 Task: Select the current location as Greensboro, North Carolina, United States . Now zoom + , and verify the location . Show zoom slider
Action: Mouse moved to (236, 166)
Screenshot: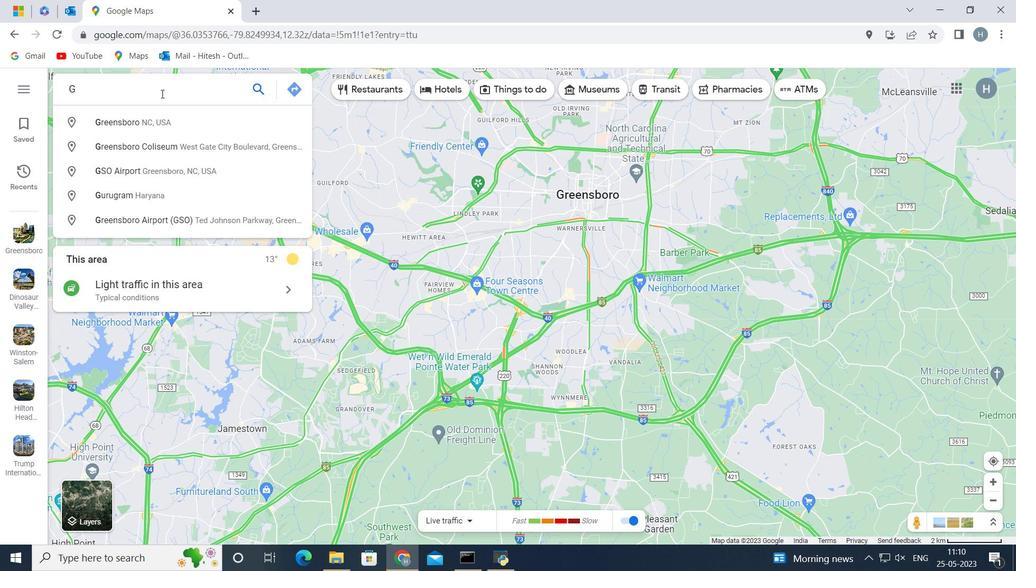 
Action: Mouse pressed left at (236, 166)
Screenshot: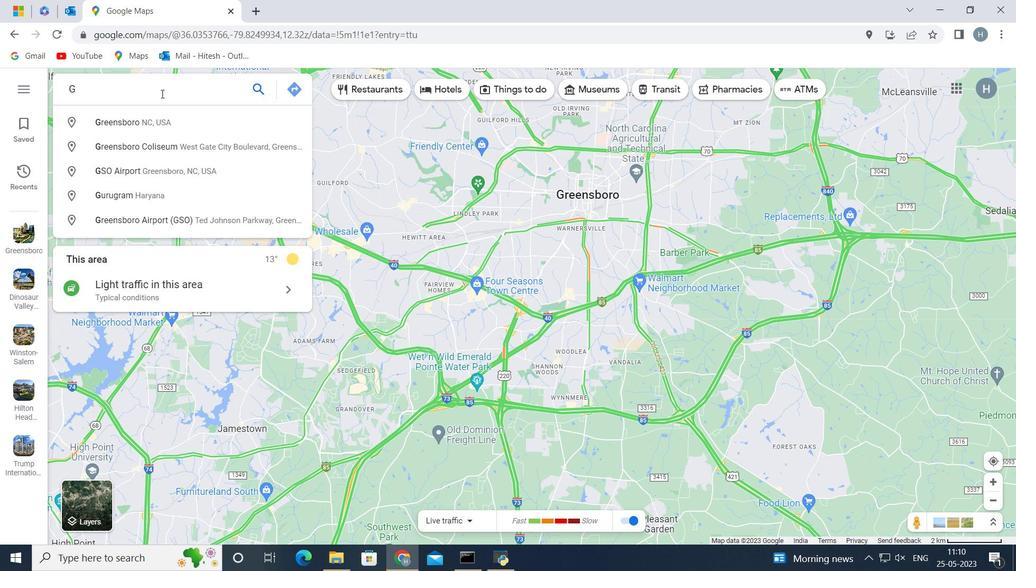 
Action: Mouse moved to (236, 166)
Screenshot: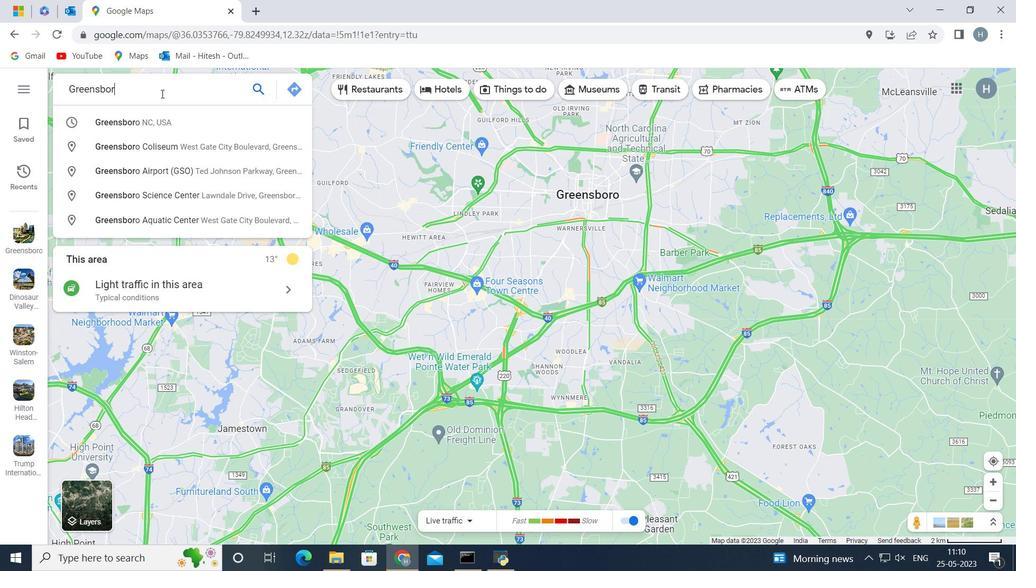 
Action: Key pressed <Key.shift>Greensboro,<Key.space><Key.shift>North<Key.space><Key.shift>Carolina,<Key.space><Key.shift>United<Key.space><Key.shift>States
Screenshot: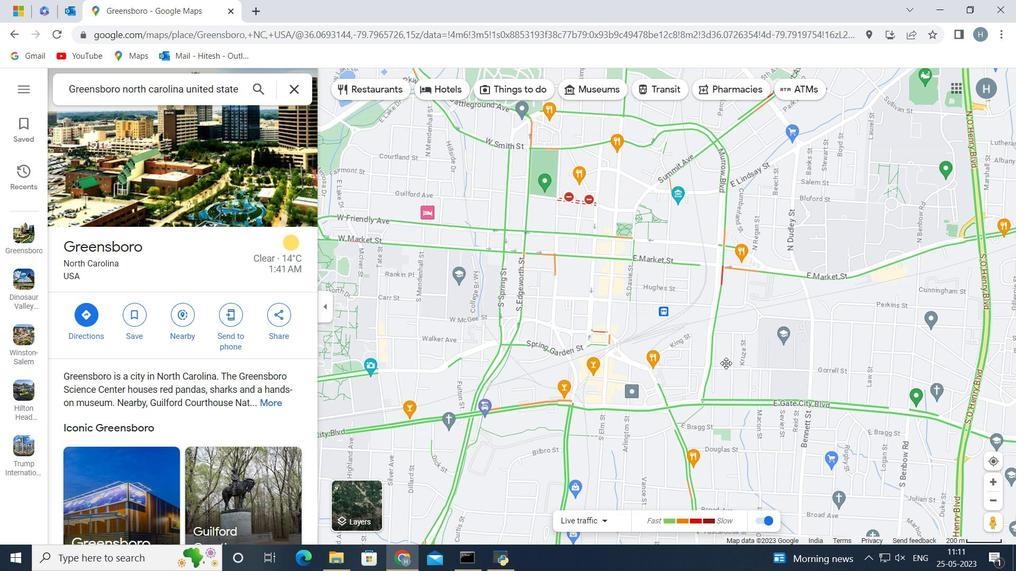
Action: Mouse moved to (236, 166)
Screenshot: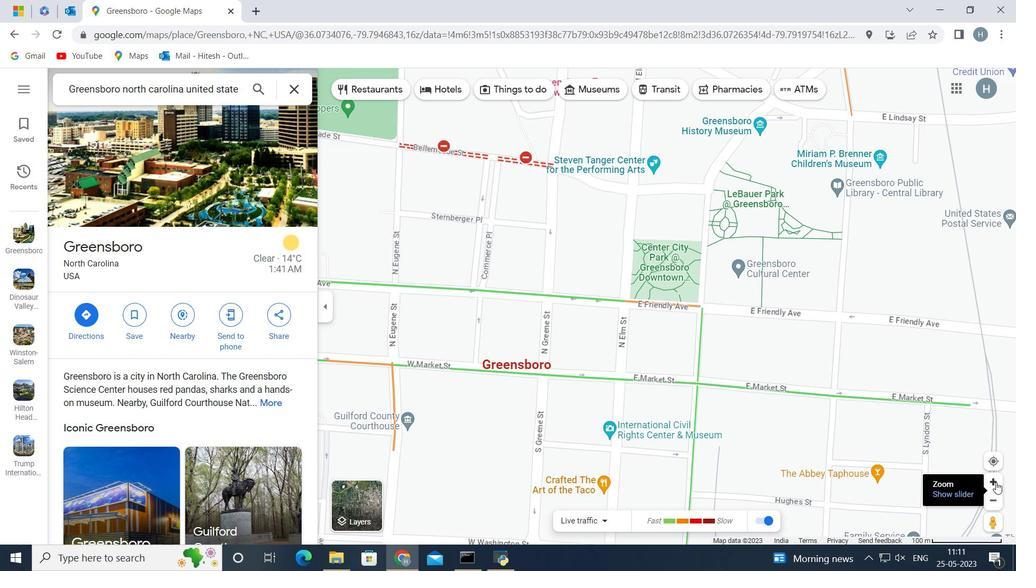 
Action: Key pressed <Key.enter>
Screenshot: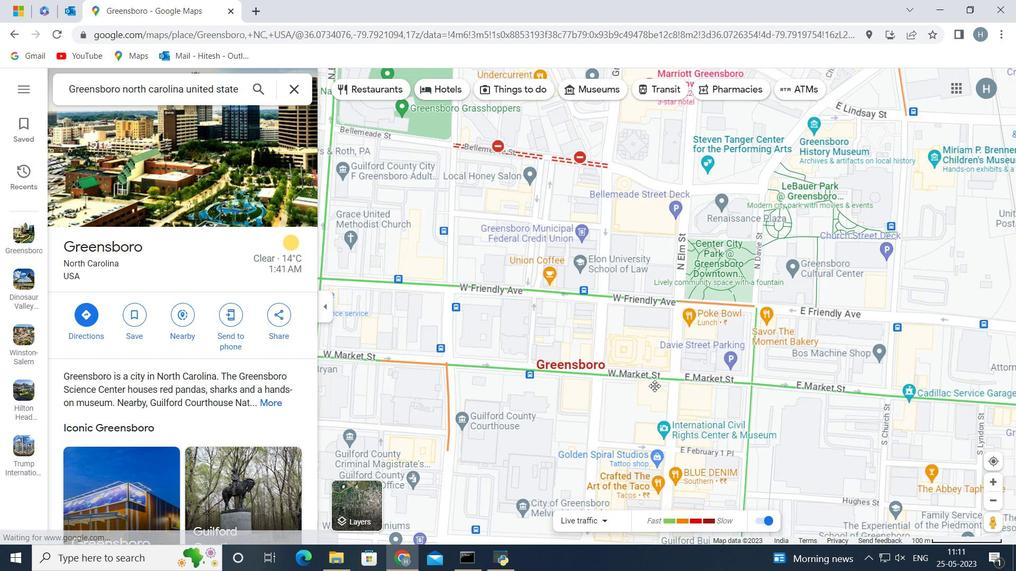 
Action: Mouse moved to (236, 166)
Screenshot: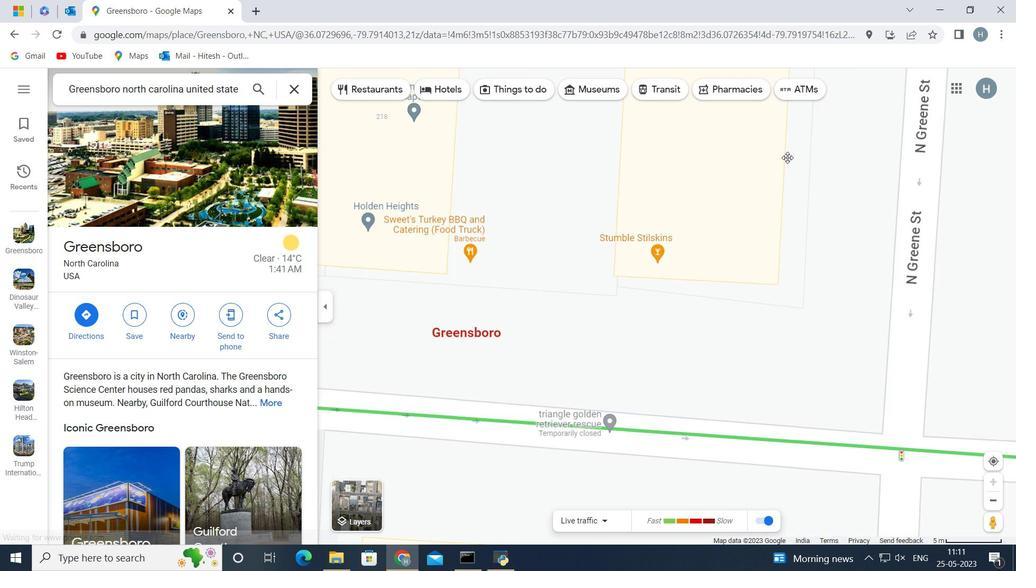 
Action: Mouse pressed left at (236, 166)
Screenshot: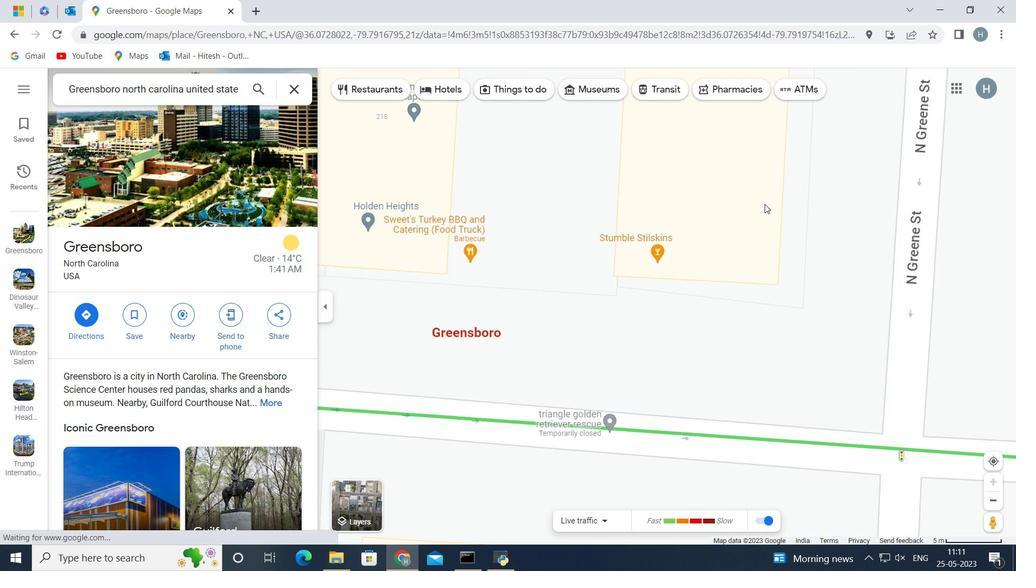
Action: Mouse moved to (236, 166)
Screenshot: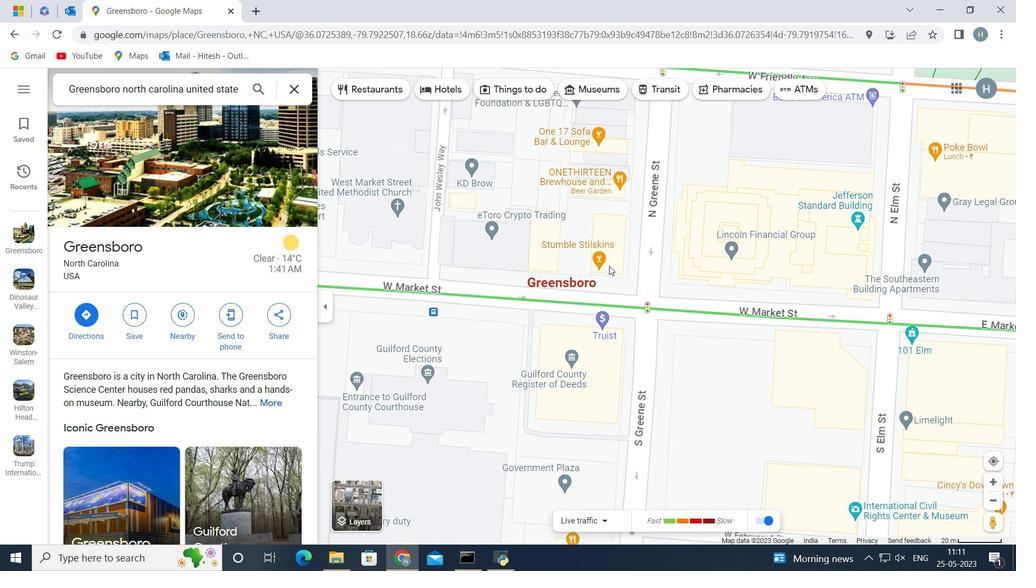 
Action: Mouse scrolled (236, 166) with delta (0, 0)
Screenshot: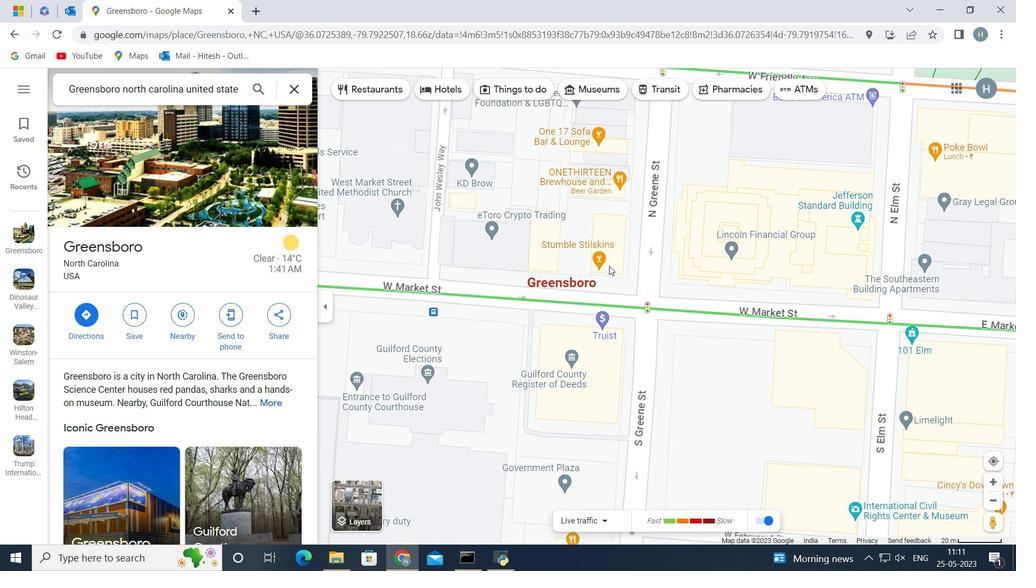 
Action: Mouse scrolled (236, 166) with delta (0, 0)
Screenshot: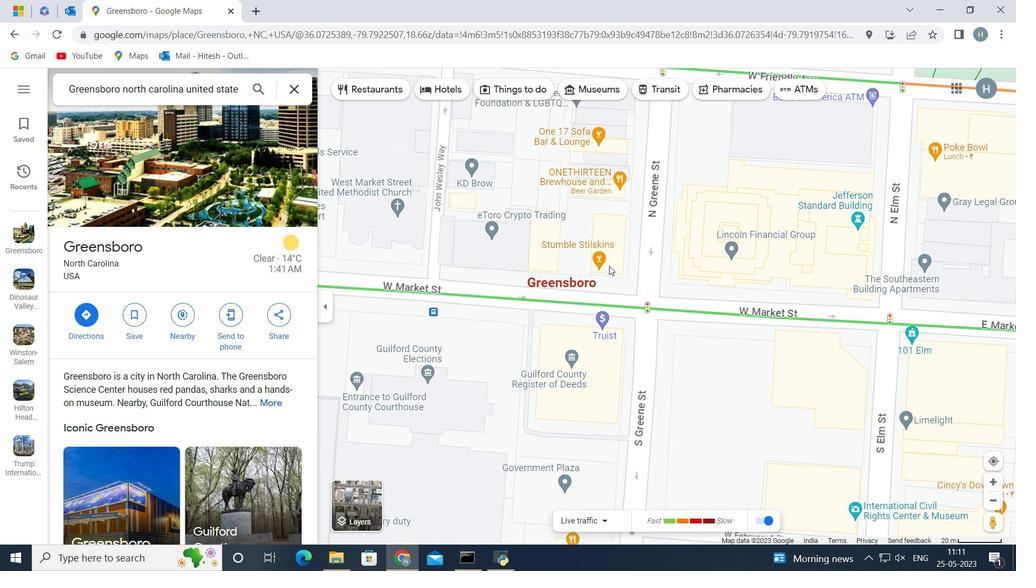 
Action: Mouse scrolled (236, 166) with delta (0, 0)
Screenshot: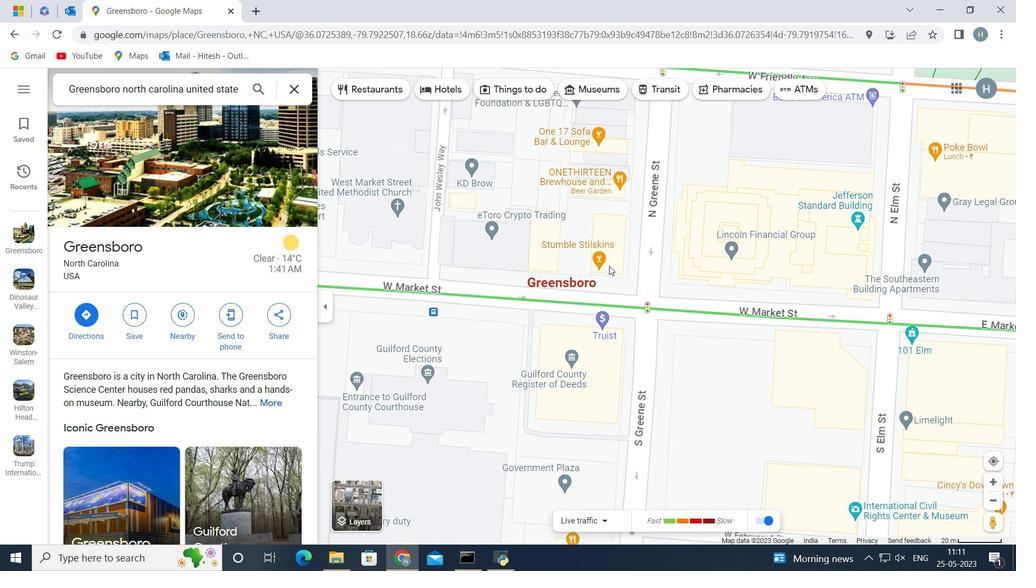 
Action: Mouse moved to (236, 166)
Screenshot: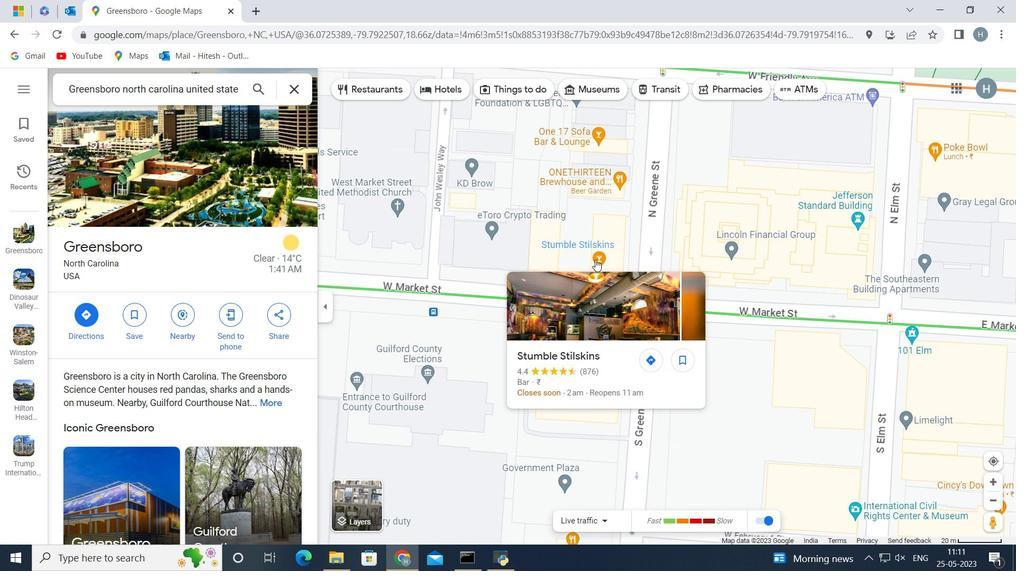 
Action: Mouse scrolled (236, 166) with delta (0, 0)
Screenshot: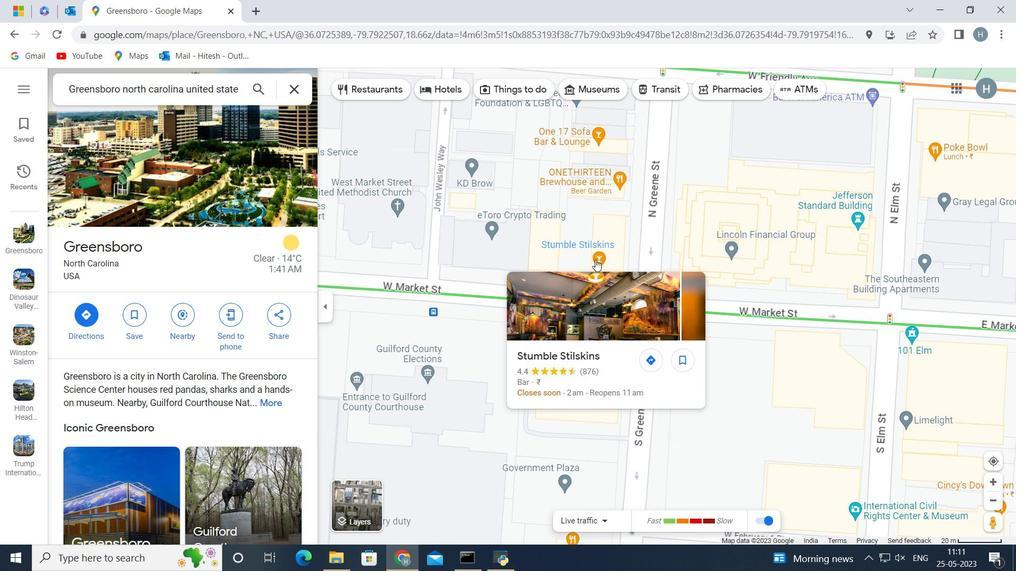 
Action: Mouse scrolled (236, 166) with delta (0, 0)
Screenshot: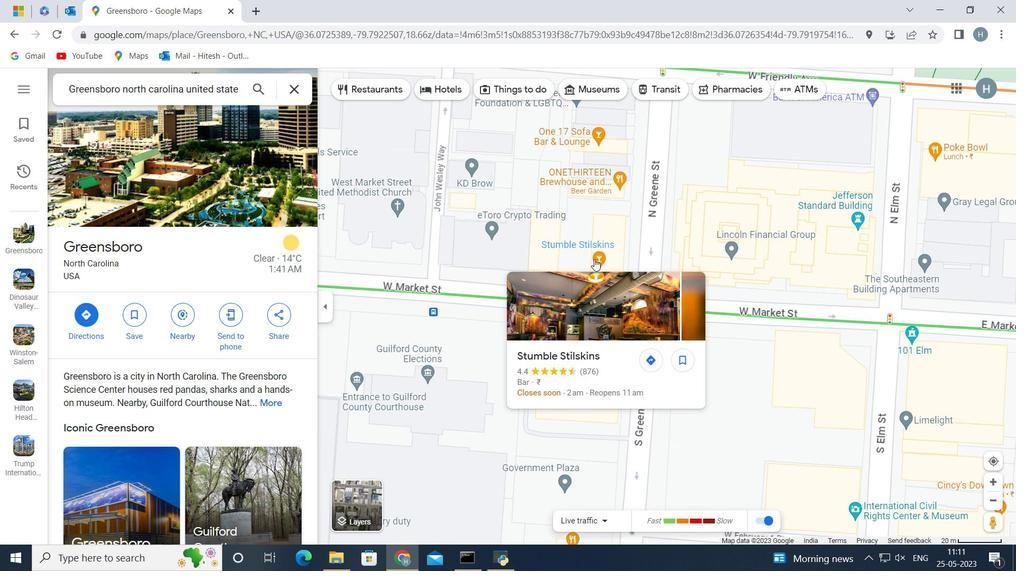 
Action: Mouse moved to (236, 166)
Screenshot: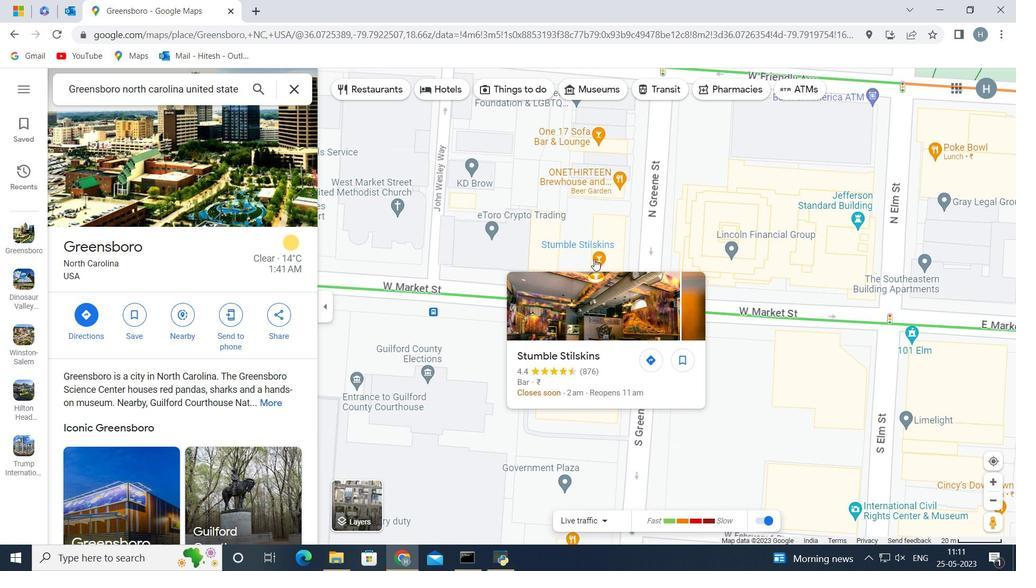 
Action: Mouse scrolled (236, 166) with delta (0, 0)
Screenshot: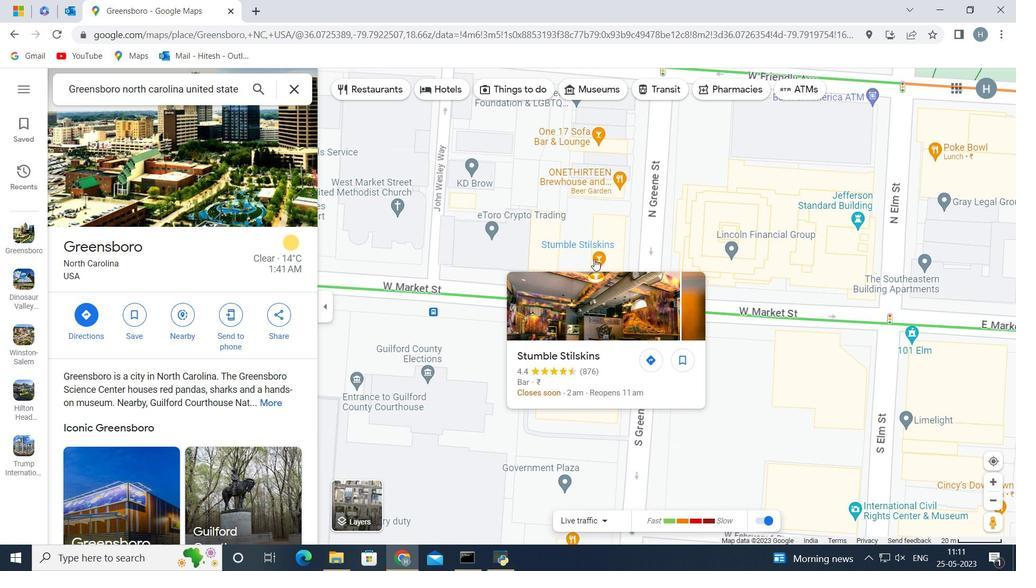 
Action: Mouse moved to (236, 166)
Screenshot: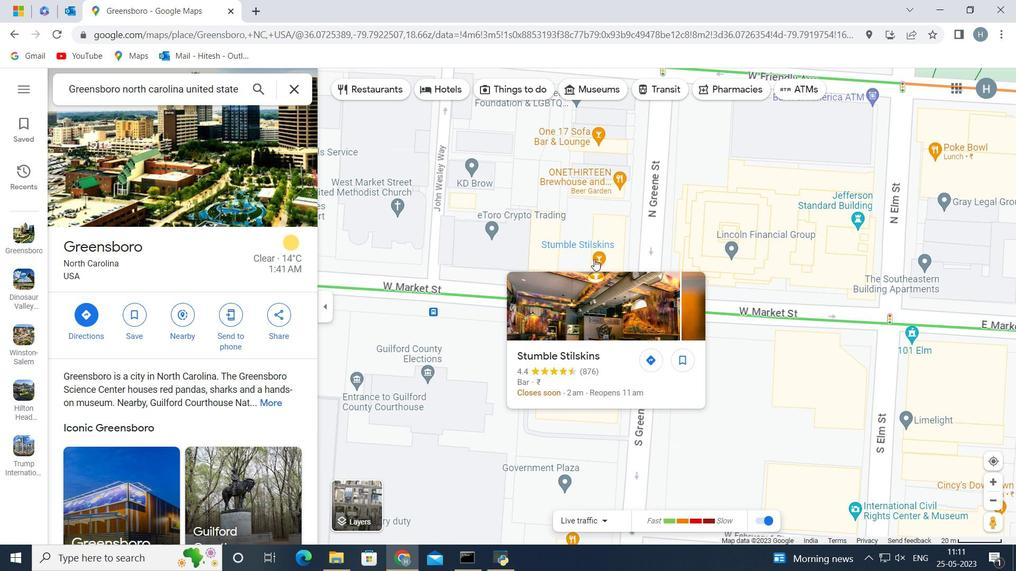 
Action: Mouse scrolled (236, 166) with delta (0, 0)
Screenshot: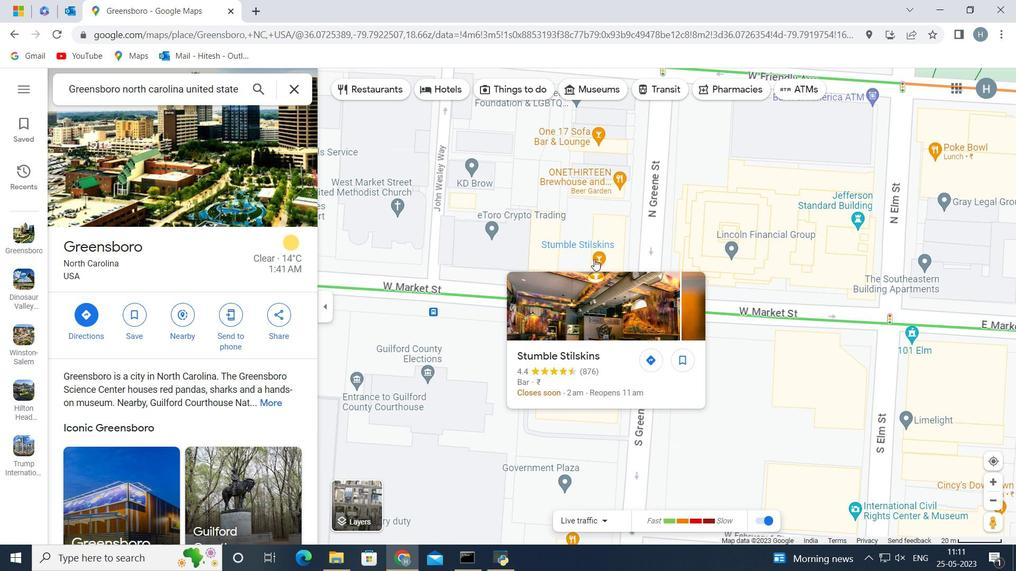 
Action: Mouse moved to (236, 166)
Screenshot: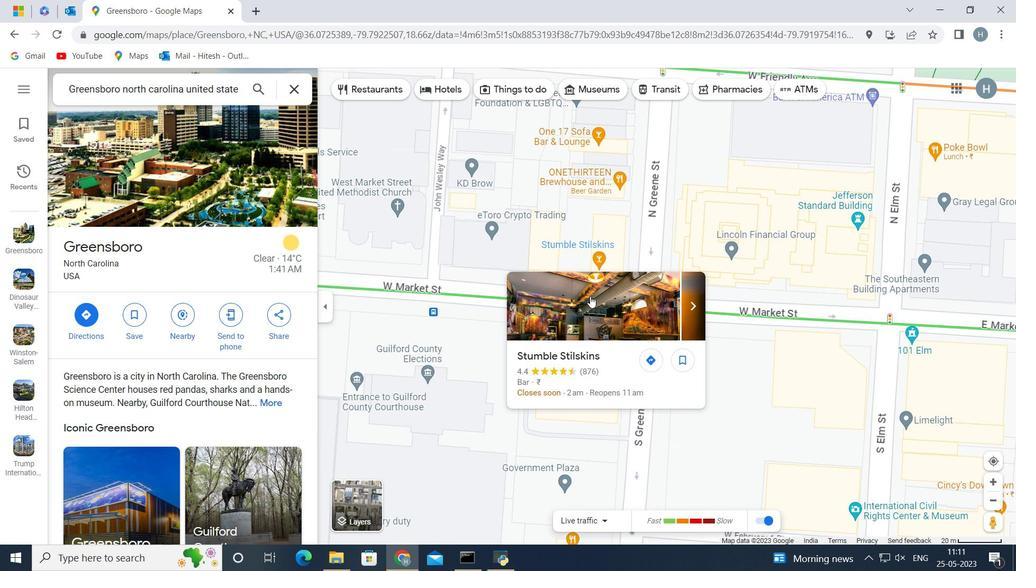 
Action: Mouse pressed left at (236, 166)
Screenshot: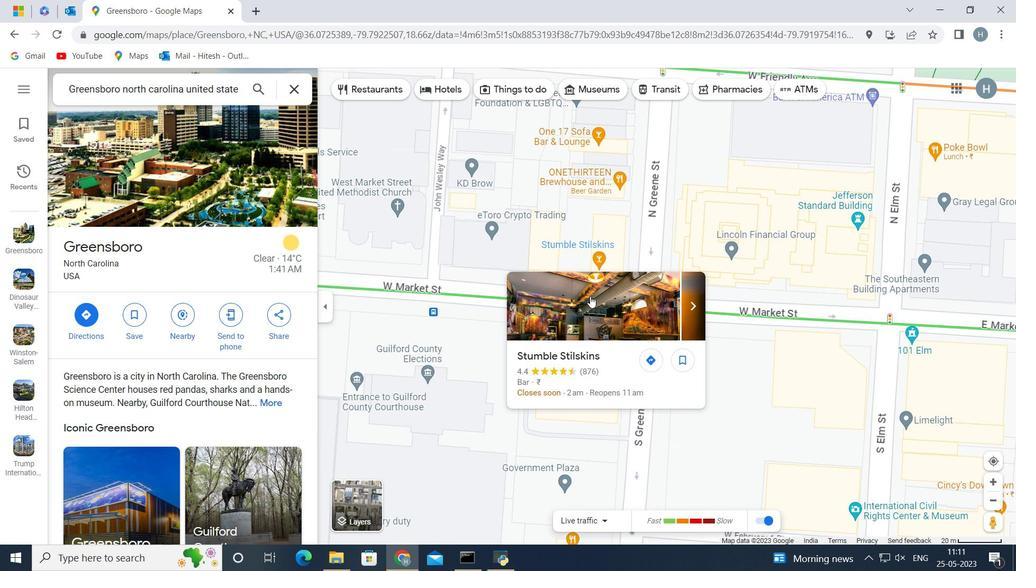 
Action: Mouse moved to (236, 166)
Screenshot: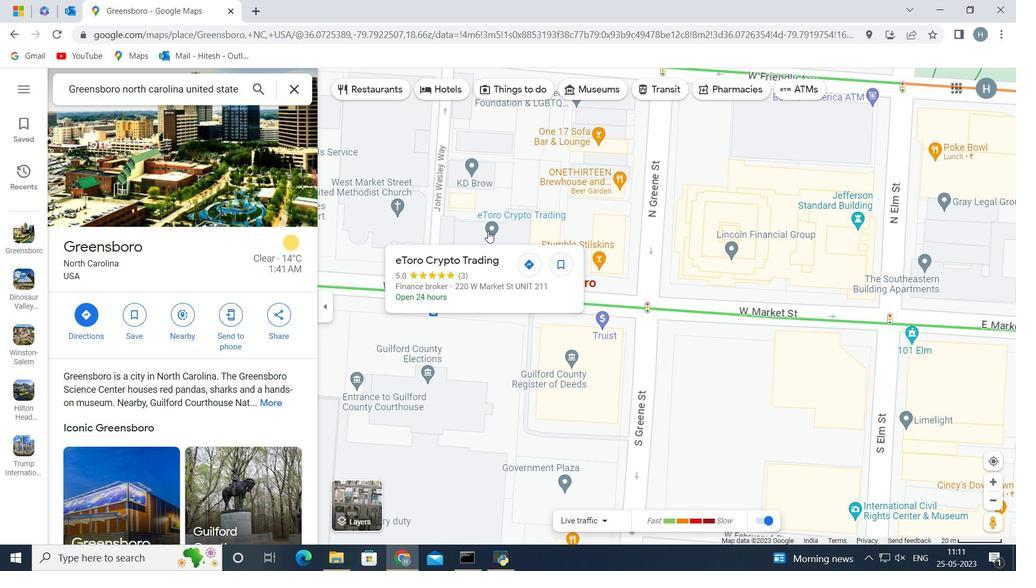 
Action: Mouse pressed left at (236, 166)
Screenshot: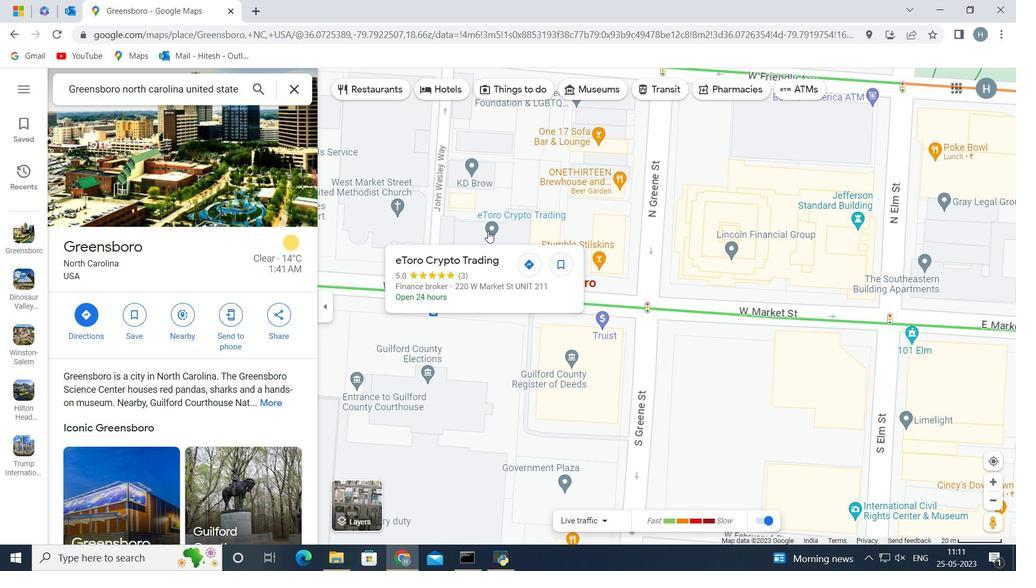 
Action: Mouse pressed left at (236, 166)
Screenshot: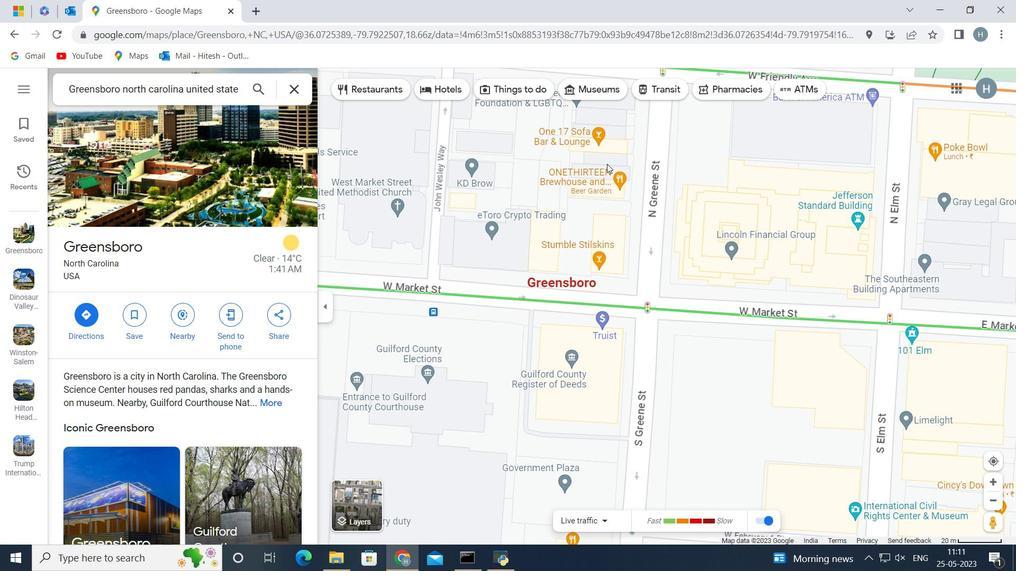 
Action: Mouse moved to (236, 166)
Screenshot: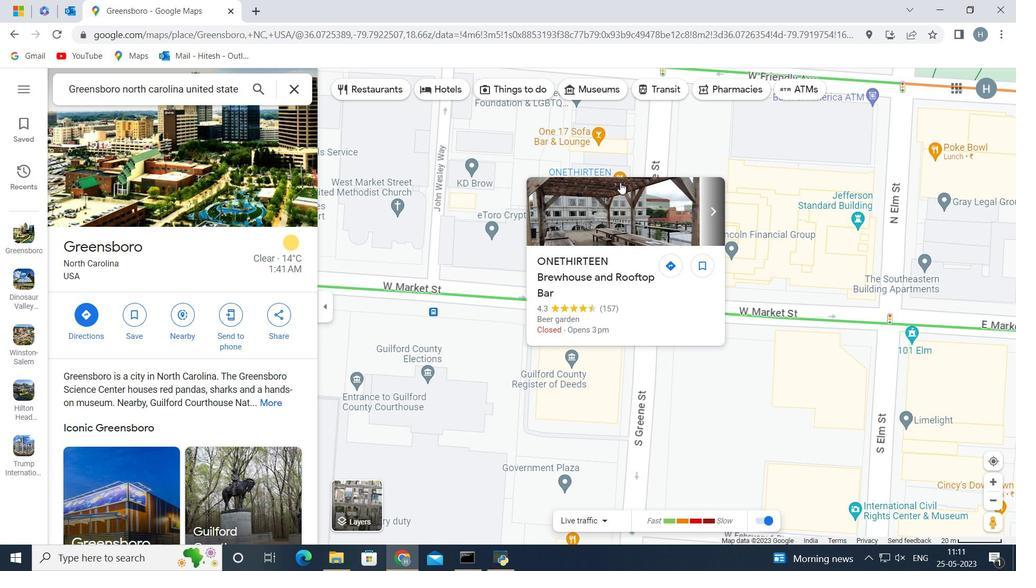 
Action: Mouse scrolled (236, 166) with delta (0, 0)
Screenshot: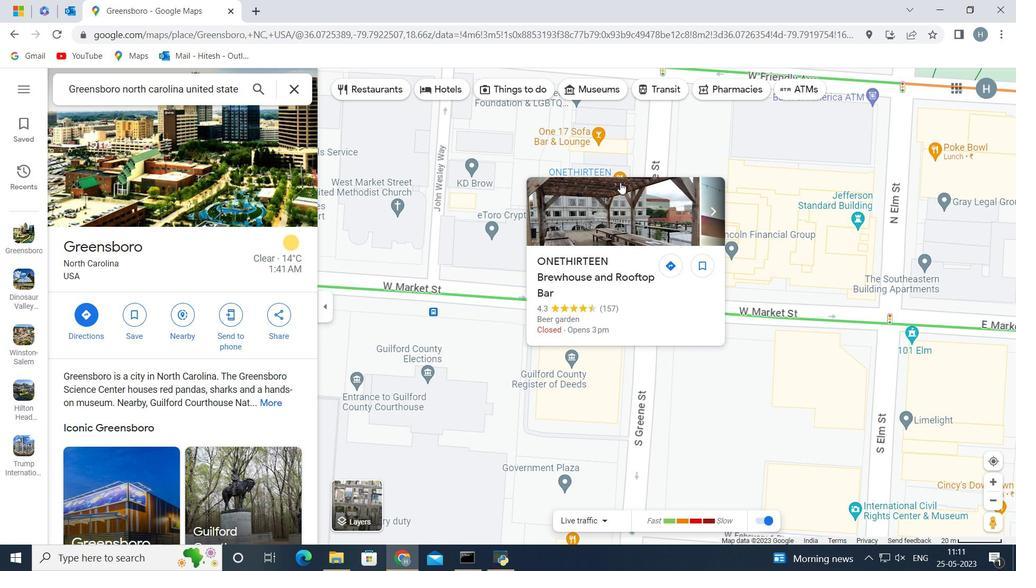 
Action: Mouse scrolled (236, 166) with delta (0, 0)
Screenshot: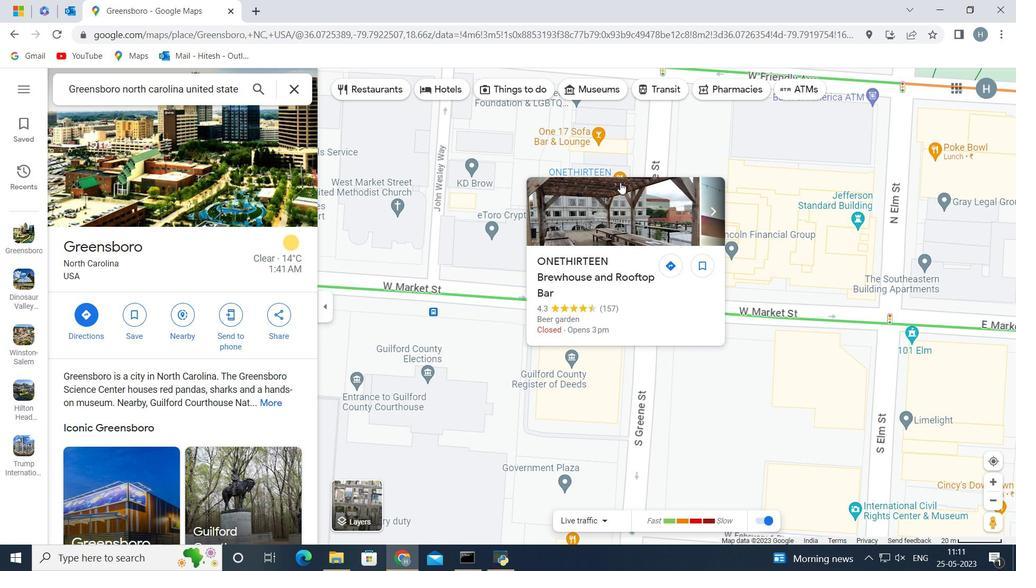
Action: Mouse scrolled (236, 166) with delta (0, 0)
Screenshot: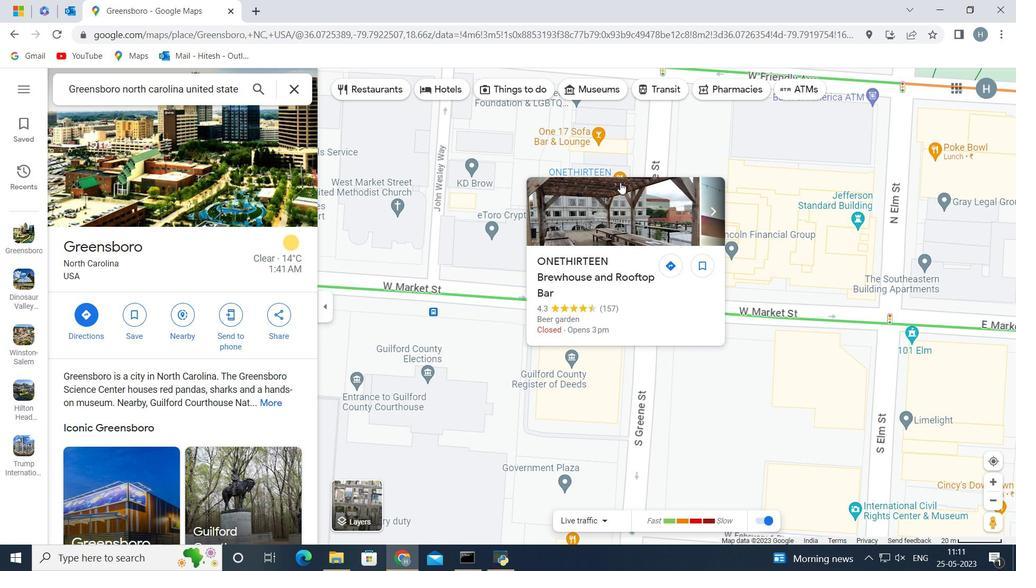 
Action: Mouse scrolled (236, 166) with delta (0, 0)
Screenshot: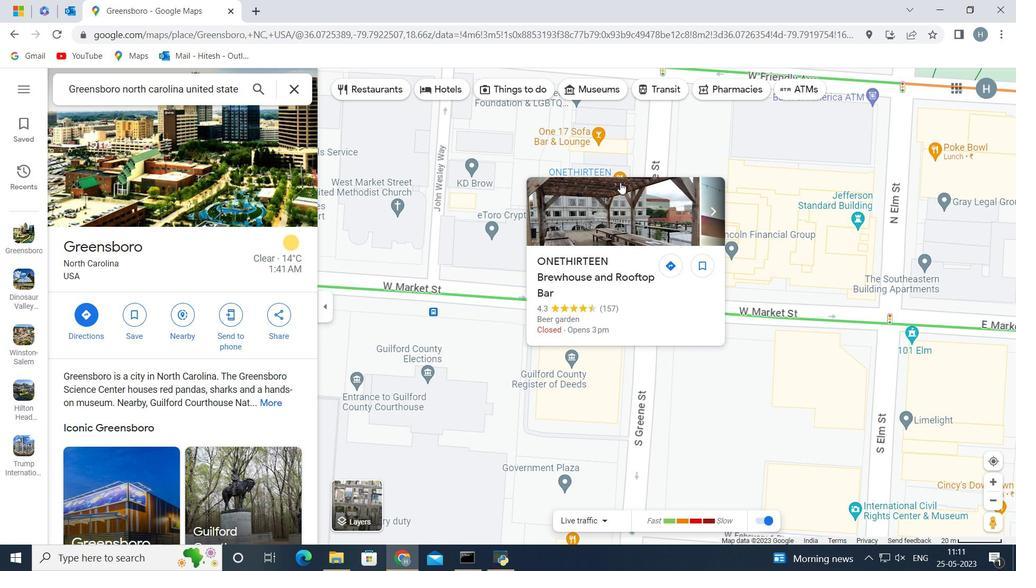 
Action: Mouse scrolled (236, 166) with delta (0, 0)
Screenshot: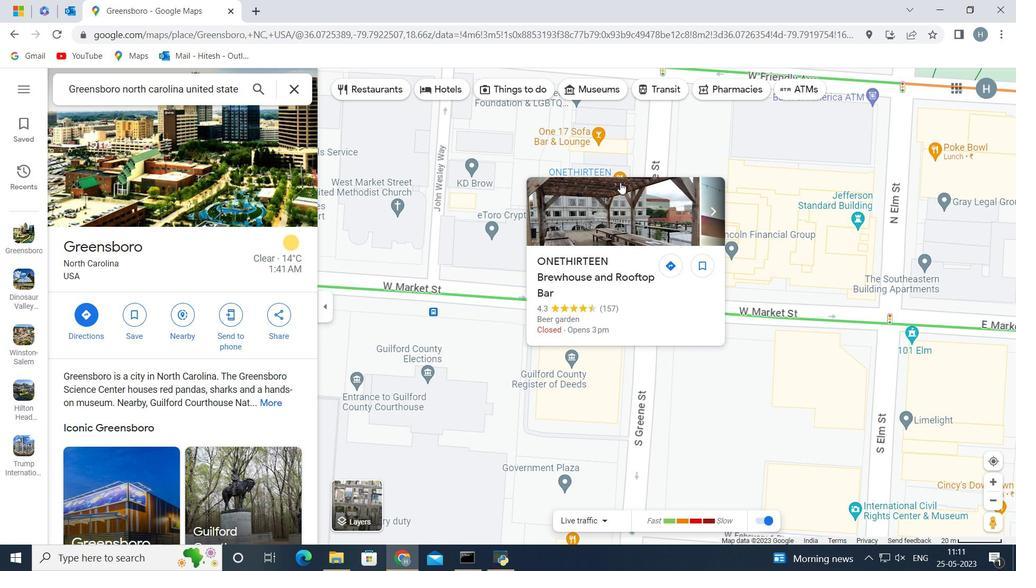 
Action: Mouse moved to (236, 166)
Screenshot: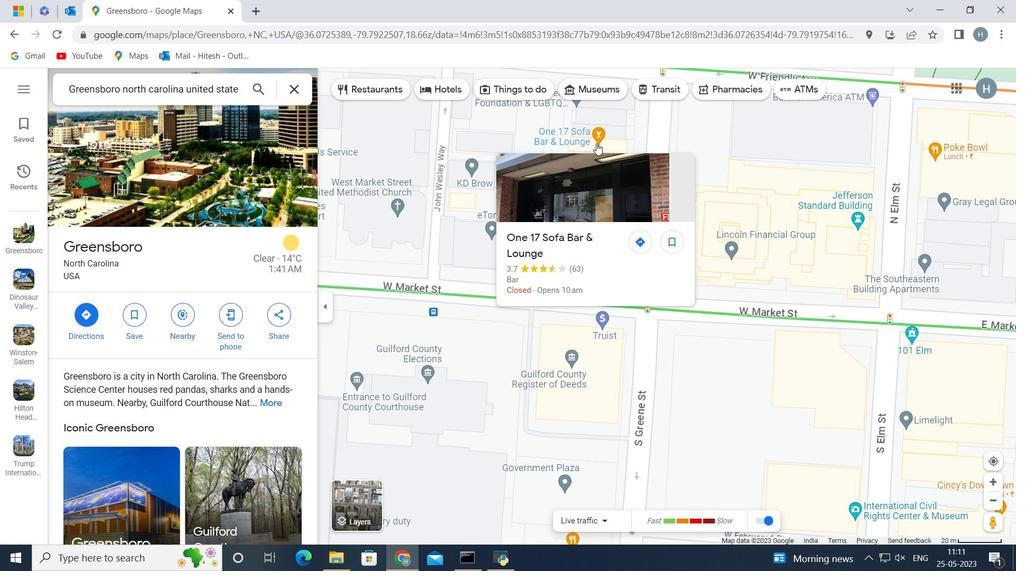 
Action: Mouse scrolled (236, 166) with delta (0, 0)
Screenshot: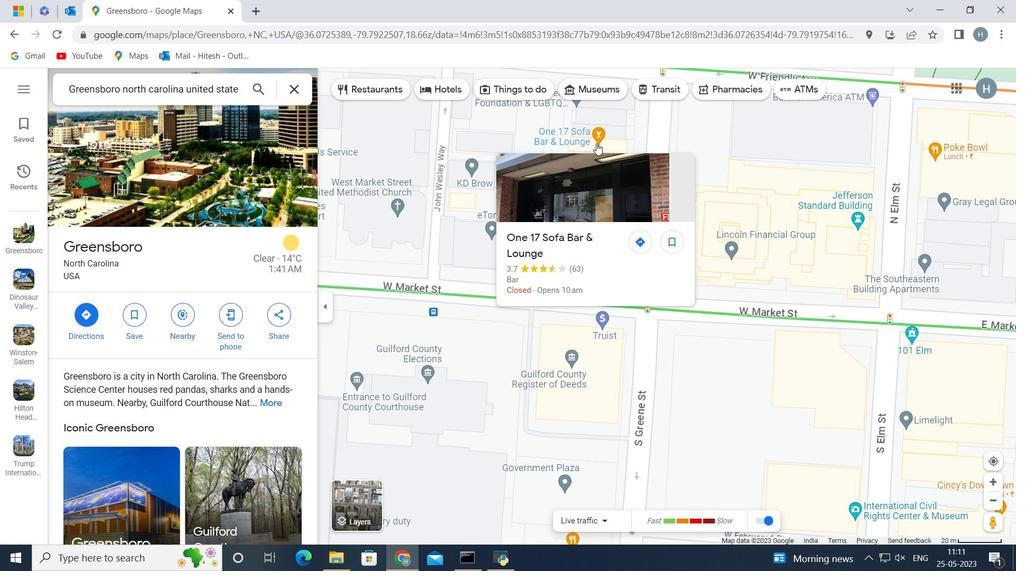 
Action: Mouse scrolled (236, 166) with delta (0, 0)
Screenshot: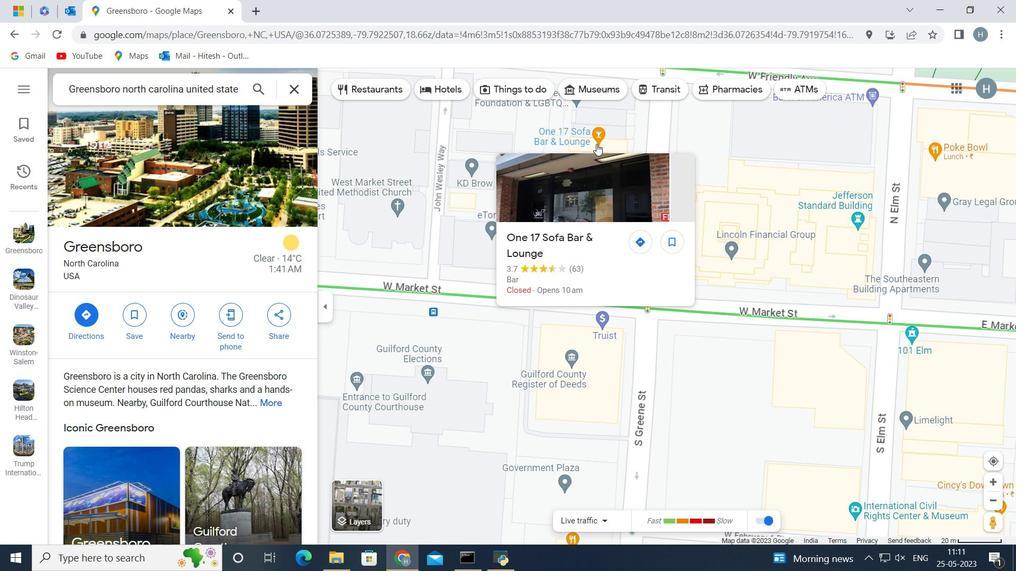 
Action: Mouse scrolled (236, 166) with delta (0, 0)
Screenshot: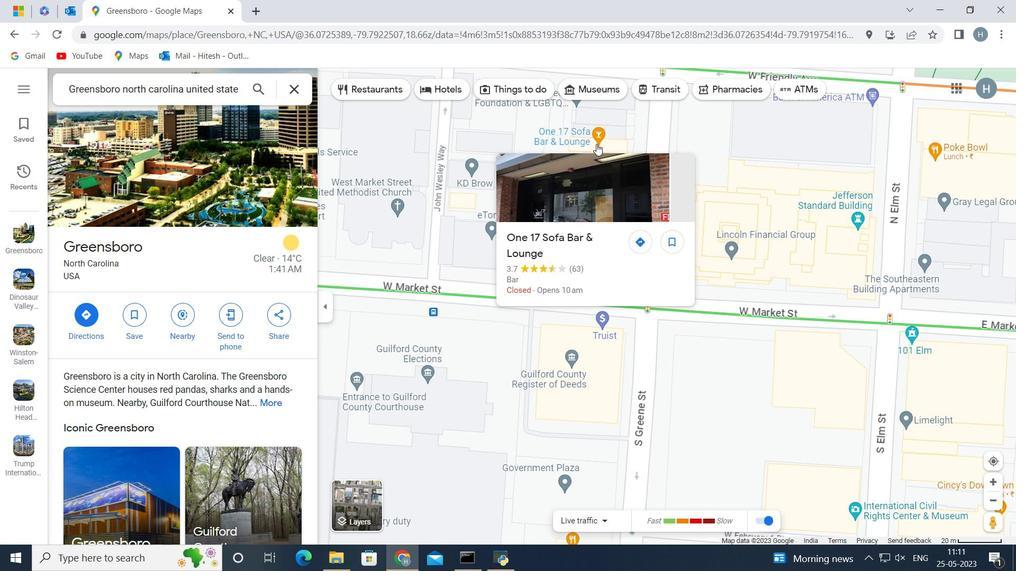 
Action: Mouse scrolled (236, 166) with delta (0, 0)
Screenshot: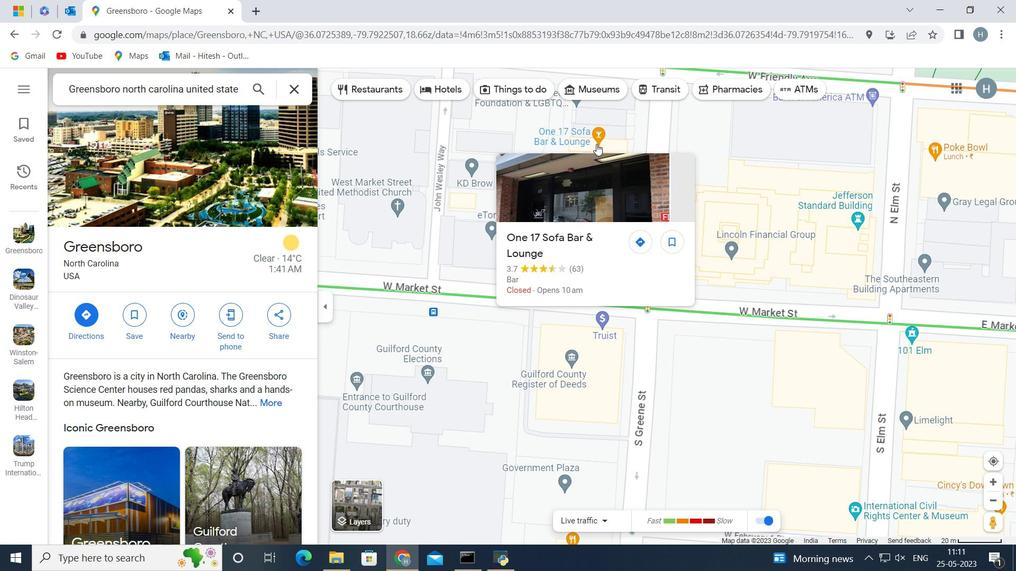 
Action: Mouse scrolled (236, 166) with delta (0, 0)
Screenshot: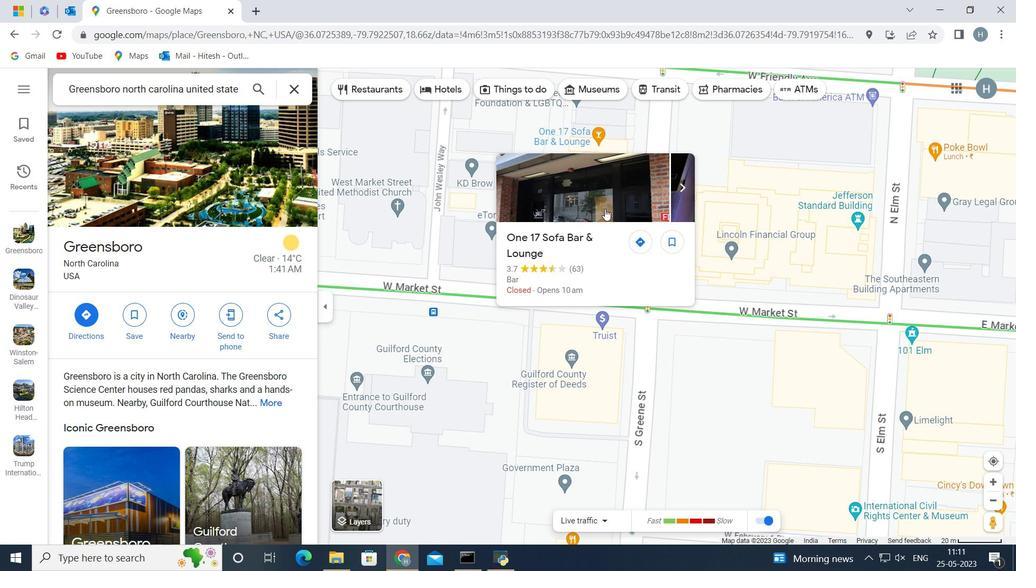 
Action: Mouse moved to (236, 166)
Screenshot: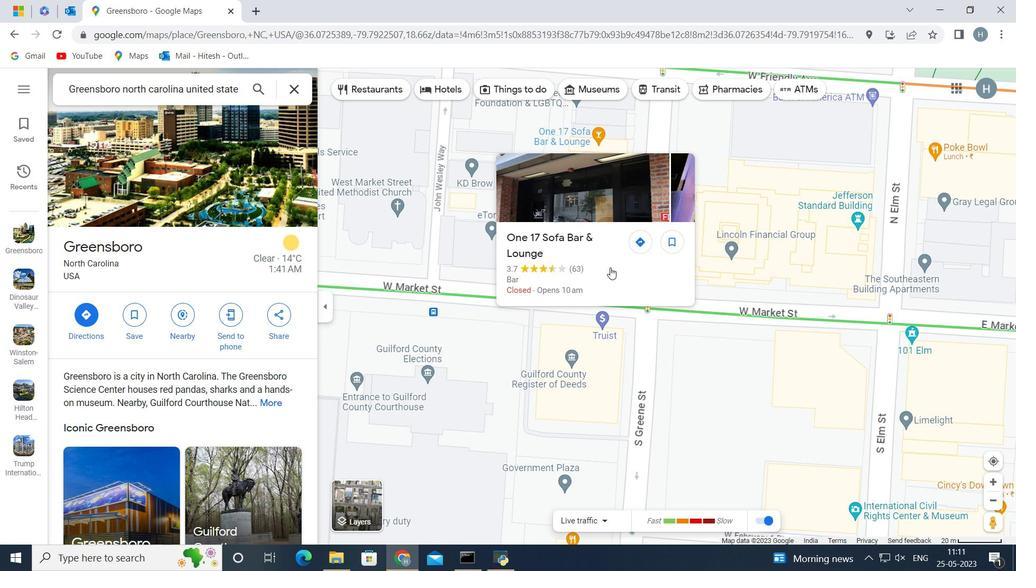 
Action: Mouse scrolled (236, 166) with delta (0, 0)
Screenshot: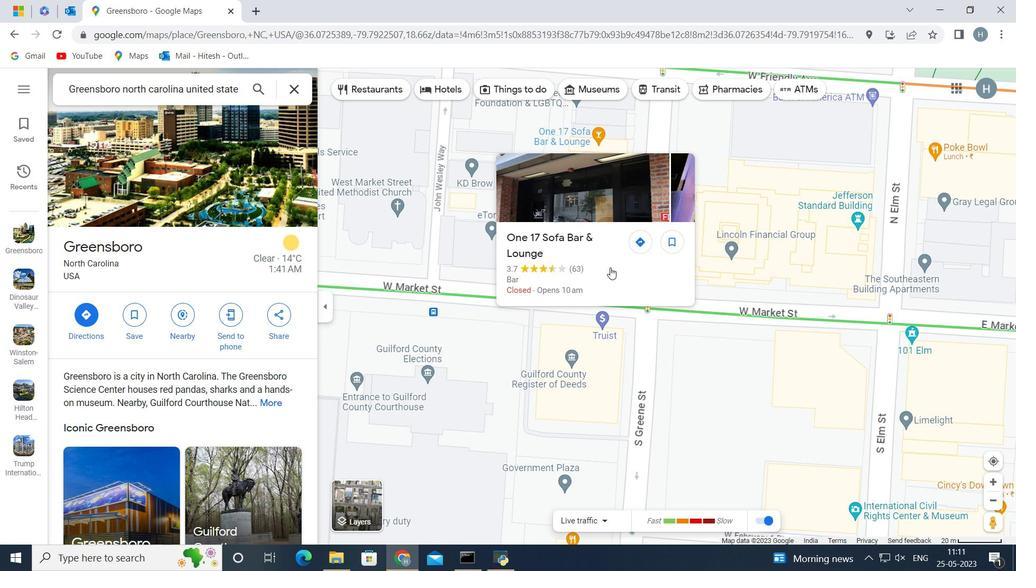 
Action: Mouse moved to (236, 166)
Screenshot: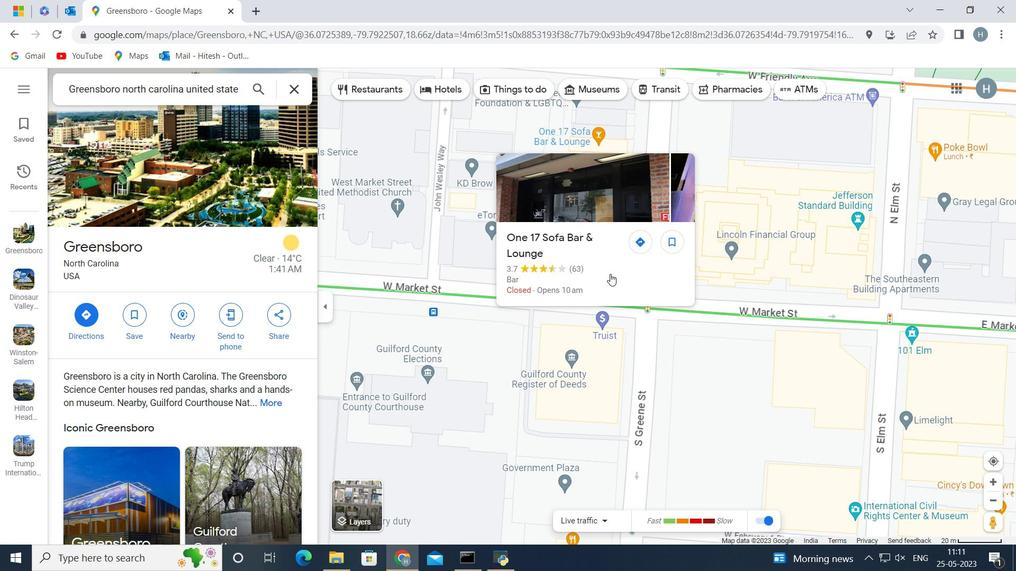 
Action: Mouse scrolled (236, 166) with delta (0, 0)
Screenshot: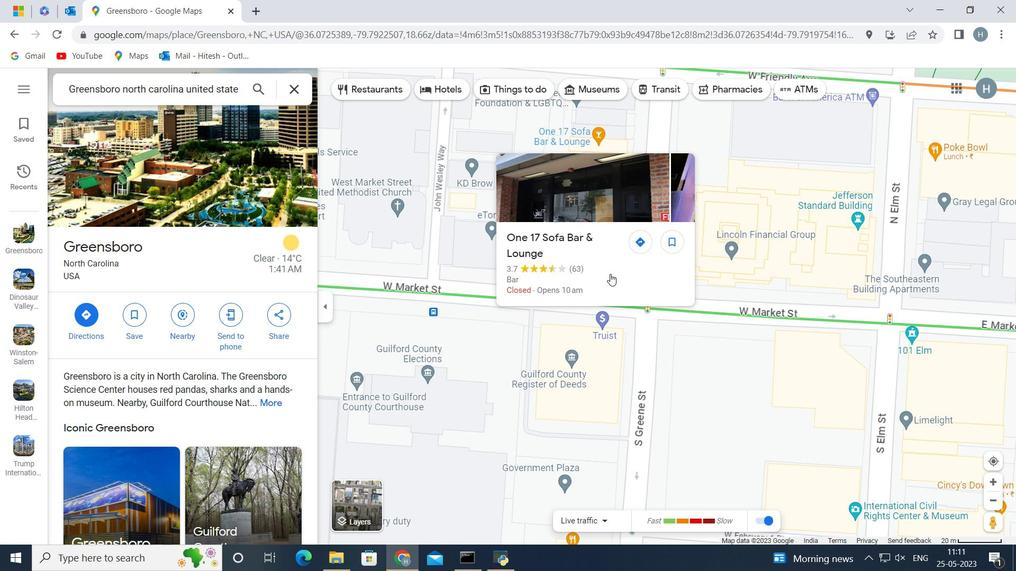 
Action: Mouse moved to (236, 166)
Screenshot: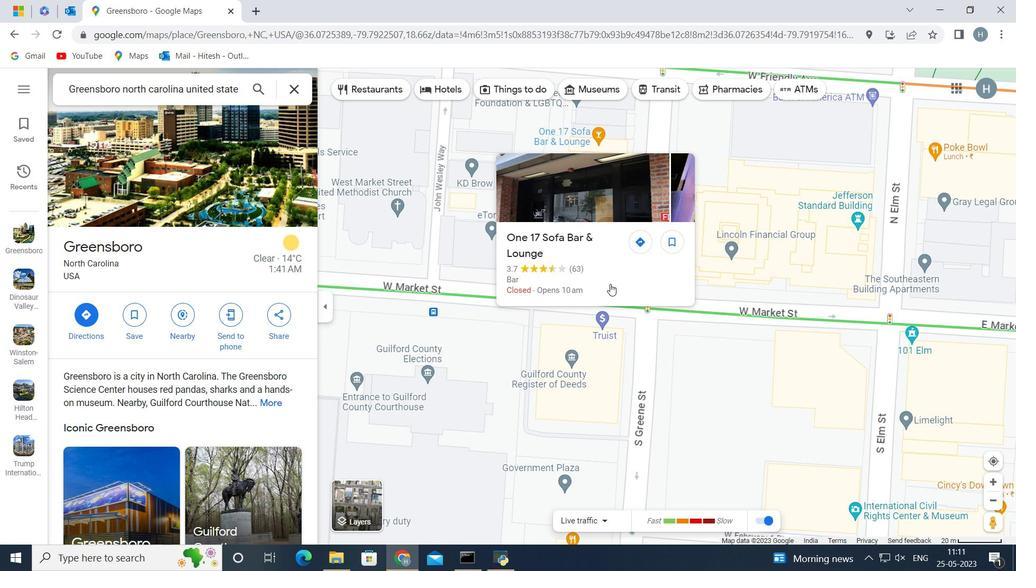
Action: Mouse scrolled (236, 166) with delta (0, 0)
Screenshot: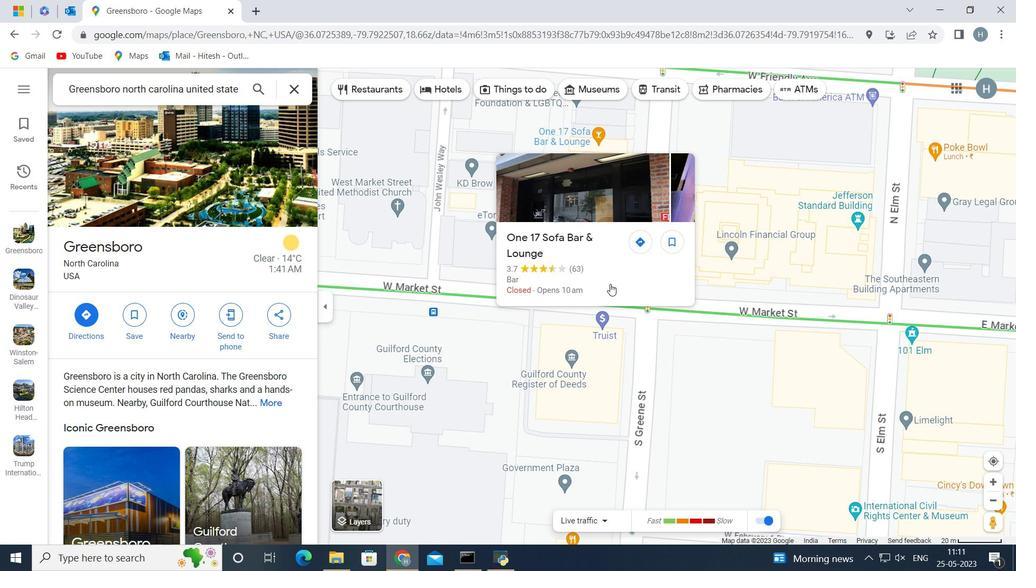 
Action: Mouse moved to (236, 166)
Screenshot: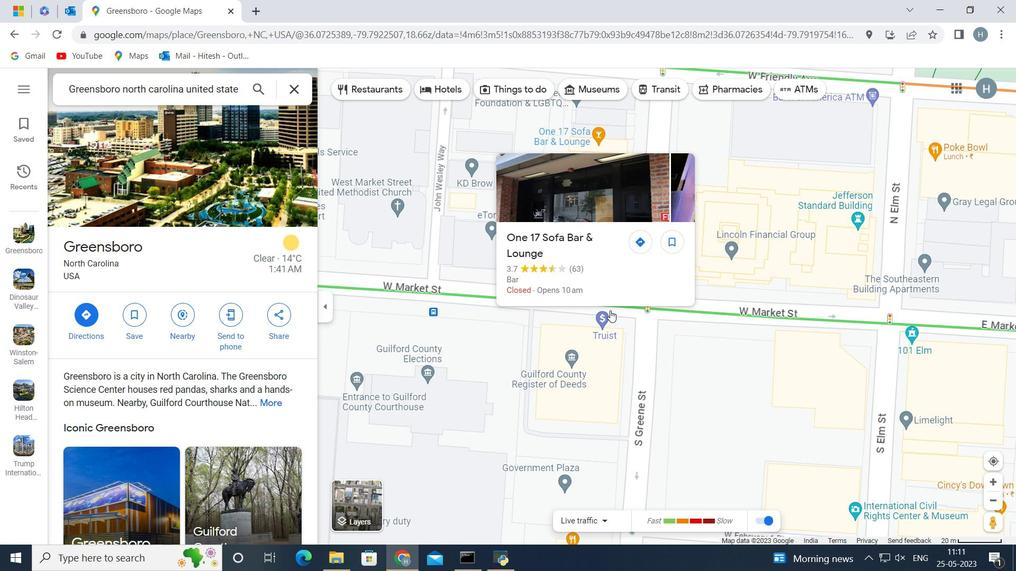 
Action: Mouse scrolled (236, 166) with delta (0, 0)
Screenshot: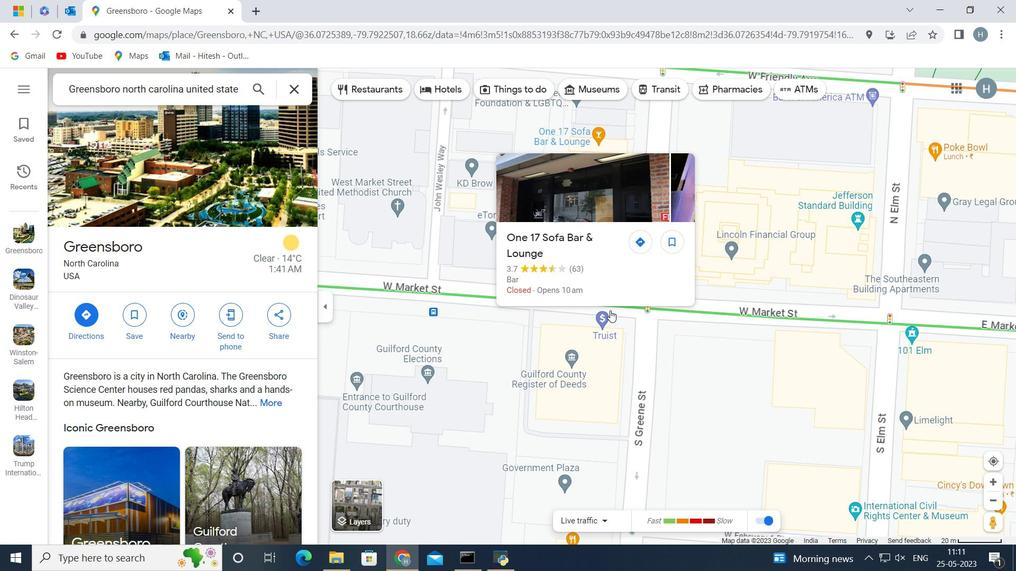 
Action: Mouse moved to (236, 166)
Screenshot: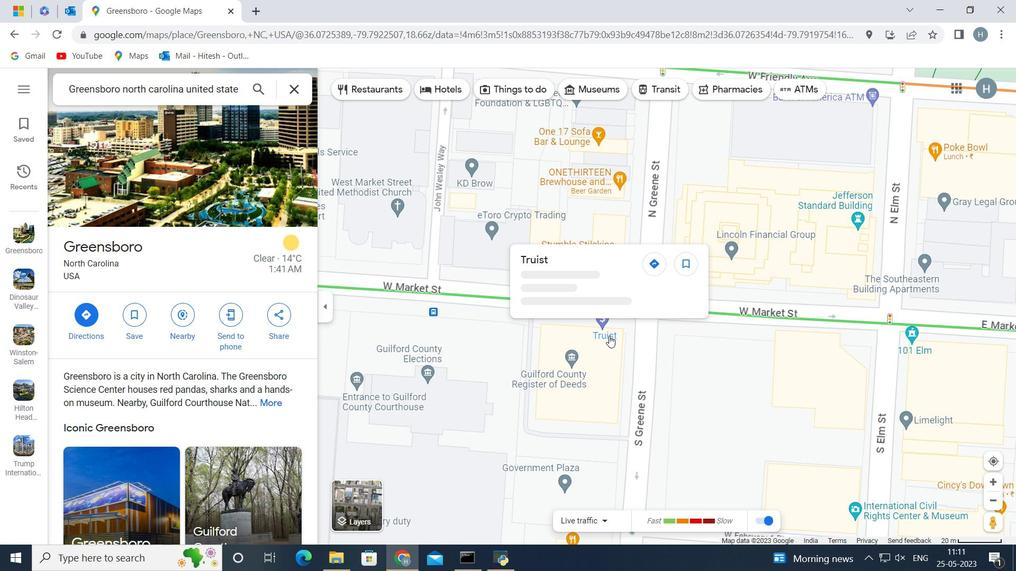 
Action: Mouse scrolled (236, 166) with delta (0, 0)
Screenshot: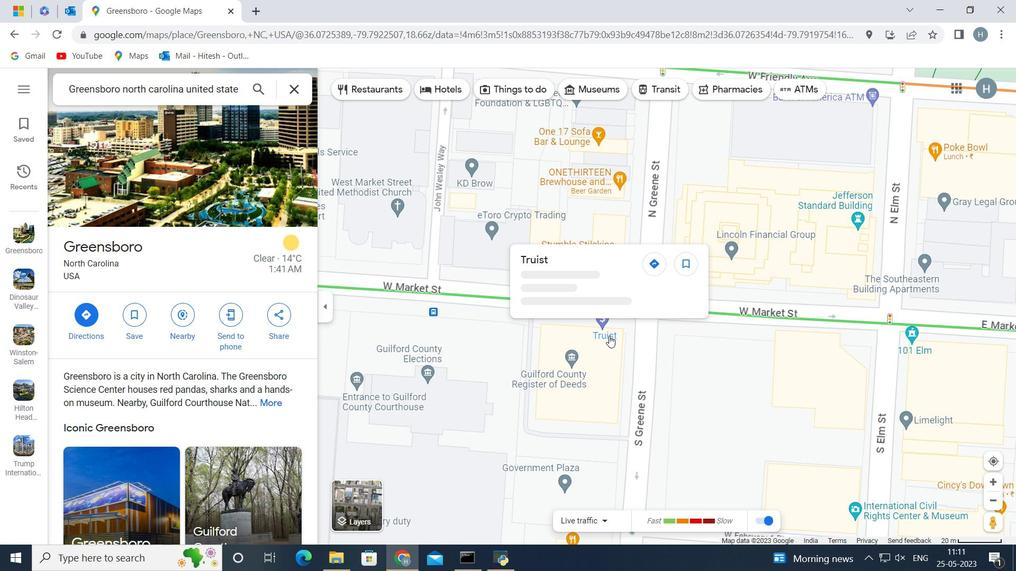 
Action: Mouse moved to (236, 166)
Screenshot: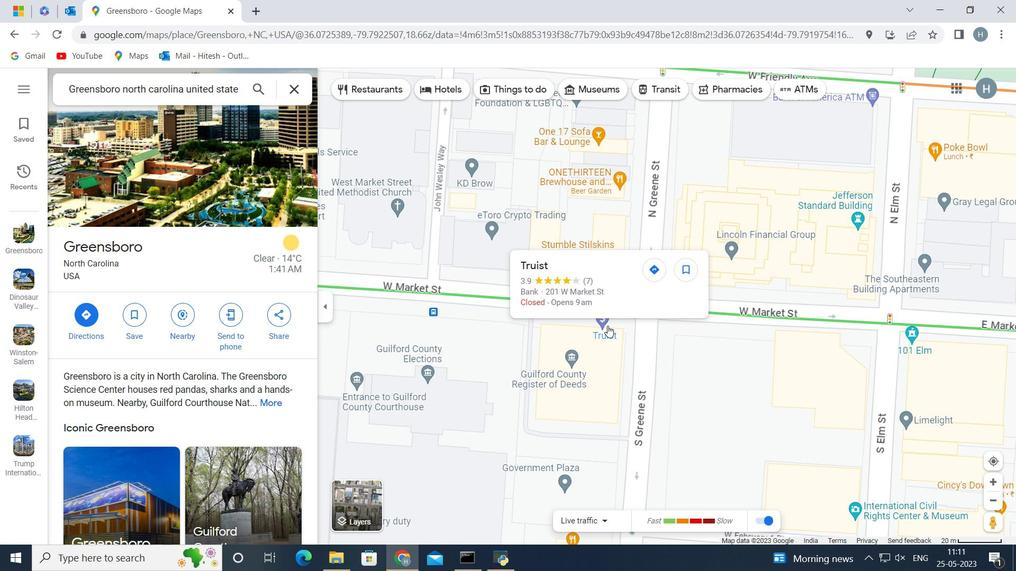 
Action: Mouse scrolled (236, 166) with delta (0, 0)
Screenshot: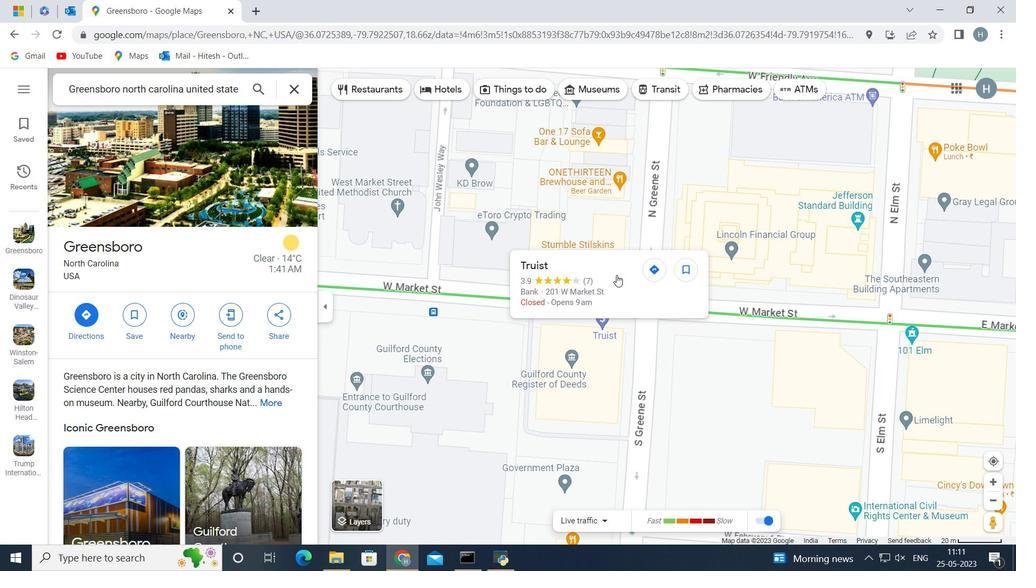 
Action: Mouse scrolled (236, 166) with delta (0, 0)
Screenshot: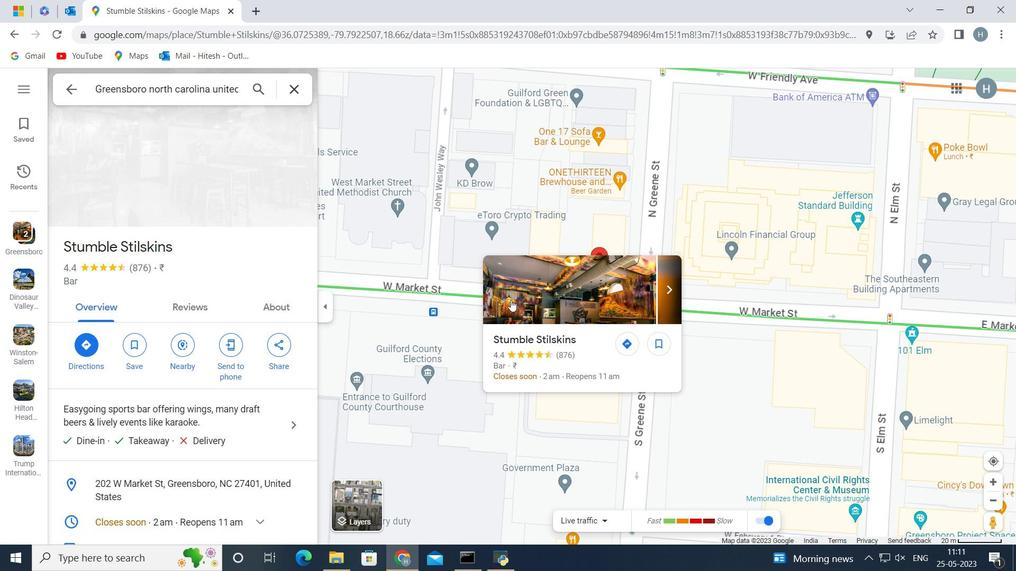 
Action: Mouse scrolled (236, 166) with delta (0, 0)
Screenshot: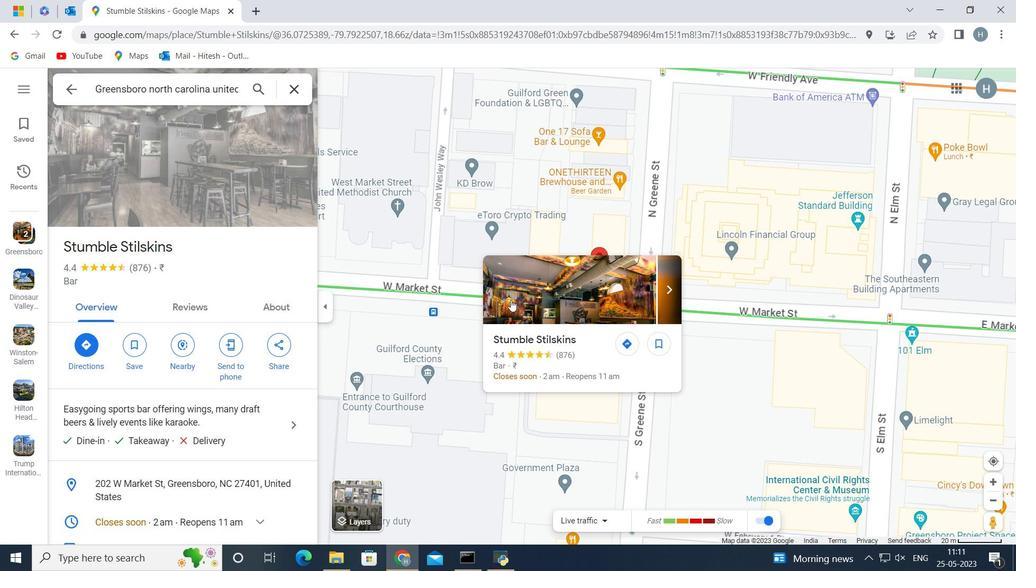 
Action: Mouse scrolled (236, 166) with delta (0, 0)
Screenshot: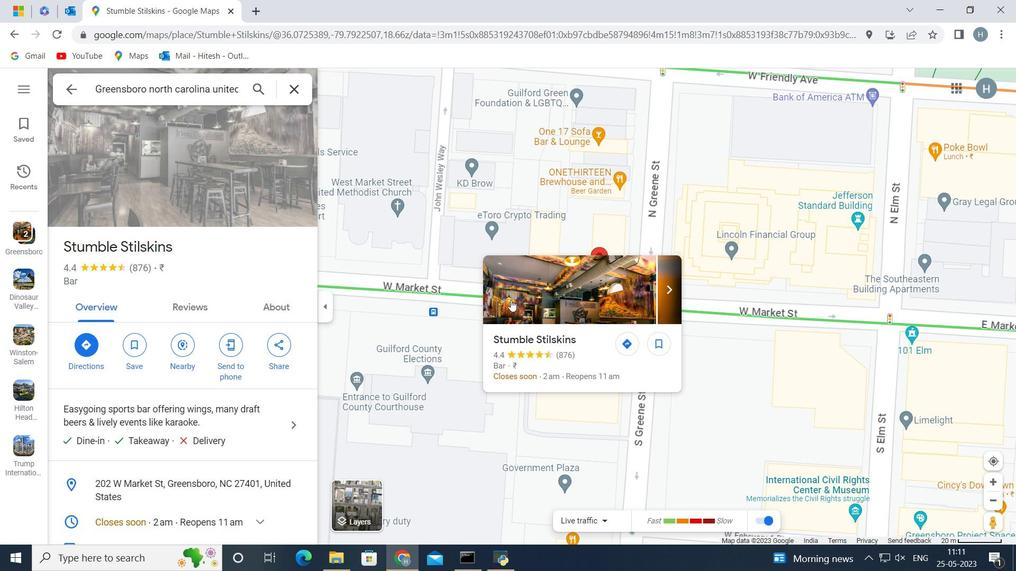 
Action: Mouse scrolled (236, 166) with delta (0, 0)
Screenshot: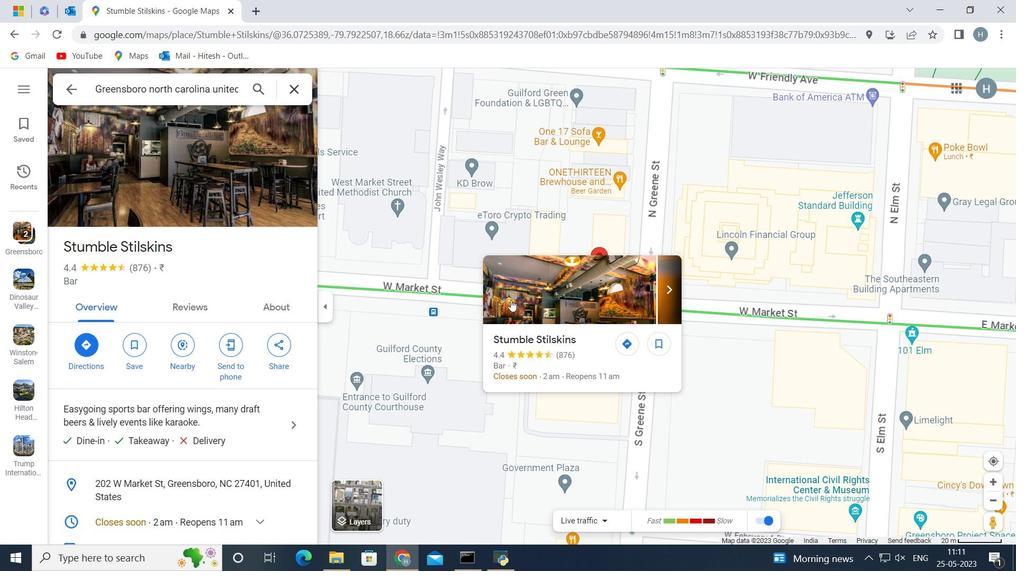 
Action: Mouse scrolled (236, 166) with delta (0, 0)
Screenshot: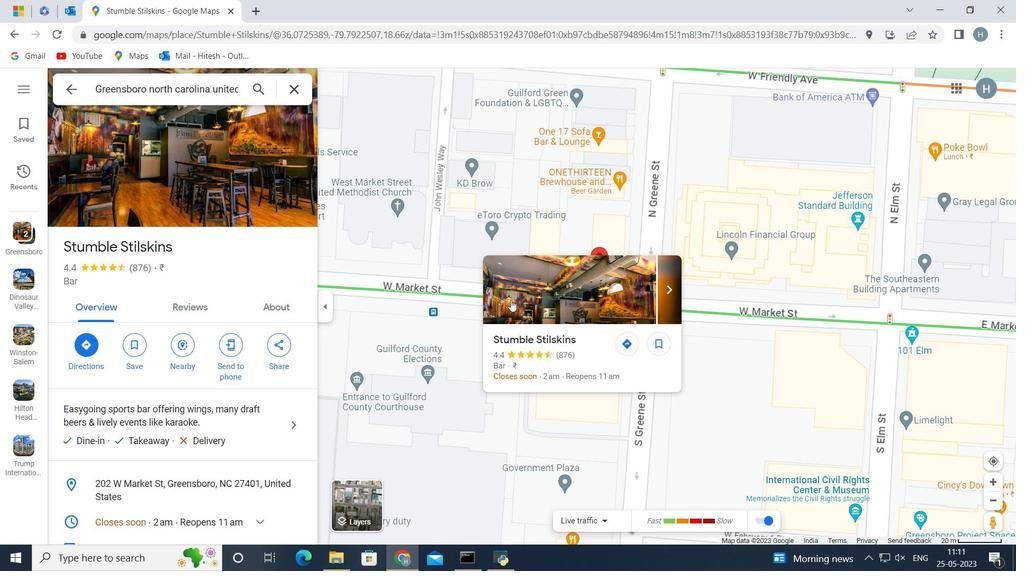 
Action: Mouse scrolled (236, 166) with delta (0, 0)
Screenshot: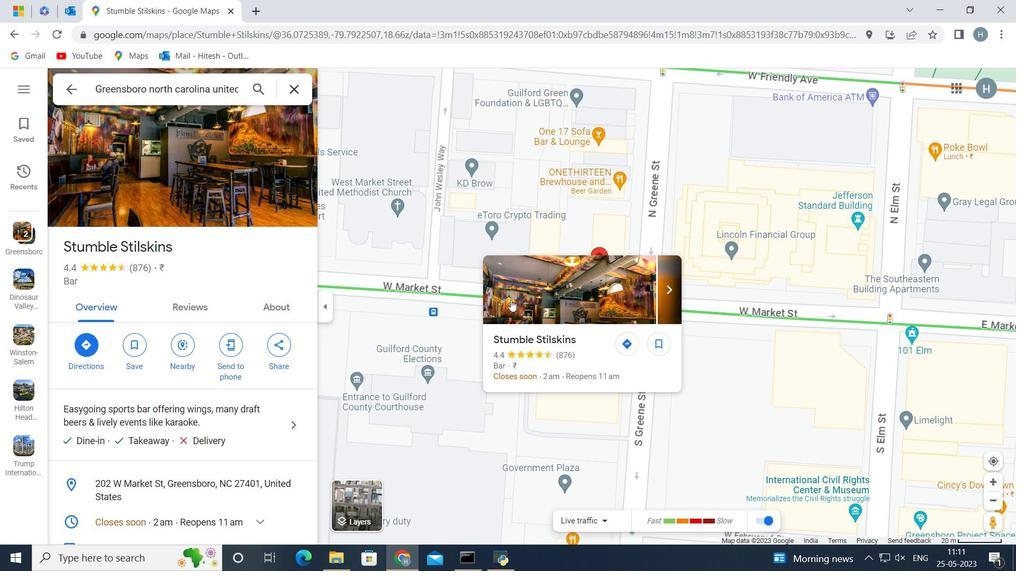 
Action: Mouse scrolled (236, 166) with delta (0, 0)
Screenshot: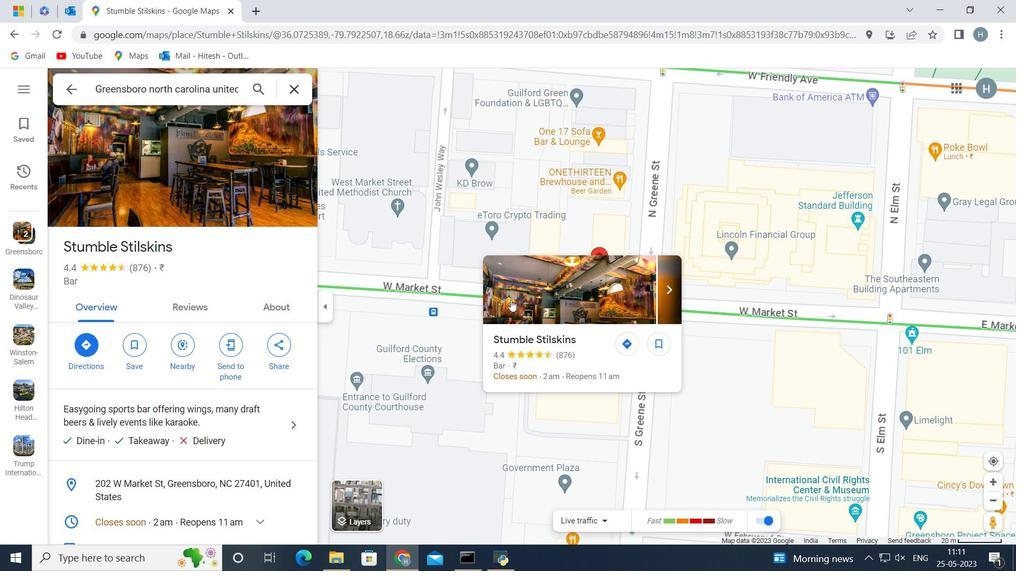 
Action: Mouse scrolled (236, 166) with delta (0, 0)
Screenshot: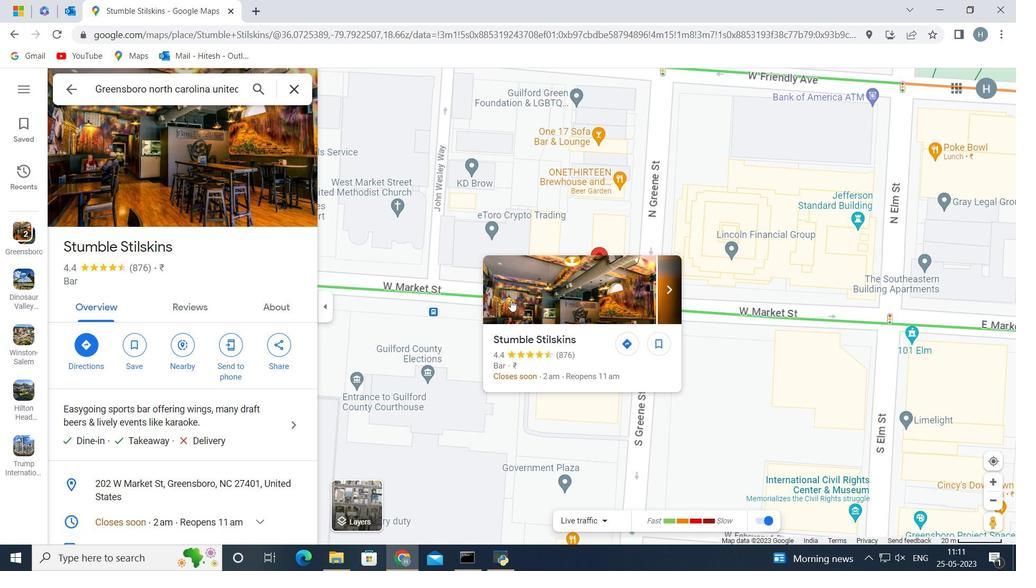 
Action: Mouse scrolled (236, 166) with delta (0, 0)
Screenshot: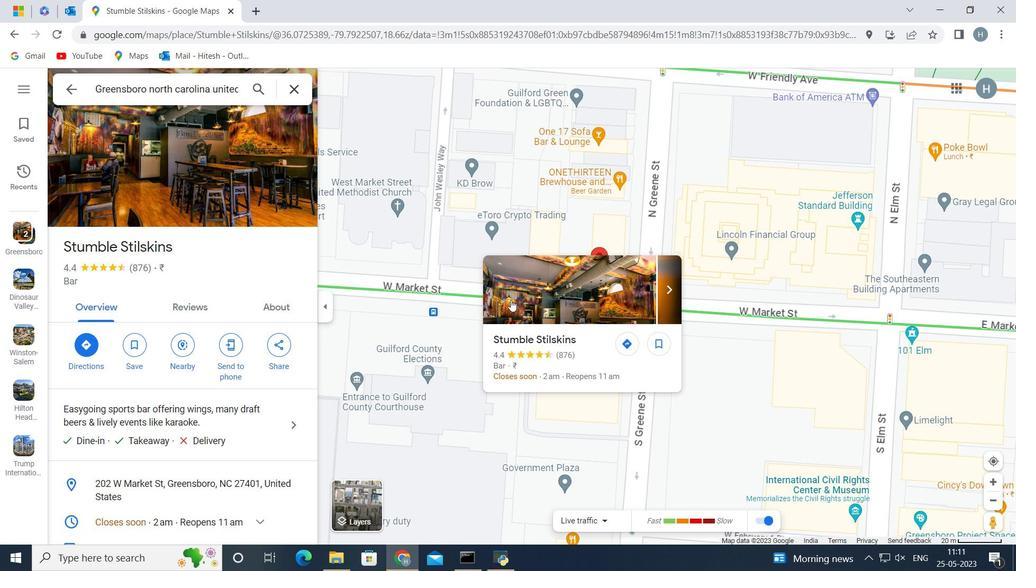 
Action: Mouse scrolled (236, 166) with delta (0, 0)
Screenshot: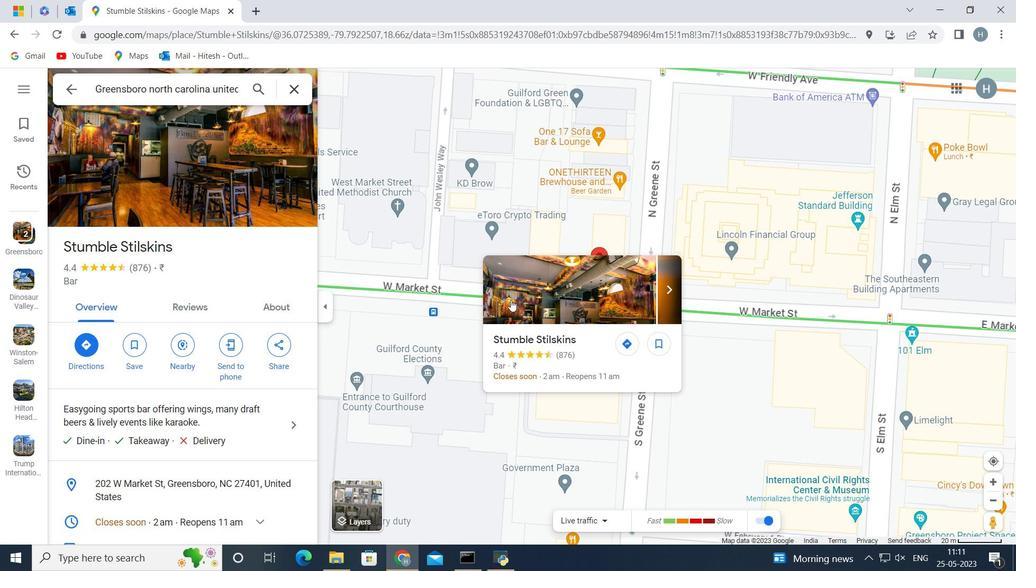 
Action: Mouse scrolled (236, 166) with delta (0, 0)
Screenshot: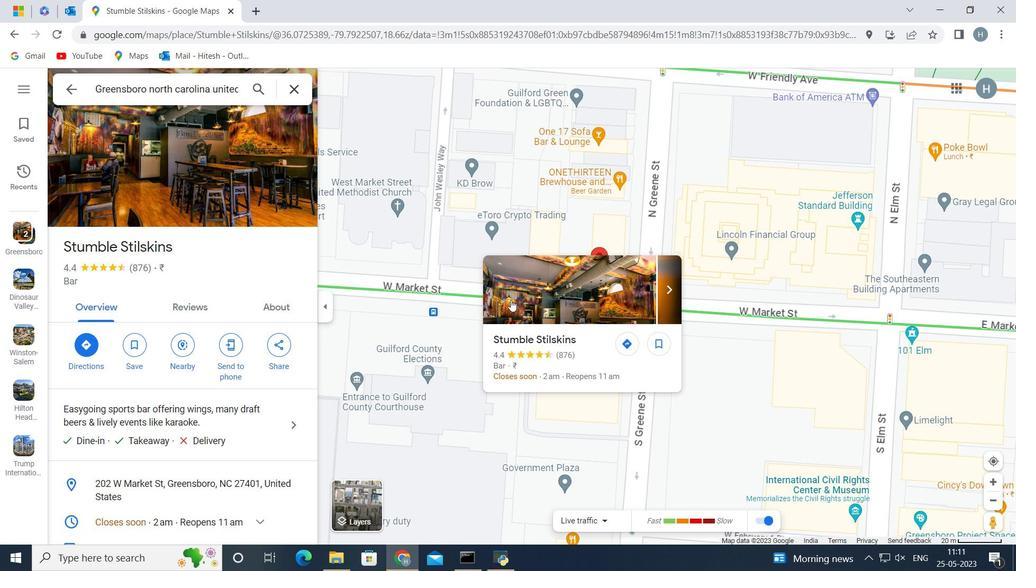 
Action: Mouse scrolled (236, 166) with delta (0, 0)
Screenshot: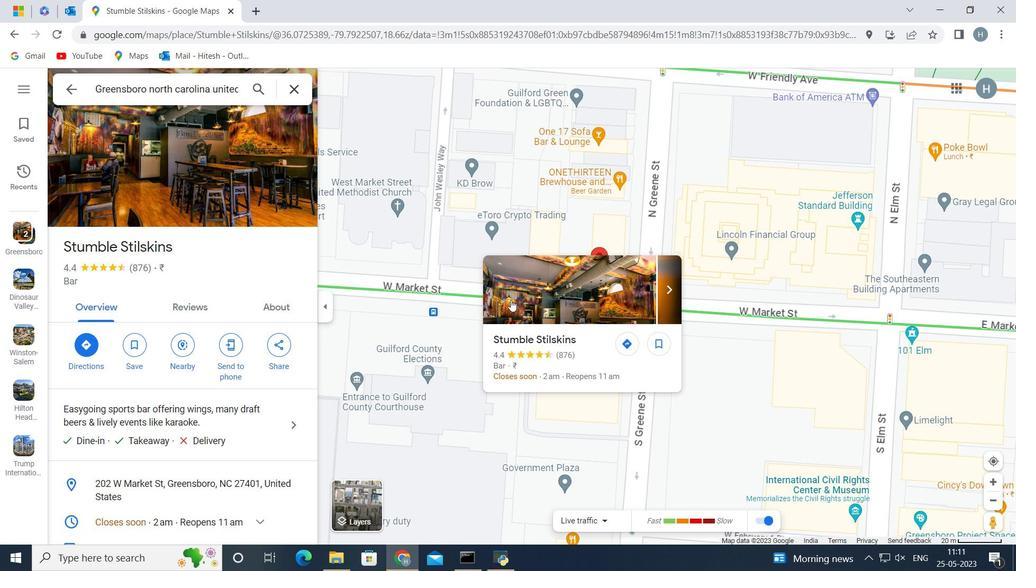 
Action: Mouse scrolled (236, 166) with delta (0, 0)
Screenshot: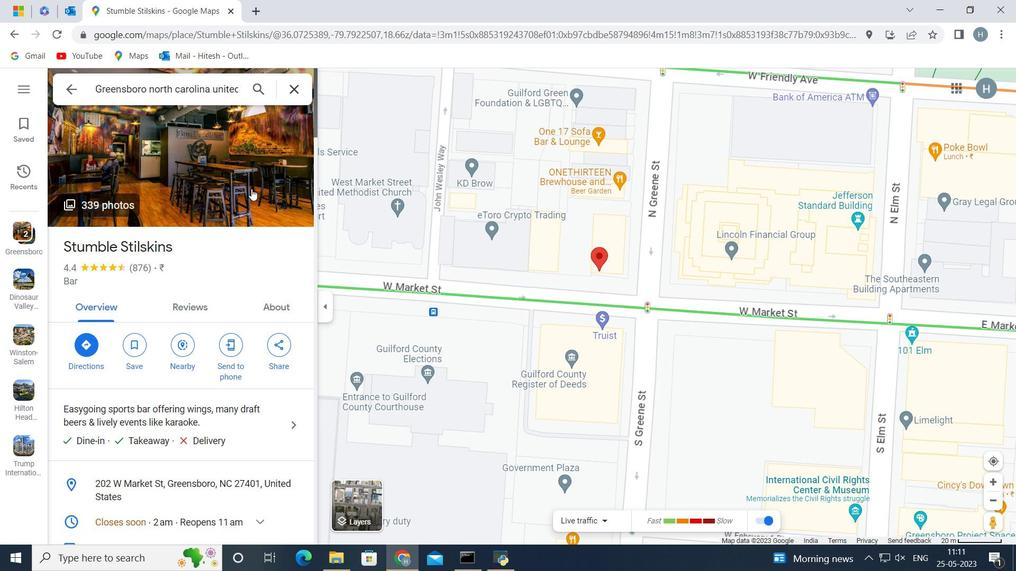 
Action: Mouse scrolled (236, 166) with delta (0, 0)
Screenshot: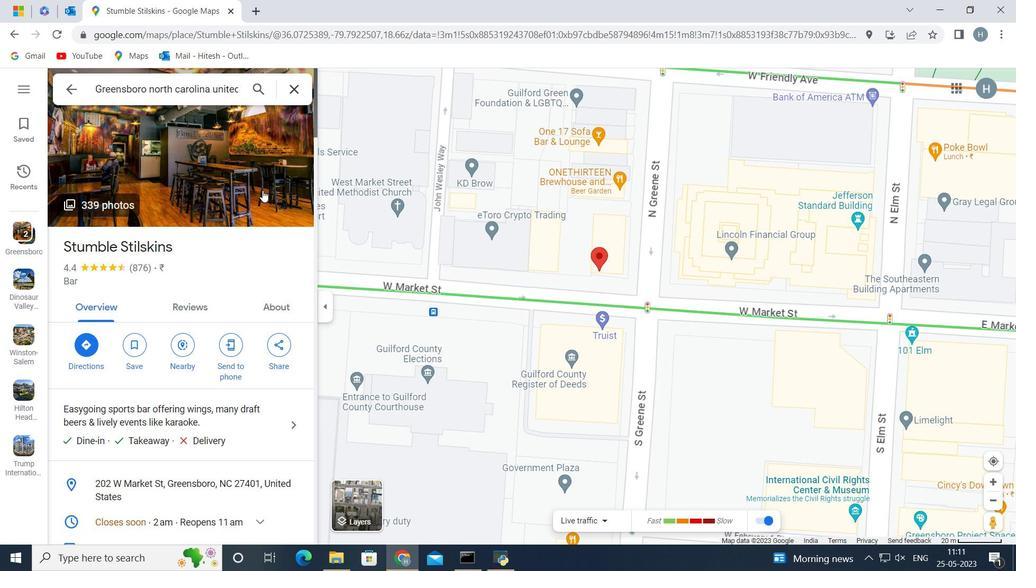 
Action: Mouse scrolled (236, 166) with delta (0, 0)
Screenshot: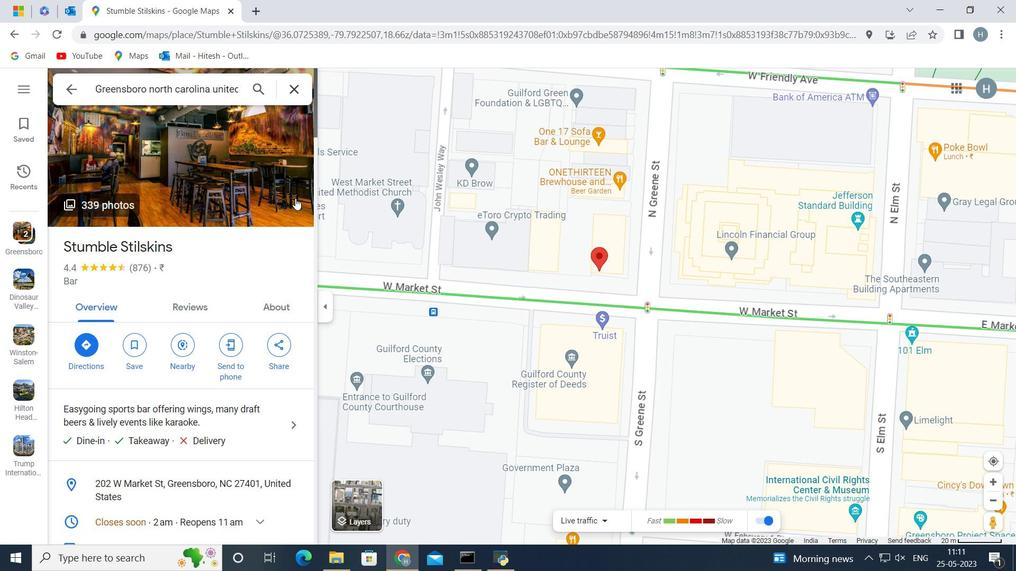 
Action: Mouse scrolled (236, 166) with delta (0, 0)
Screenshot: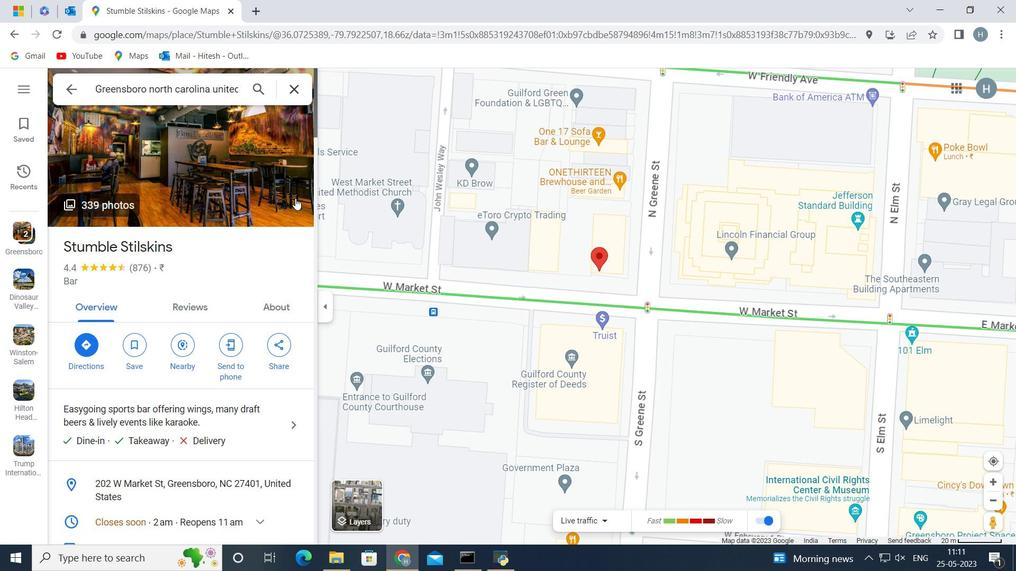 
Action: Mouse scrolled (236, 166) with delta (0, 0)
Screenshot: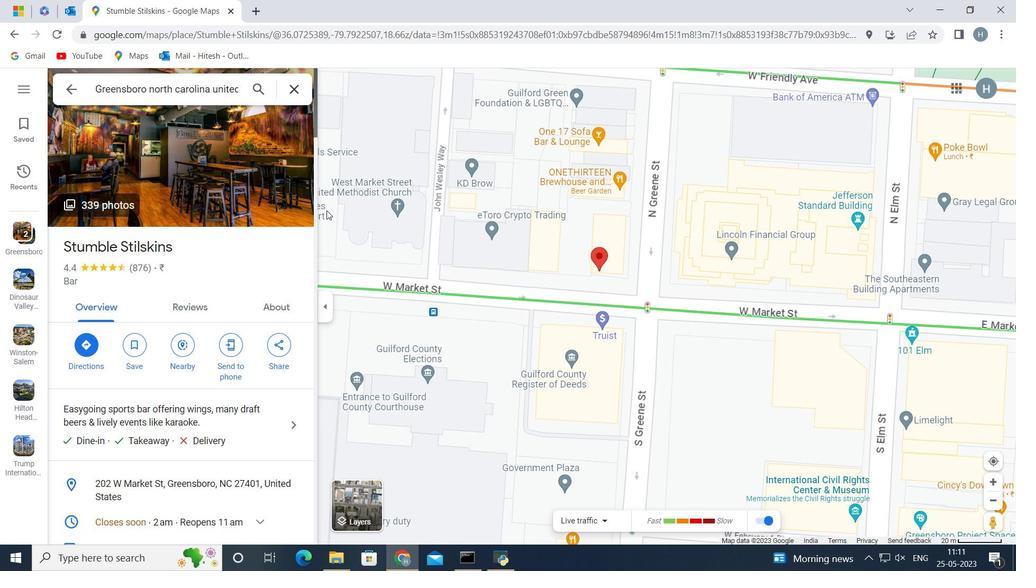 
Action: Mouse moved to (236, 166)
Screenshot: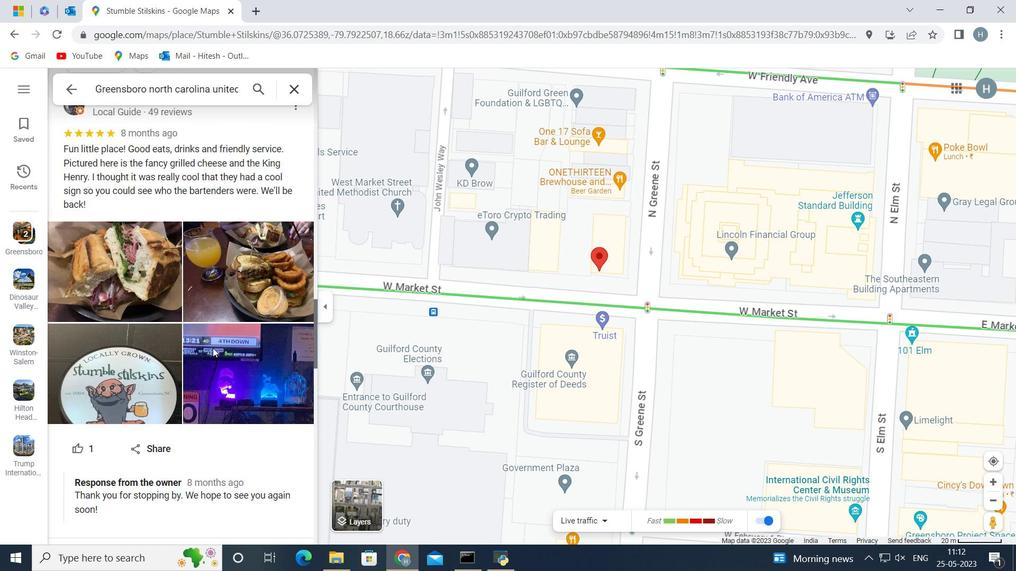 
Action: Mouse scrolled (236, 166) with delta (0, 0)
Screenshot: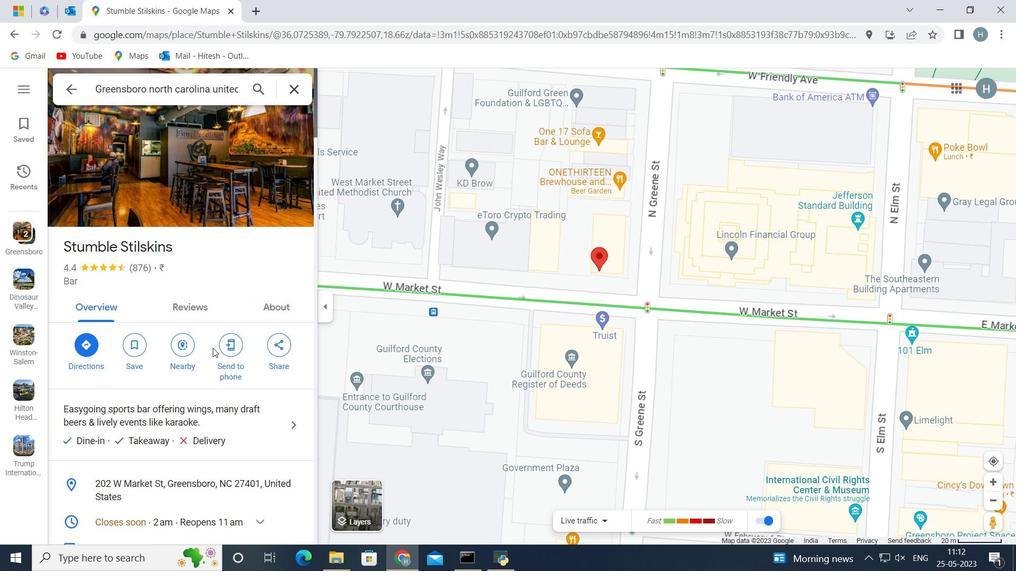 
Action: Mouse scrolled (236, 166) with delta (0, 0)
Screenshot: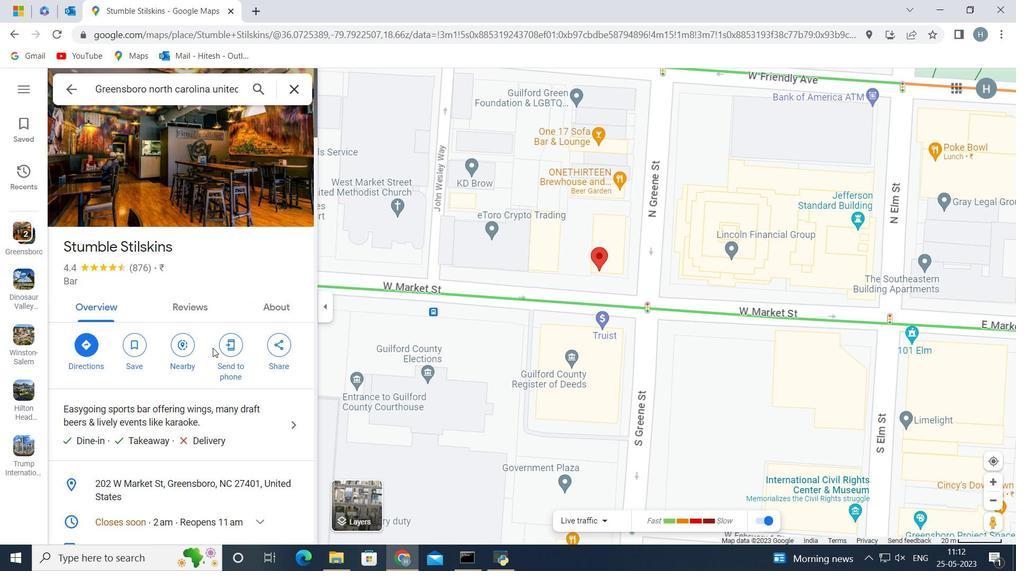 
Action: Mouse scrolled (236, 166) with delta (0, 0)
Screenshot: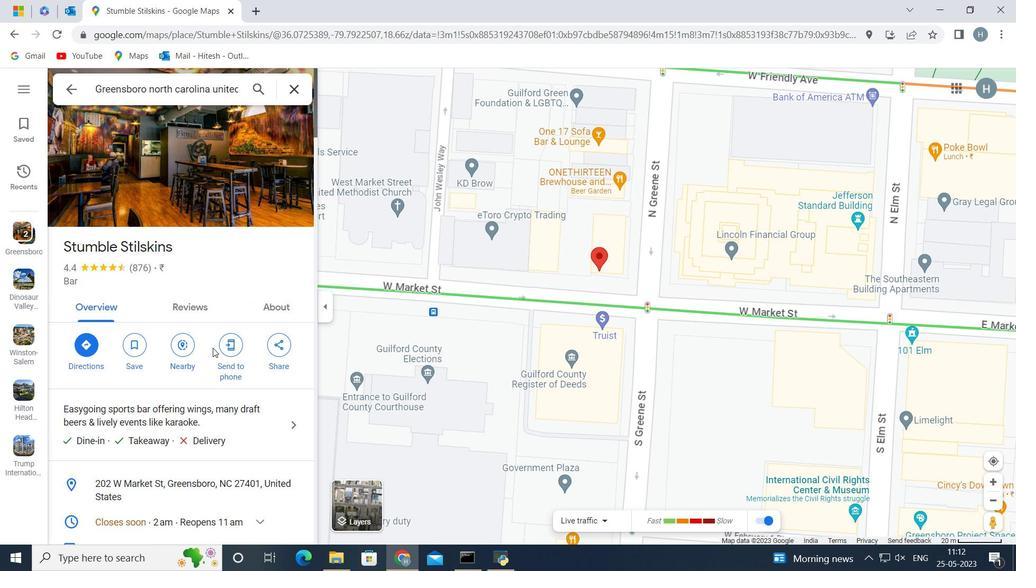 
Action: Mouse scrolled (236, 166) with delta (0, 0)
Screenshot: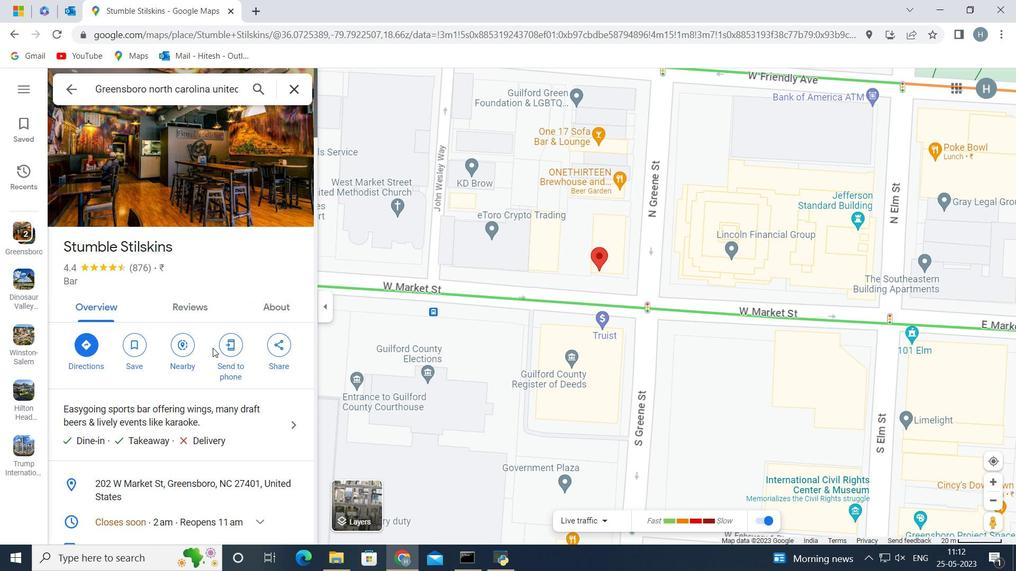 
Action: Mouse scrolled (236, 166) with delta (0, 0)
Screenshot: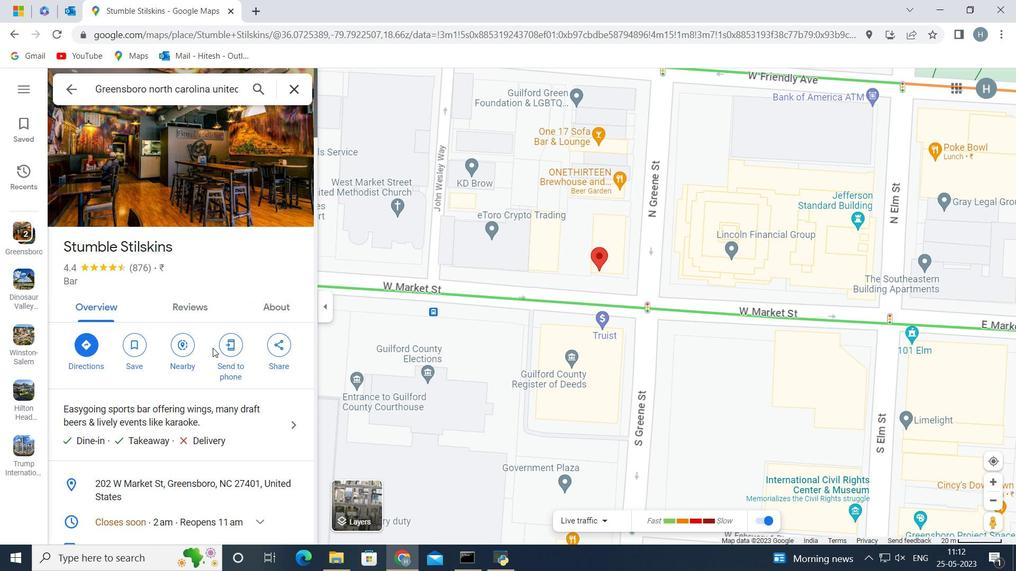 
Action: Mouse scrolled (236, 166) with delta (0, 0)
Screenshot: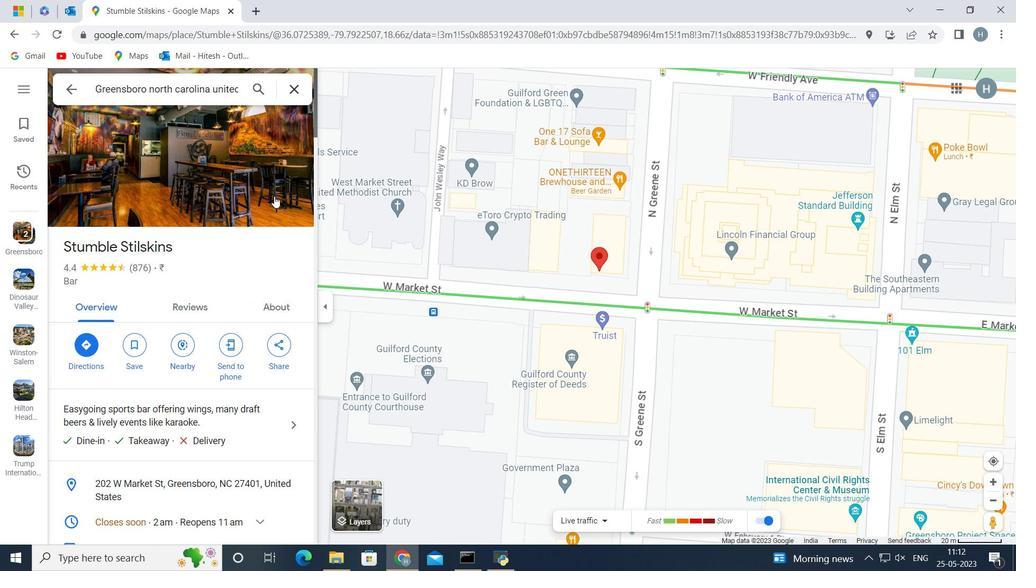 
Action: Mouse scrolled (236, 166) with delta (0, 0)
Screenshot: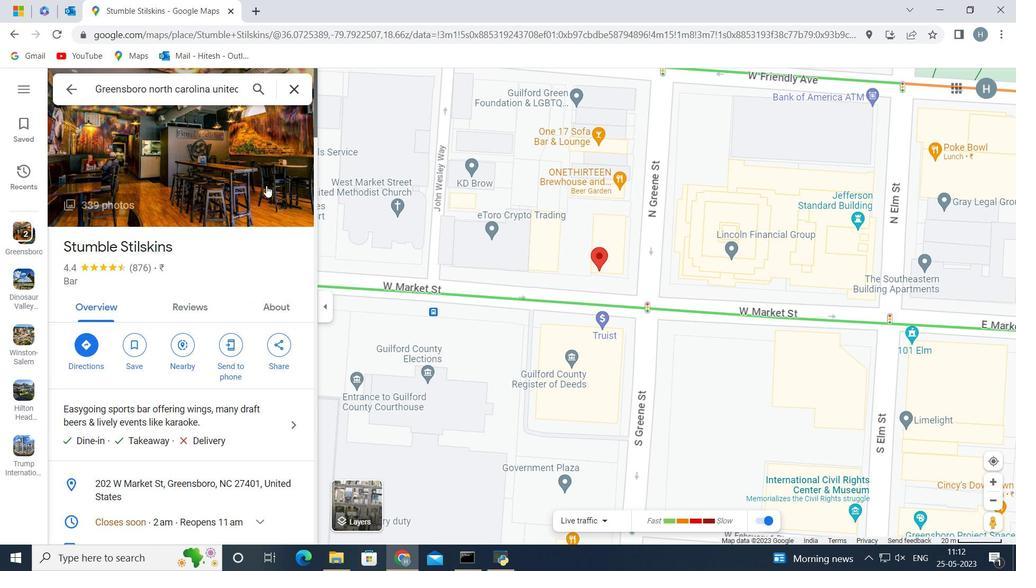 
Action: Mouse scrolled (236, 166) with delta (0, 0)
Screenshot: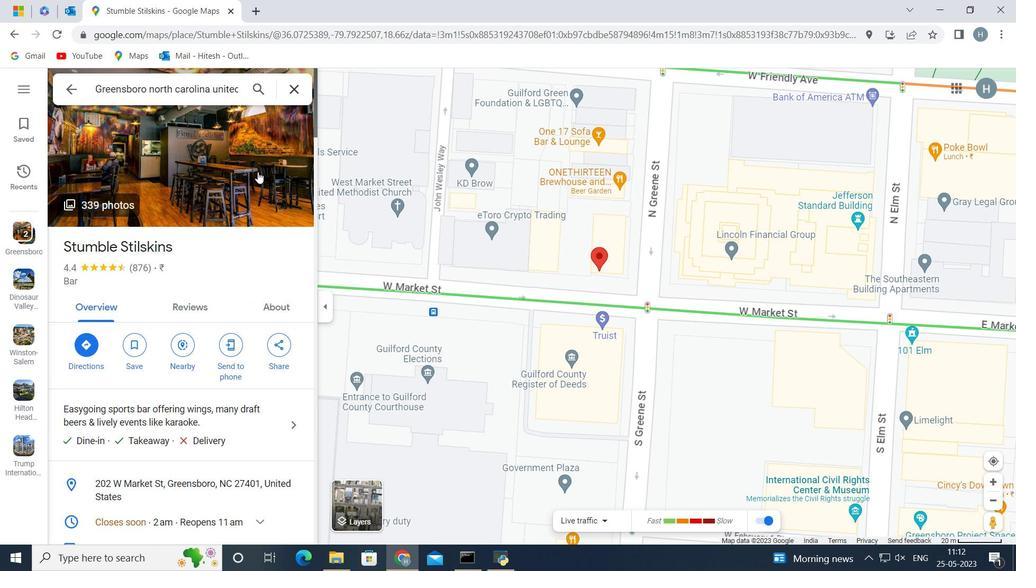 
Action: Mouse scrolled (236, 166) with delta (0, 0)
Screenshot: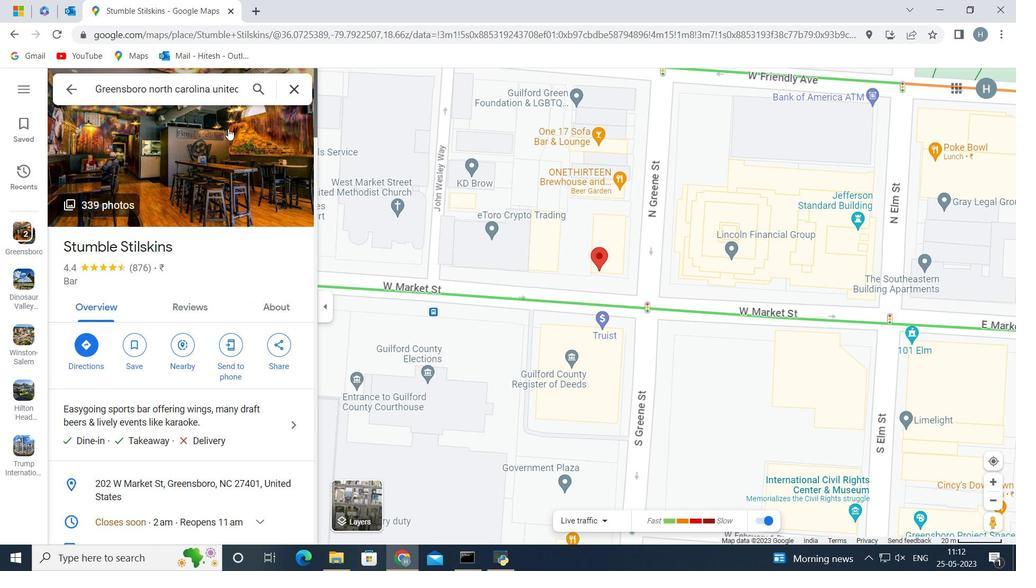 
Action: Mouse scrolled (236, 166) with delta (0, 0)
Screenshot: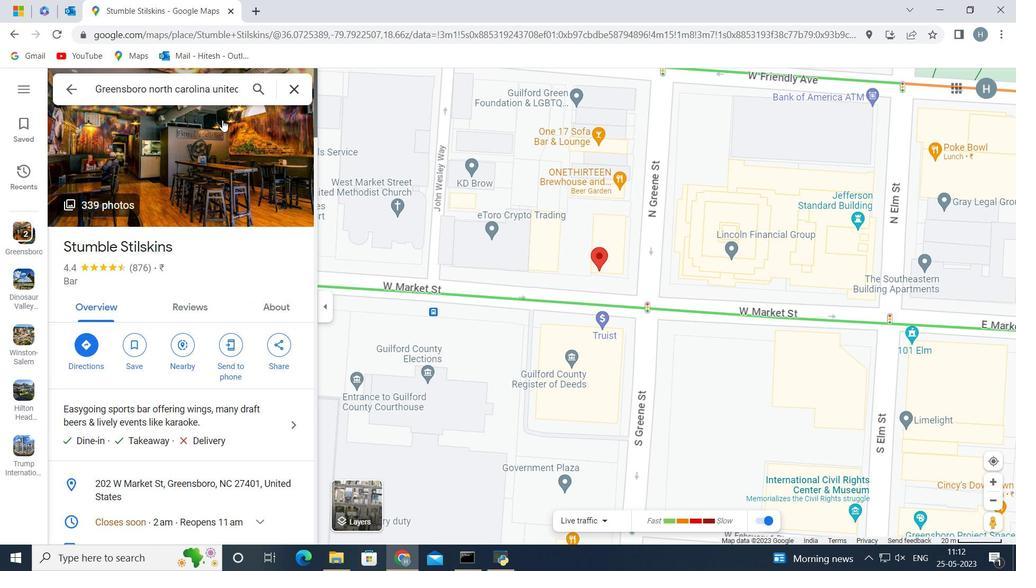 
Action: Mouse scrolled (236, 166) with delta (0, 0)
Screenshot: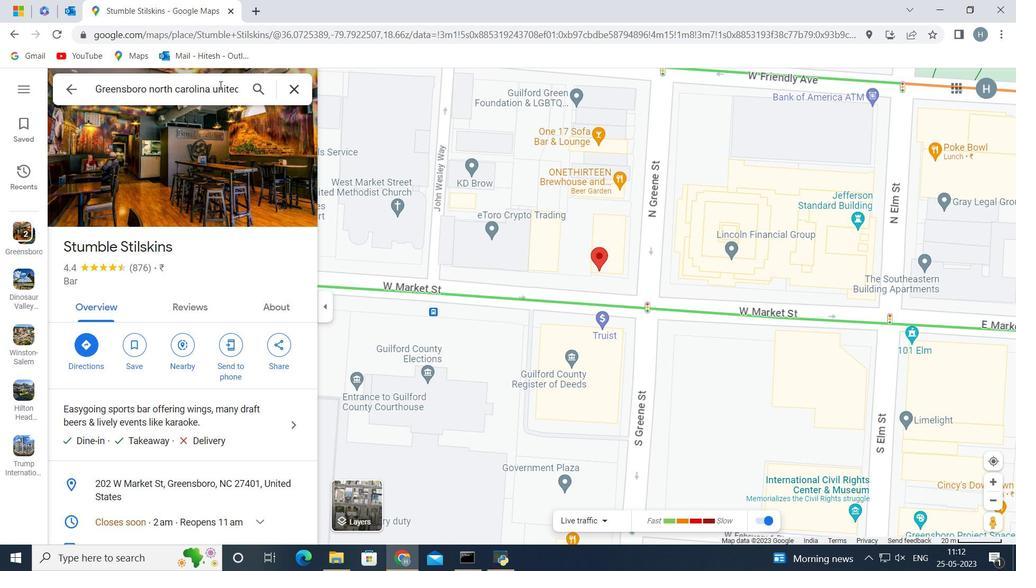 
Action: Mouse scrolled (236, 166) with delta (0, 0)
Screenshot: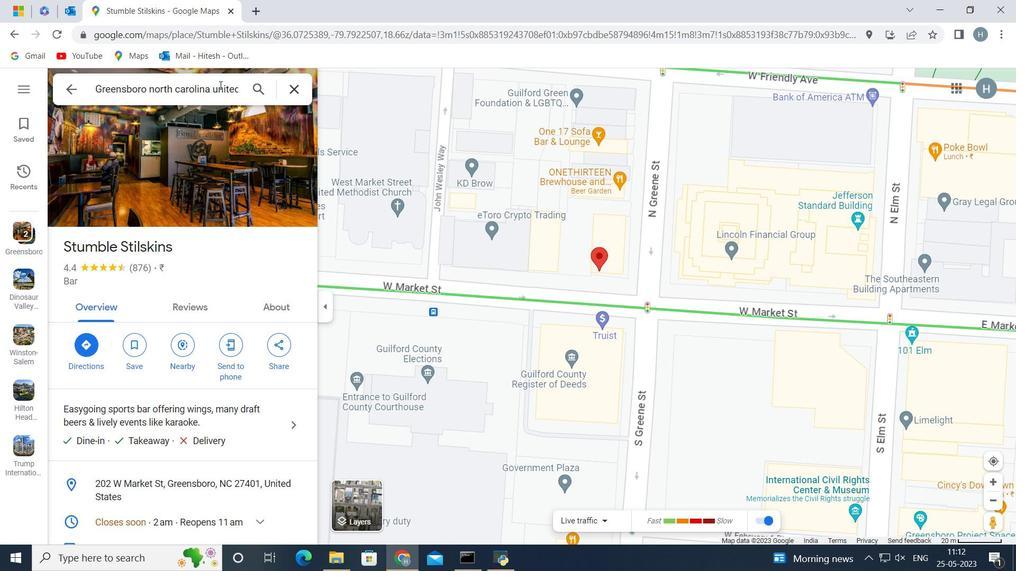 
Action: Mouse scrolled (236, 166) with delta (0, 0)
Screenshot: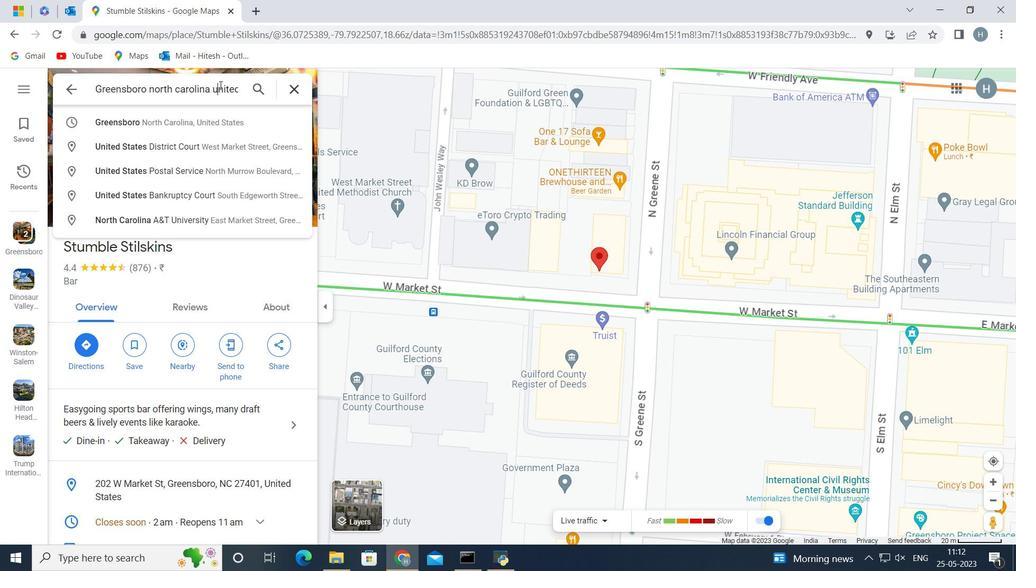 
Action: Mouse moved to (236, 166)
Screenshot: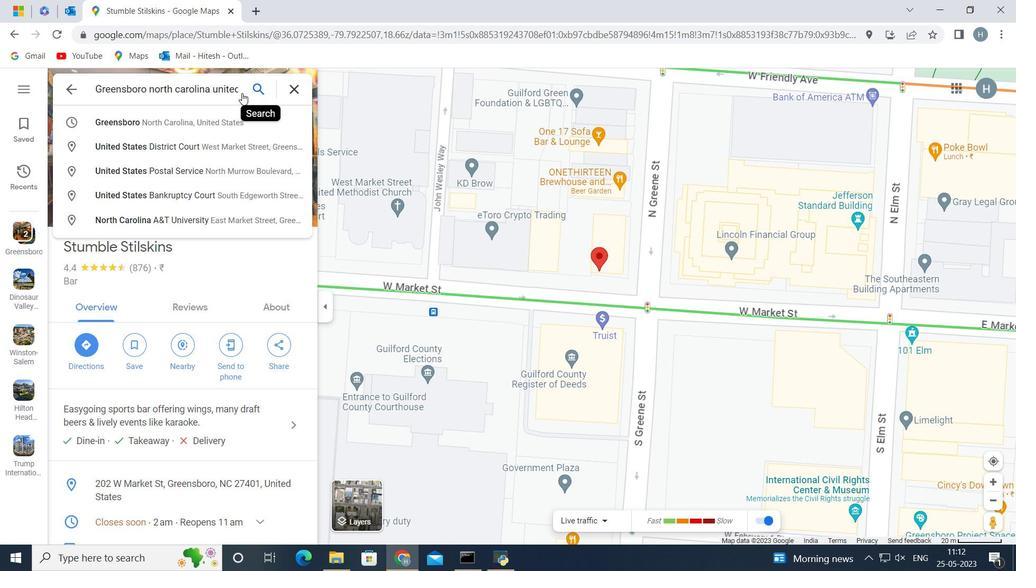 
Action: Mouse scrolled (236, 166) with delta (0, 0)
Screenshot: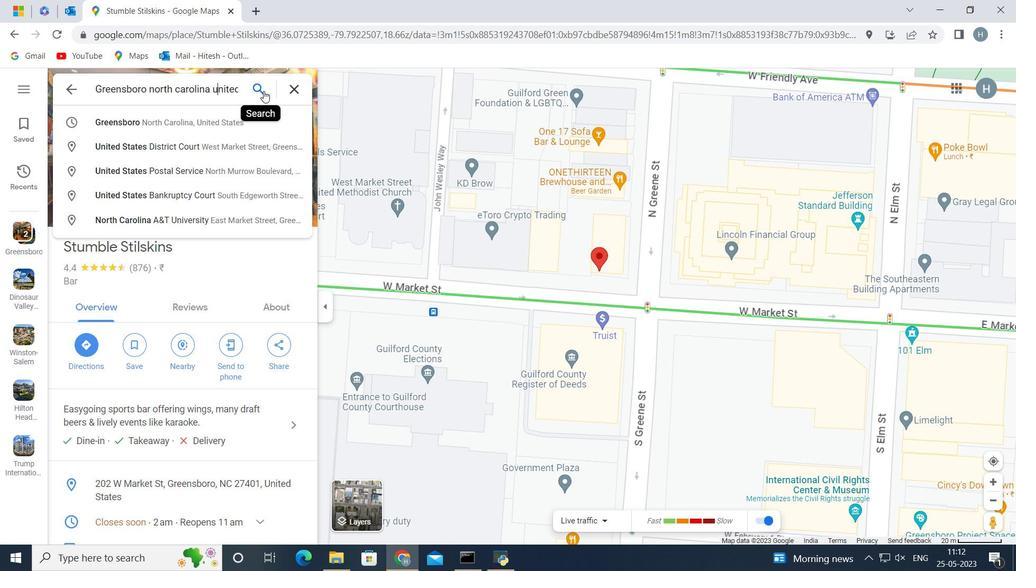 
Action: Mouse scrolled (236, 166) with delta (0, 0)
Screenshot: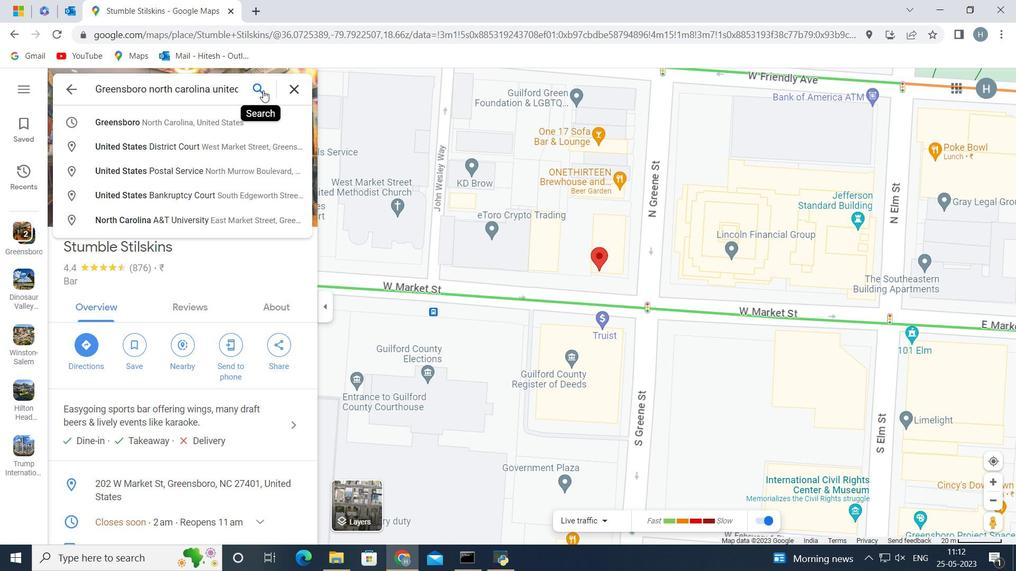 
Action: Mouse scrolled (236, 166) with delta (0, 0)
Screenshot: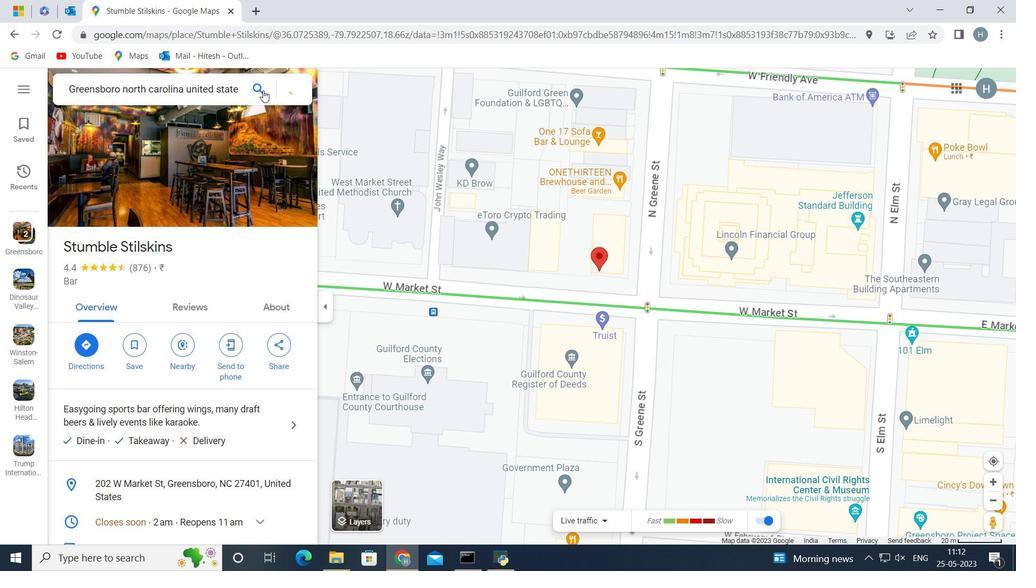 
Action: Mouse scrolled (236, 166) with delta (0, 0)
Screenshot: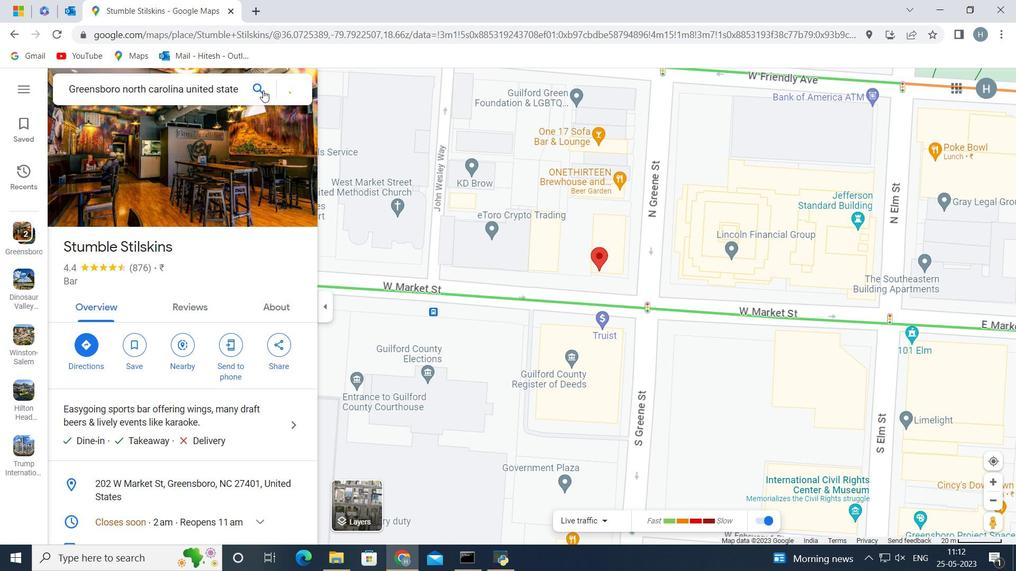 
Action: Mouse moved to (236, 166)
Screenshot: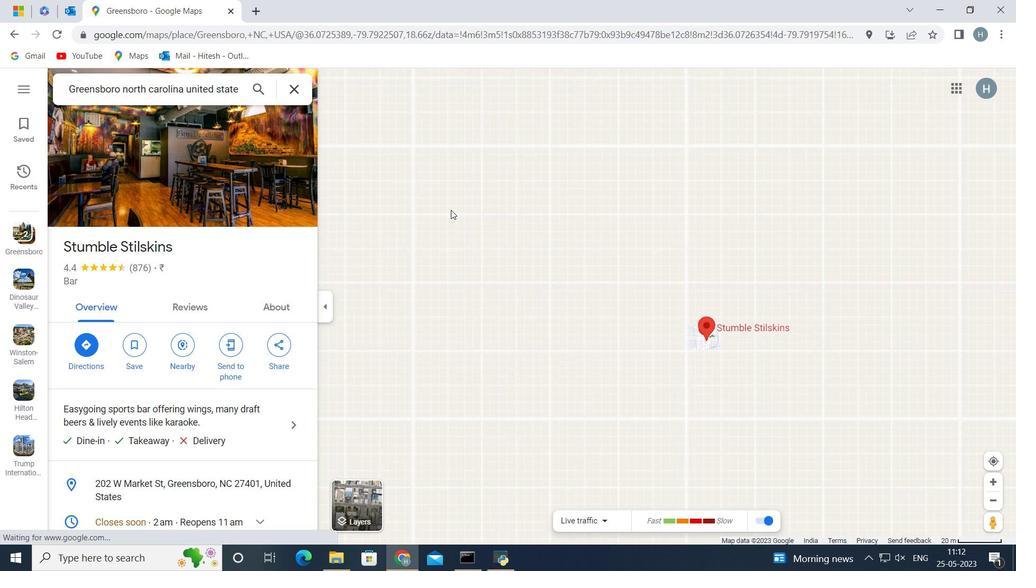 
Action: Mouse scrolled (236, 166) with delta (0, 0)
Screenshot: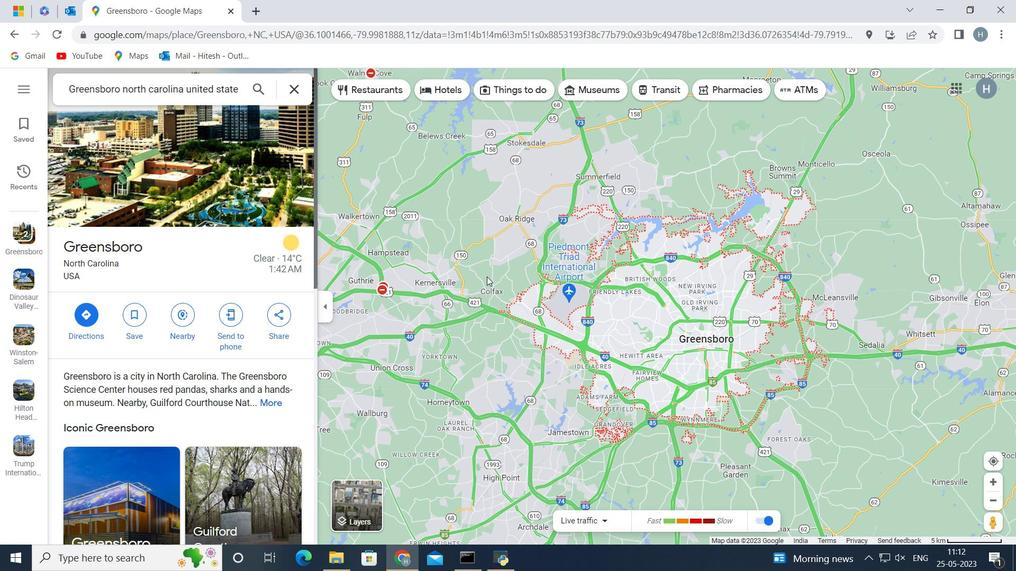 
Action: Mouse scrolled (236, 166) with delta (0, 0)
Screenshot: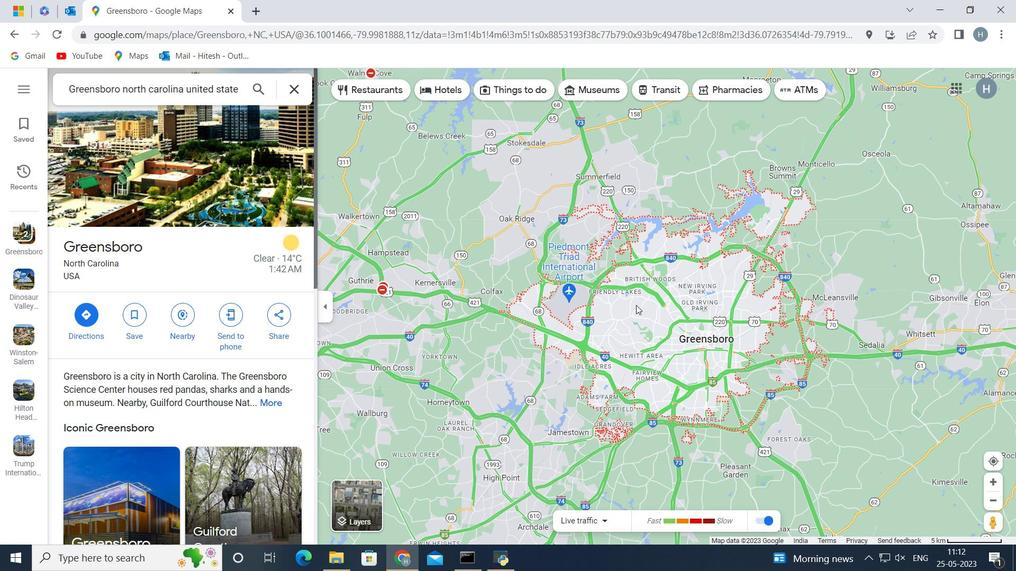 
Action: Mouse scrolled (236, 166) with delta (0, 0)
Screenshot: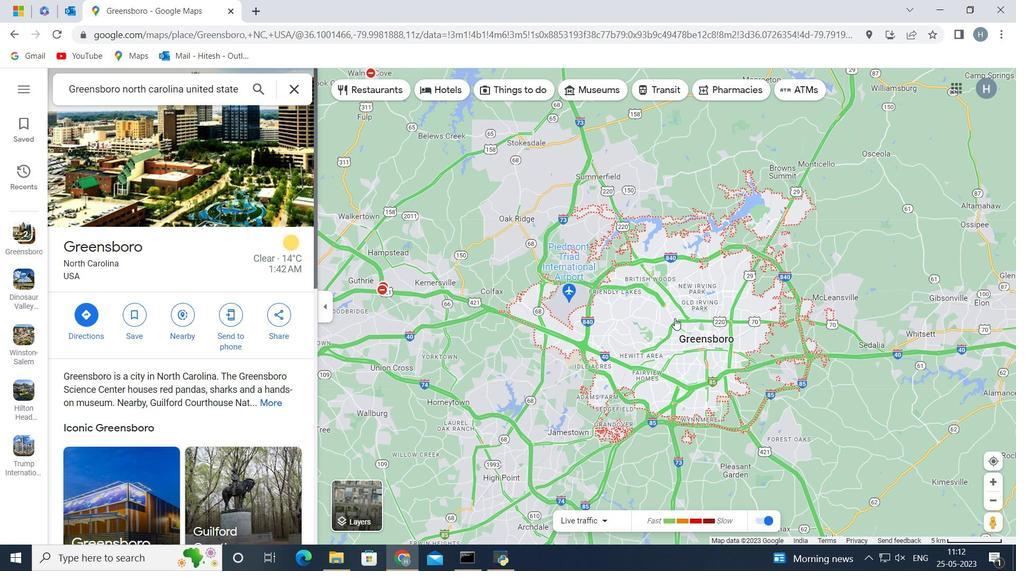 
Action: Mouse scrolled (236, 166) with delta (0, 0)
Screenshot: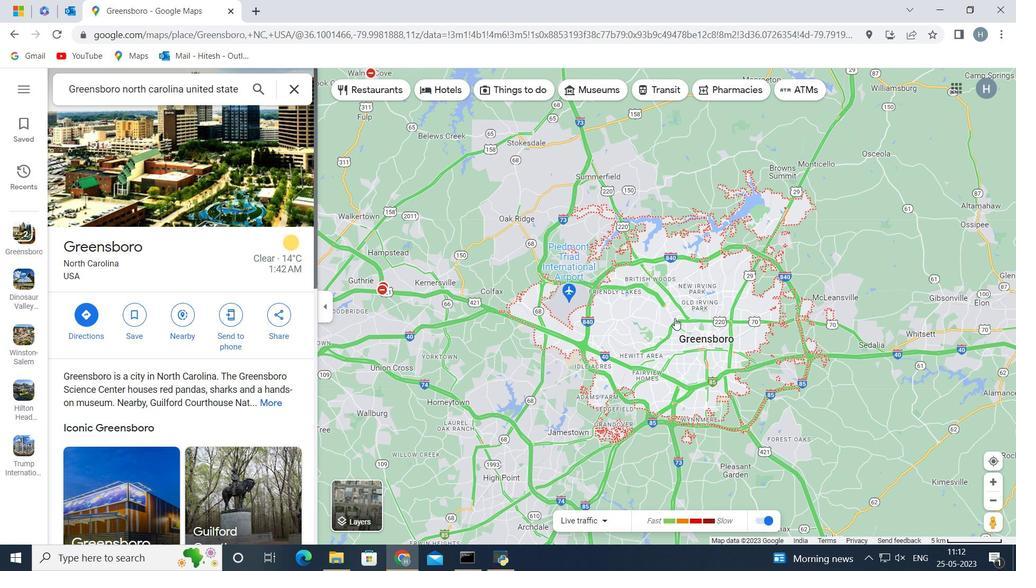 
Action: Mouse scrolled (236, 166) with delta (0, 0)
Screenshot: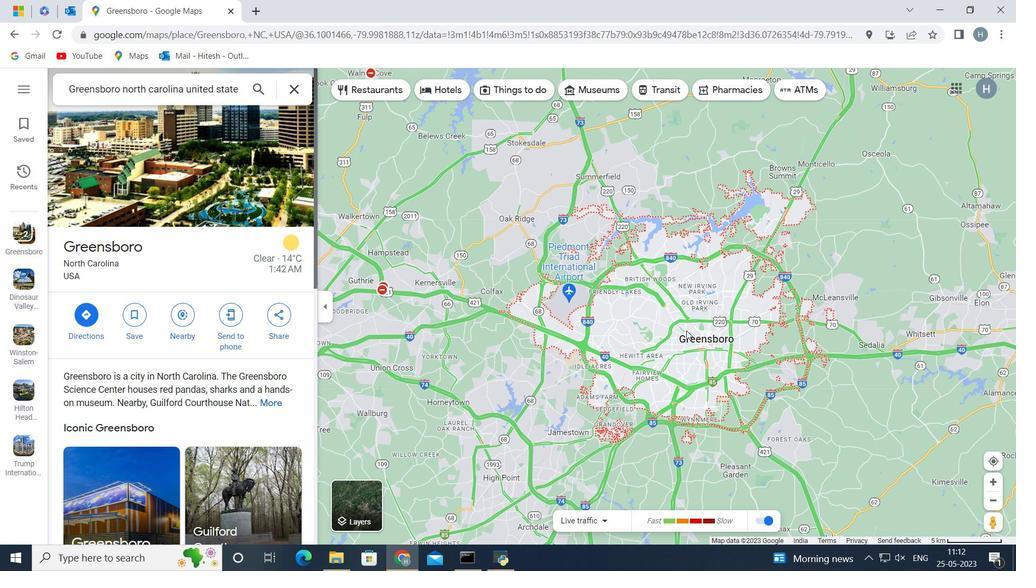 
Action: Mouse scrolled (236, 166) with delta (0, 0)
Screenshot: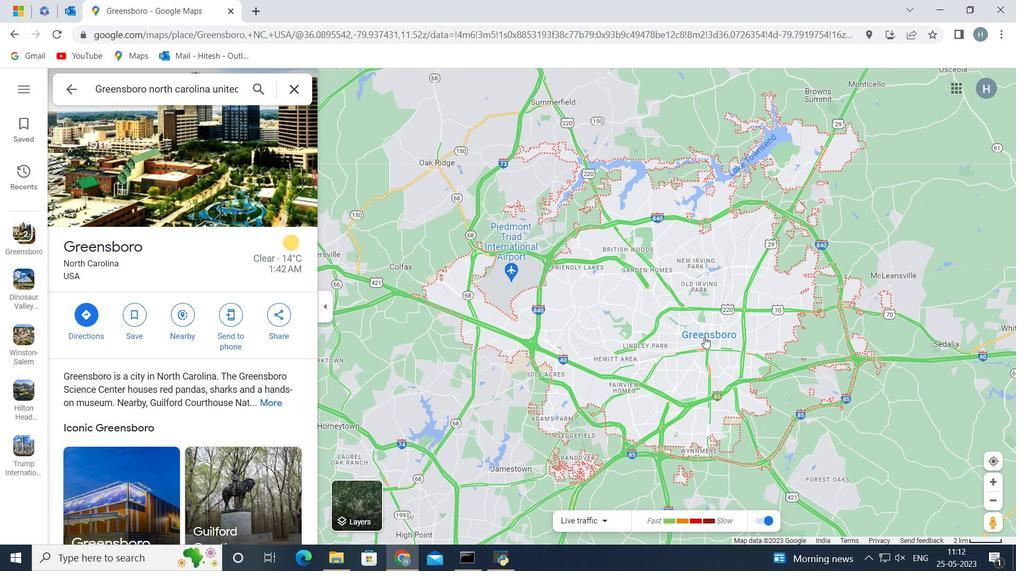 
Action: Mouse moved to (236, 166)
Screenshot: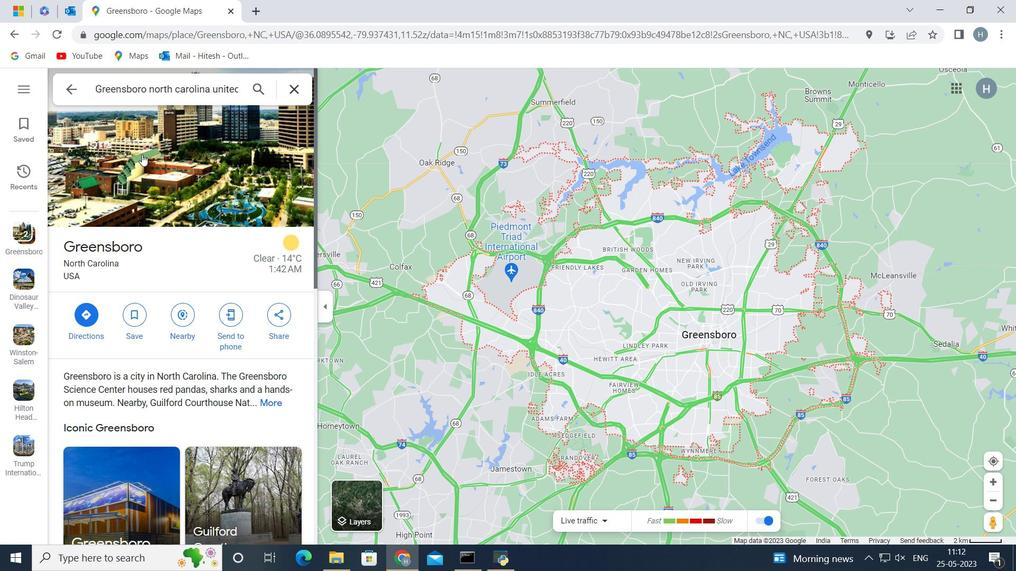 
Action: Mouse scrolled (236, 166) with delta (0, 0)
Screenshot: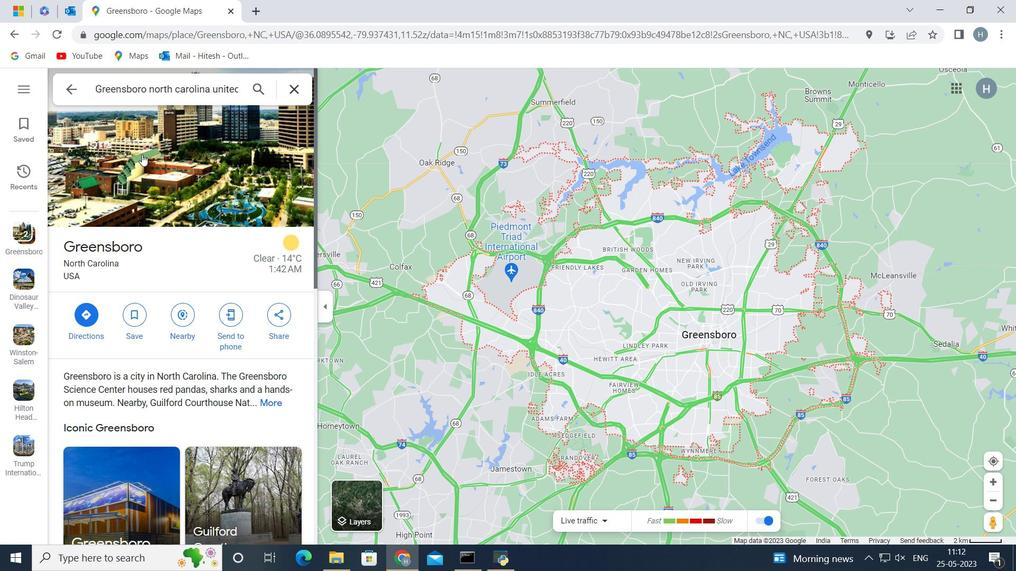 
Action: Mouse moved to (236, 166)
Screenshot: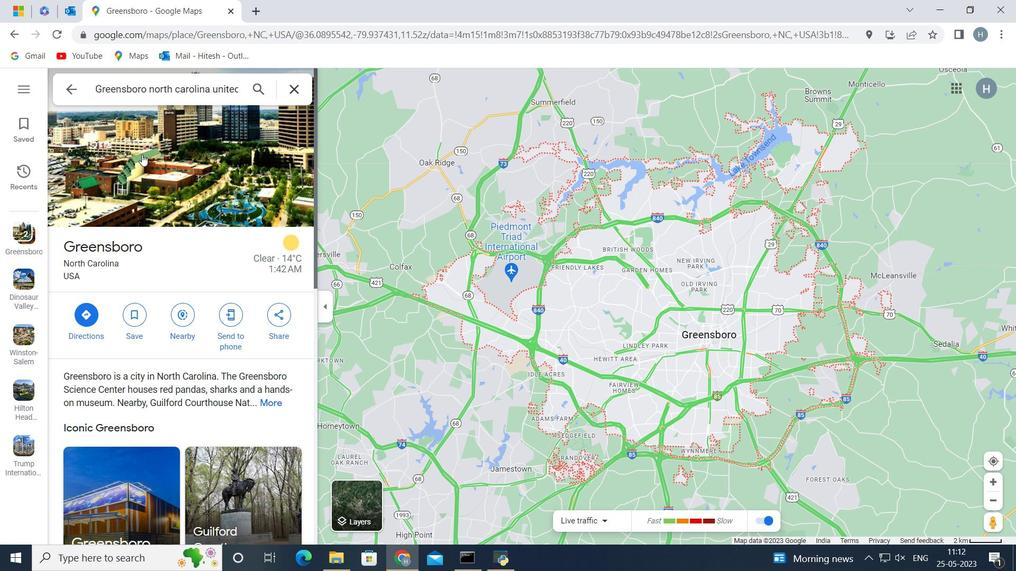 
Action: Mouse scrolled (236, 166) with delta (0, 0)
Screenshot: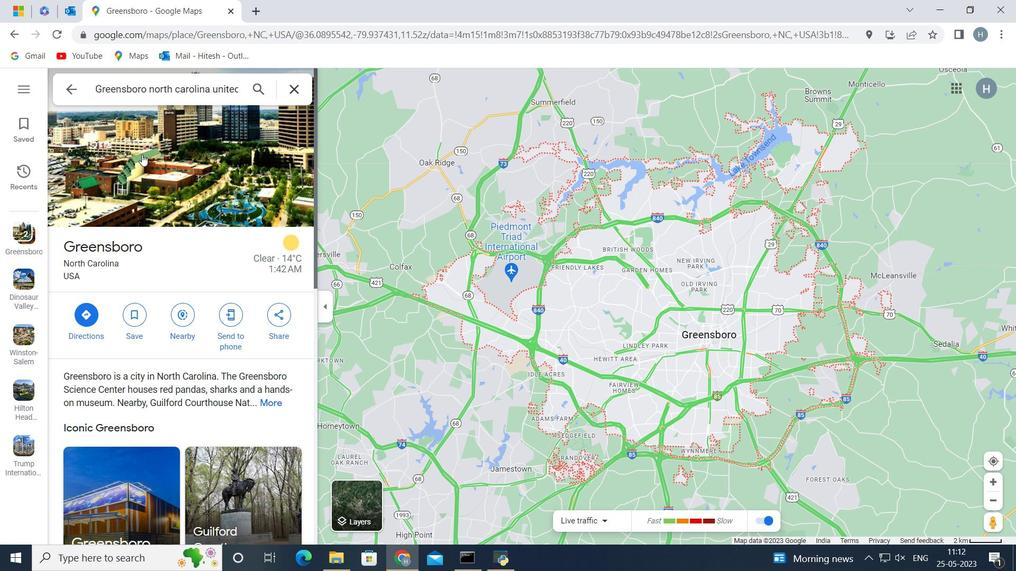 
Action: Mouse scrolled (236, 166) with delta (0, 0)
Screenshot: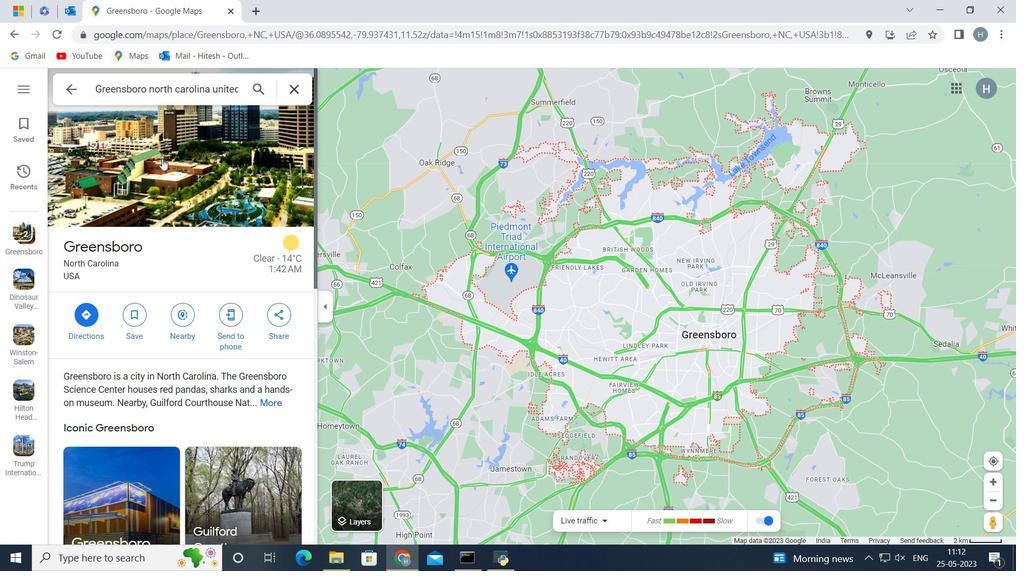 
Action: Mouse moved to (236, 166)
Screenshot: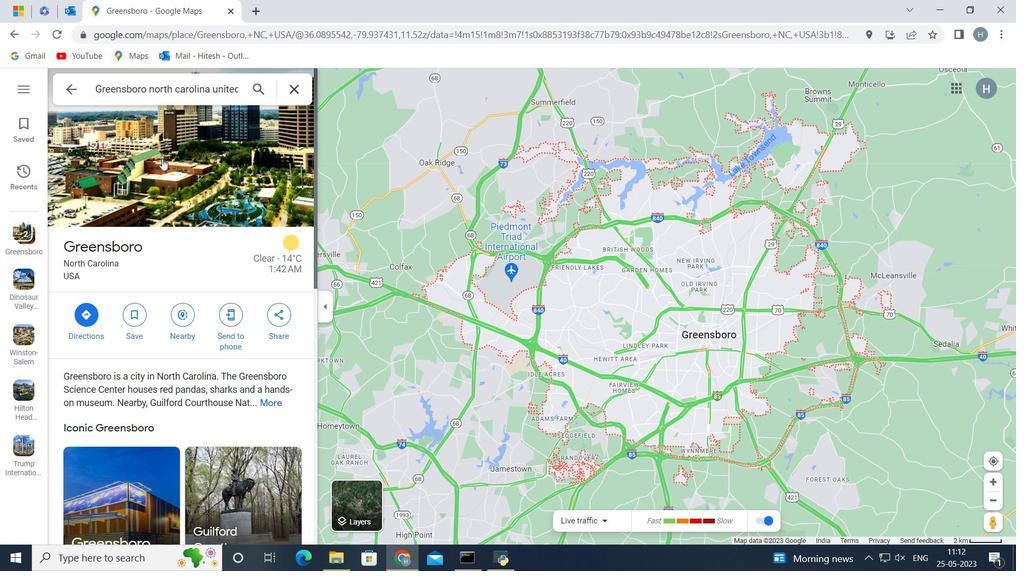 
Action: Mouse scrolled (236, 166) with delta (0, 0)
Screenshot: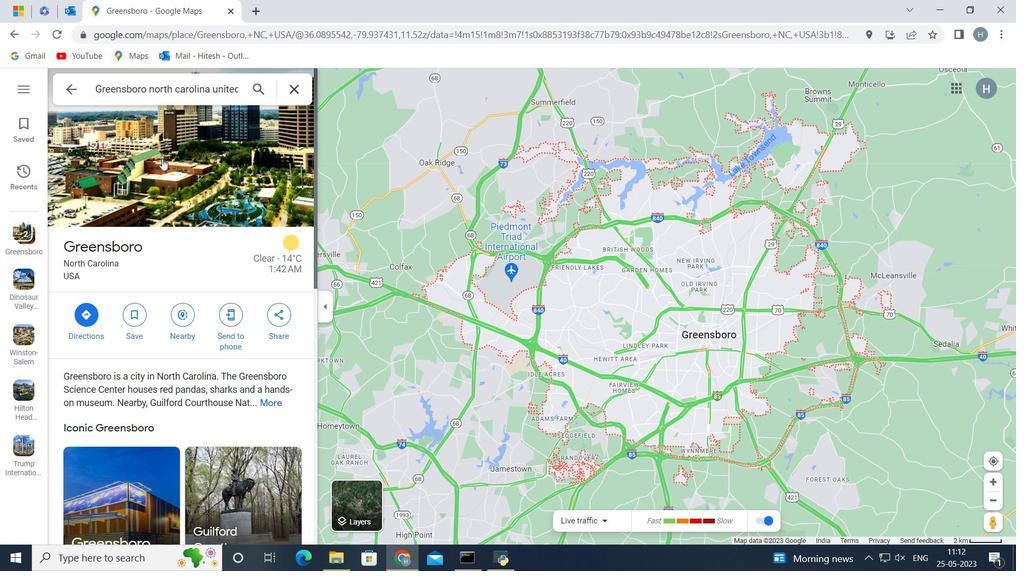 
Action: Mouse scrolled (236, 166) with delta (0, 0)
Screenshot: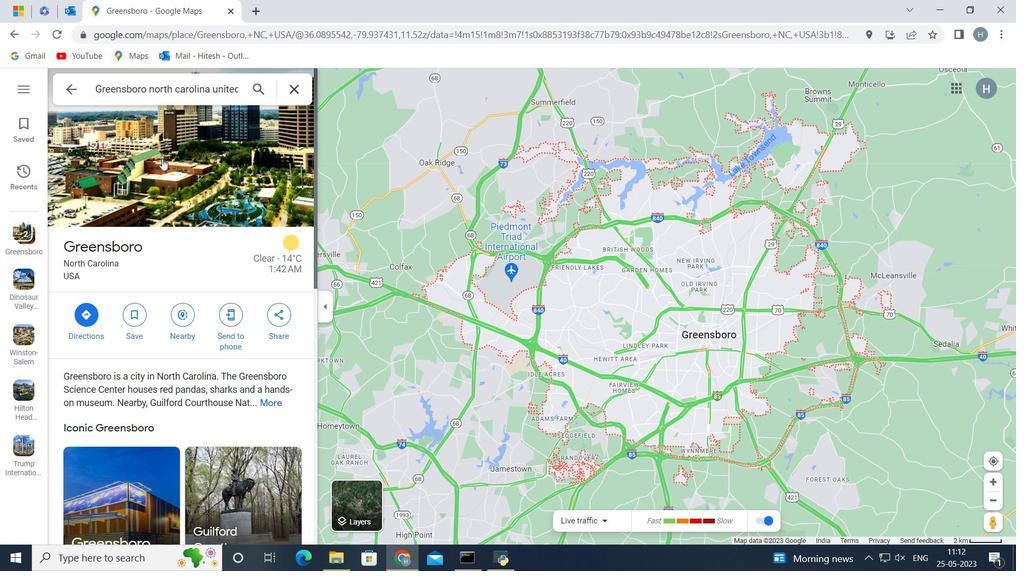 
Action: Mouse scrolled (236, 166) with delta (0, 0)
Screenshot: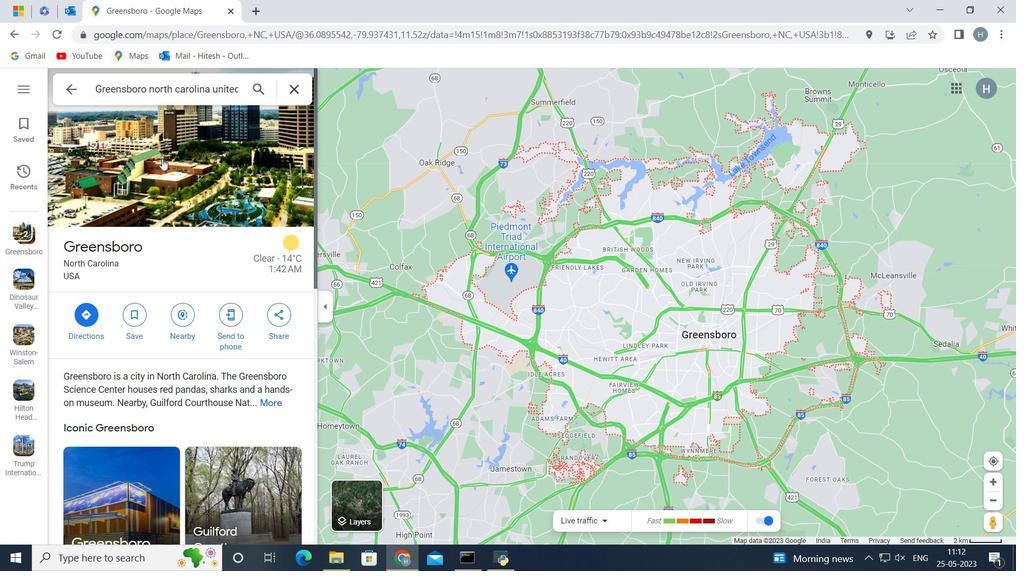 
Action: Mouse scrolled (236, 166) with delta (0, 0)
Screenshot: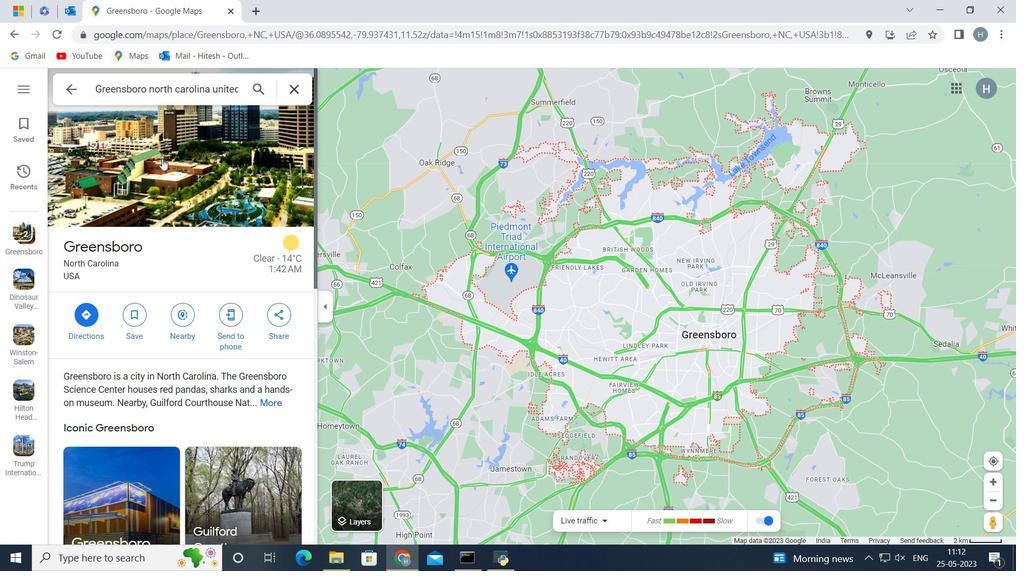 
Action: Mouse scrolled (236, 166) with delta (0, 0)
Screenshot: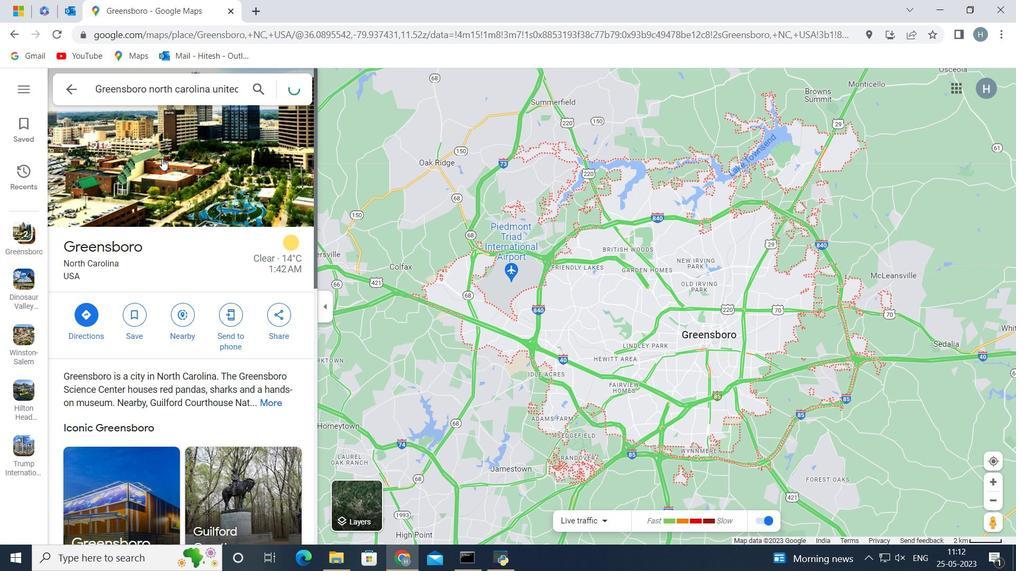 
Action: Mouse moved to (236, 166)
Screenshot: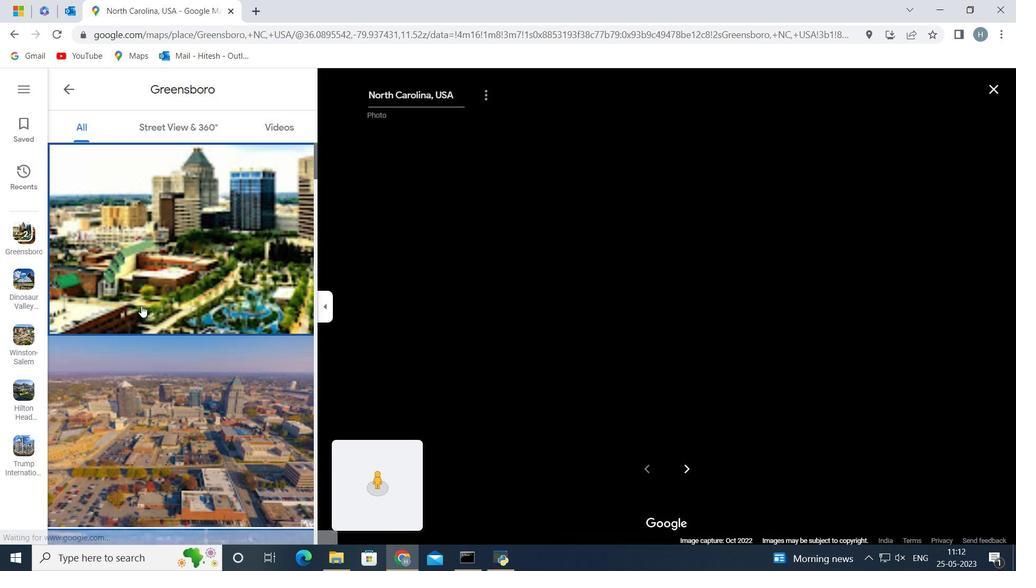
Action: Mouse scrolled (236, 166) with delta (0, 0)
Screenshot: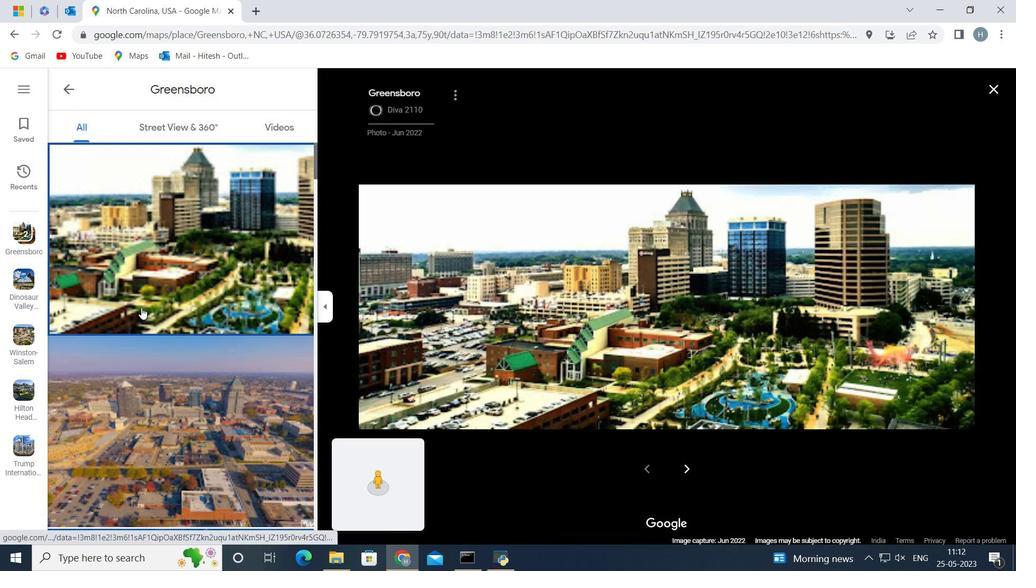 
Action: Mouse moved to (236, 166)
Screenshot: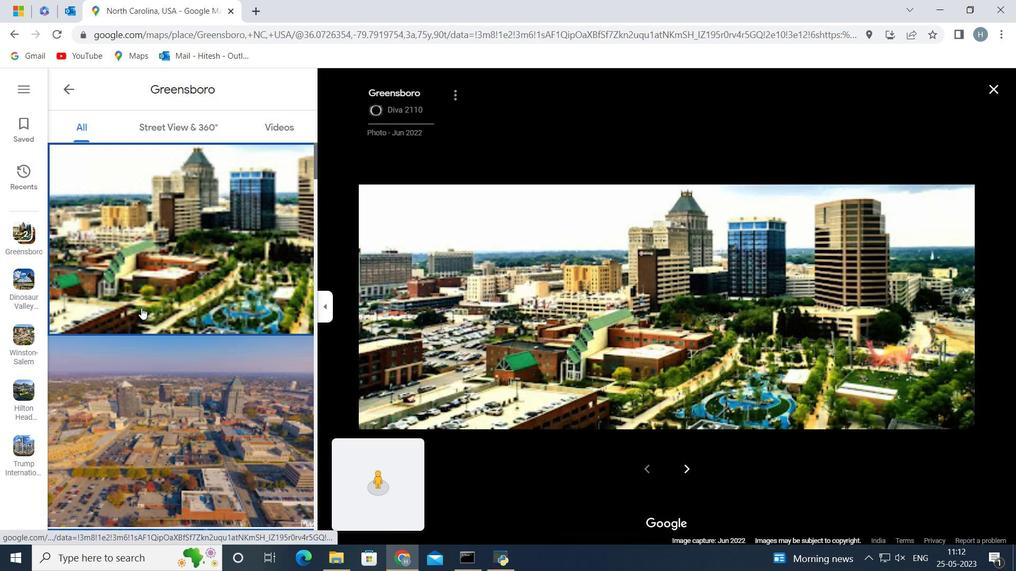 
Action: Mouse scrolled (236, 166) with delta (0, 0)
Screenshot: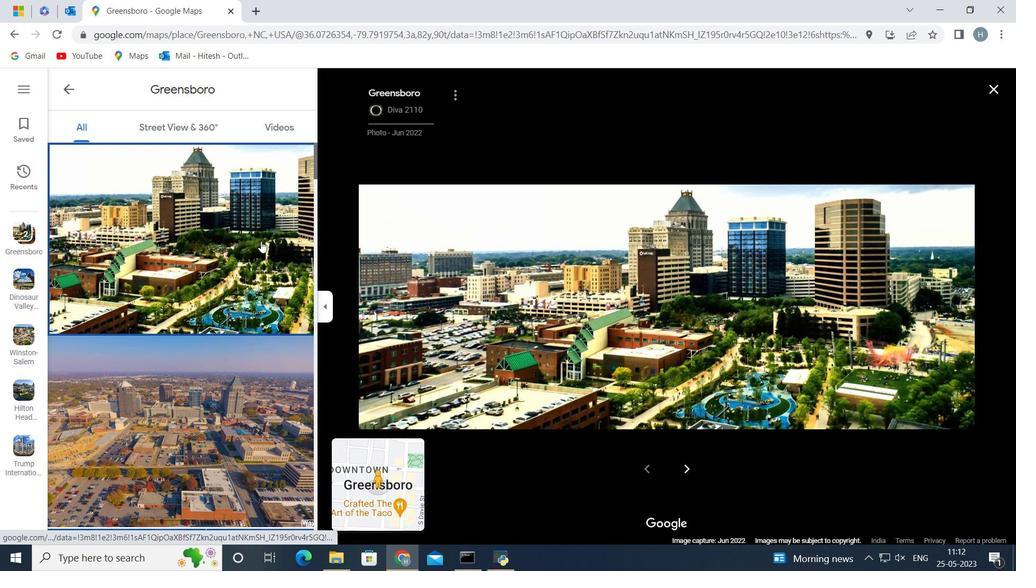 
Action: Mouse moved to (236, 166)
Screenshot: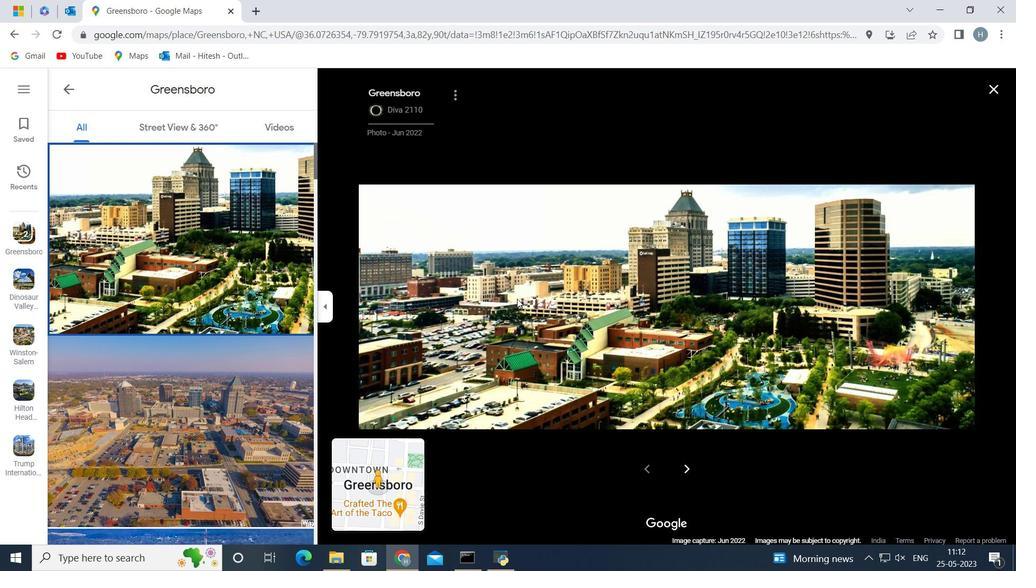 
Action: Mouse pressed left at (236, 166)
Screenshot: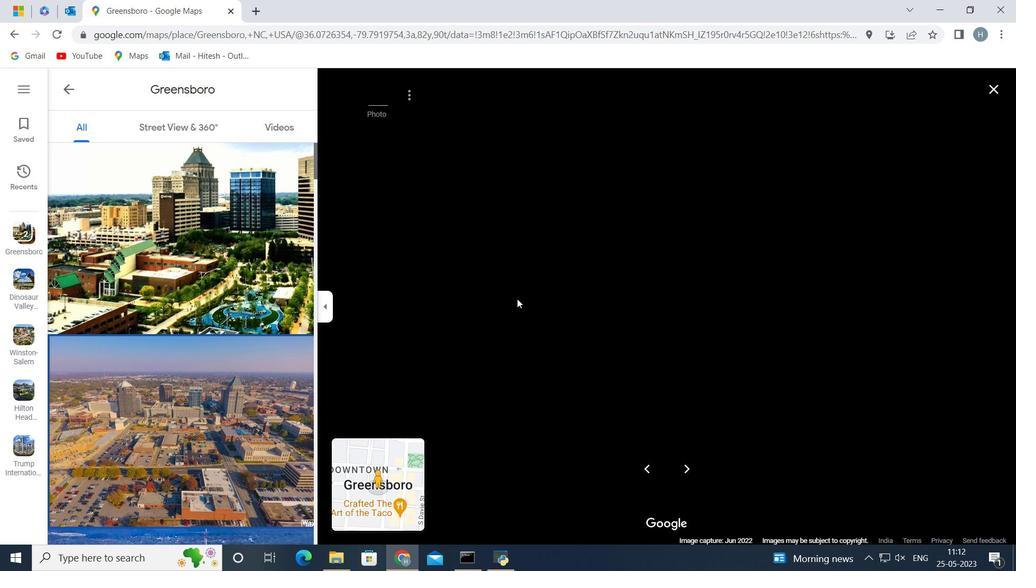 
Action: Mouse moved to (236, 166)
Screenshot: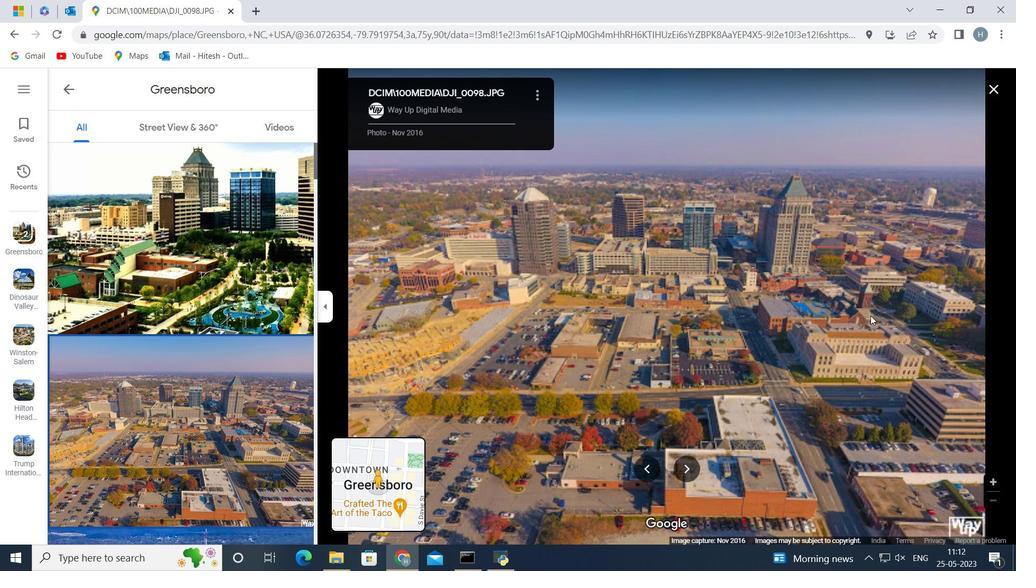 
Action: Mouse scrolled (236, 166) with delta (0, 0)
Screenshot: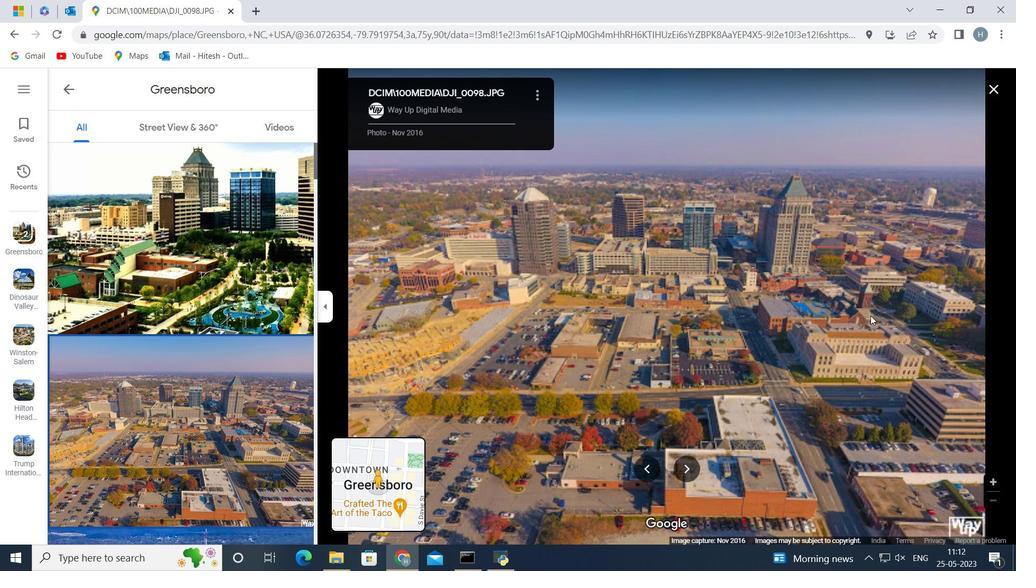 
Action: Mouse scrolled (236, 166) with delta (0, 0)
Screenshot: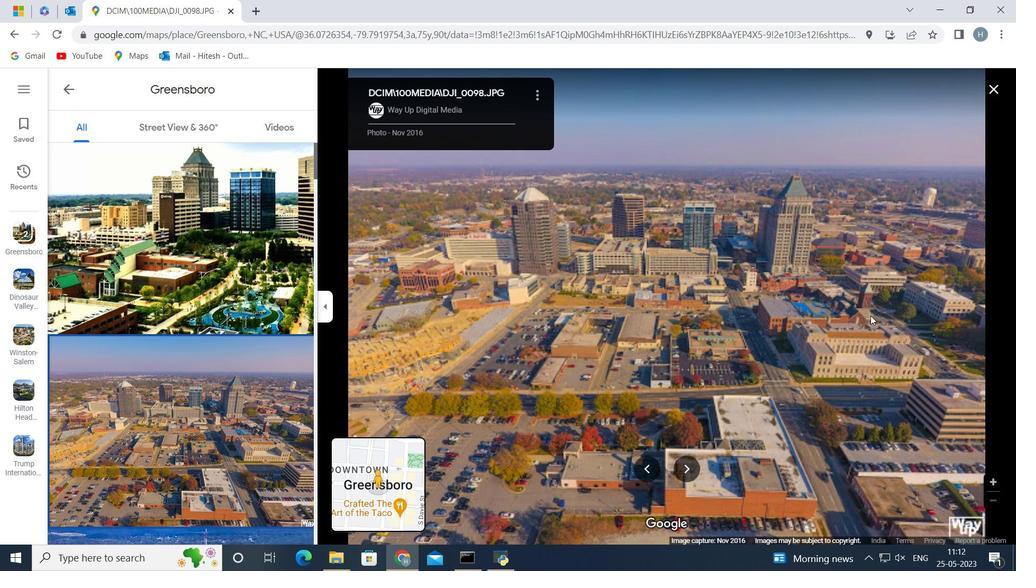 
Action: Mouse scrolled (236, 166) with delta (0, 0)
Screenshot: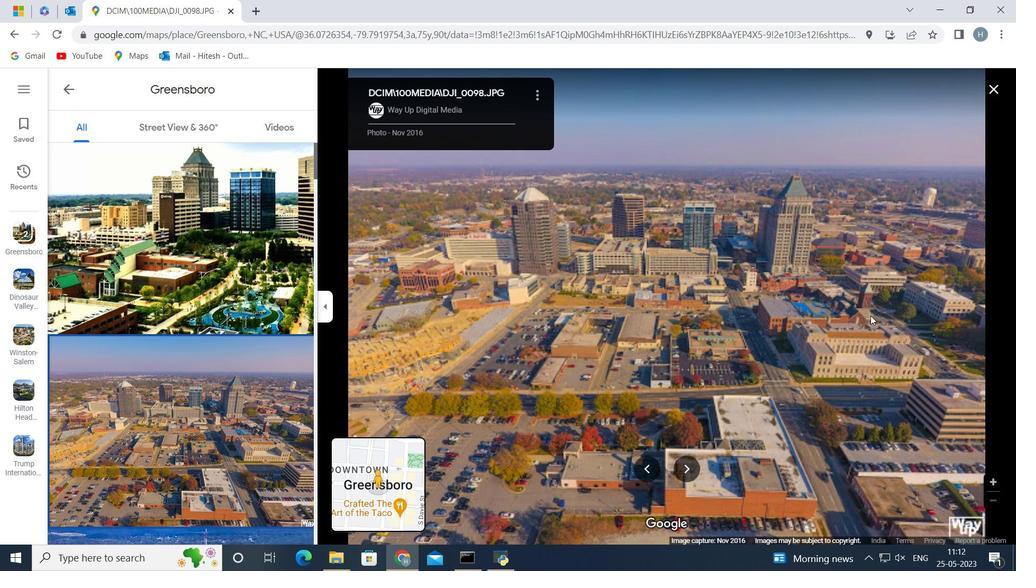 
Action: Mouse scrolled (236, 166) with delta (0, 0)
Screenshot: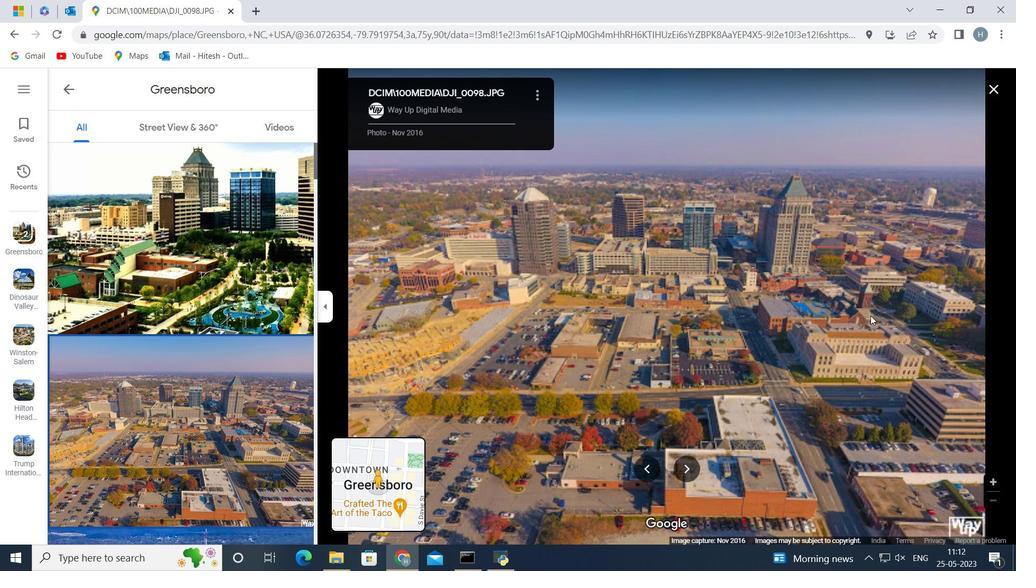 
Action: Mouse scrolled (236, 166) with delta (0, 0)
Screenshot: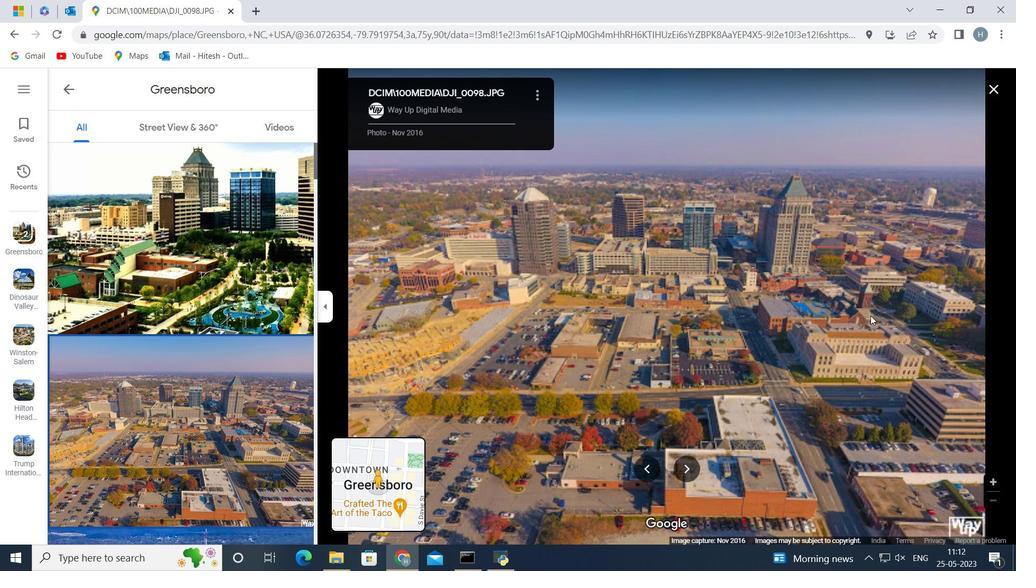 
Action: Mouse scrolled (236, 166) with delta (0, 0)
Screenshot: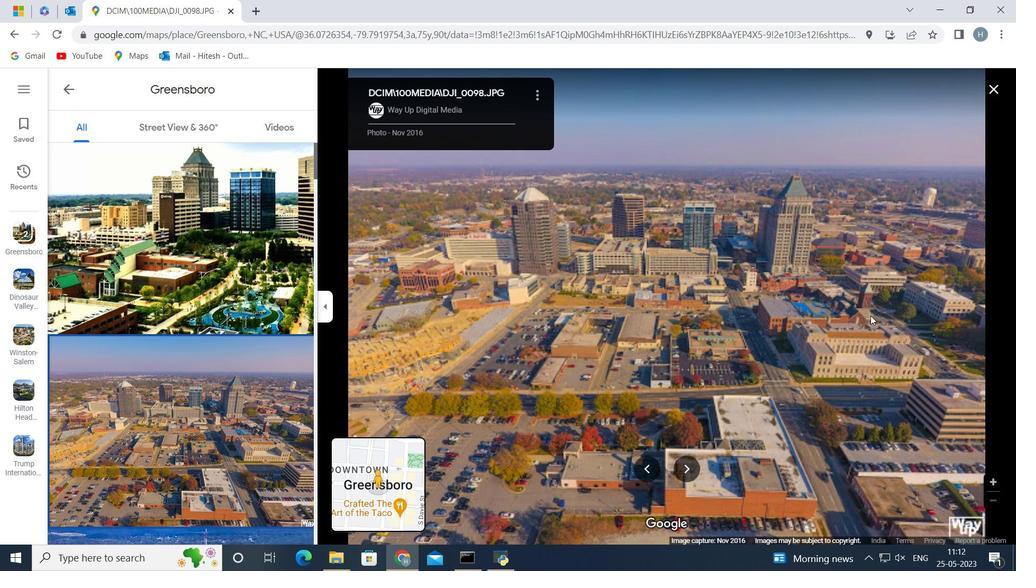 
Action: Mouse moved to (236, 166)
Screenshot: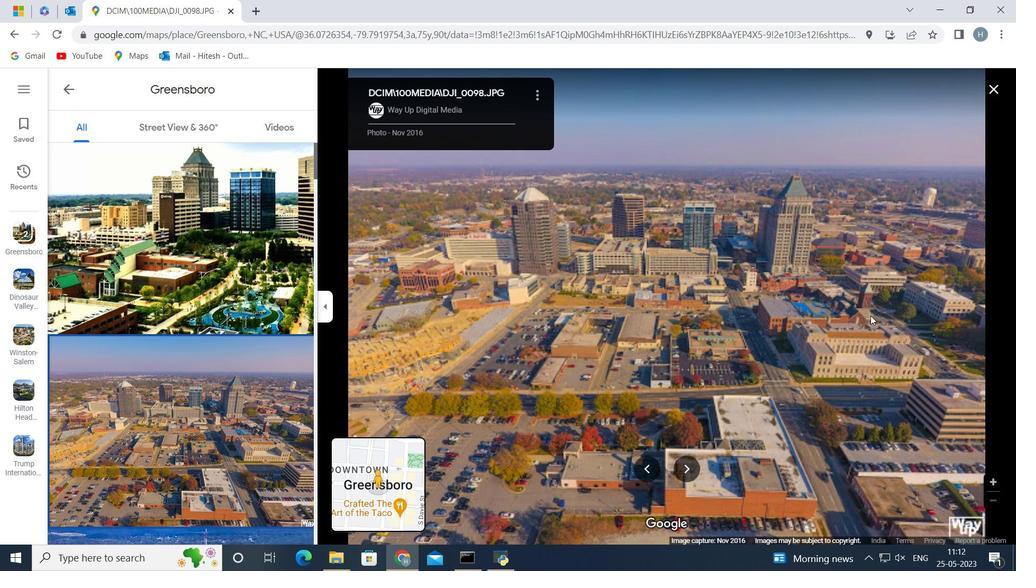 
Action: Mouse scrolled (236, 166) with delta (0, 0)
Screenshot: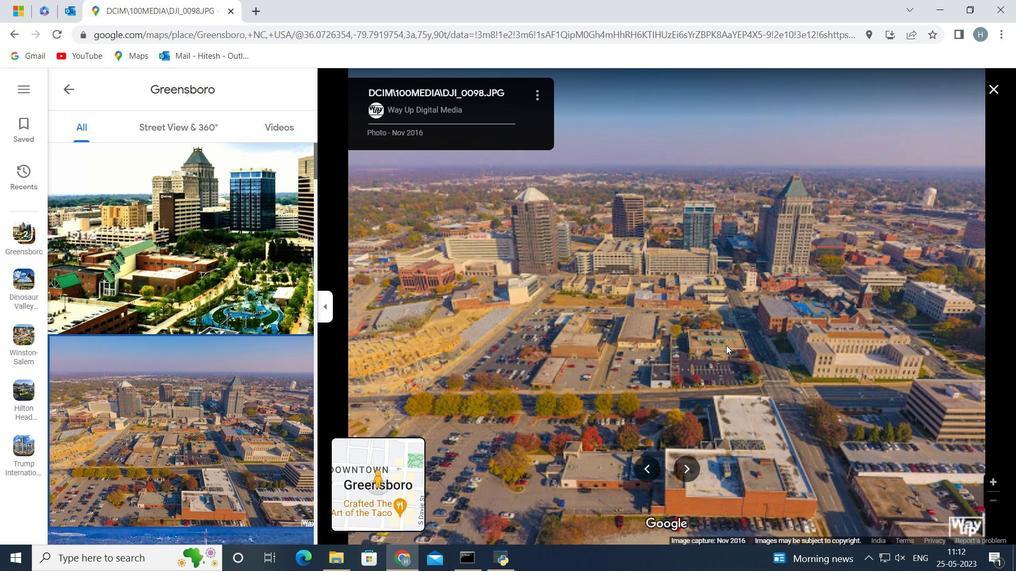 
Action: Mouse moved to (236, 166)
Screenshot: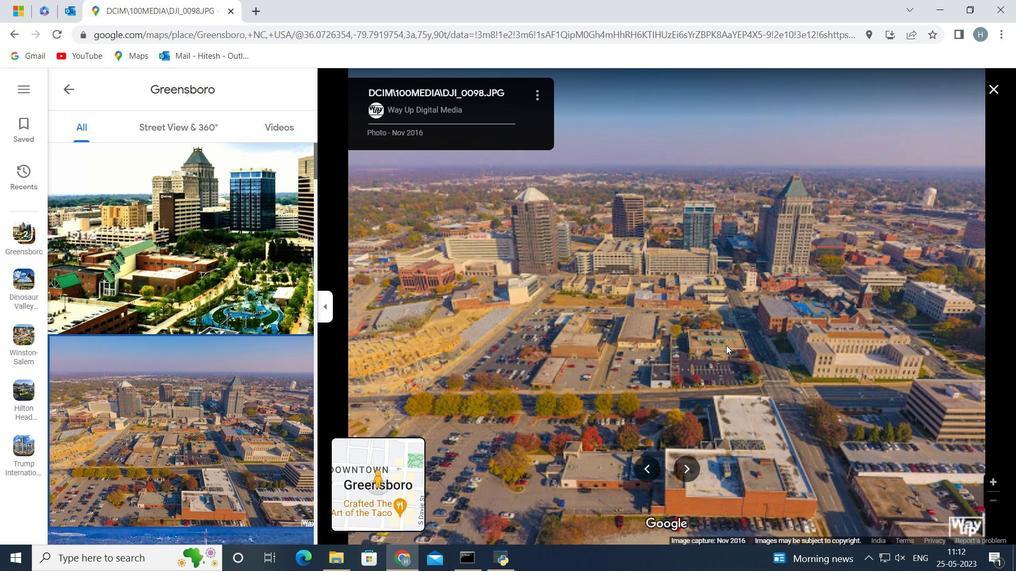 
Action: Mouse scrolled (236, 166) with delta (0, 0)
Screenshot: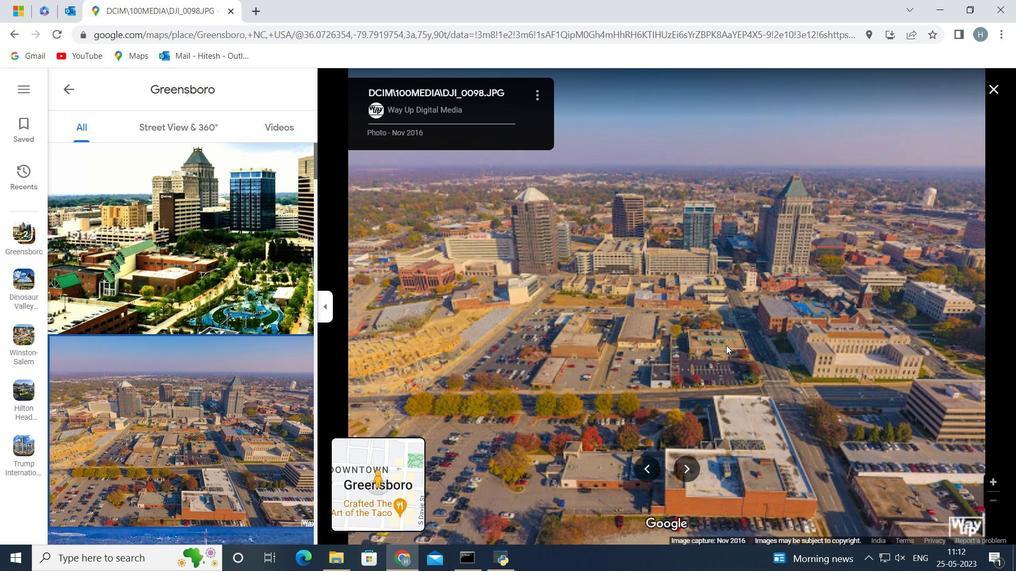 
Action: Mouse scrolled (236, 166) with delta (0, 0)
Screenshot: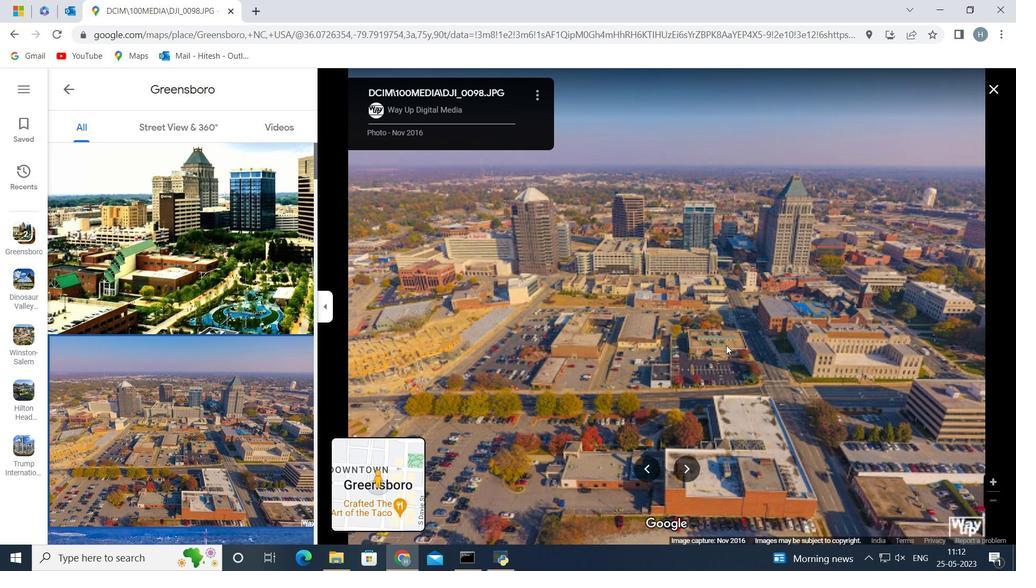 
Action: Mouse moved to (236, 166)
Screenshot: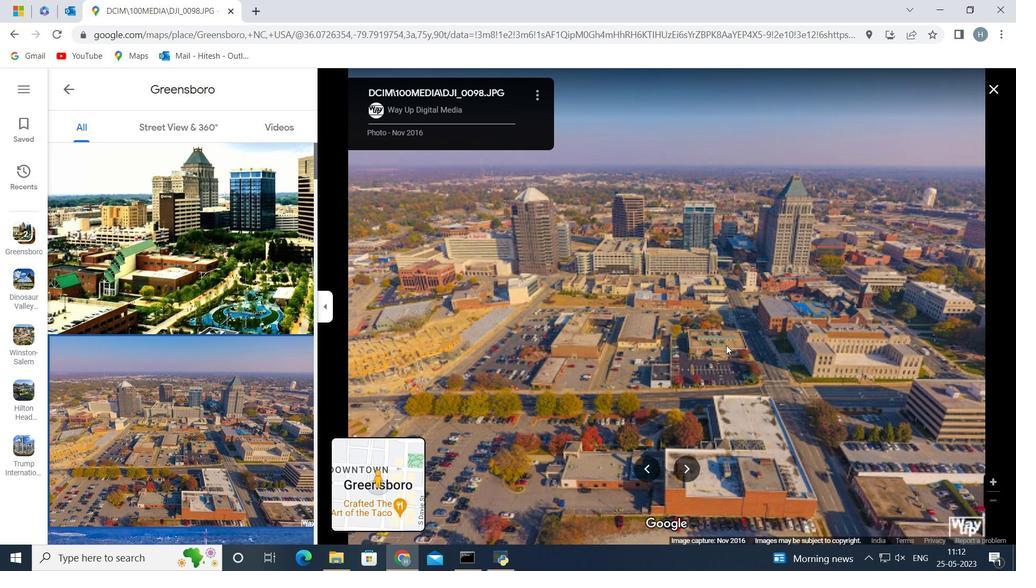 
Action: Mouse scrolled (236, 166) with delta (0, 0)
Screenshot: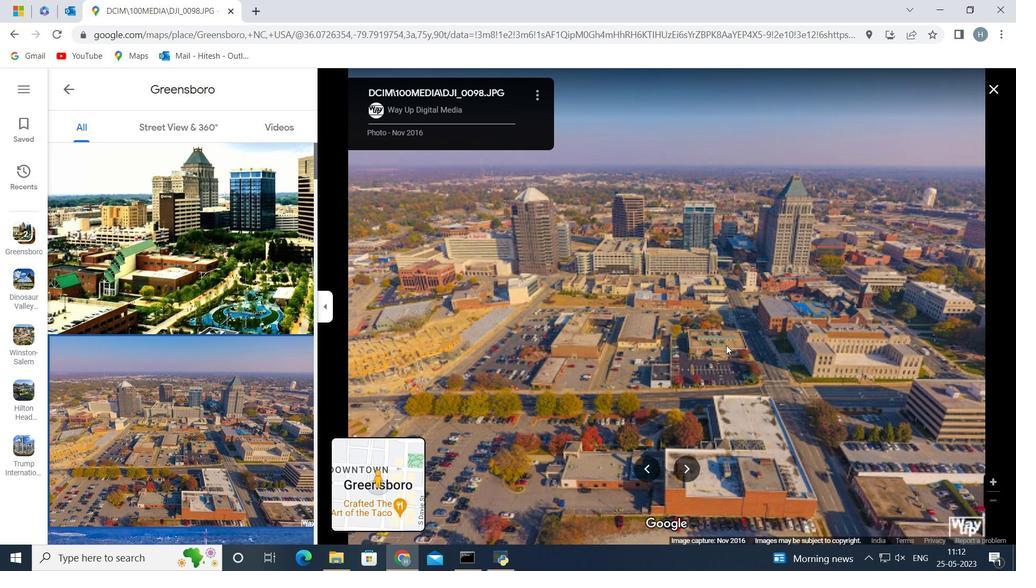 
Action: Mouse moved to (236, 166)
Screenshot: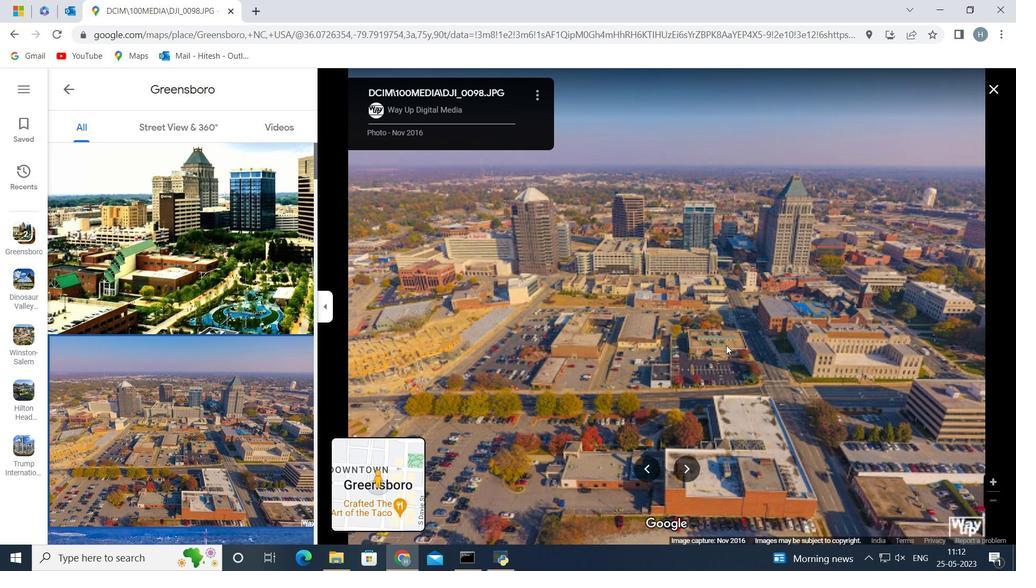 
Action: Mouse scrolled (236, 166) with delta (0, 0)
Screenshot: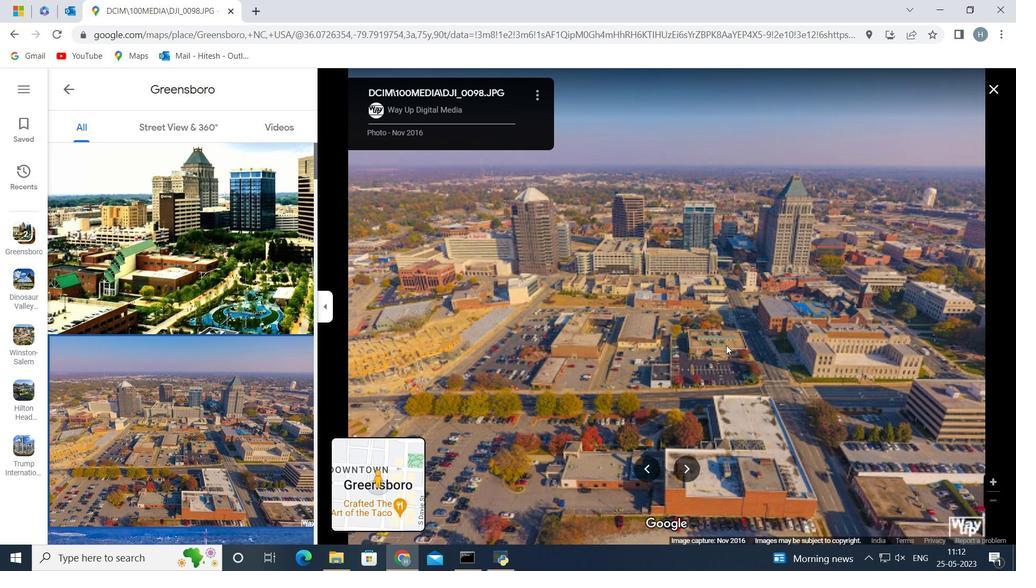 
Action: Mouse scrolled (236, 166) with delta (0, 0)
Screenshot: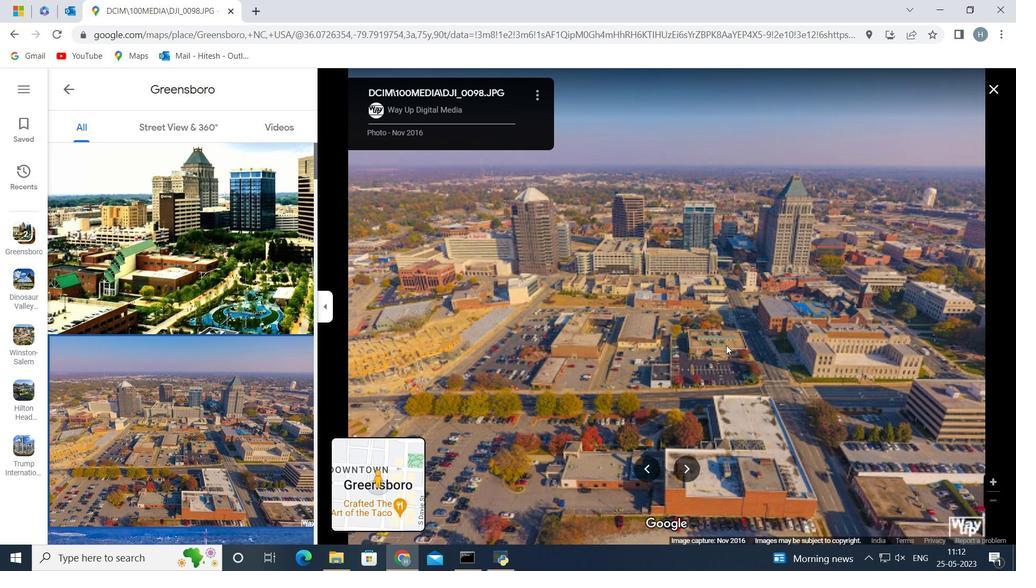 
Action: Mouse scrolled (236, 166) with delta (0, 0)
Screenshot: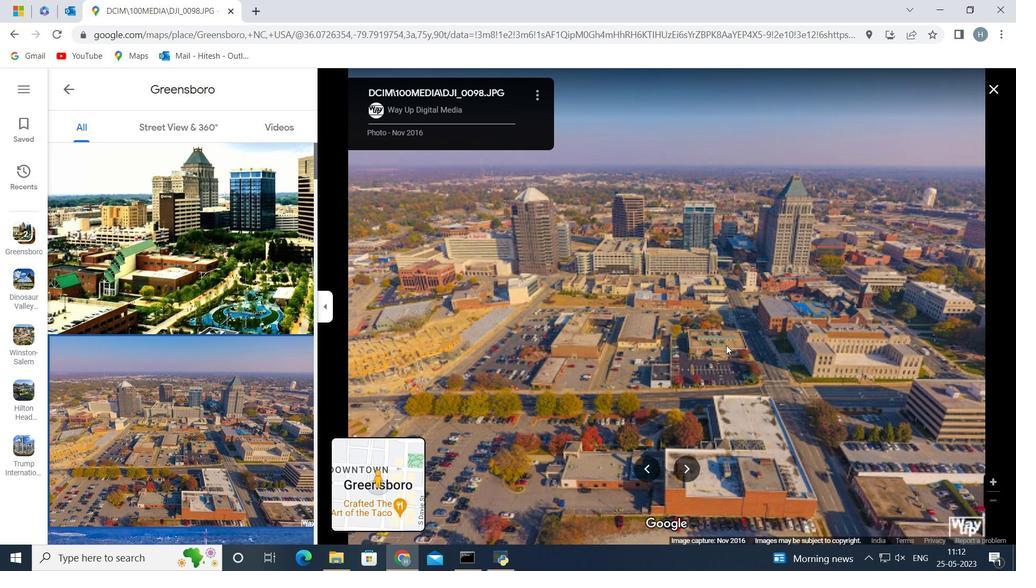 
Action: Mouse scrolled (236, 166) with delta (0, 0)
Screenshot: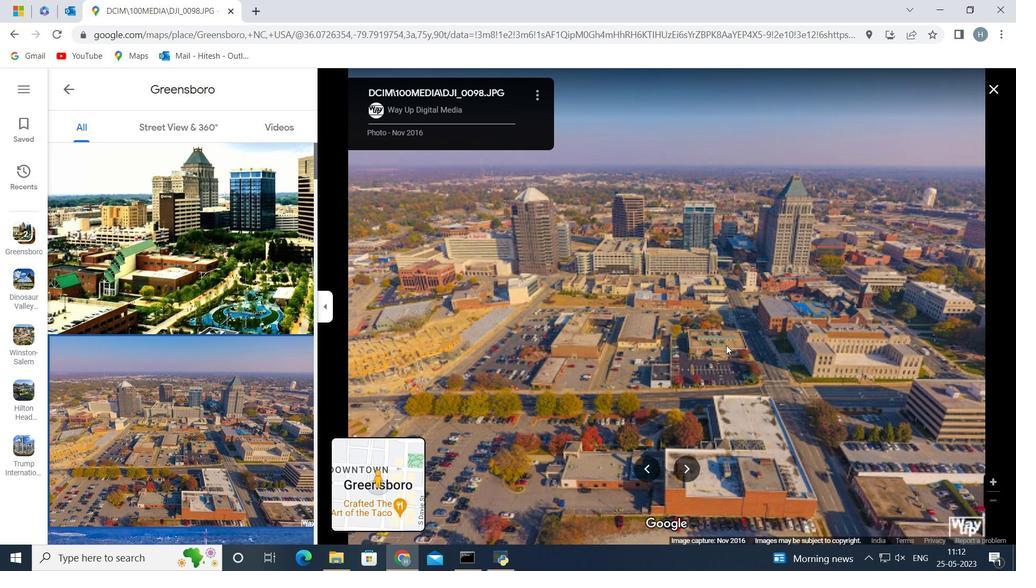
Action: Mouse moved to (236, 166)
Screenshot: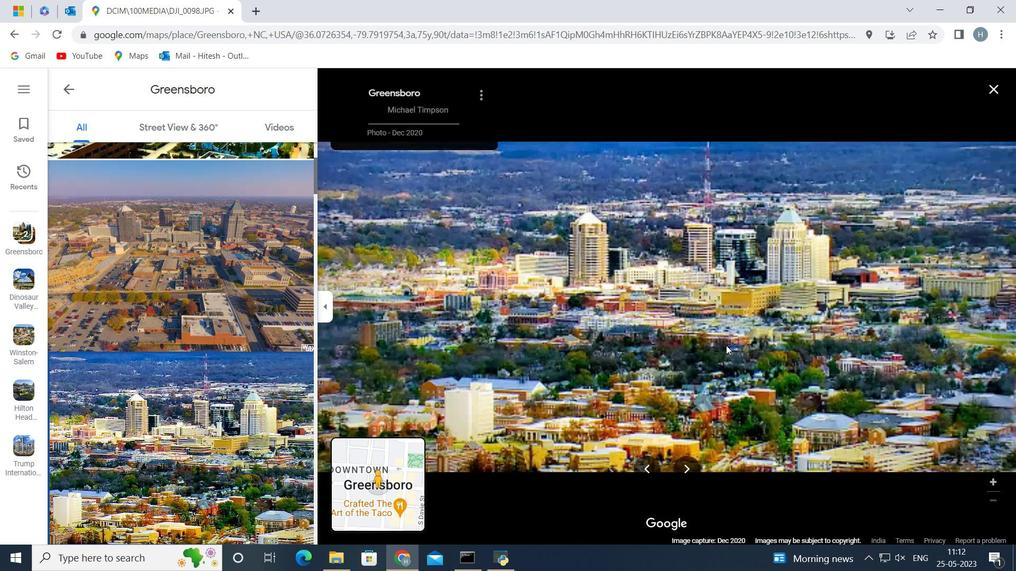 
Action: Mouse scrolled (236, 166) with delta (0, 0)
Screenshot: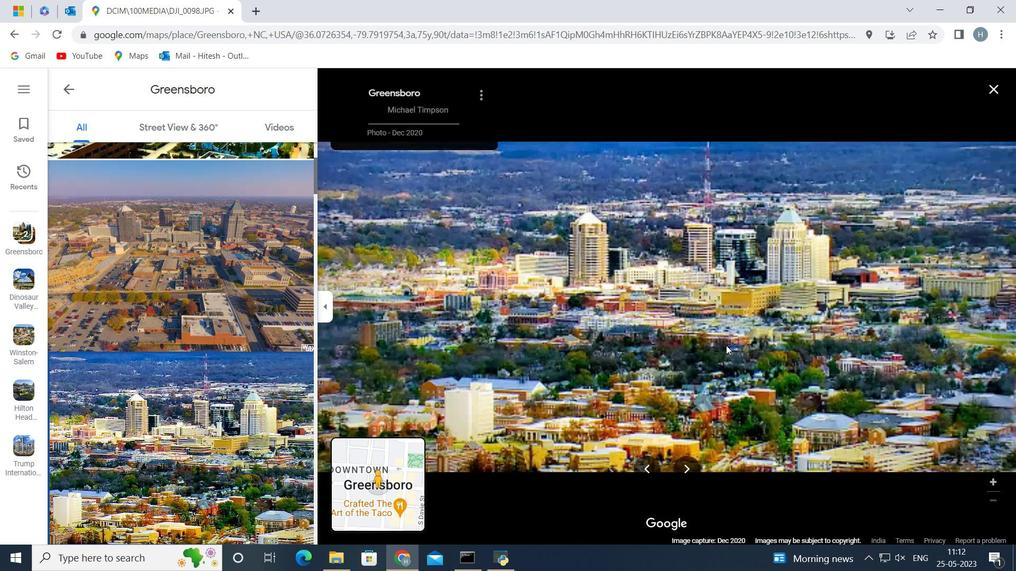 
Action: Mouse scrolled (236, 166) with delta (0, 0)
Screenshot: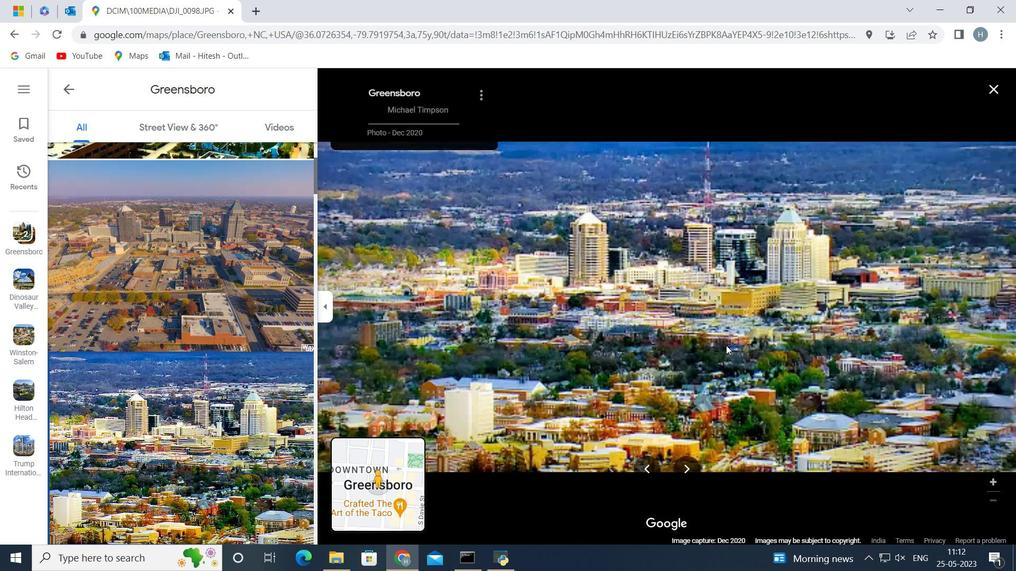 
Action: Mouse scrolled (236, 166) with delta (0, 0)
Screenshot: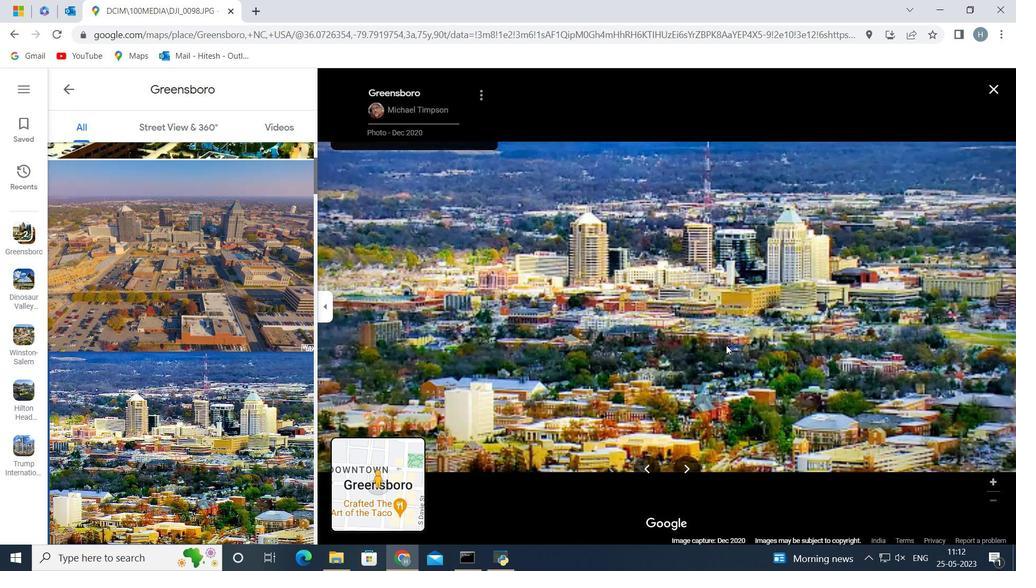 
Action: Mouse scrolled (236, 166) with delta (0, 0)
Screenshot: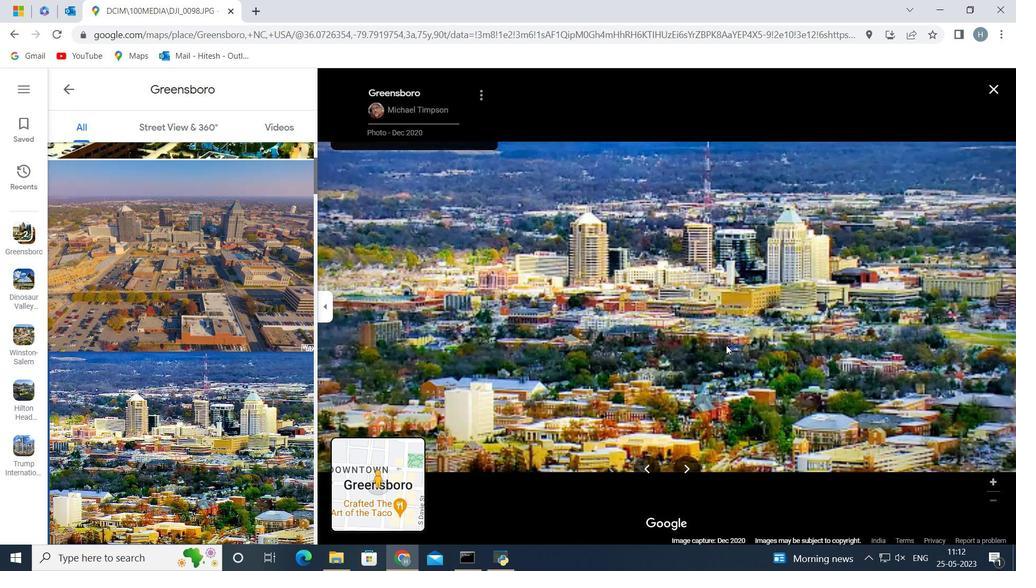 
Action: Mouse scrolled (236, 166) with delta (0, 0)
Screenshot: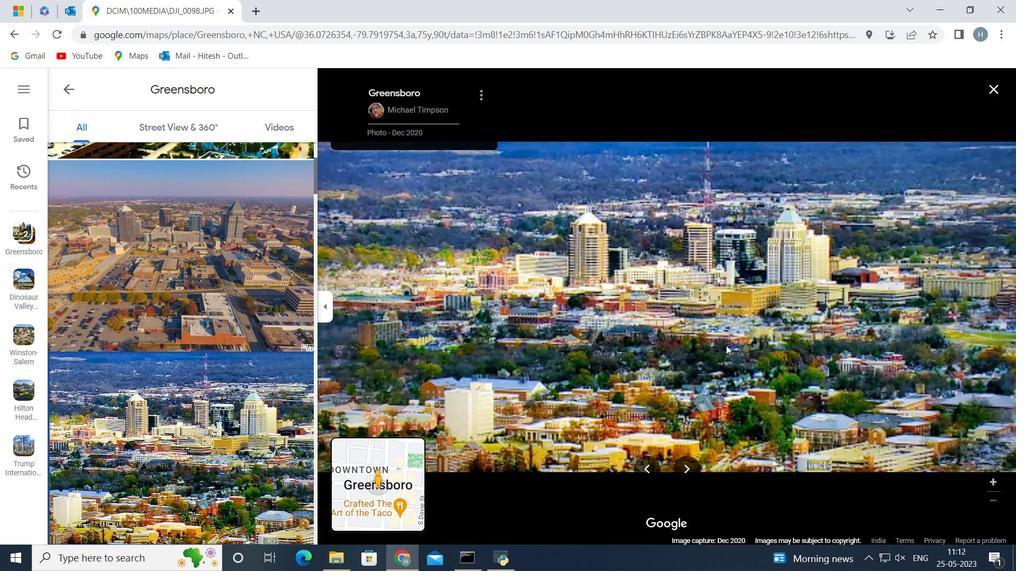 
Action: Mouse moved to (236, 166)
Screenshot: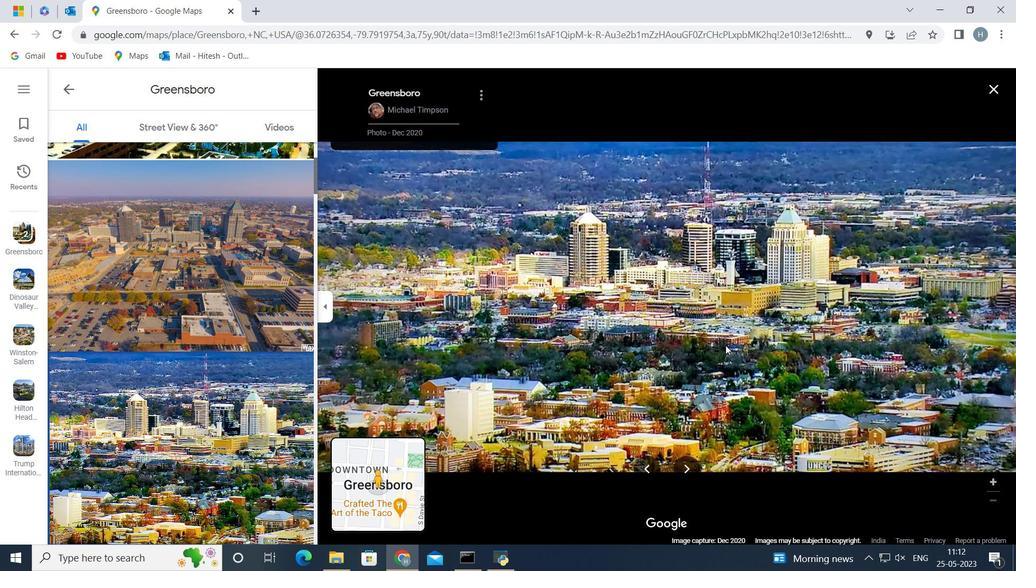 
Action: Mouse pressed left at (236, 166)
Screenshot: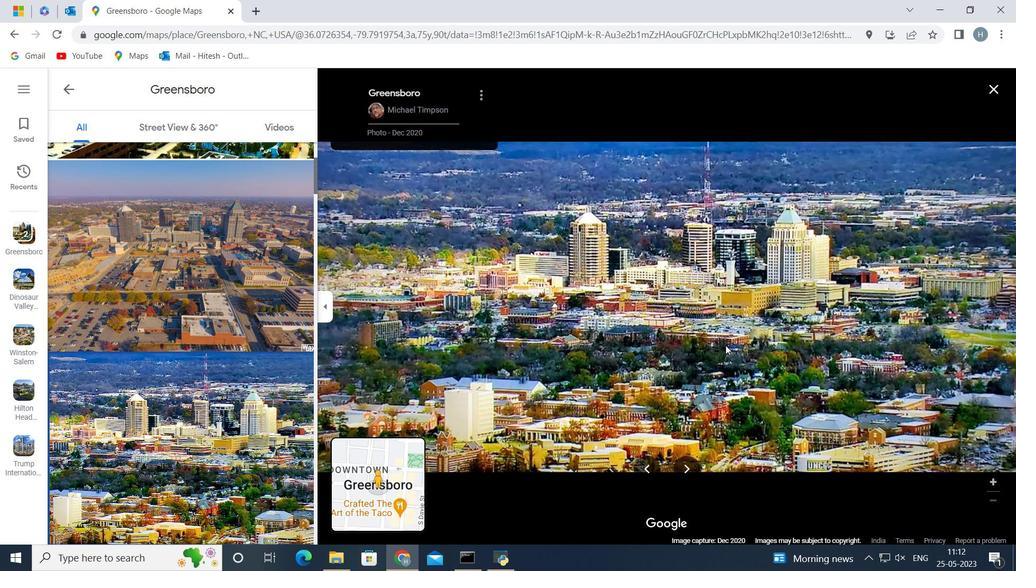 
Action: Mouse moved to (236, 166)
Screenshot: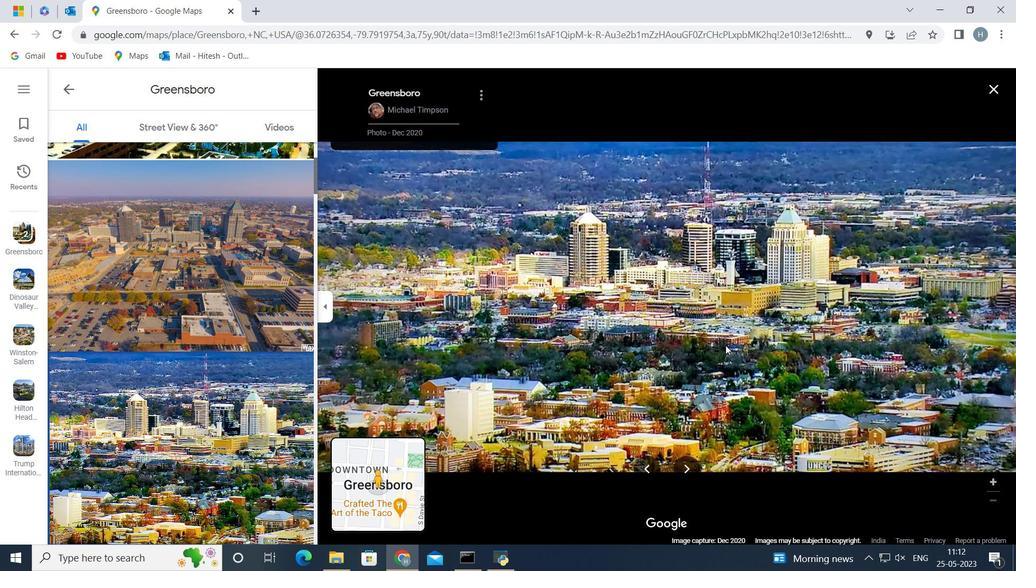 
Action: Key pressed ctrl+C
Screenshot: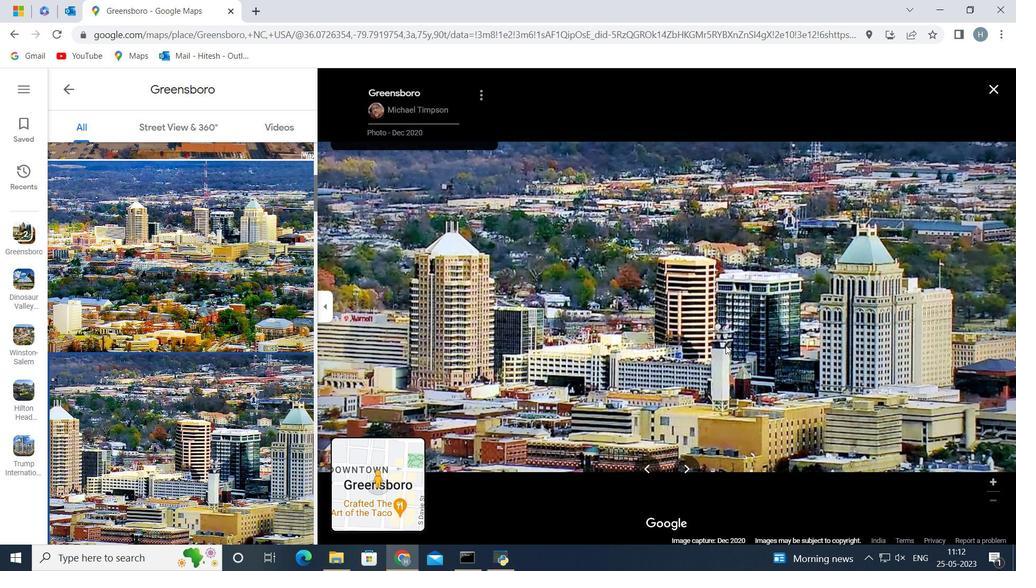 
Action: Mouse moved to (236, 166)
Screenshot: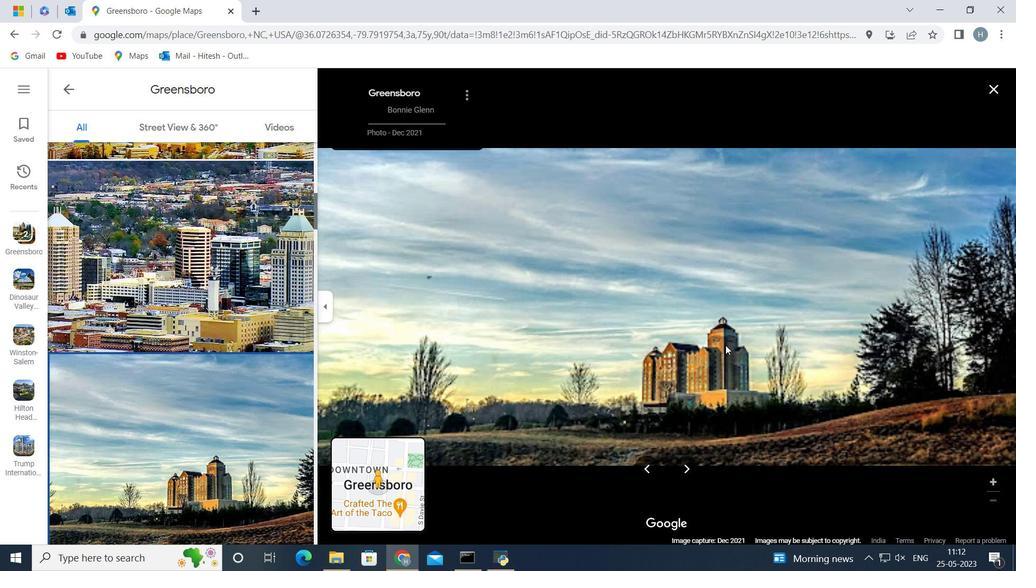 
Action: Mouse pressed left at (236, 166)
Screenshot: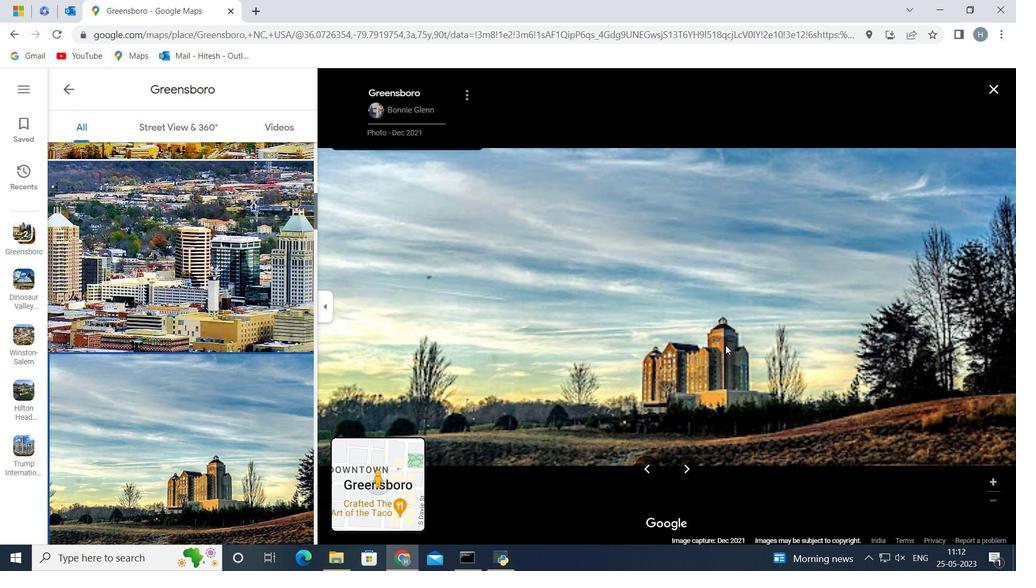 
Action: Mouse moved to (236, 166)
Screenshot: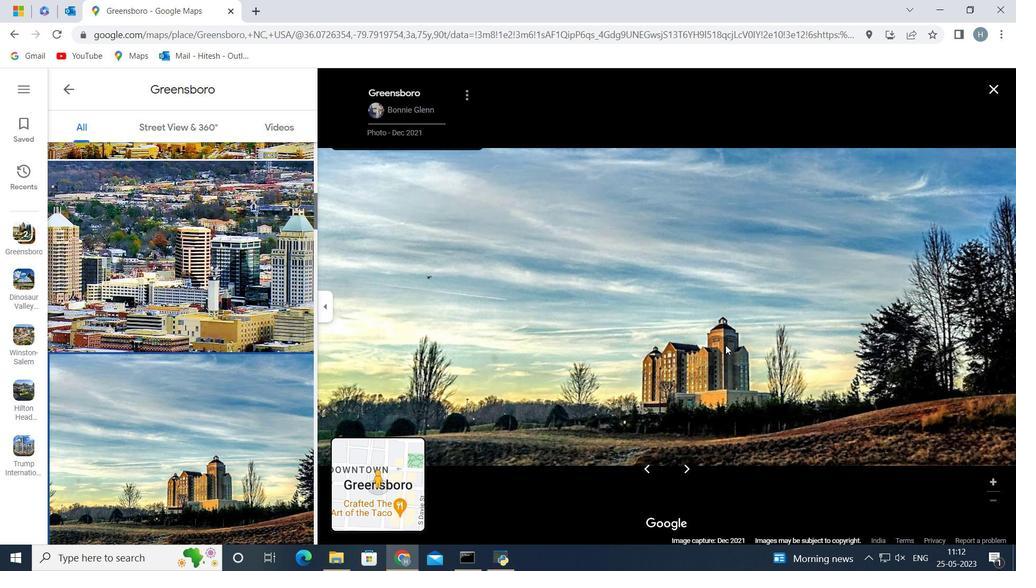 
Action: Key pressed ctrl+V<Key.enter>
Screenshot: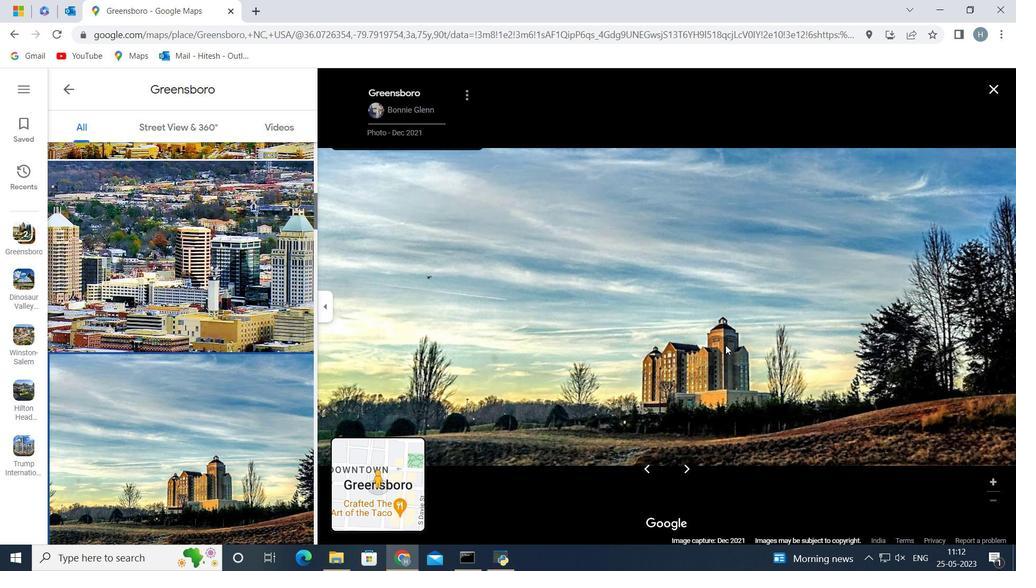 
Action: Mouse moved to (236, 166)
Screenshot: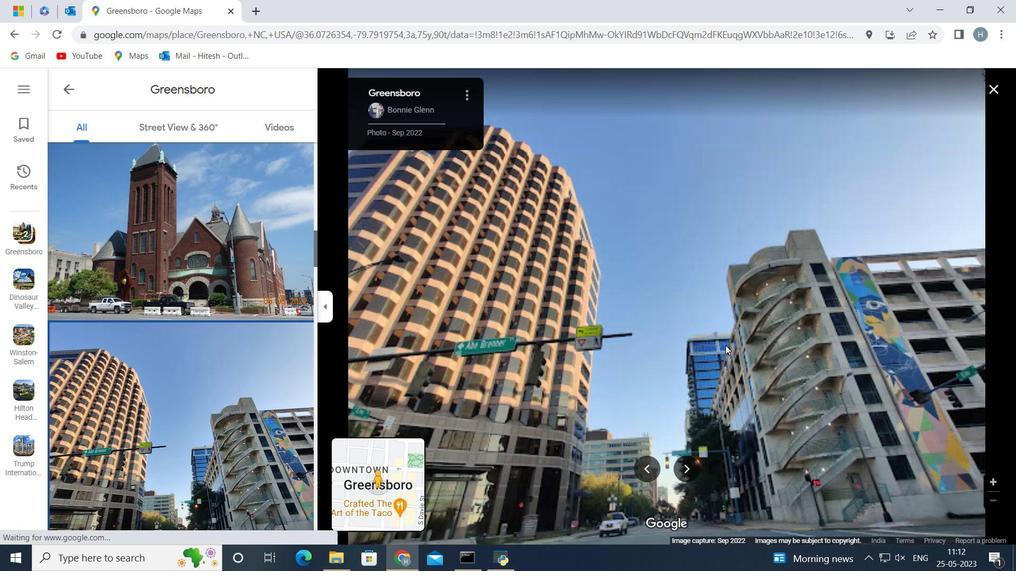 
Action: Mouse pressed left at (236, 166)
Screenshot: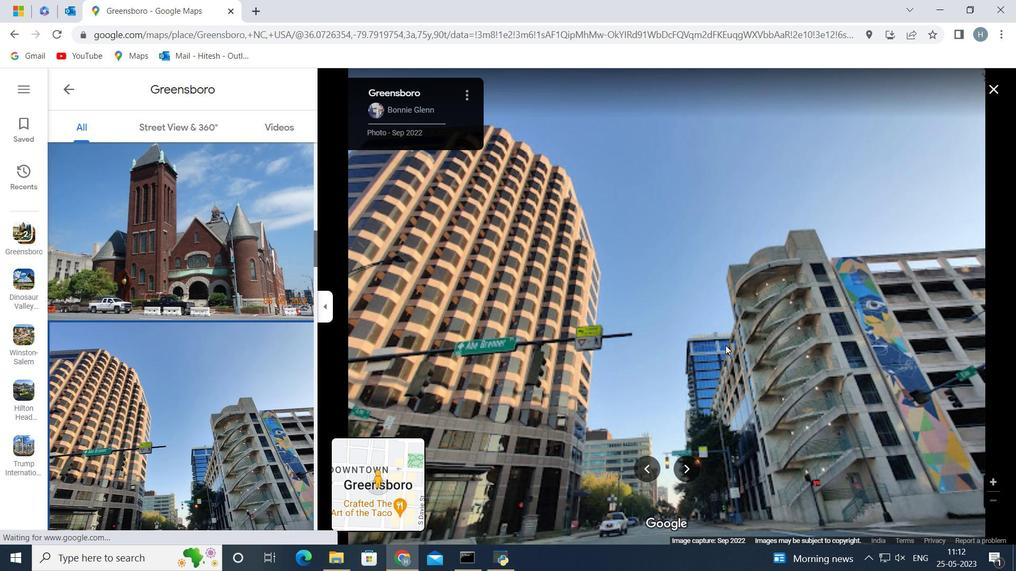 
Action: Mouse moved to (236, 166)
Screenshot: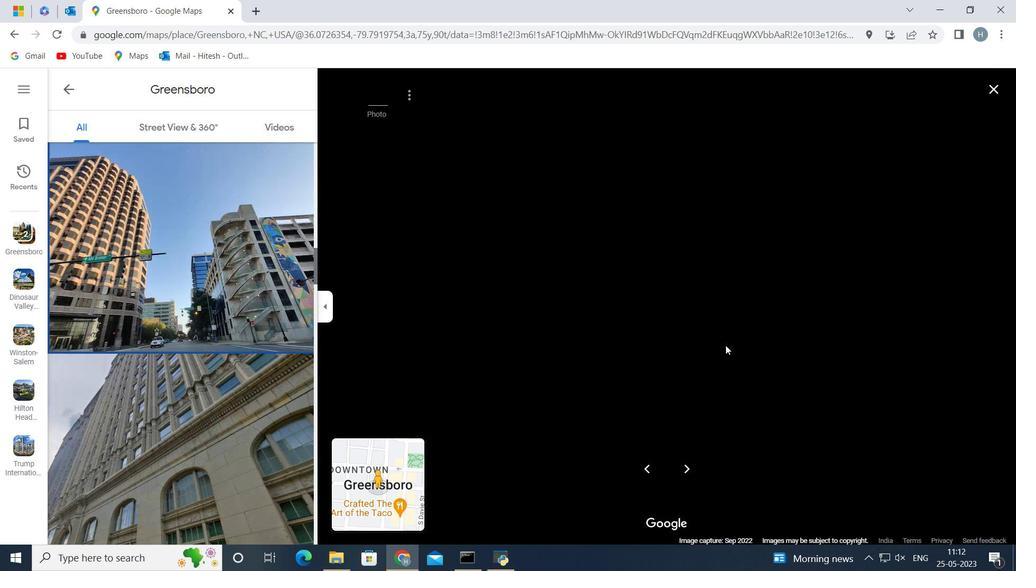 
Action: Mouse scrolled (236, 166) with delta (0, 0)
Screenshot: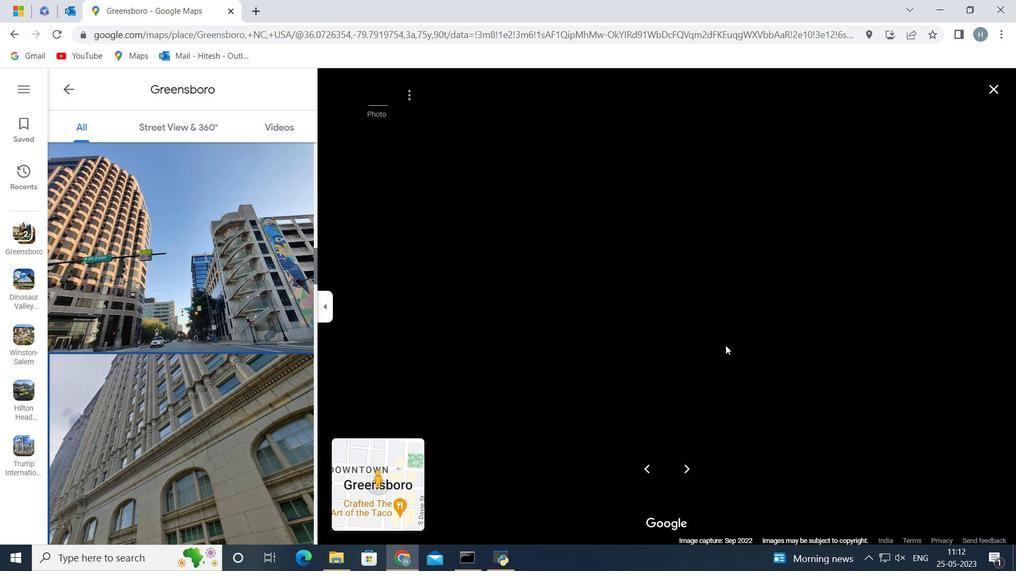 
Action: Mouse scrolled (236, 166) with delta (0, 0)
Screenshot: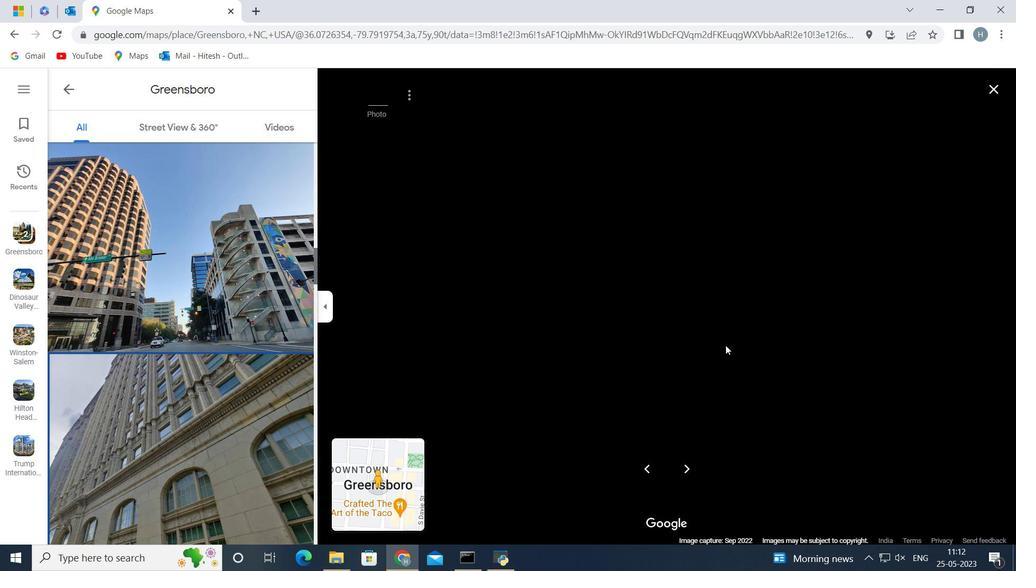 
Action: Mouse scrolled (236, 166) with delta (0, 0)
Screenshot: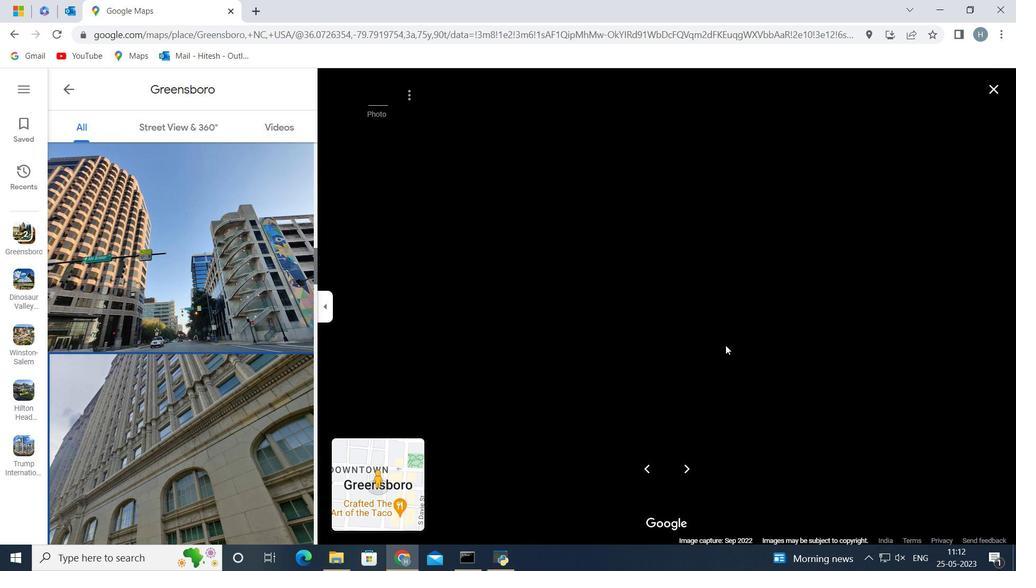 
Action: Mouse scrolled (236, 166) with delta (0, 0)
Screenshot: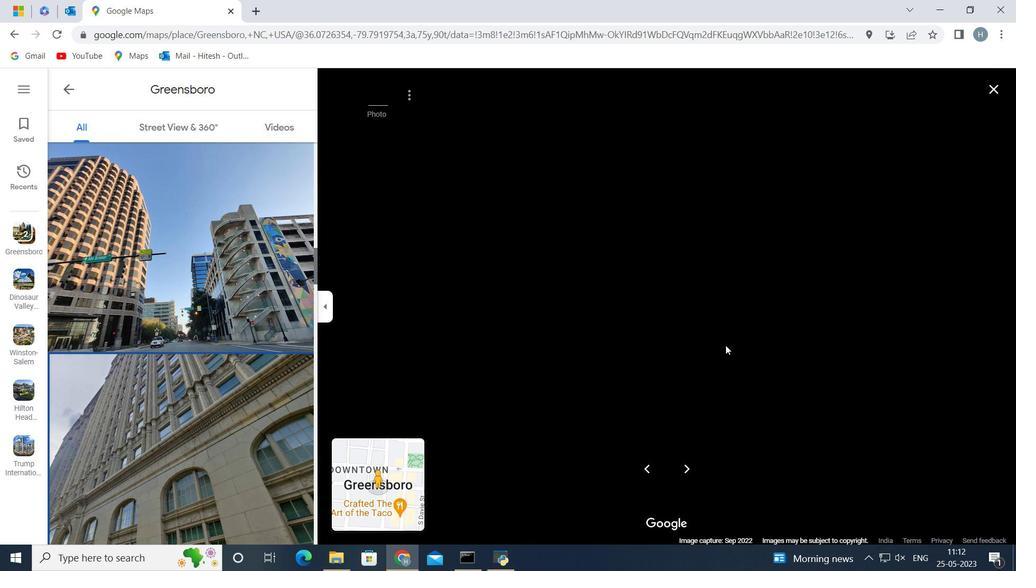 
Action: Mouse scrolled (236, 166) with delta (0, 0)
Screenshot: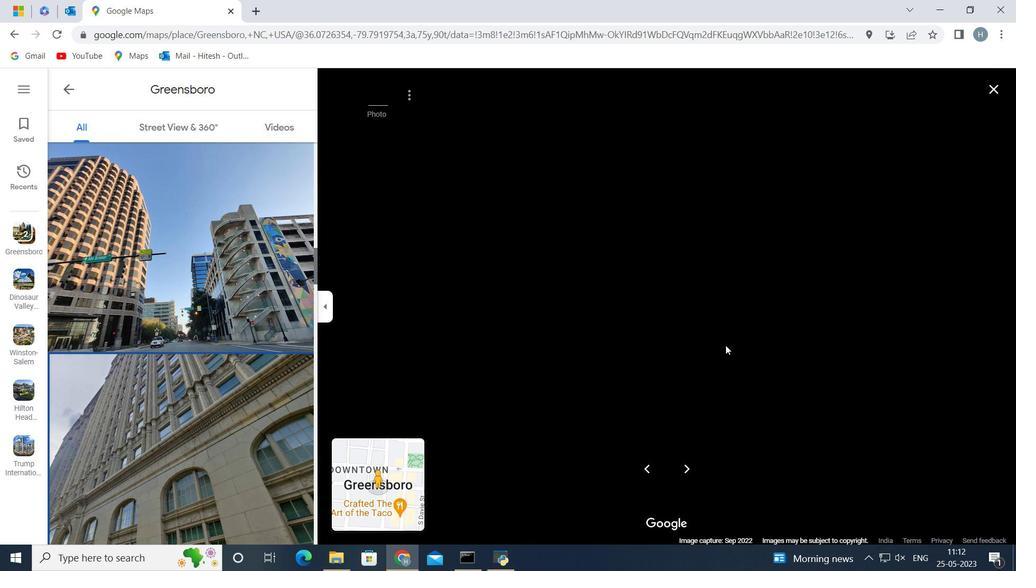 
Action: Mouse scrolled (236, 166) with delta (0, 0)
Screenshot: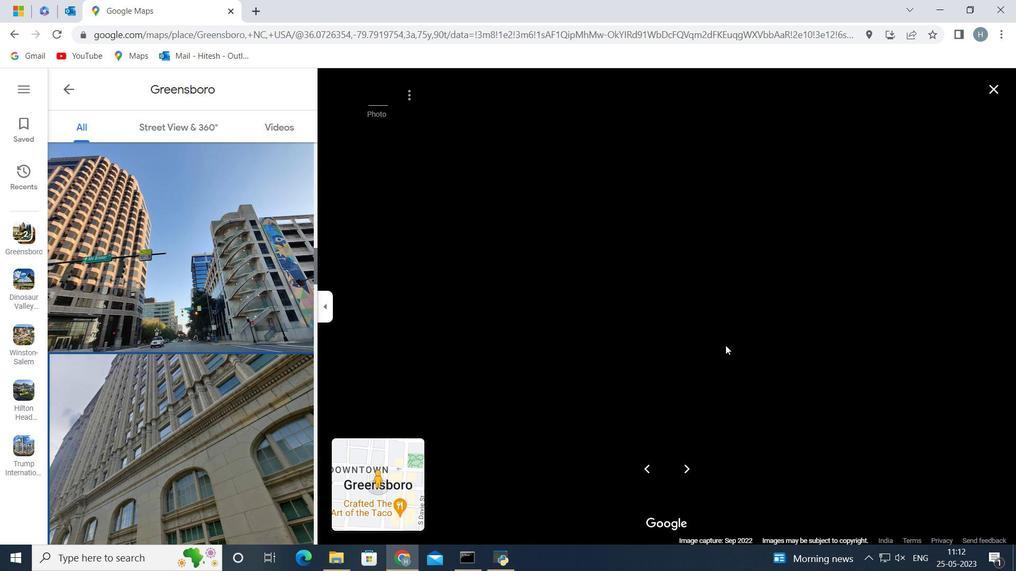 
Action: Mouse scrolled (236, 166) with delta (0, 0)
Screenshot: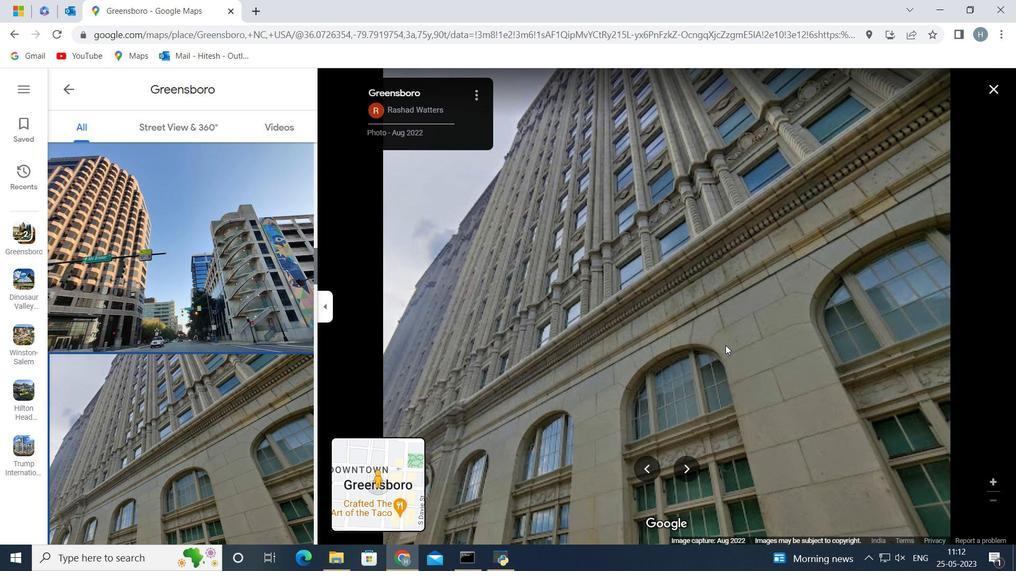 
Action: Mouse scrolled (236, 166) with delta (0, 0)
Screenshot: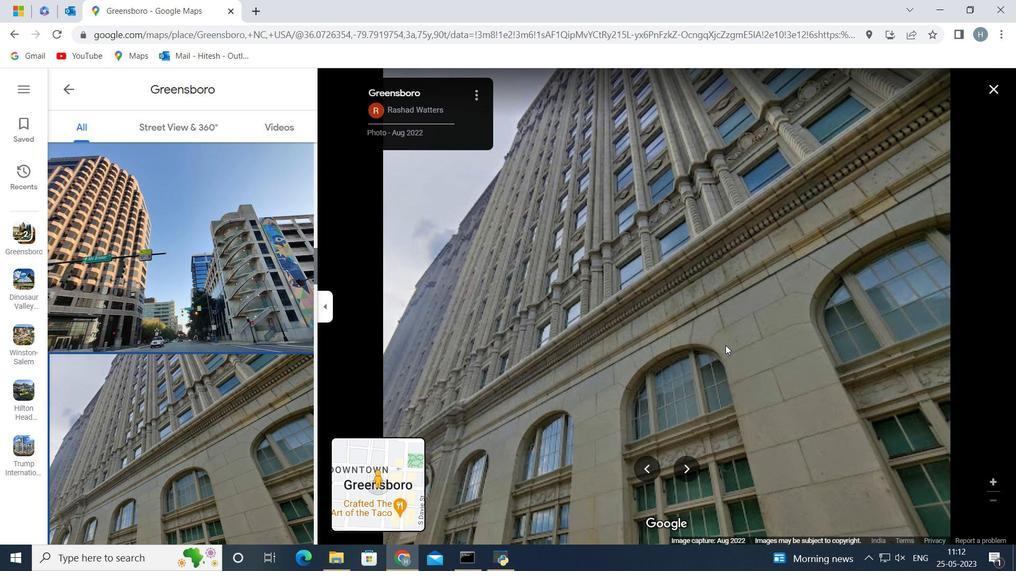 
Action: Mouse scrolled (236, 166) with delta (0, 0)
Screenshot: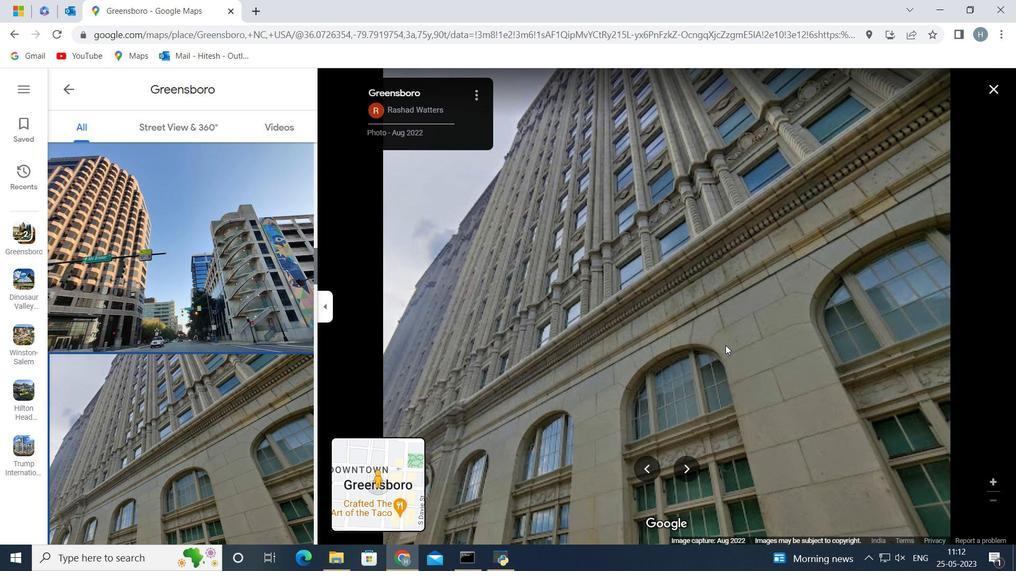 
Action: Mouse scrolled (236, 166) with delta (0, 0)
Screenshot: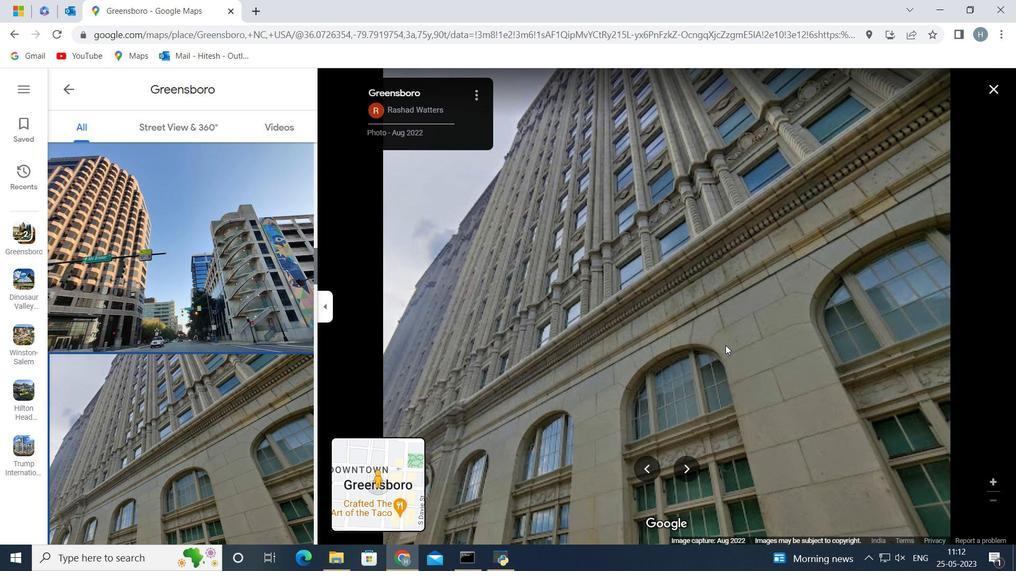 
Action: Mouse moved to (236, 166)
Screenshot: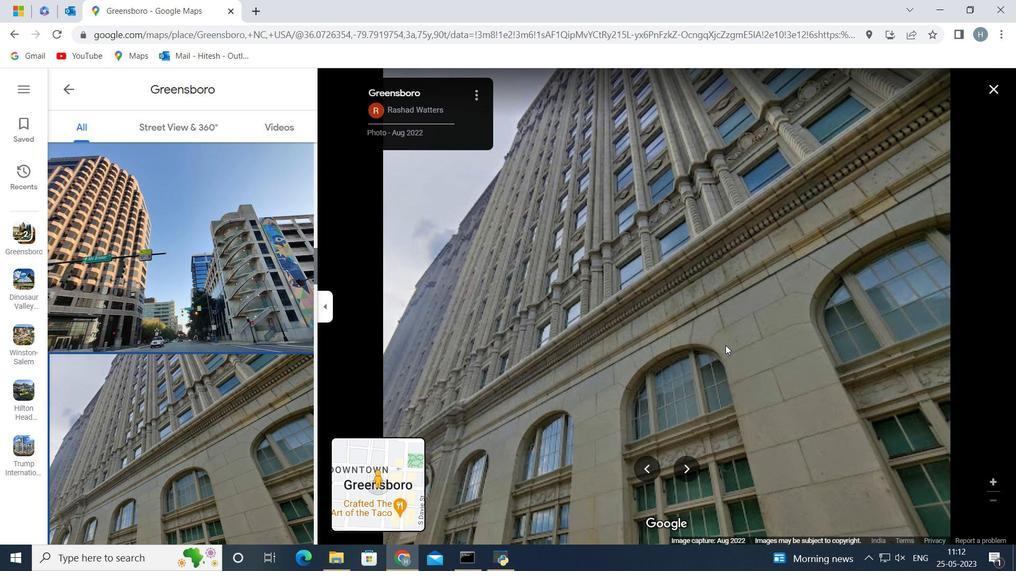 
Action: Mouse scrolled (236, 166) with delta (0, 0)
Screenshot: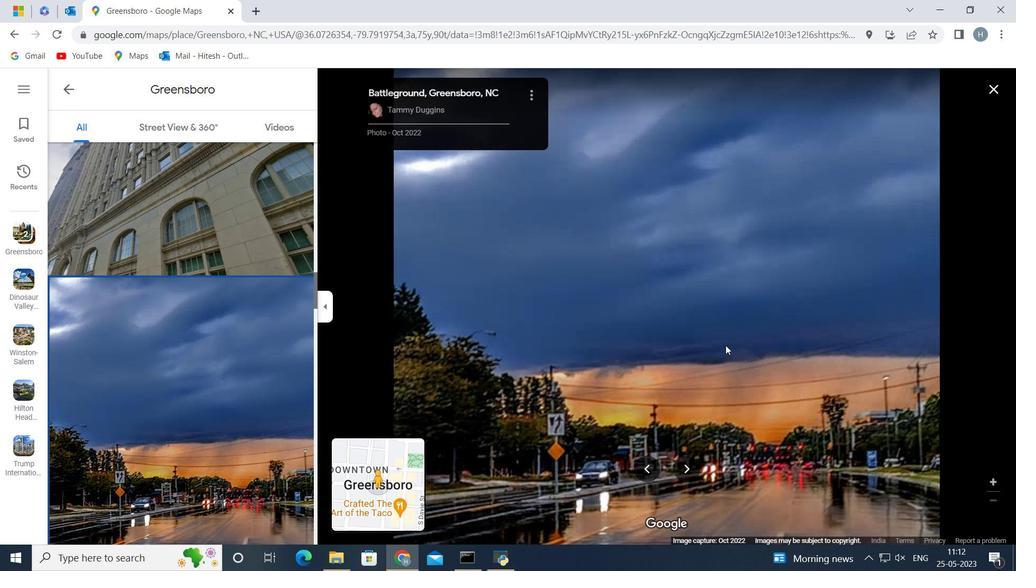 
Action: Mouse scrolled (236, 166) with delta (0, 0)
Screenshot: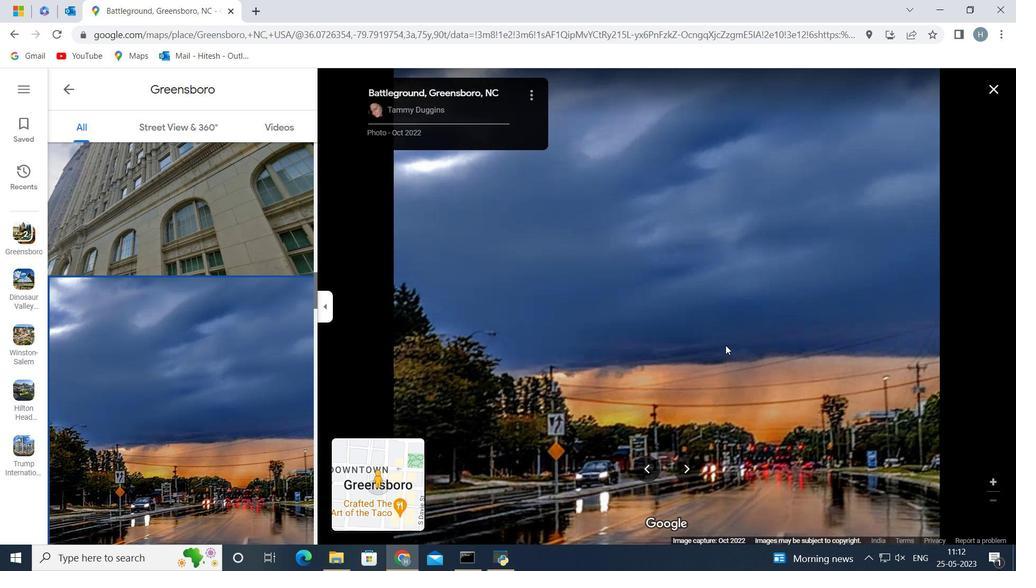 
Action: Mouse moved to (236, 166)
Screenshot: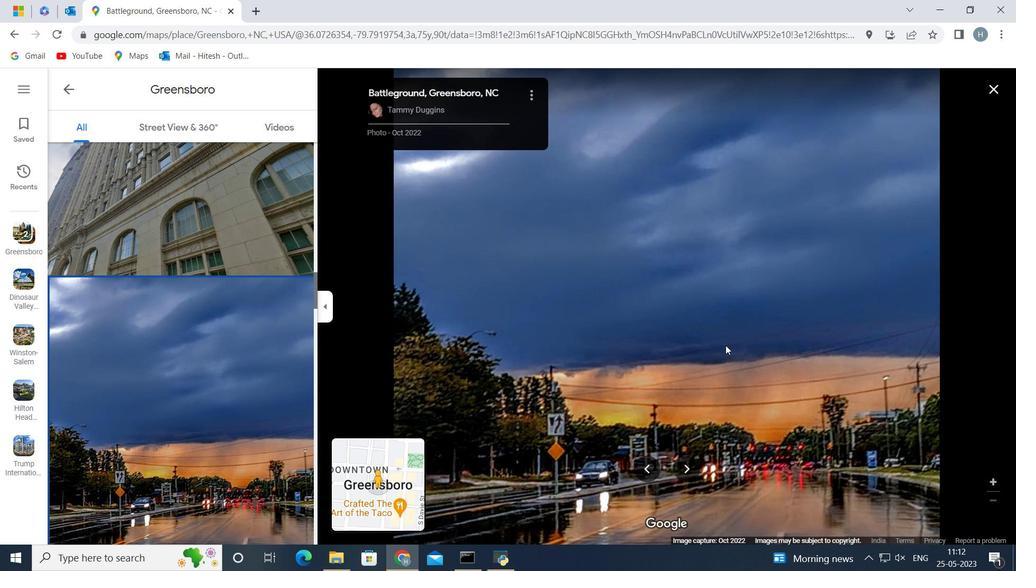 
Action: Mouse scrolled (236, 166) with delta (0, 0)
Screenshot: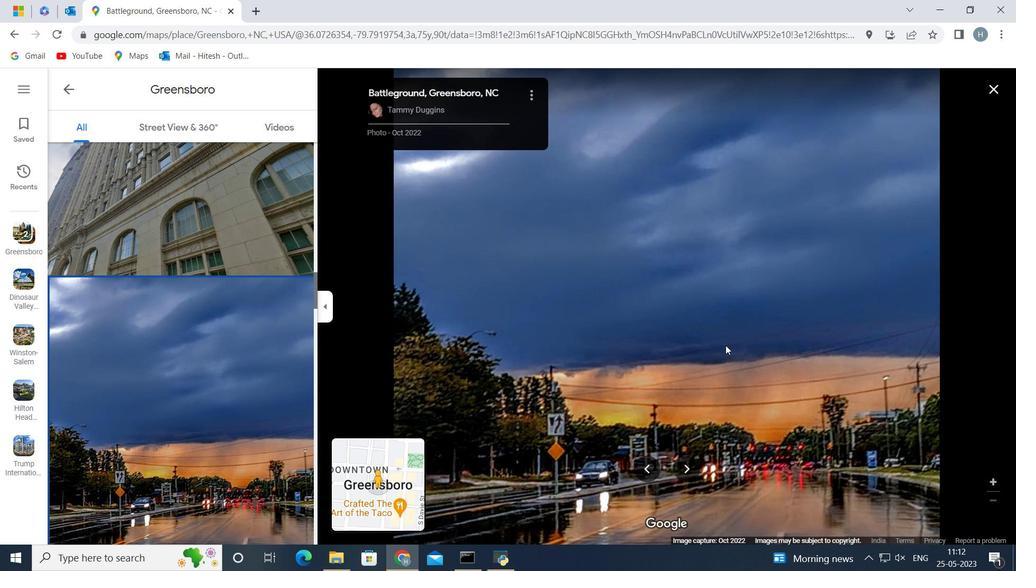 
Action: Mouse moved to (236, 166)
Screenshot: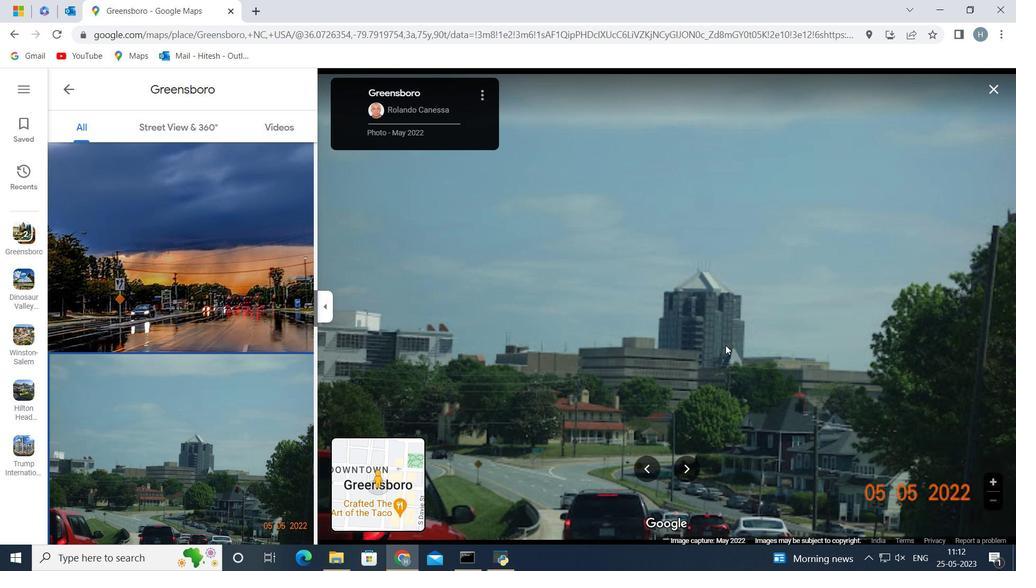 
Action: Mouse pressed left at (236, 166)
Screenshot: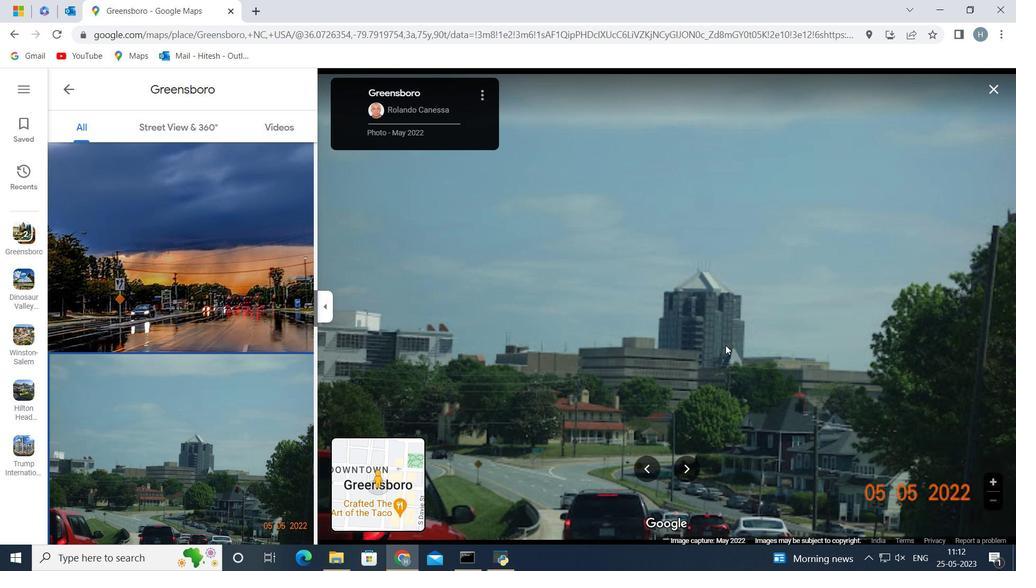
Action: Mouse moved to (236, 166)
Screenshot: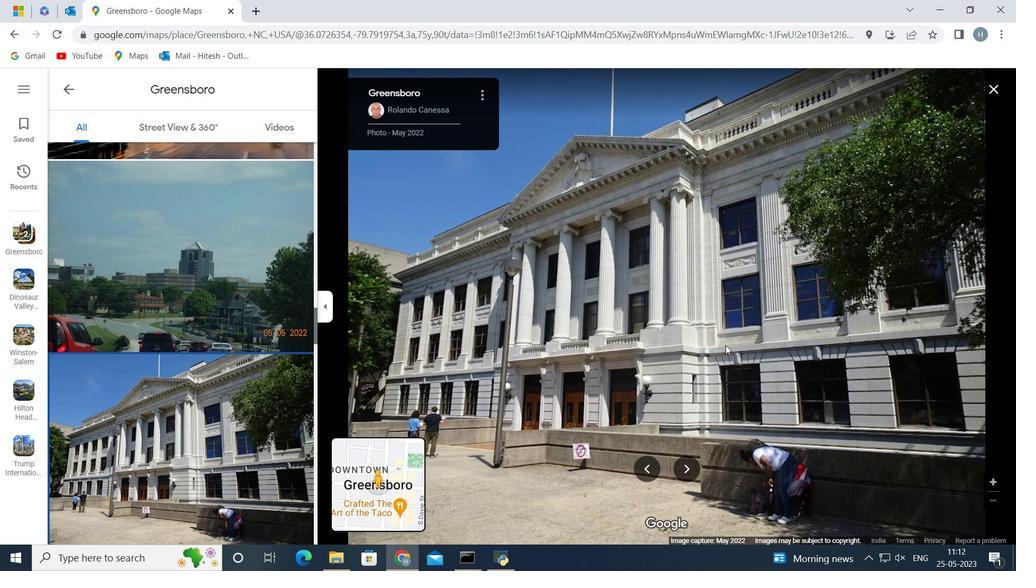 
Action: Mouse pressed left at (236, 166)
Screenshot: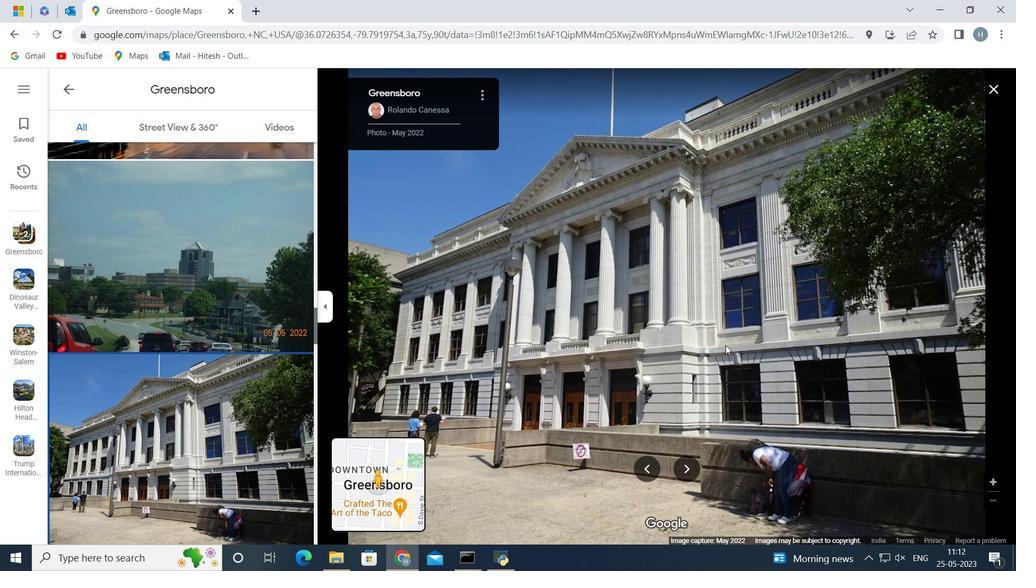 
Action: Mouse moved to (236, 166)
Screenshot: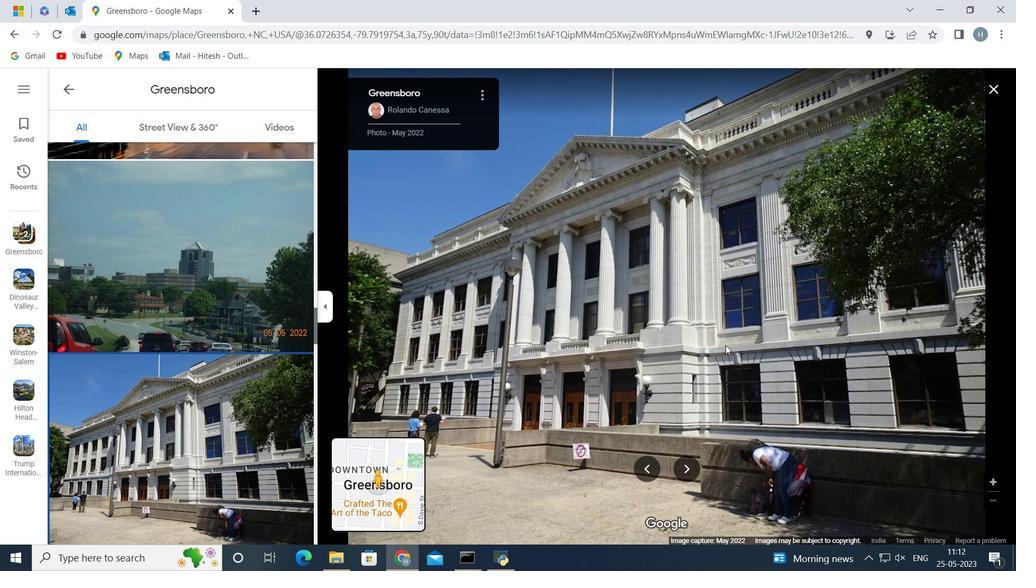 
Action: Mouse pressed left at (236, 166)
Screenshot: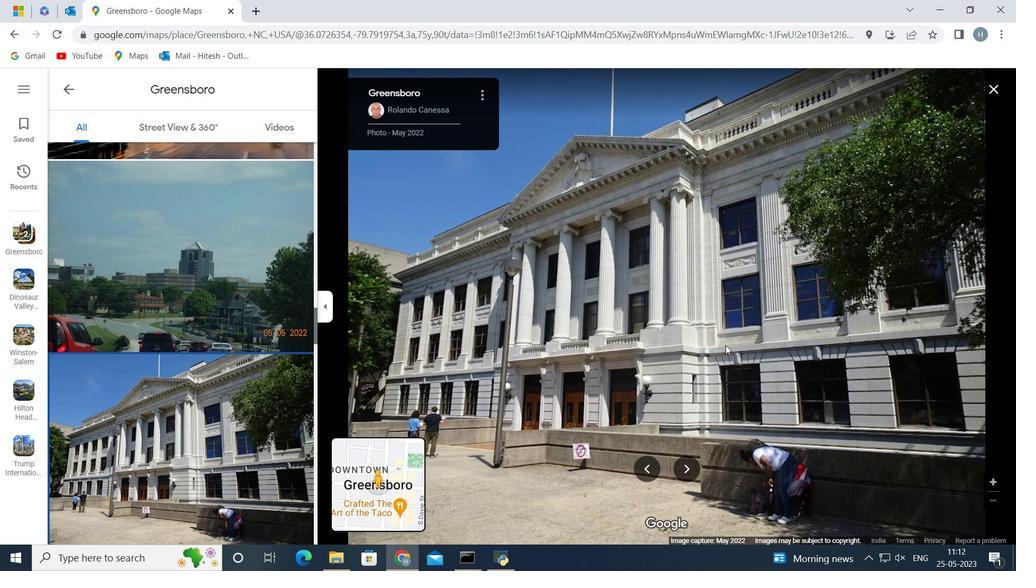 
Action: Mouse pressed left at (236, 166)
Screenshot: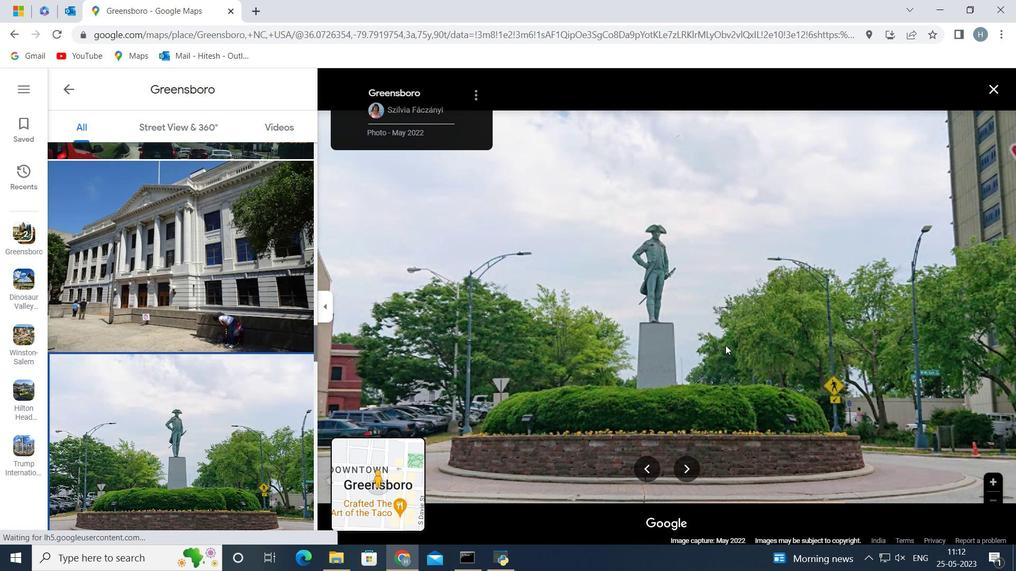 
Action: Mouse moved to (236, 166)
Screenshot: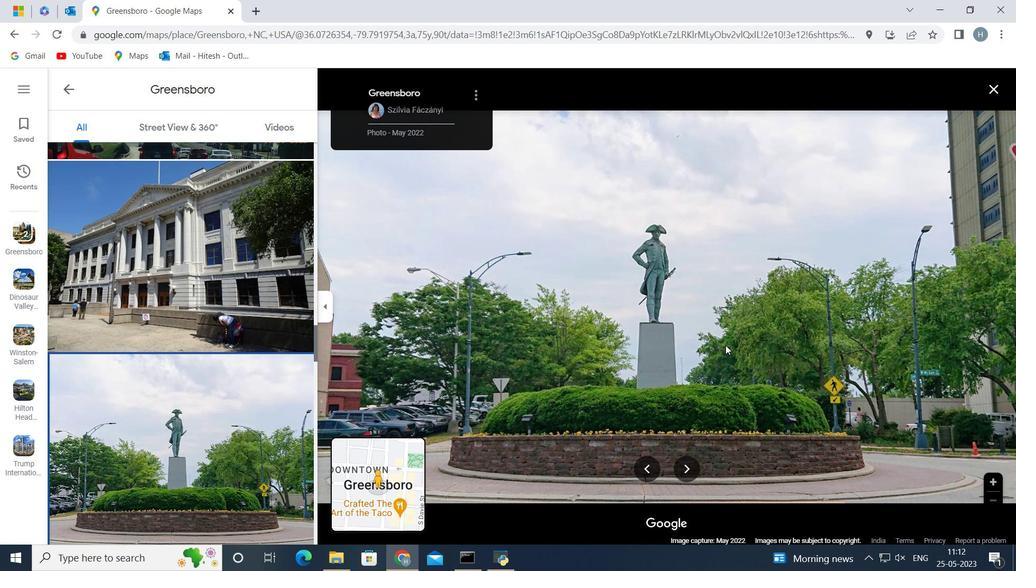 
Action: Mouse pressed left at (236, 166)
Screenshot: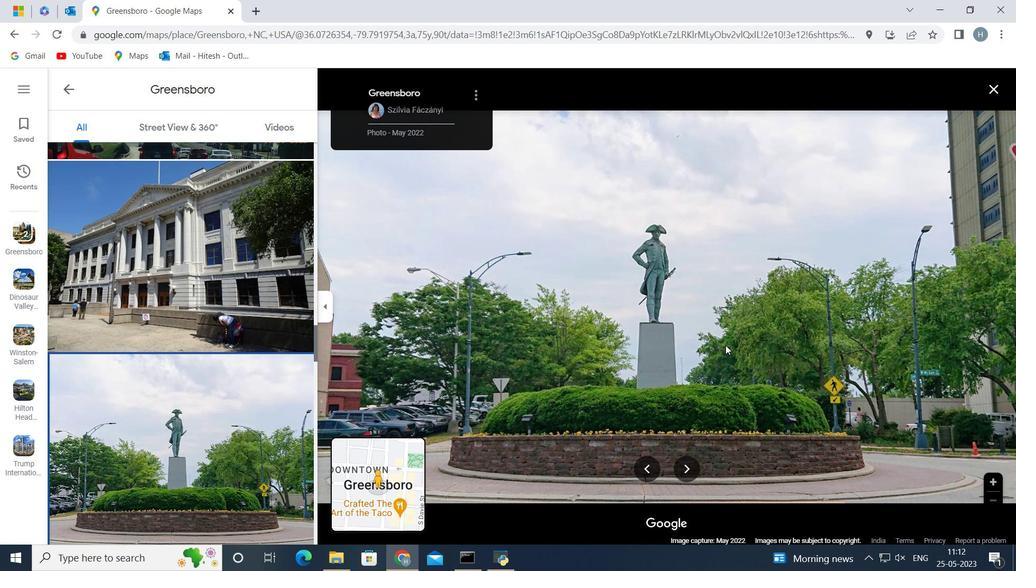 
Action: Mouse moved to (236, 166)
Screenshot: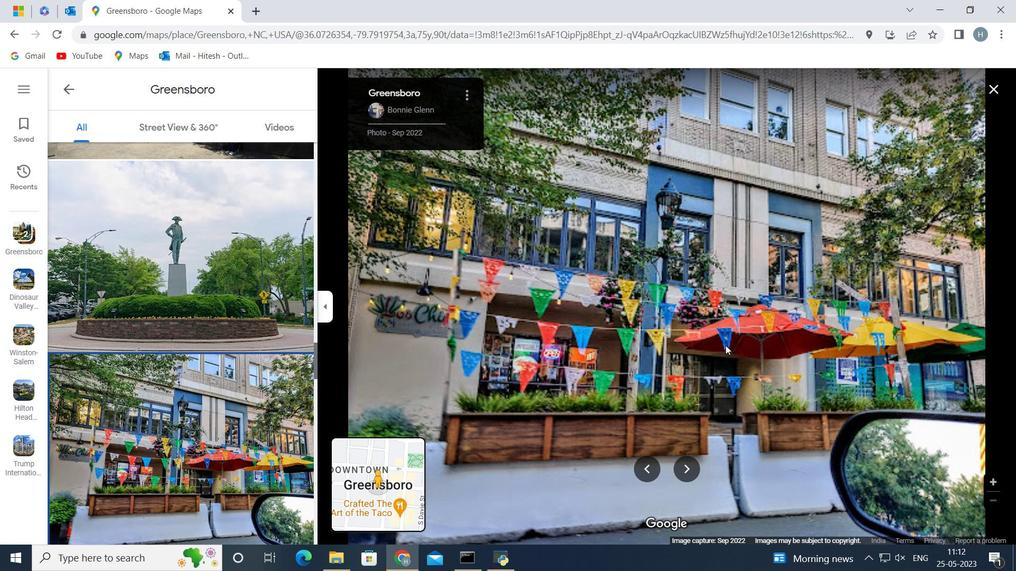 
Action: Mouse pressed left at (236, 166)
Screenshot: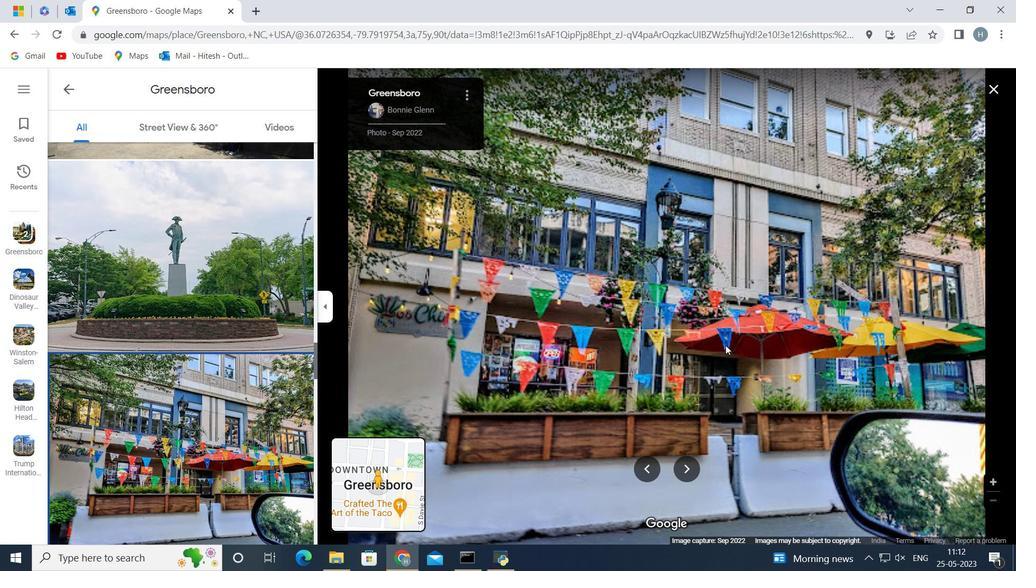 
Action: Mouse moved to (236, 166)
Screenshot: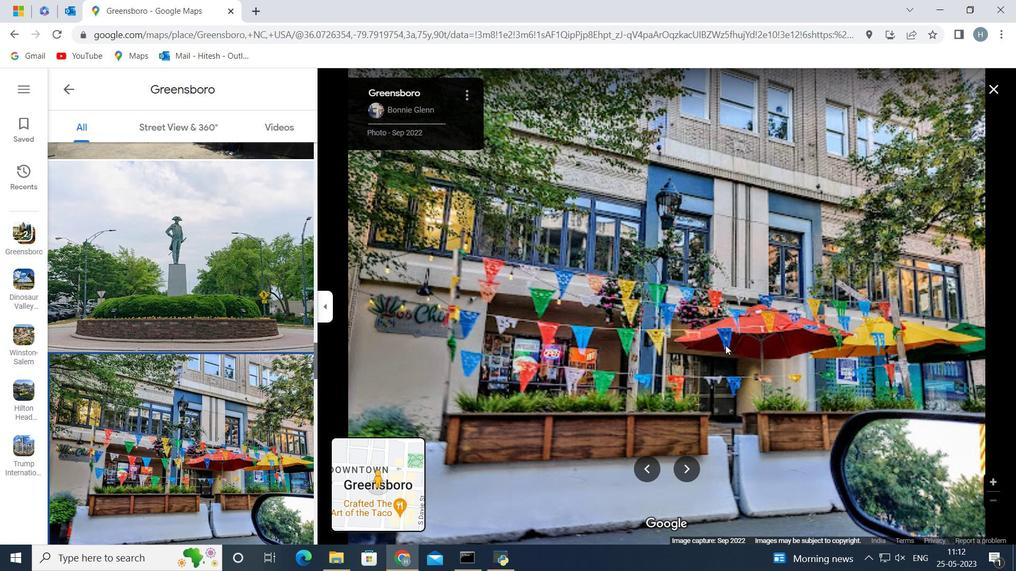 
Action: Mouse pressed left at (236, 166)
Screenshot: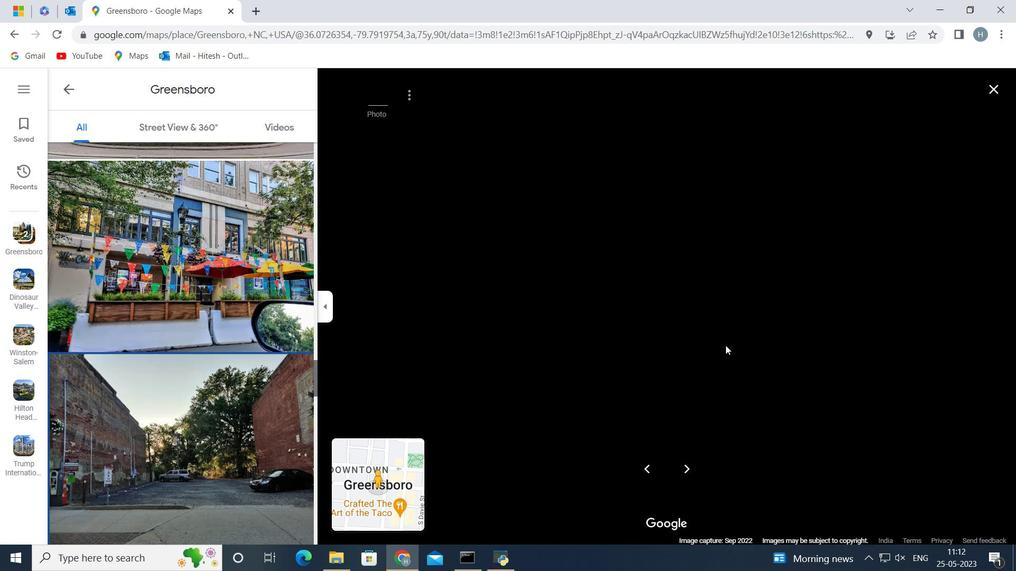 
Action: Mouse moved to (236, 166)
Screenshot: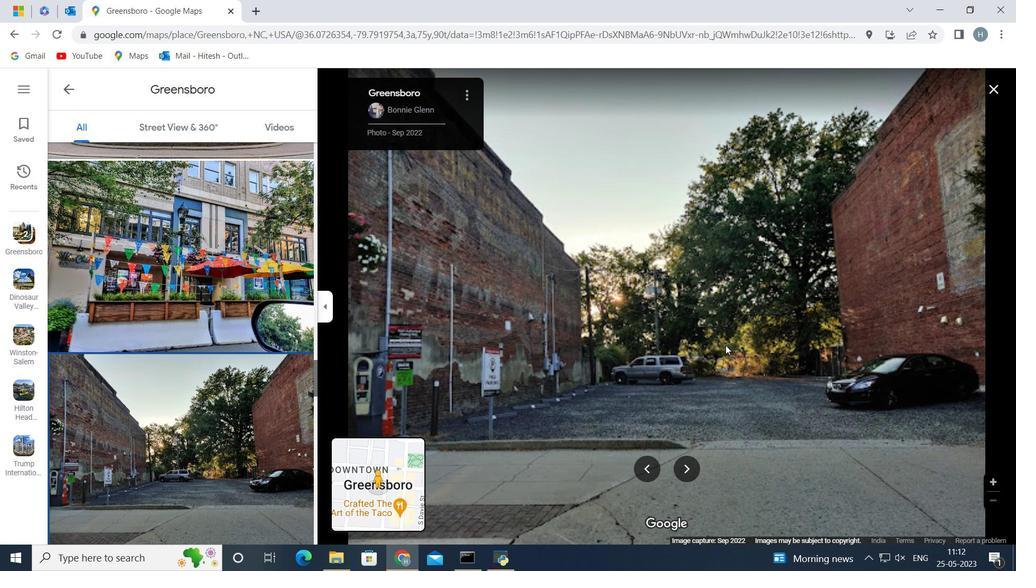 
Action: Mouse pressed left at (236, 166)
Screenshot: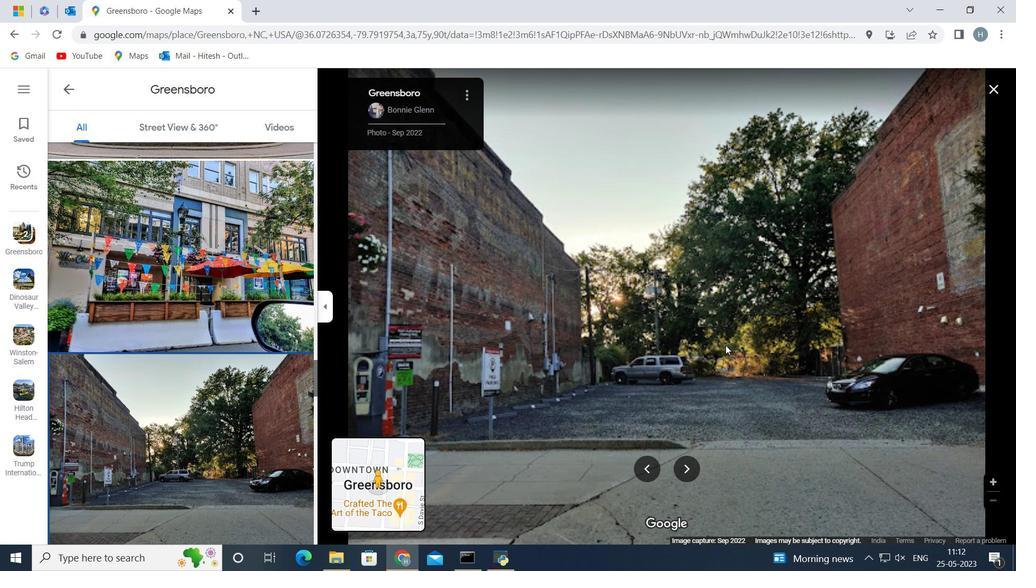 
Action: Mouse moved to (236, 166)
Screenshot: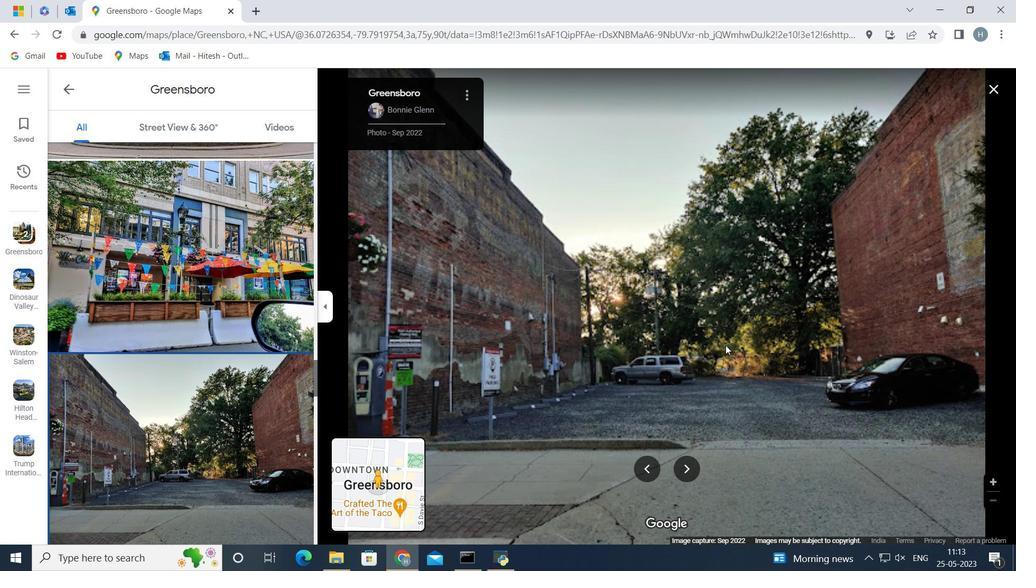 
Action: Mouse pressed left at (236, 166)
Screenshot: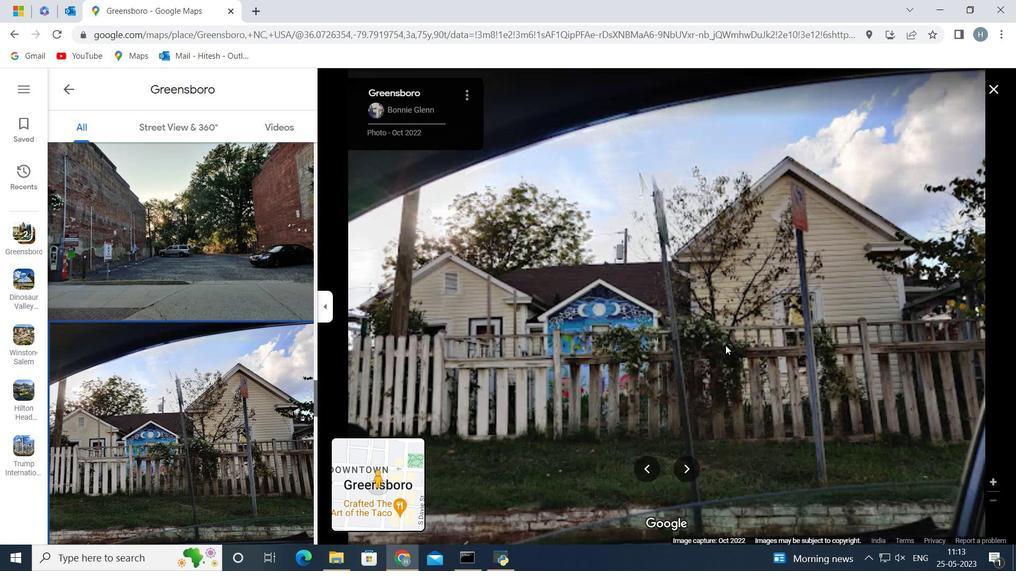 
Action: Mouse moved to (236, 166)
Screenshot: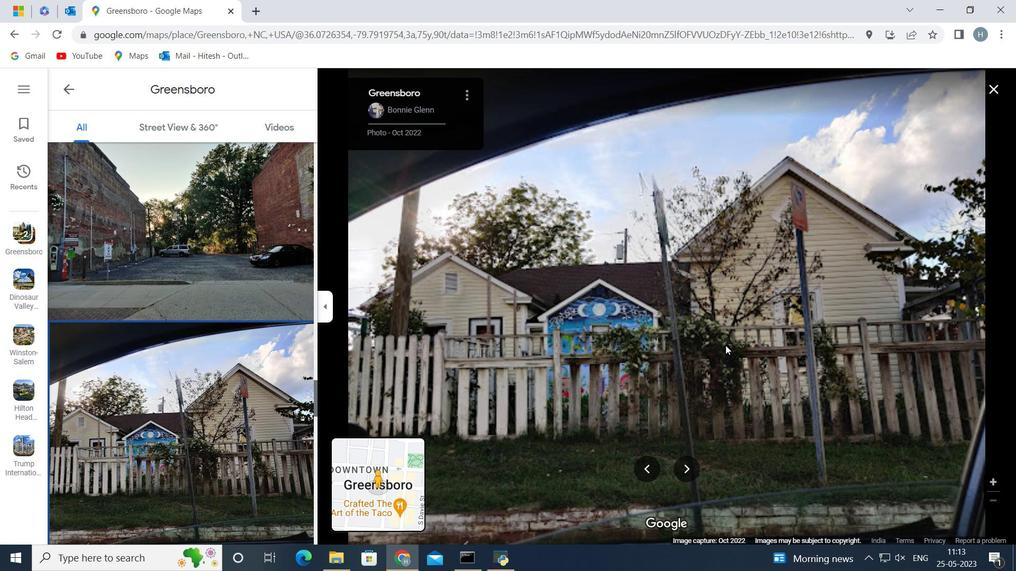 
Action: Mouse pressed left at (236, 166)
Screenshot: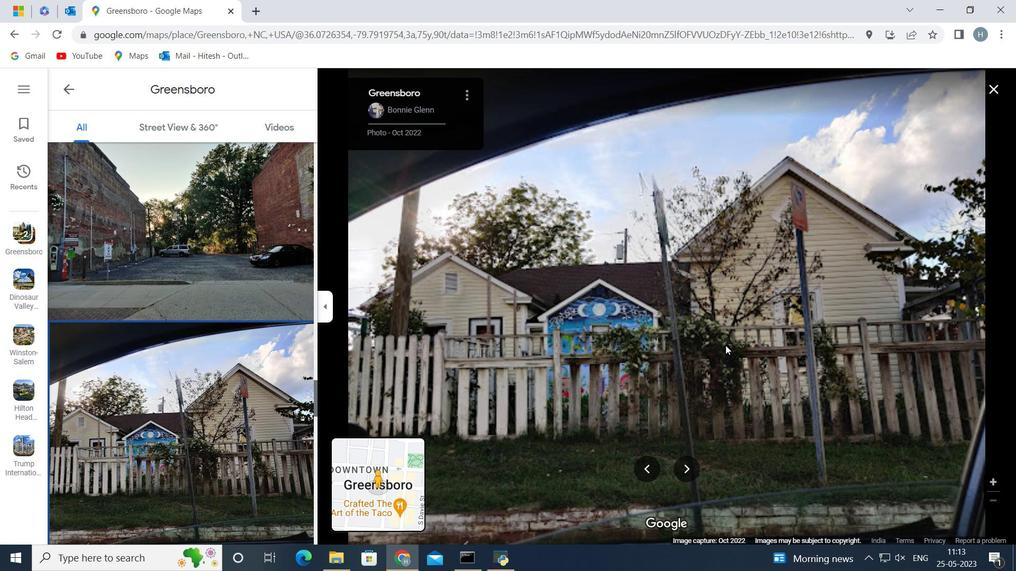 
Action: Mouse moved to (236, 166)
Screenshot: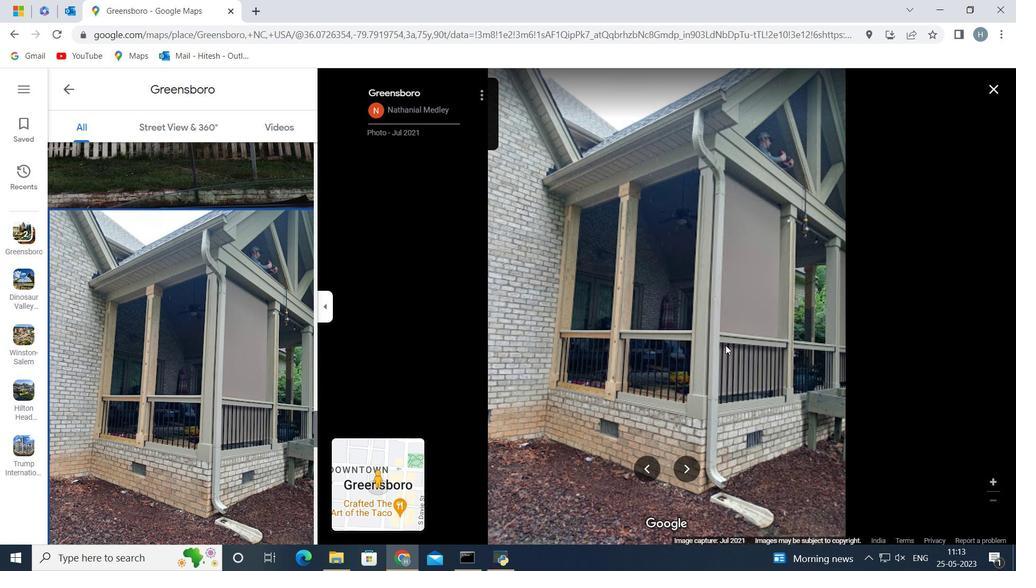 
Action: Mouse pressed left at (236, 166)
Screenshot: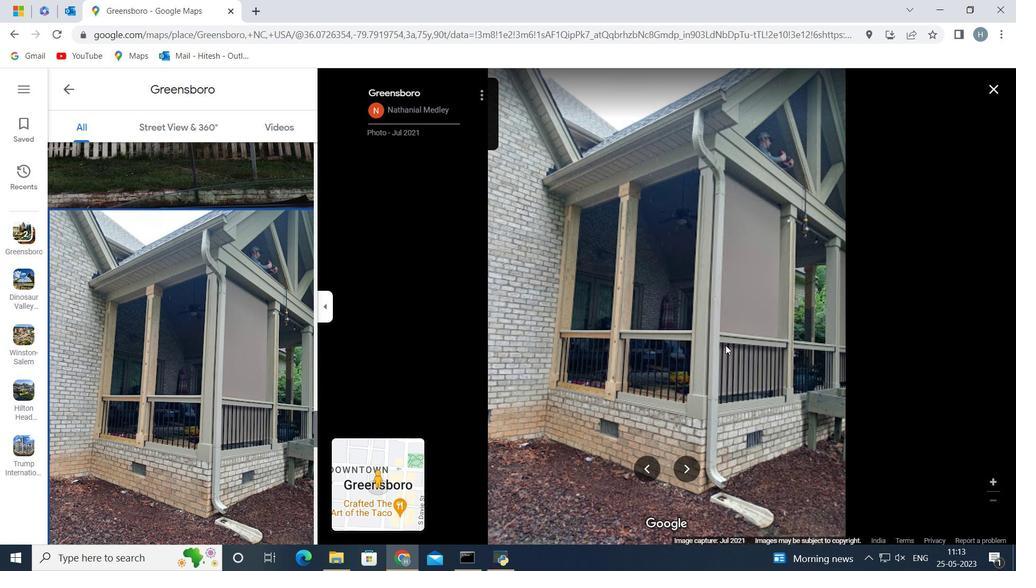 
Action: Mouse moved to (236, 166)
Screenshot: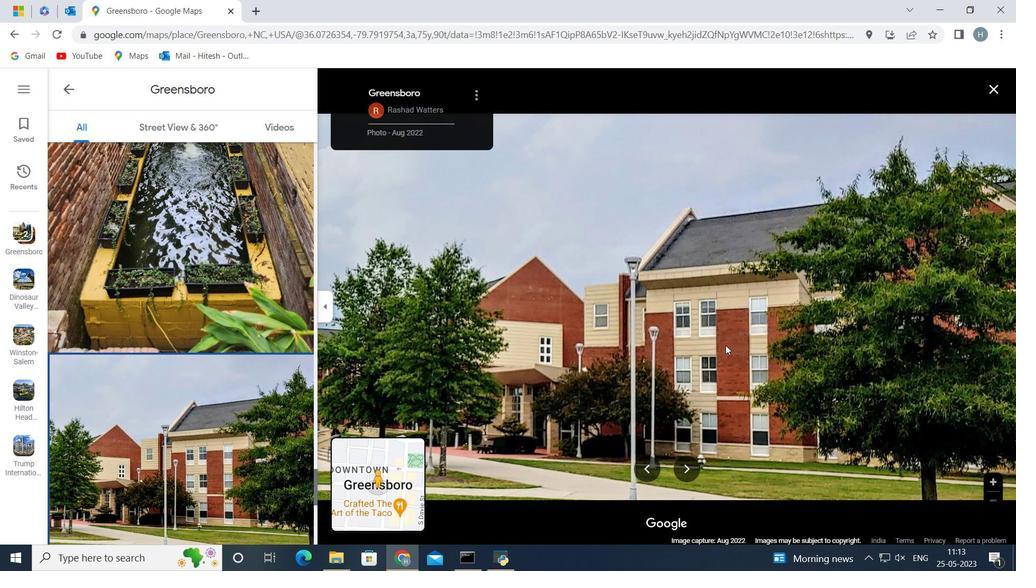 
Action: Mouse pressed left at (236, 166)
Screenshot: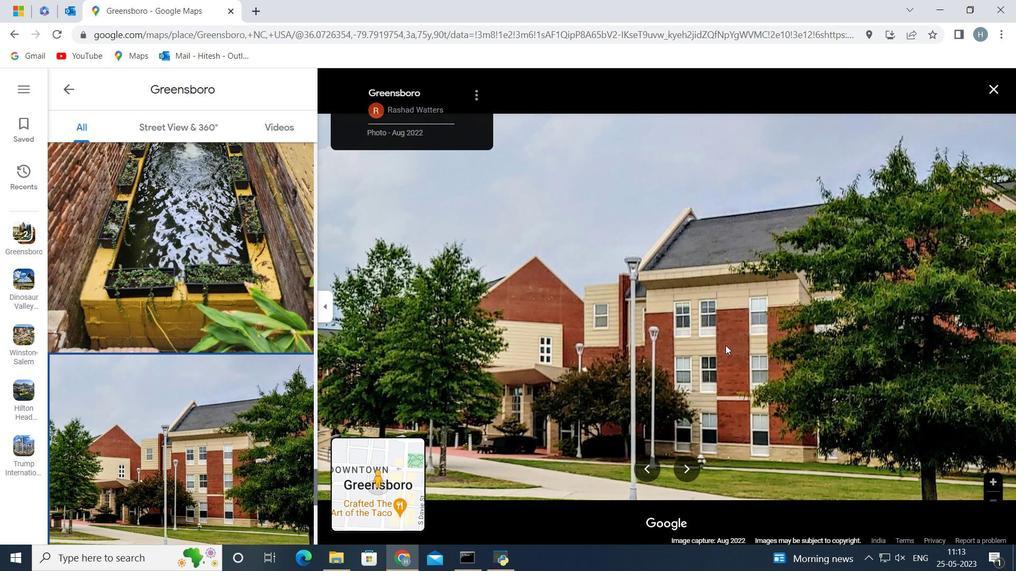 
Action: Mouse moved to (236, 166)
Screenshot: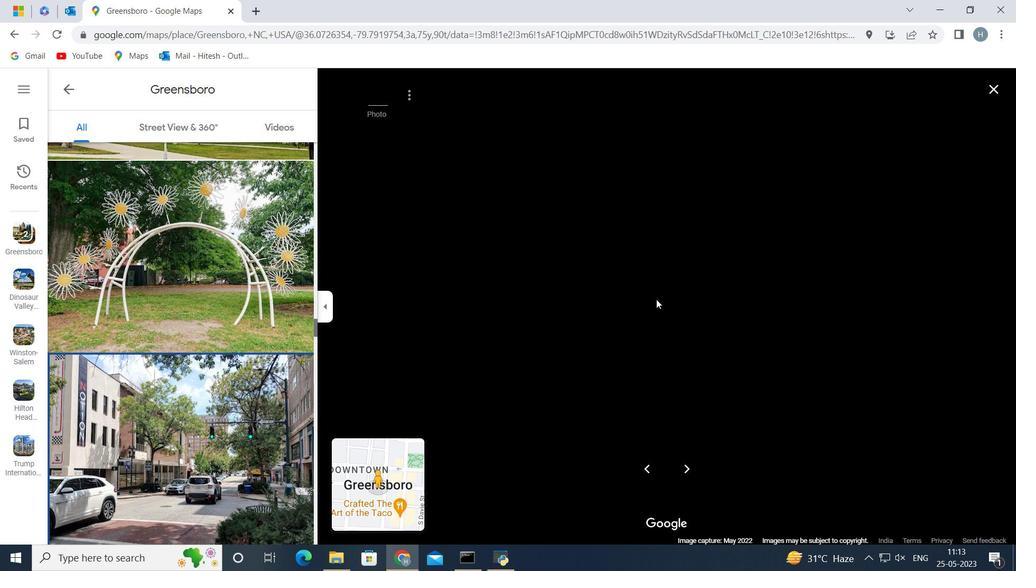 
Action: Mouse scrolled (236, 166) with delta (0, 0)
Screenshot: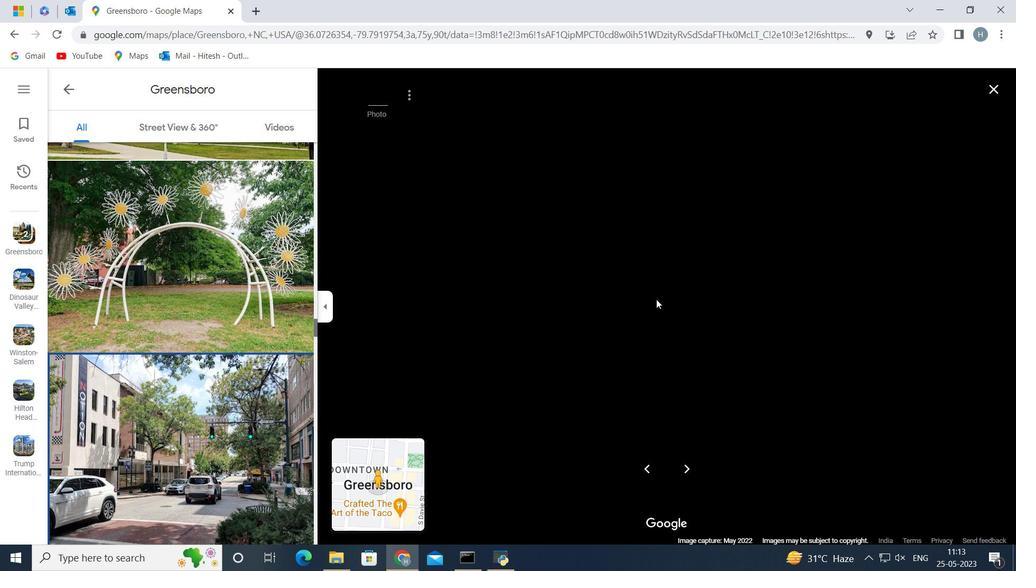 
Action: Mouse moved to (236, 166)
Screenshot: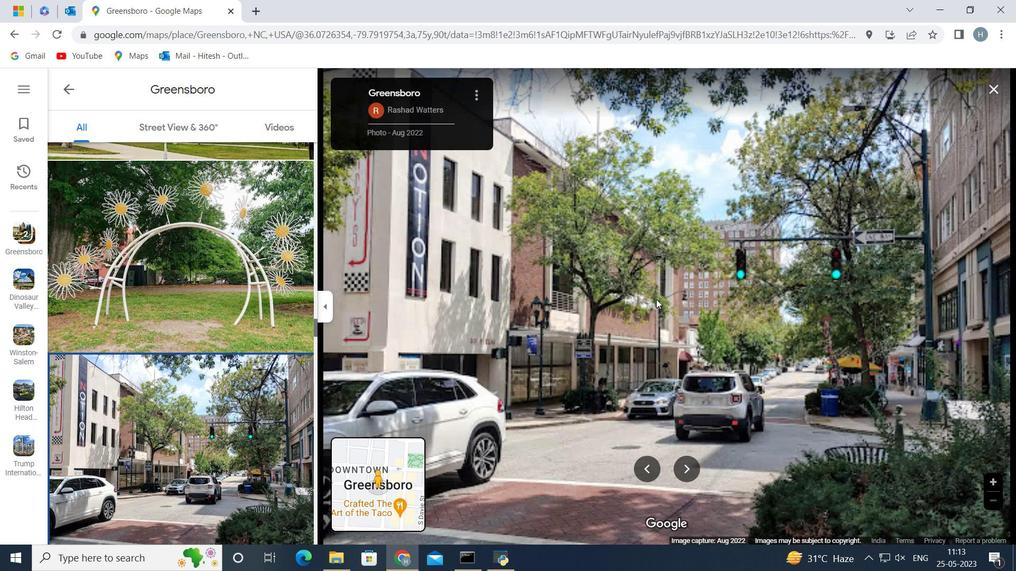 
Action: Mouse scrolled (236, 166) with delta (0, 0)
Screenshot: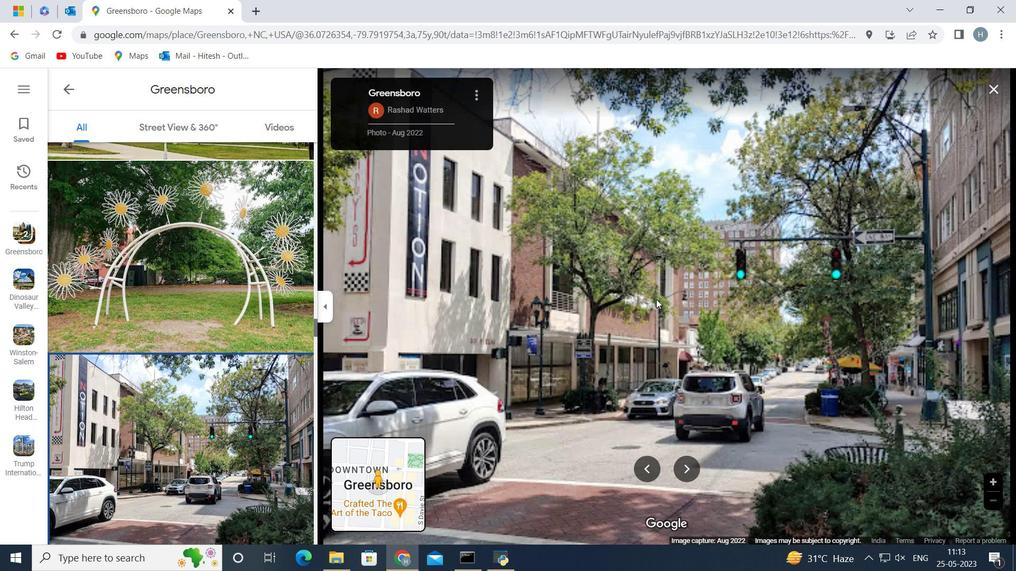 
Action: Mouse moved to (236, 166)
Screenshot: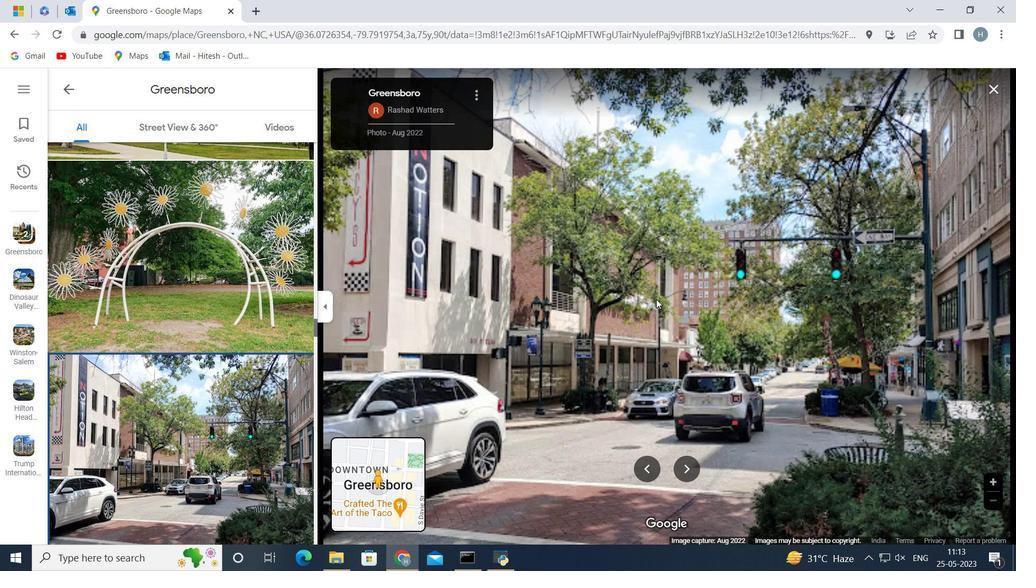 
Action: Mouse scrolled (236, 166) with delta (0, 0)
Screenshot: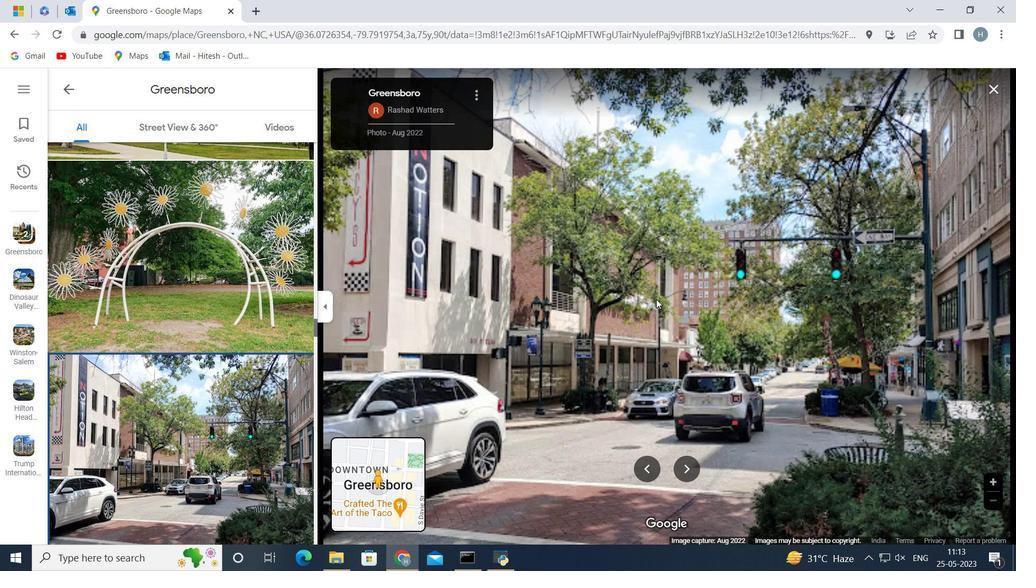 
Action: Mouse moved to (236, 166)
Screenshot: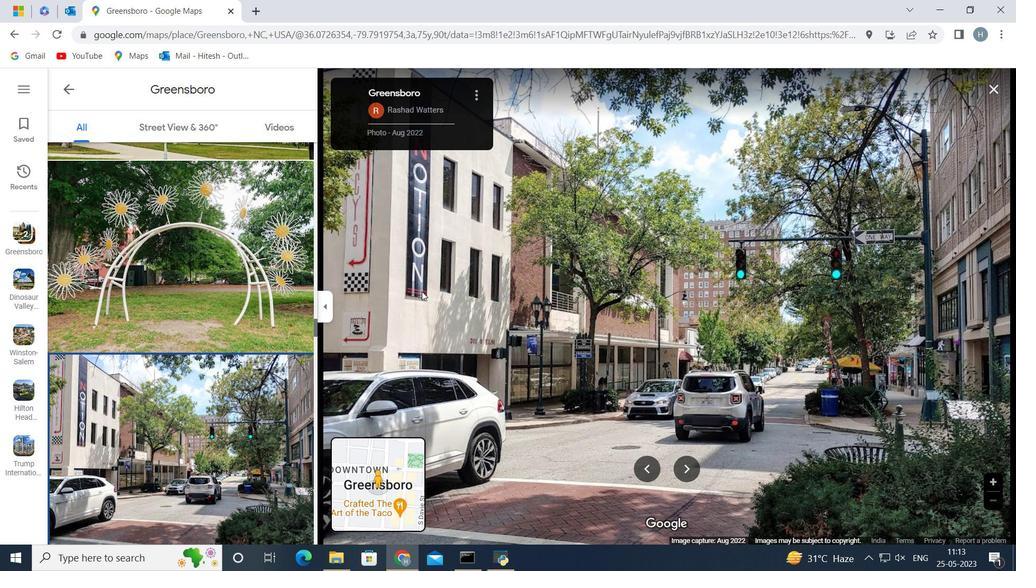 
Action: Mouse pressed left at (236, 166)
Screenshot: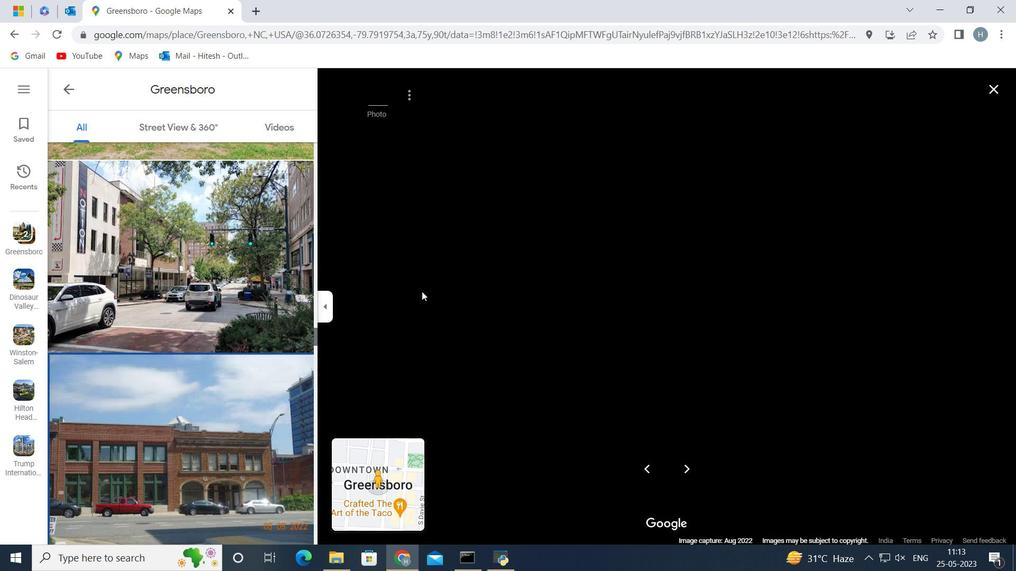 
Action: Mouse moved to (236, 166)
Screenshot: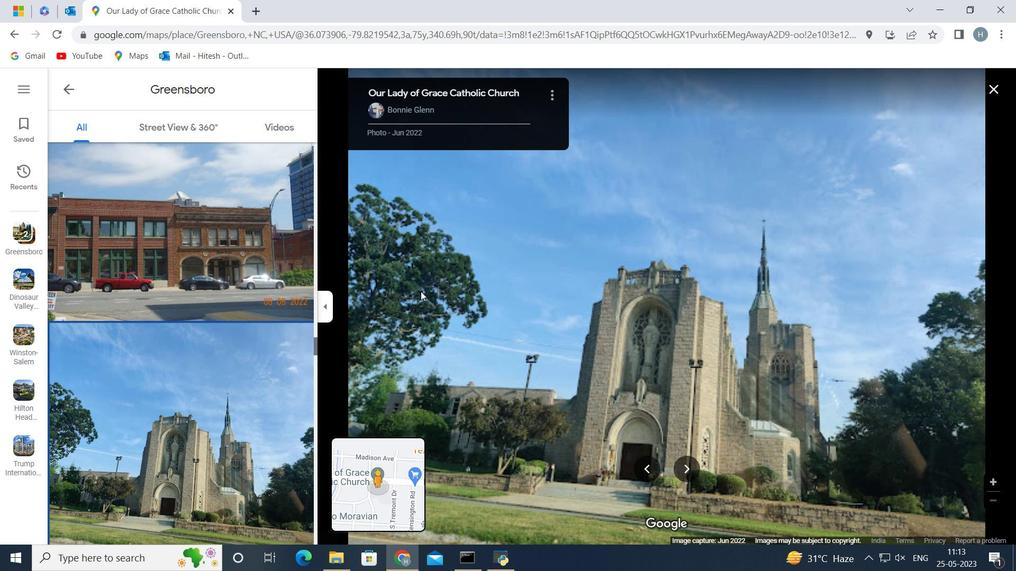 
Action: Mouse pressed left at (236, 166)
Screenshot: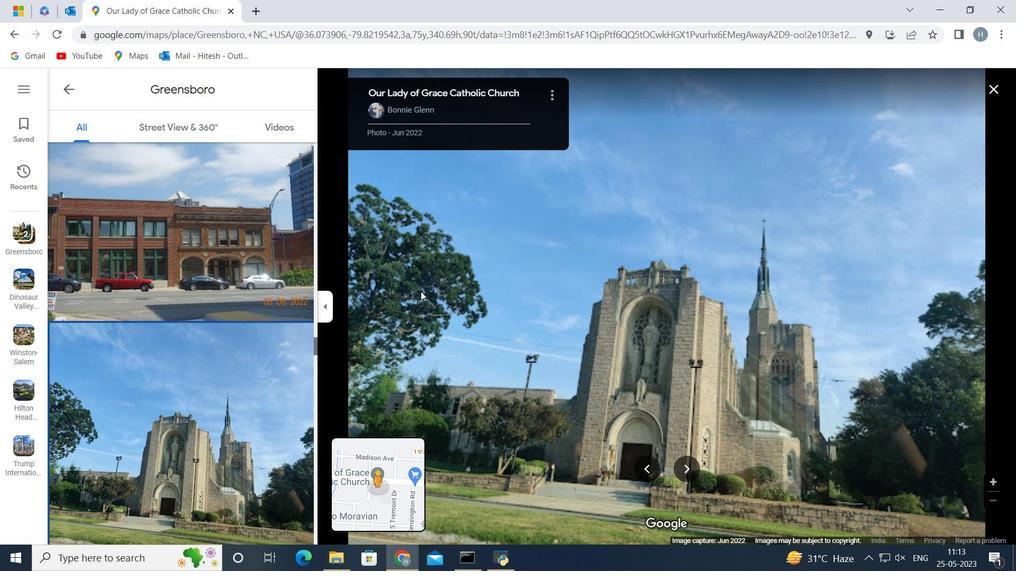 
Action: Mouse moved to (236, 166)
Screenshot: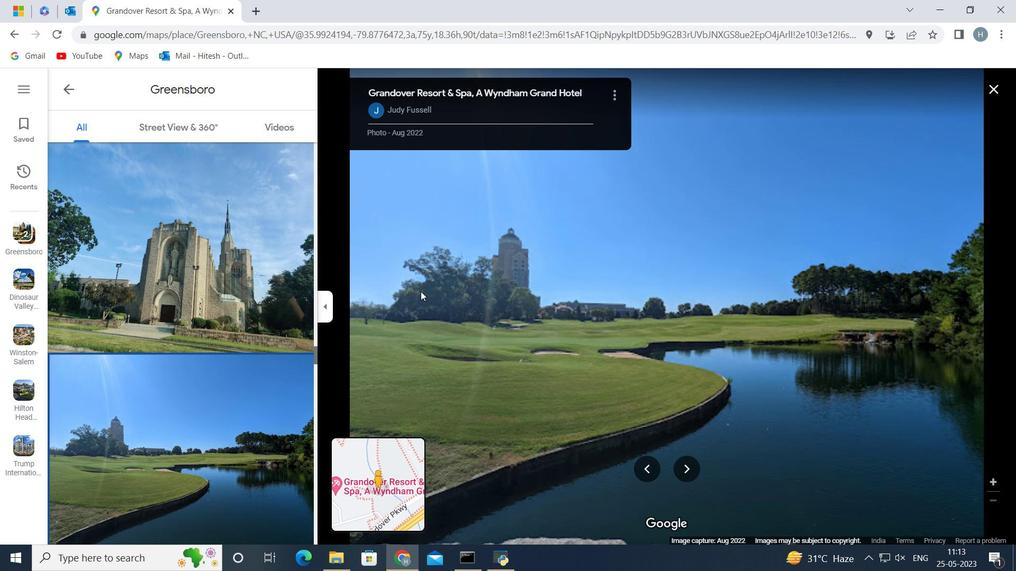 
Action: Mouse pressed left at (236, 166)
Screenshot: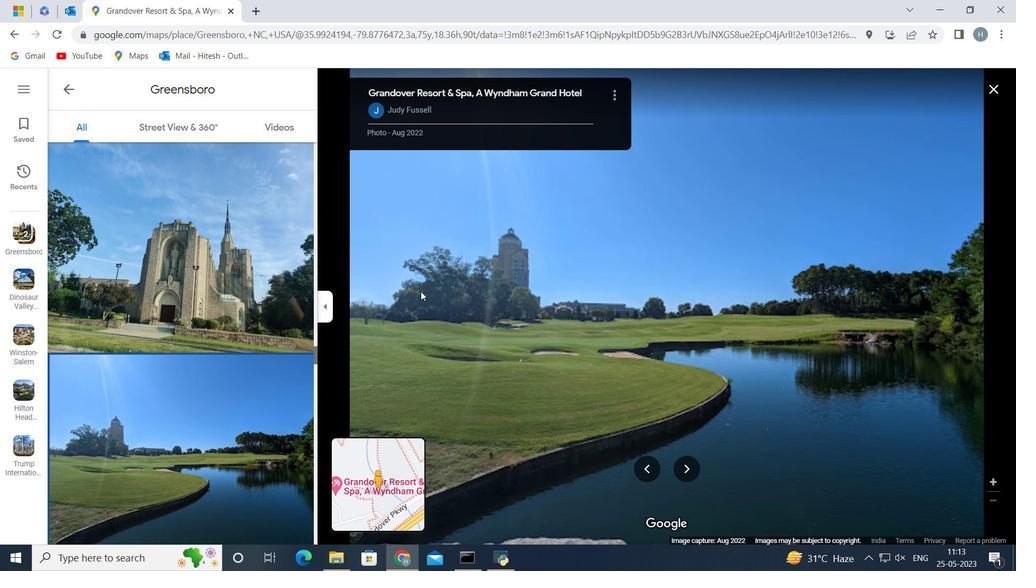 
Action: Mouse moved to (236, 166)
Screenshot: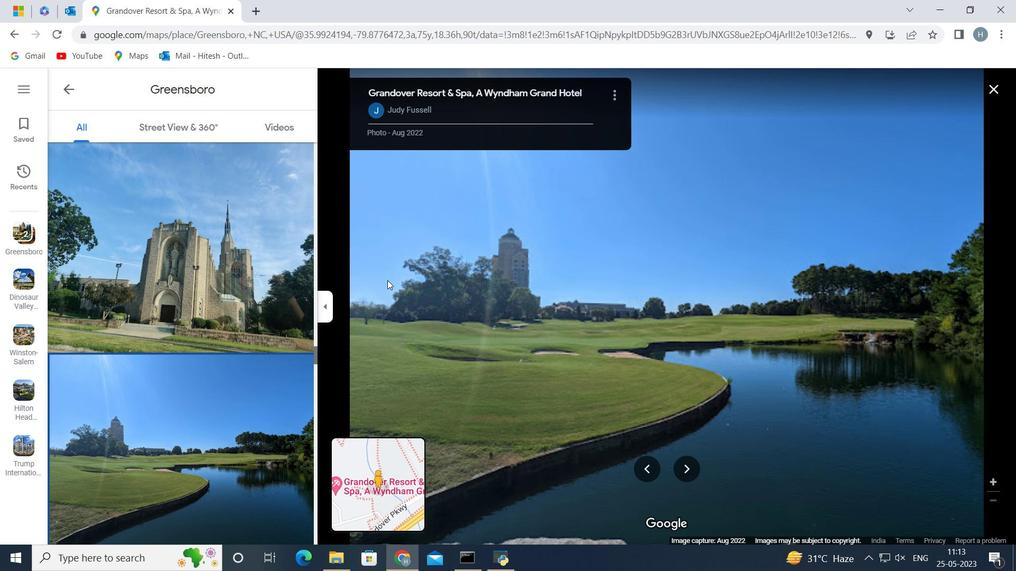 
Action: Mouse pressed left at (236, 166)
Screenshot: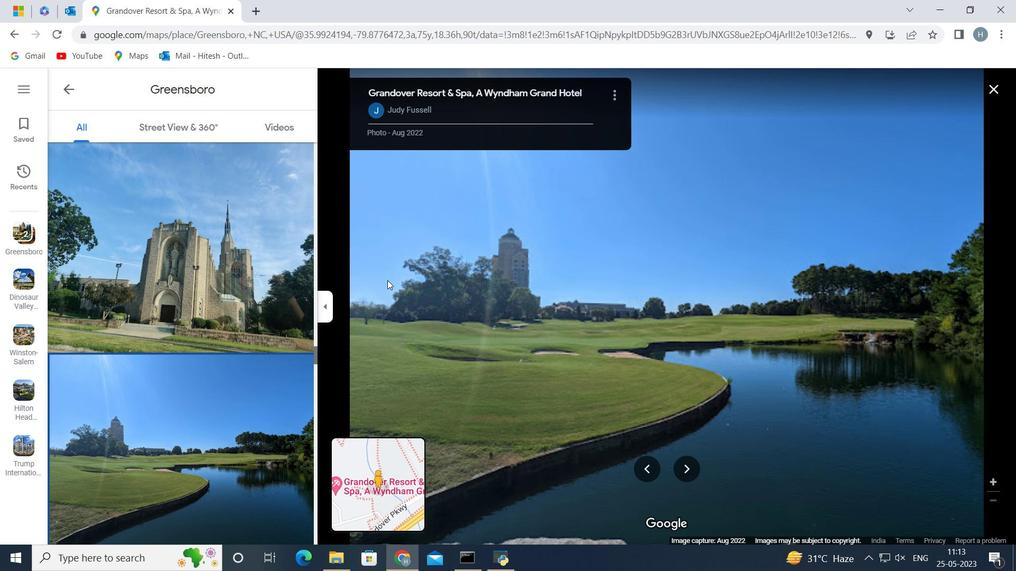 
Action: Mouse moved to (236, 166)
Screenshot: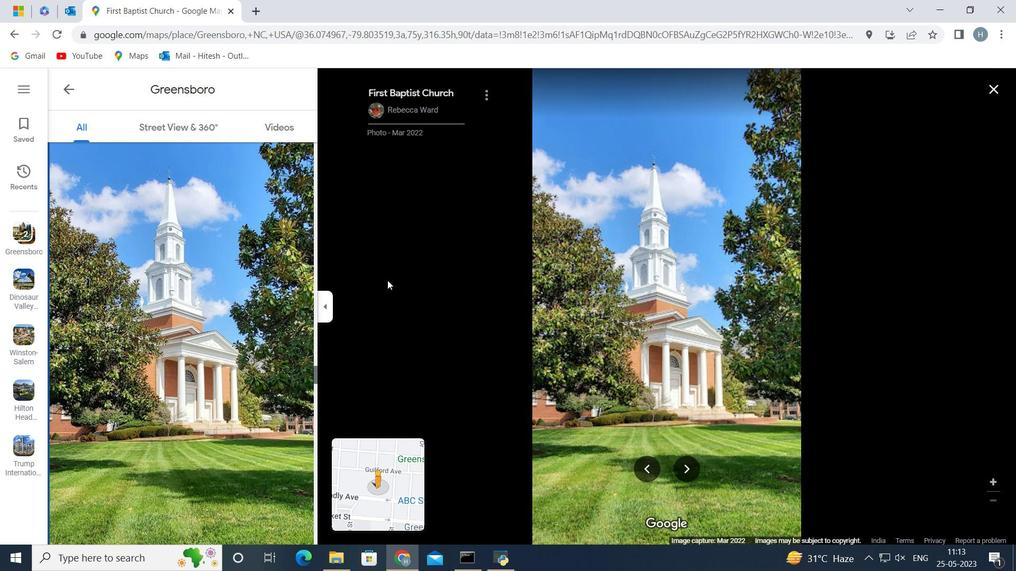 
Action: Mouse pressed left at (236, 166)
Screenshot: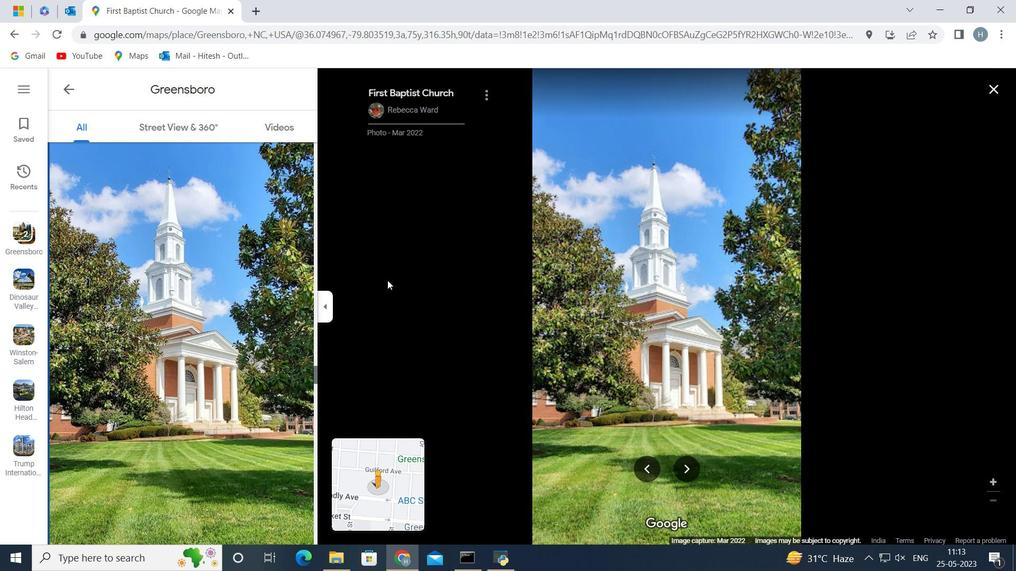 
Action: Mouse moved to (236, 166)
Screenshot: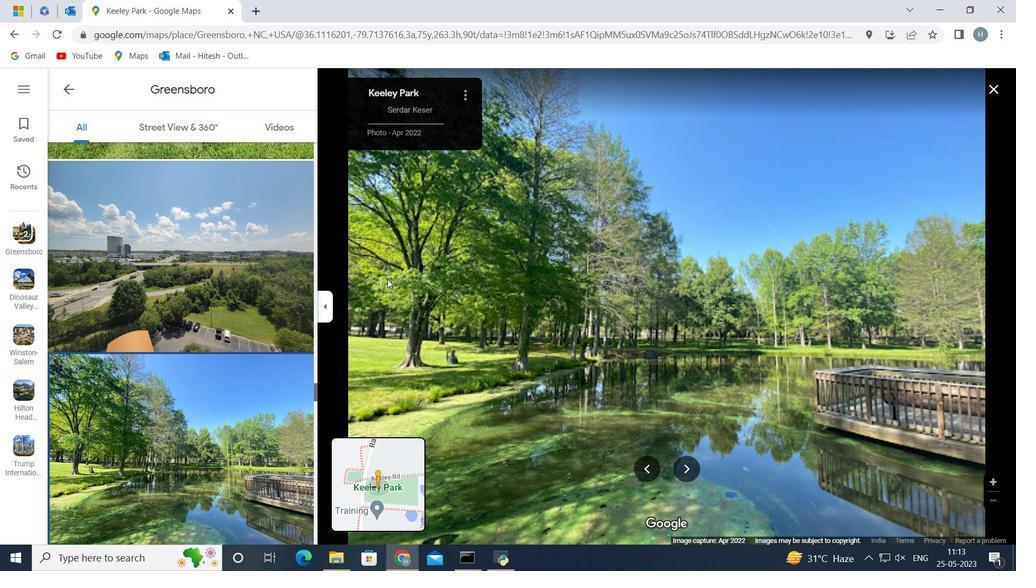 
Action: Mouse pressed left at (236, 166)
Screenshot: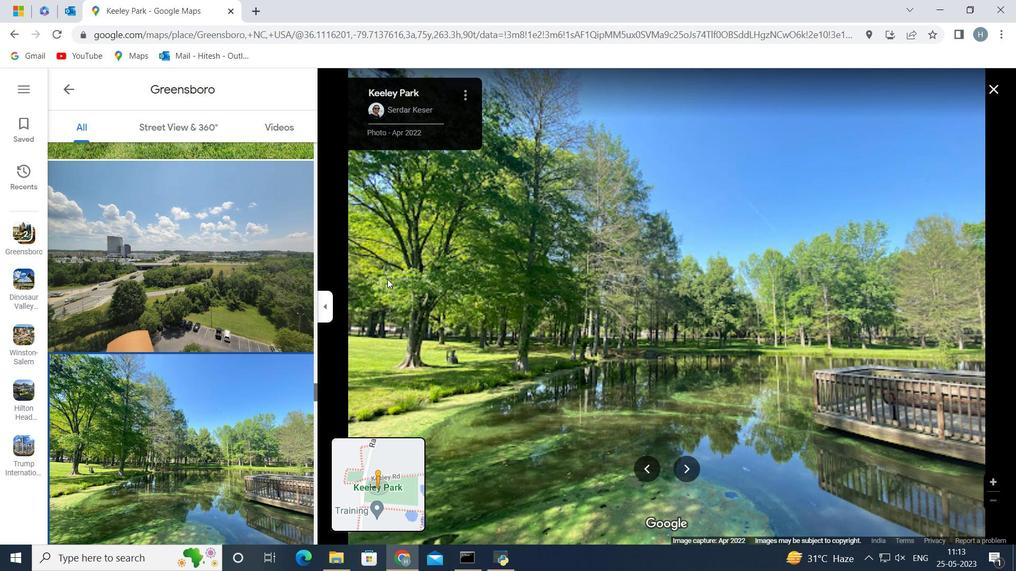 
Action: Mouse moved to (236, 166)
Screenshot: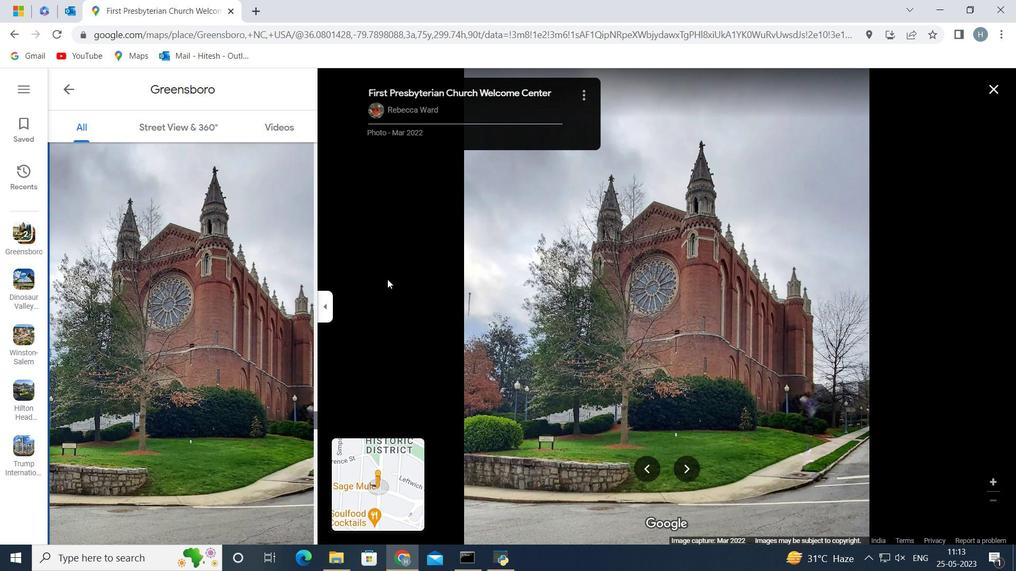 
Action: Mouse pressed left at (236, 166)
Screenshot: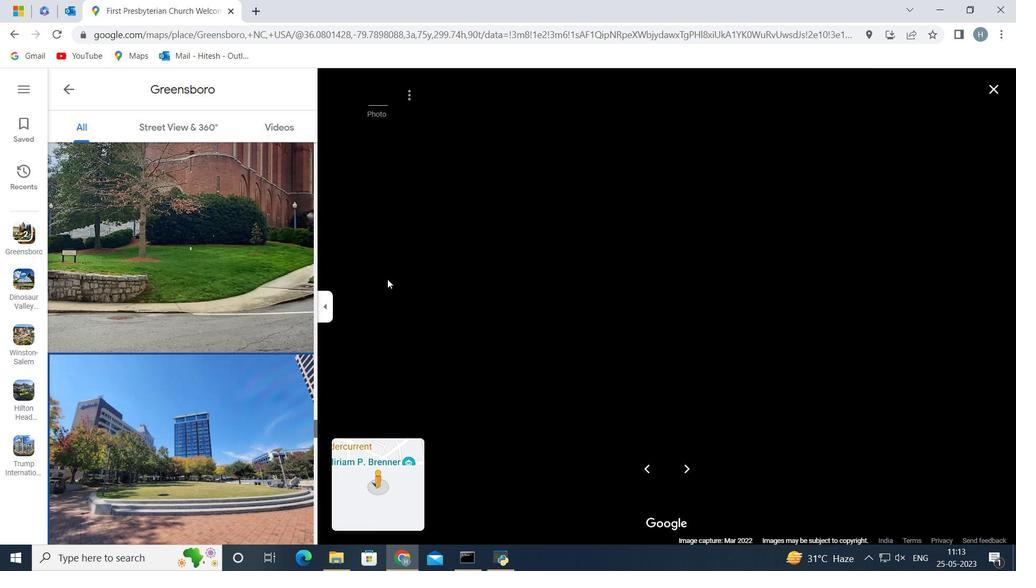 
Action: Mouse moved to (236, 166)
Screenshot: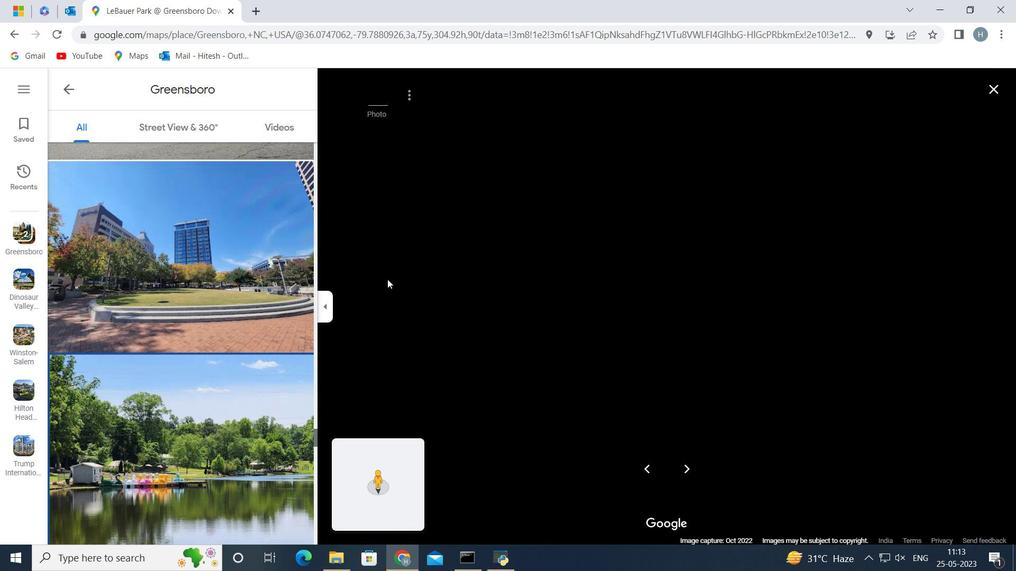 
Action: Mouse pressed left at (236, 166)
Screenshot: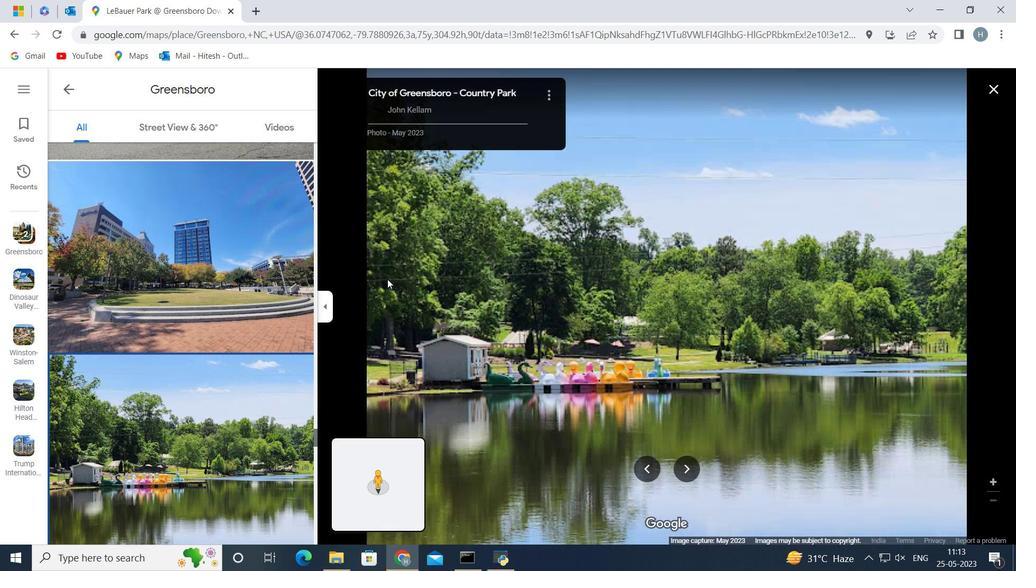 
Action: Mouse moved to (236, 166)
Screenshot: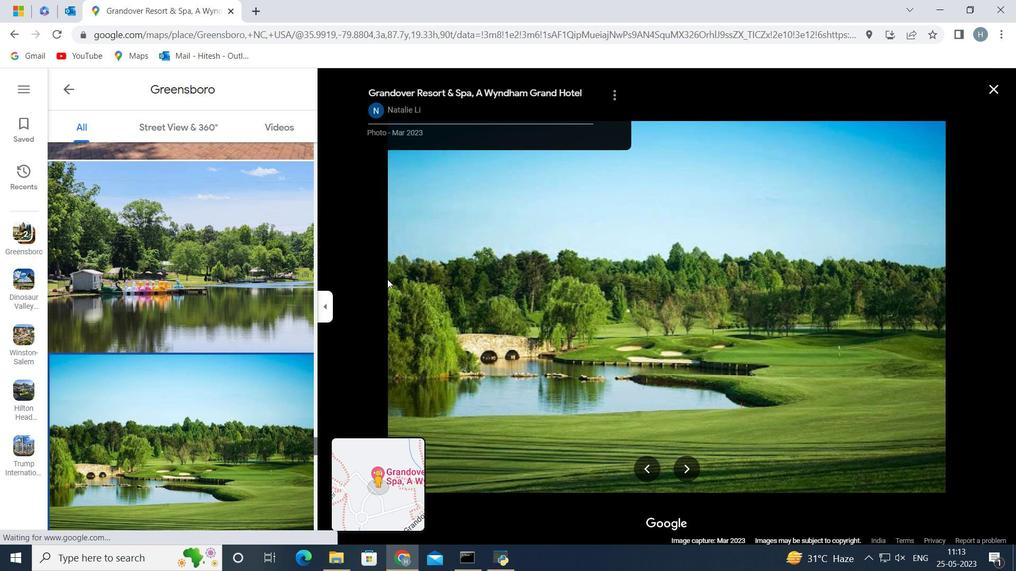 
Action: Mouse pressed left at (236, 166)
Screenshot: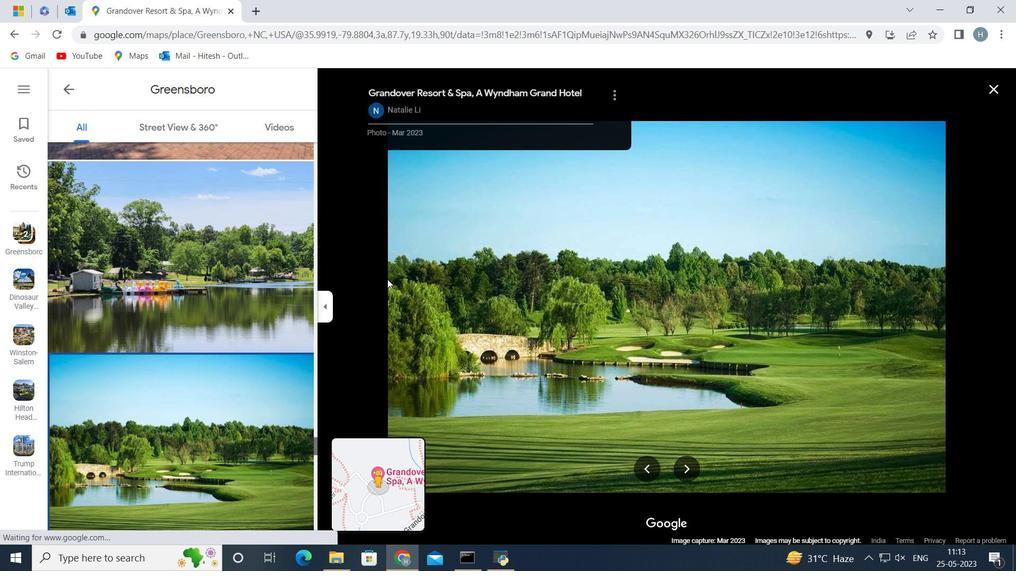 
Action: Mouse moved to (236, 166)
Screenshot: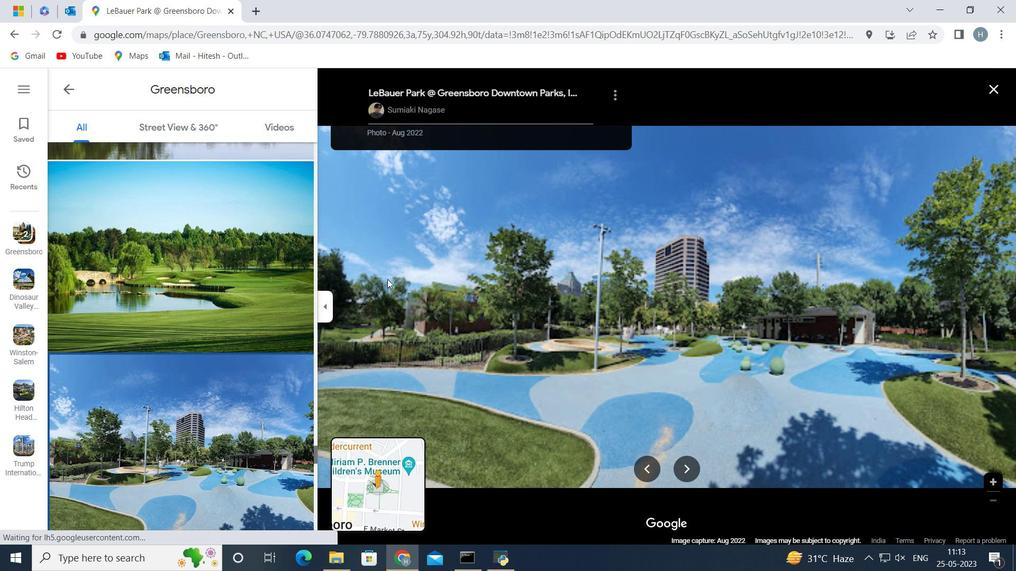 
Action: Mouse pressed left at (236, 166)
Screenshot: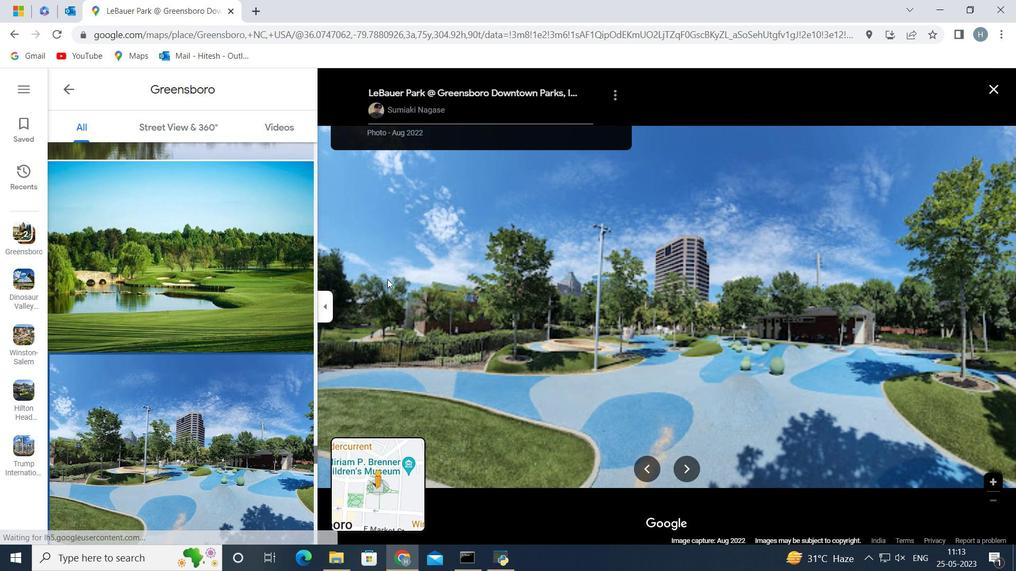 
Action: Mouse moved to (236, 166)
Screenshot: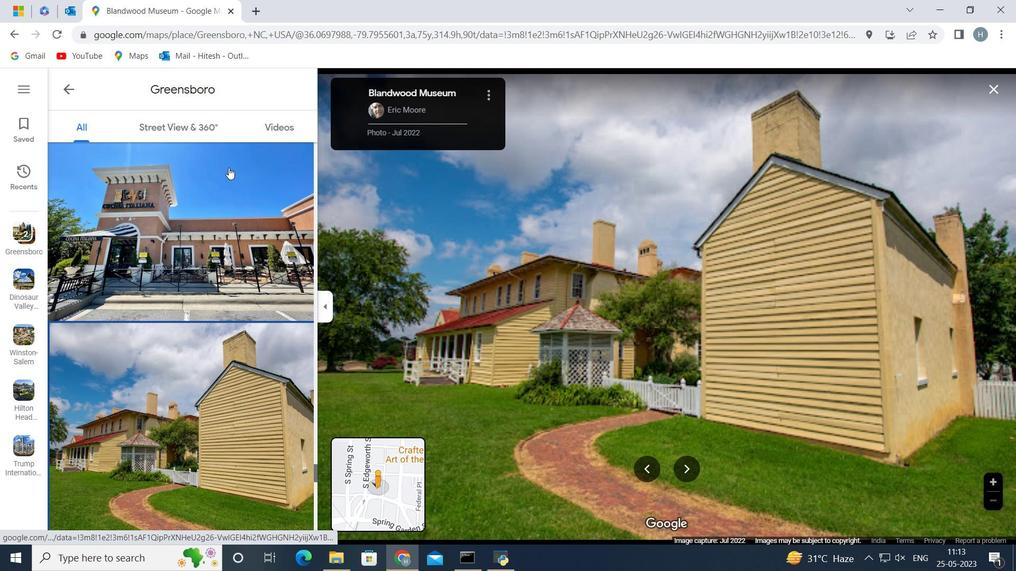 
Action: Mouse pressed left at (236, 166)
Screenshot: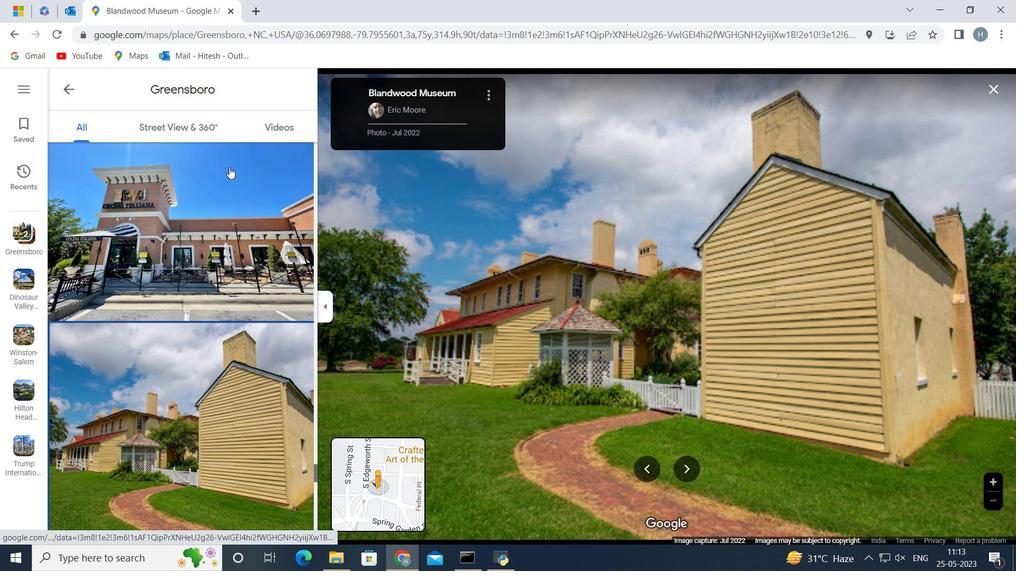 
Action: Mouse moved to (236, 166)
Screenshot: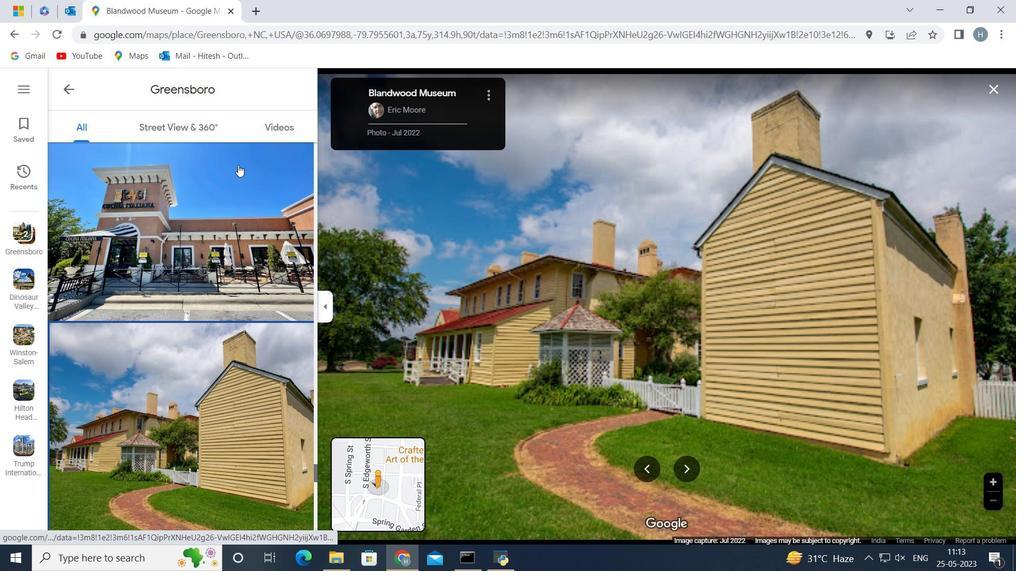 
Action: Mouse pressed left at (236, 166)
Screenshot: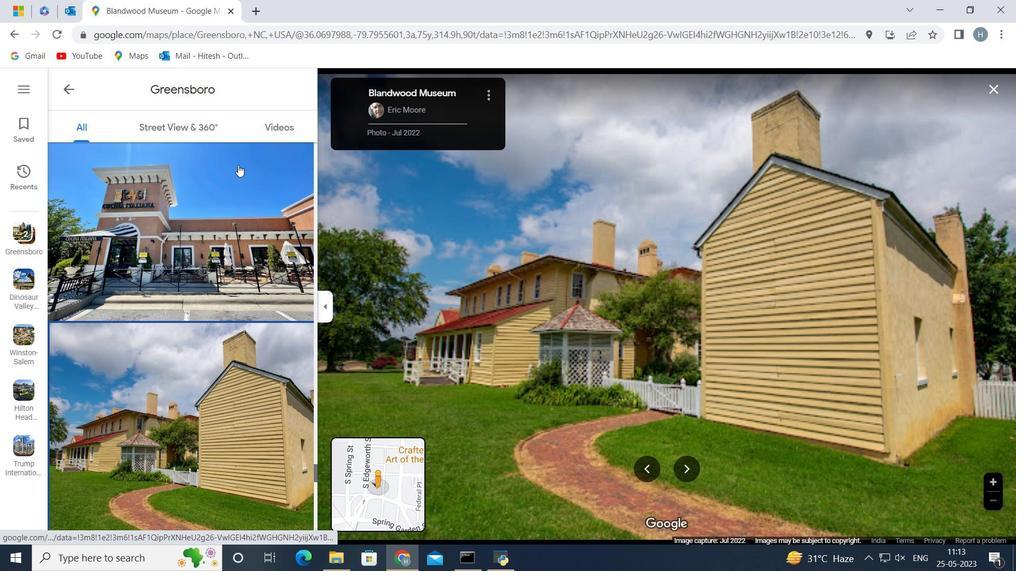 
Action: Mouse moved to (236, 166)
Screenshot: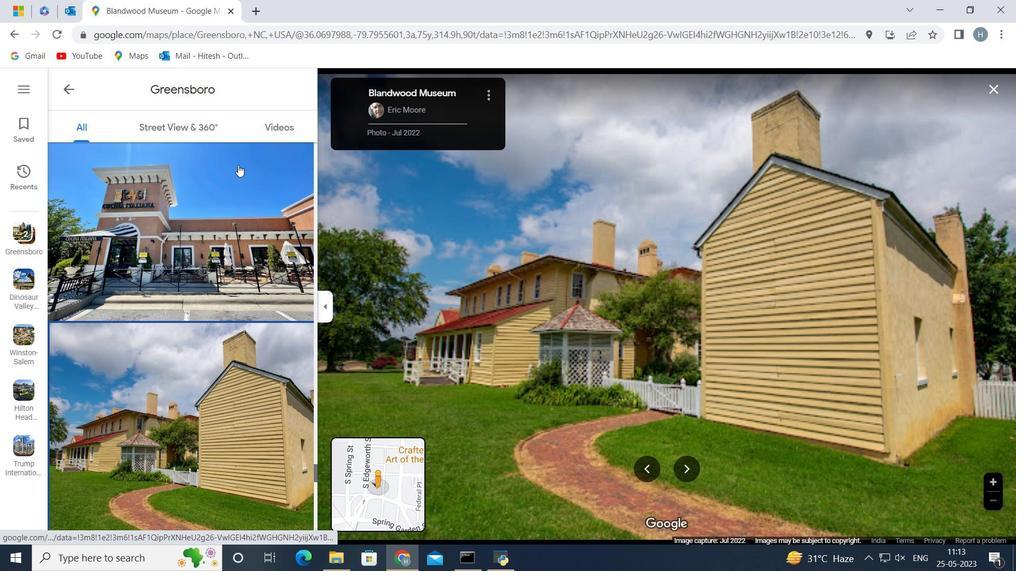 
Action: Mouse pressed left at (236, 166)
Screenshot: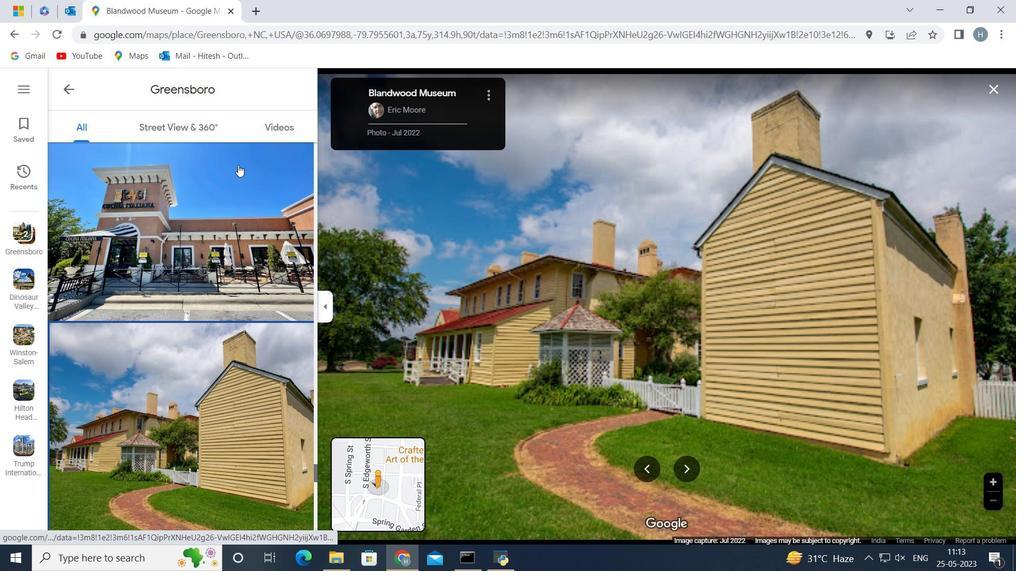 
Action: Mouse moved to (236, 166)
Screenshot: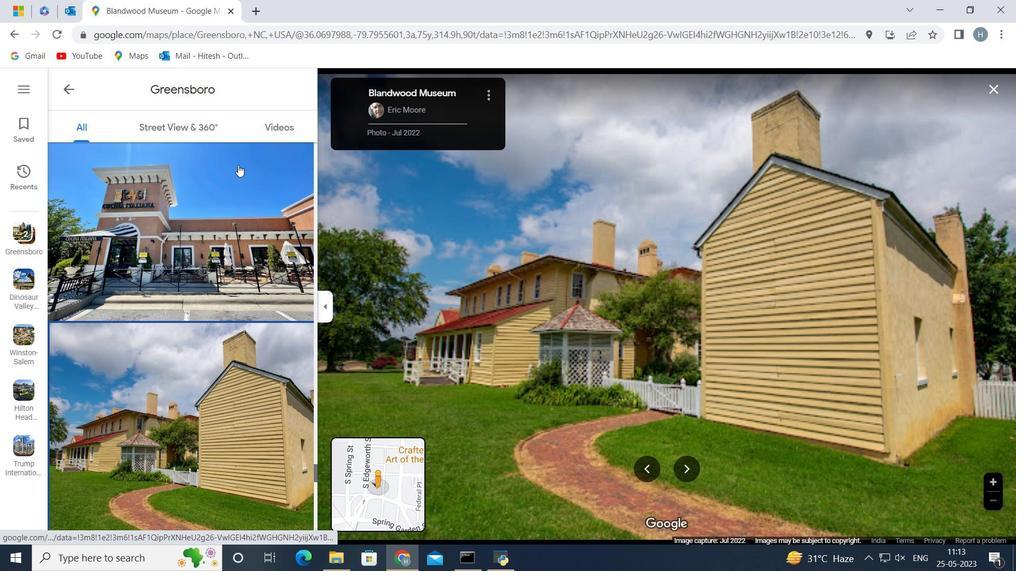 
Action: Mouse pressed left at (236, 166)
Screenshot: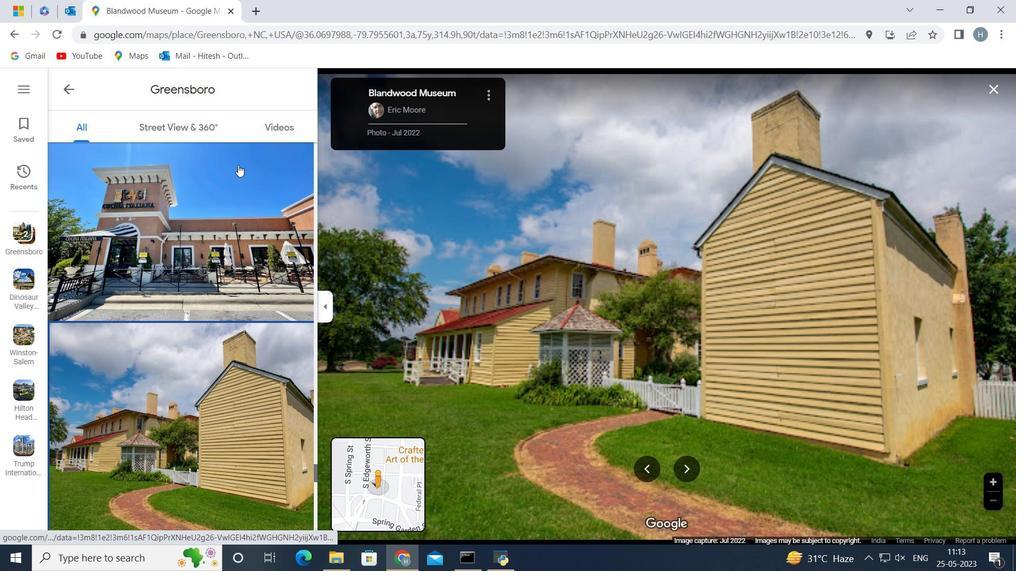 
Action: Mouse moved to (236, 166)
Screenshot: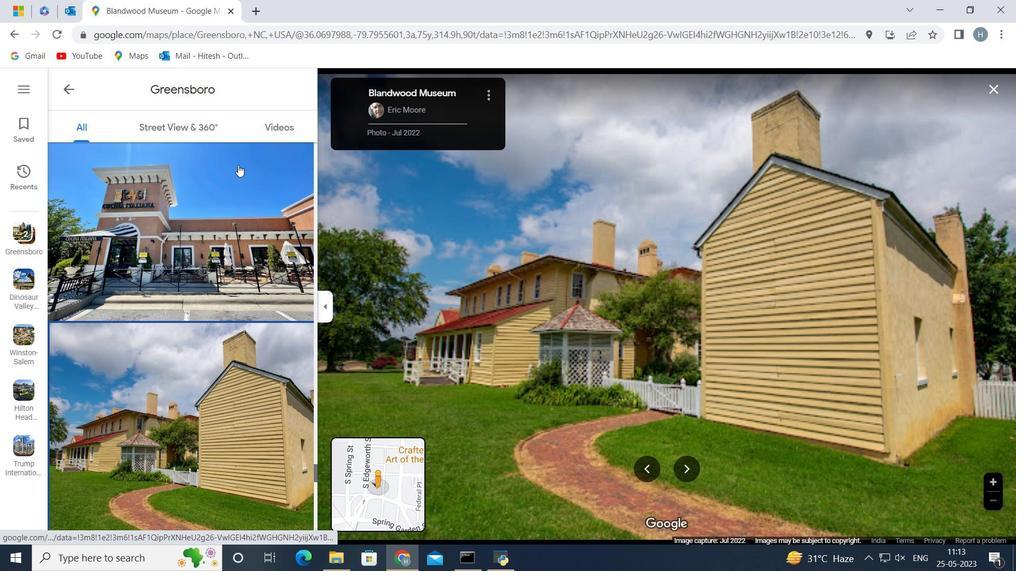 
Action: Mouse pressed left at (236, 166)
Screenshot: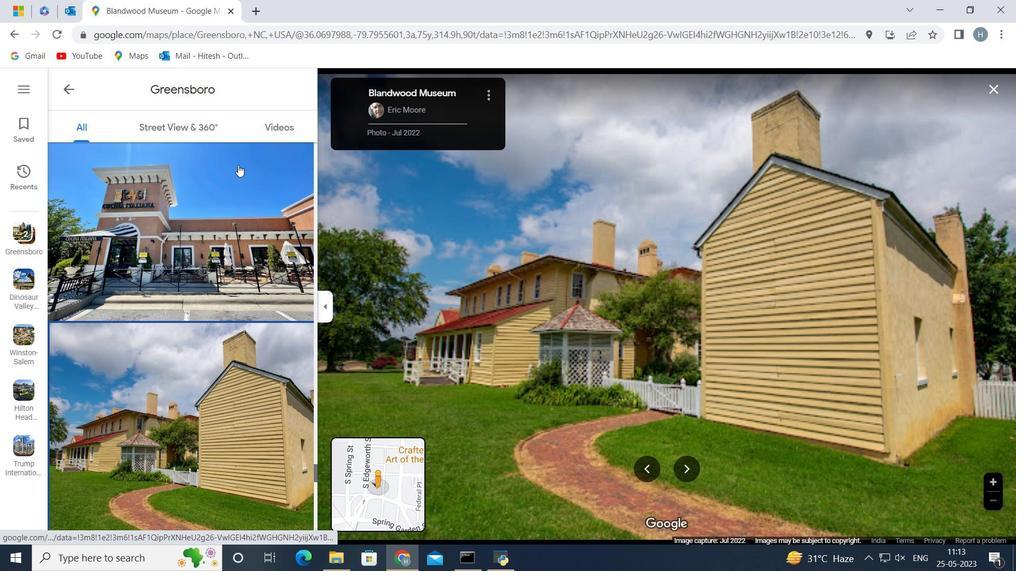 
Action: Mouse moved to (236, 166)
Screenshot: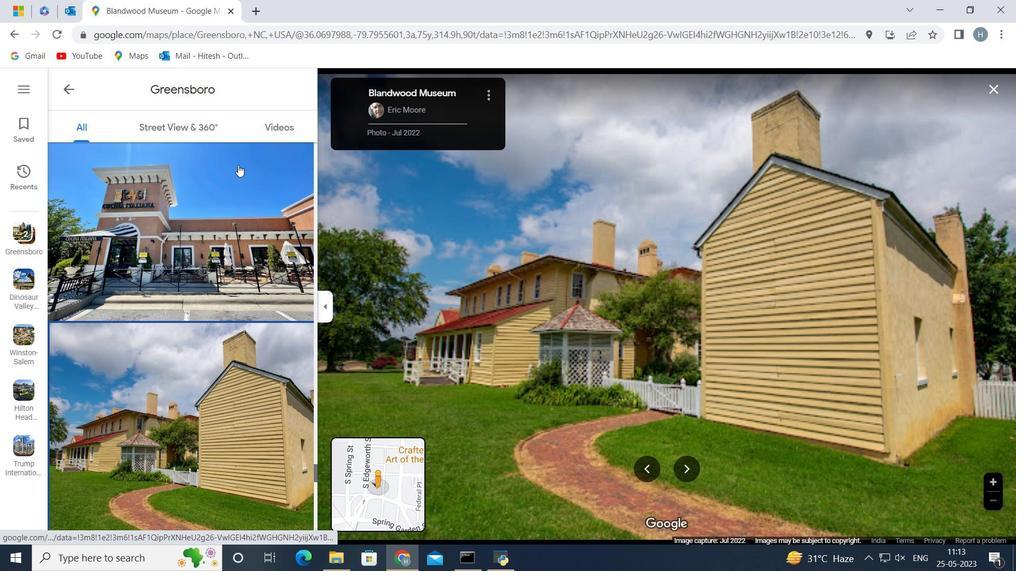 
Action: Mouse pressed left at (236, 166)
Screenshot: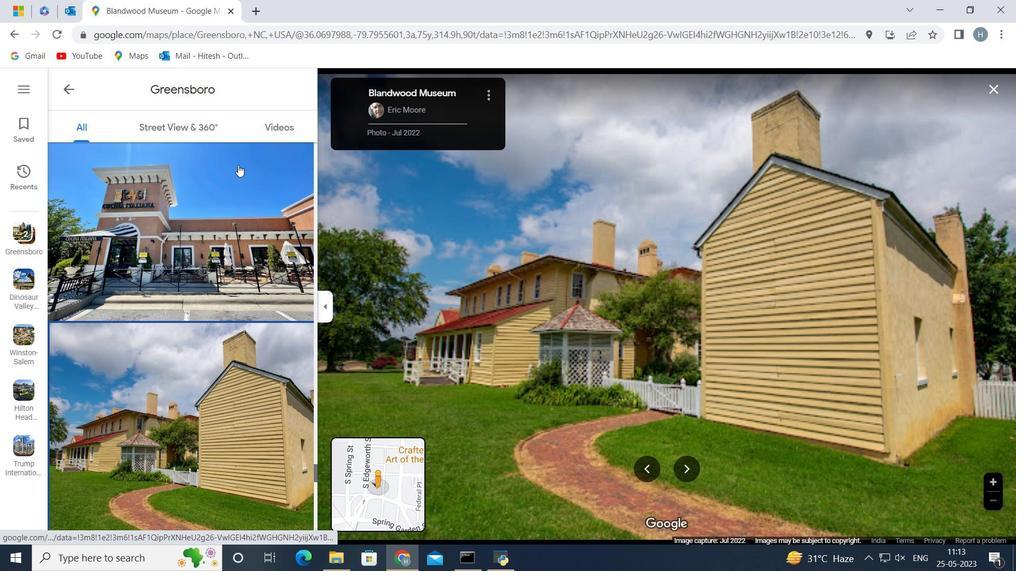 
Action: Mouse moved to (236, 166)
Screenshot: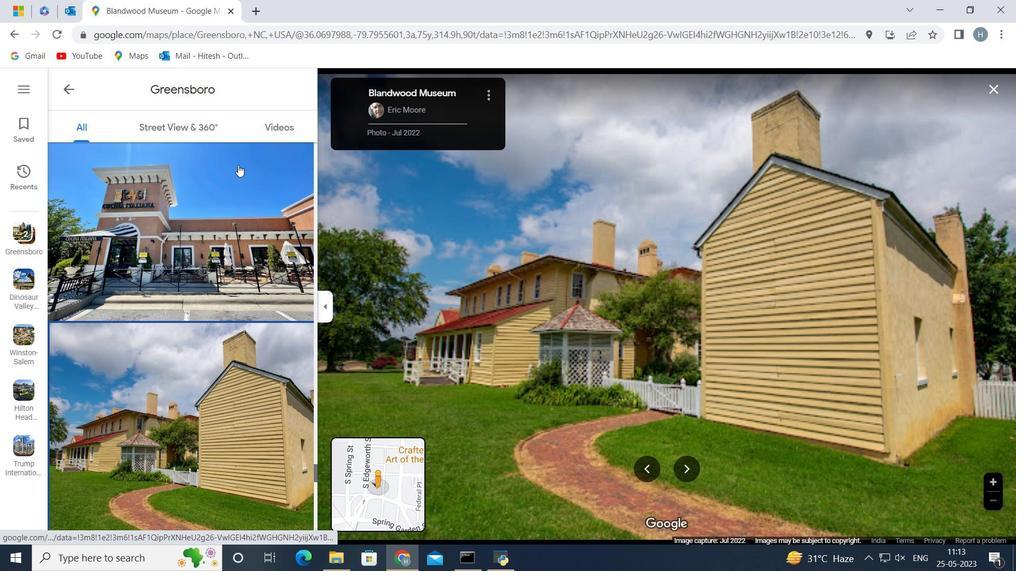 
Action: Mouse pressed left at (236, 166)
Screenshot: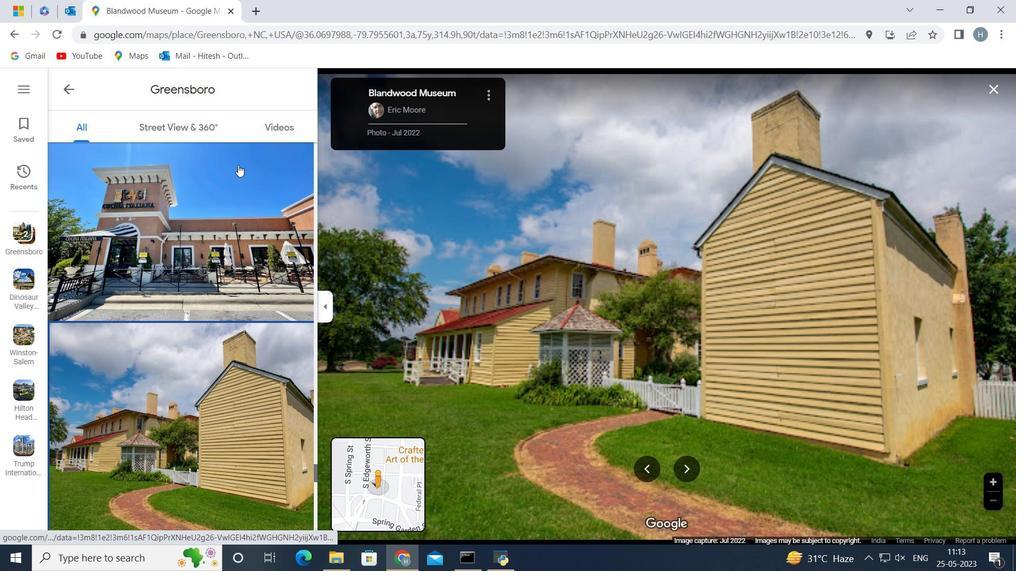 
Action: Mouse moved to (236, 166)
Screenshot: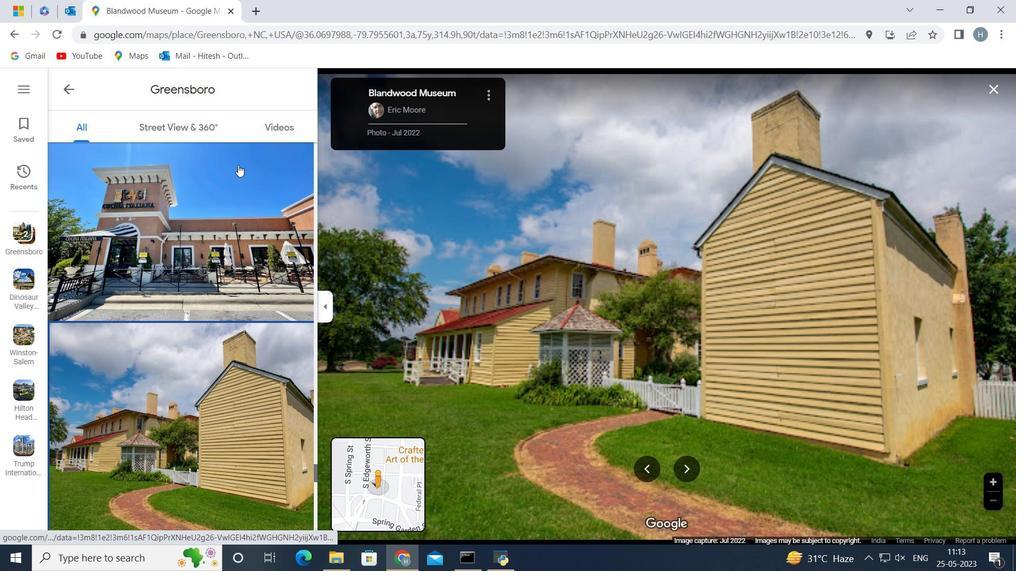 
Action: Mouse scrolled (236, 166) with delta (0, 0)
Screenshot: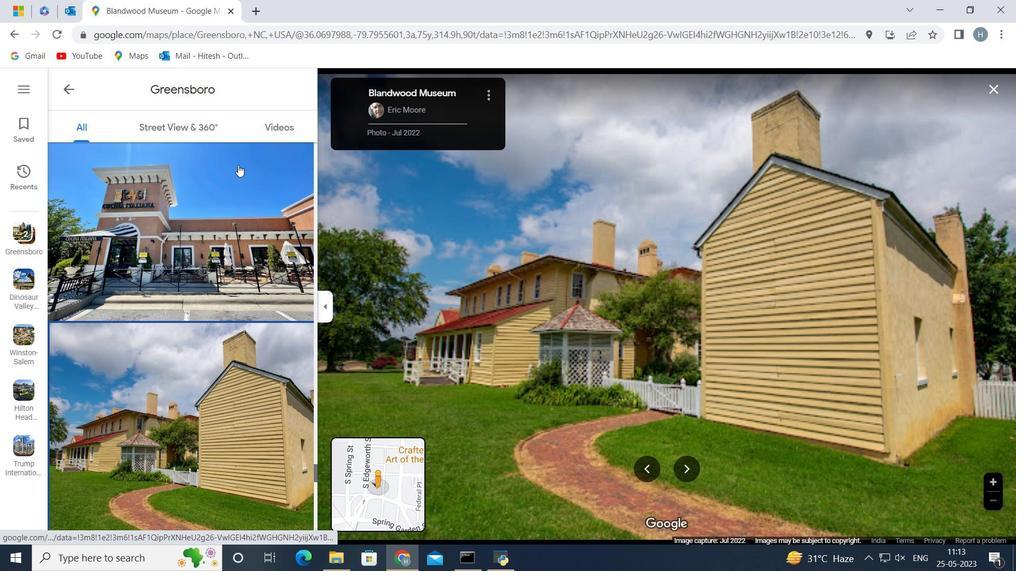 
Action: Mouse scrolled (236, 166) with delta (0, 0)
Screenshot: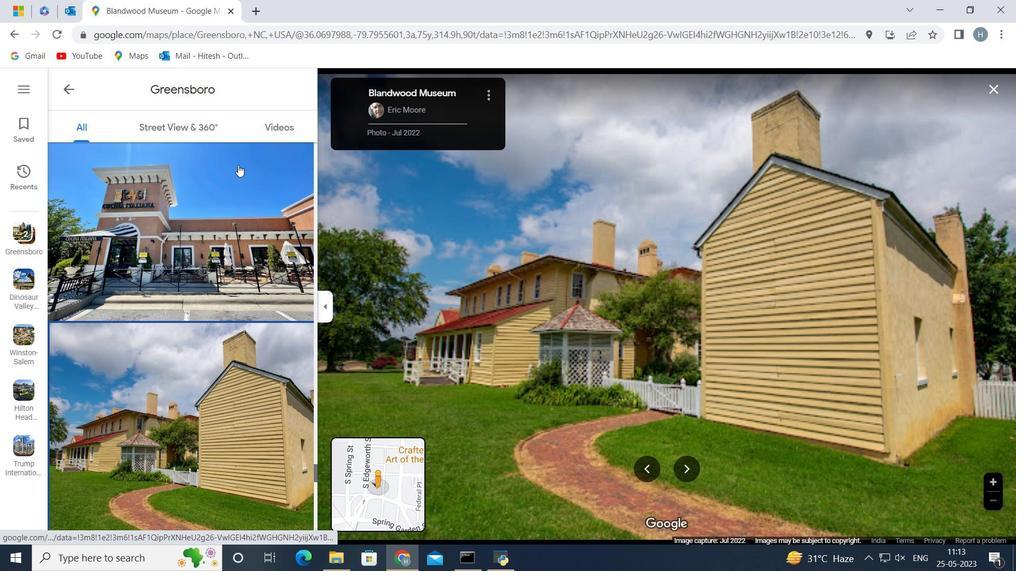 
Action: Mouse scrolled (236, 166) with delta (0, 0)
Screenshot: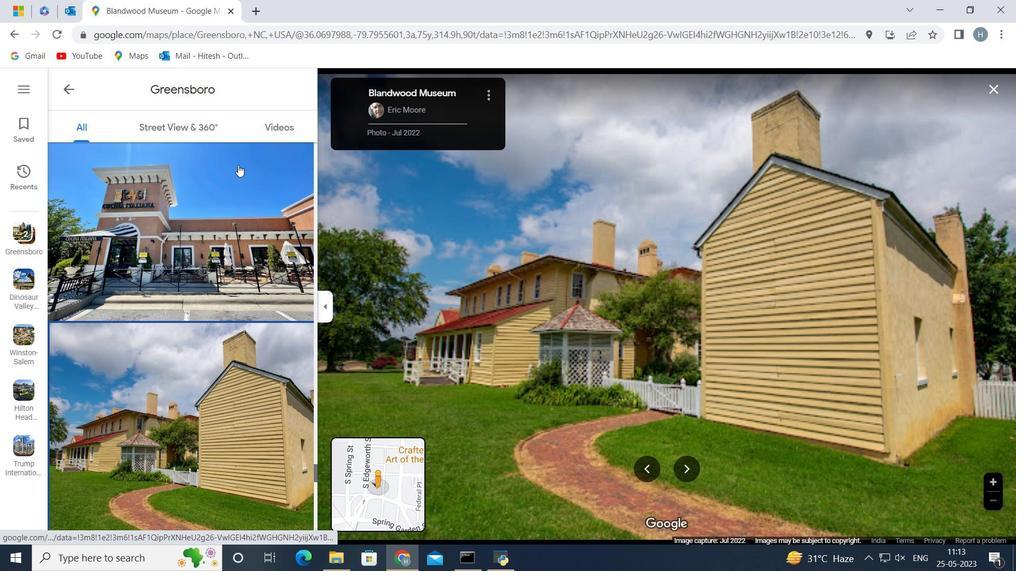 
Action: Mouse moved to (236, 166)
Screenshot: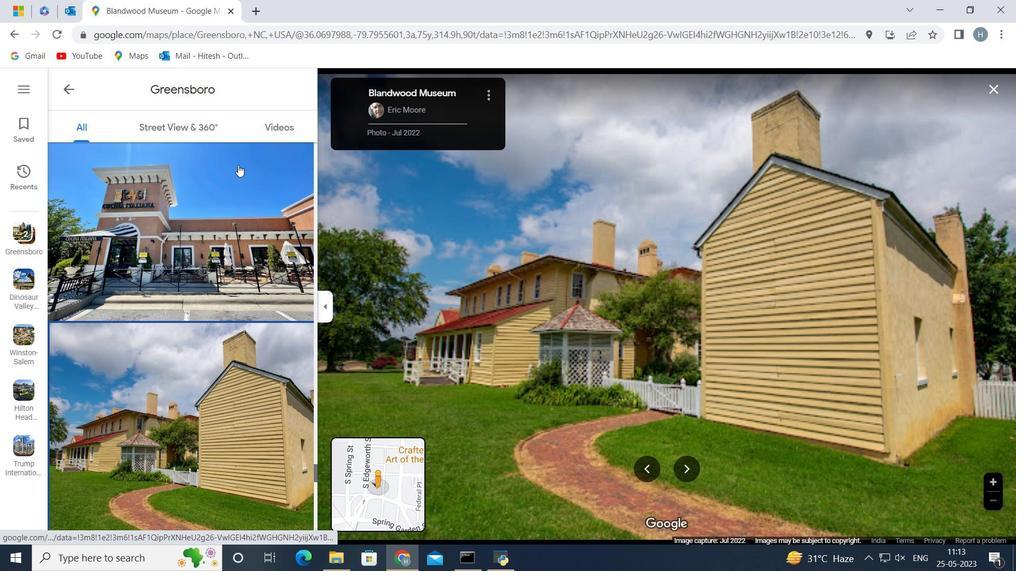 
Action: Mouse scrolled (236, 166) with delta (0, 0)
Screenshot: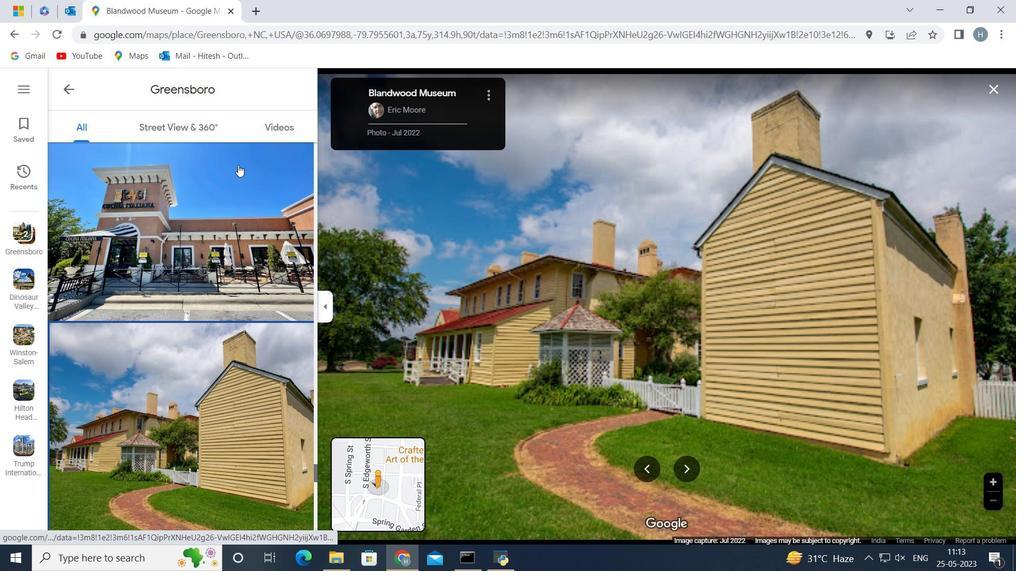 
Action: Mouse scrolled (236, 166) with delta (0, 0)
Screenshot: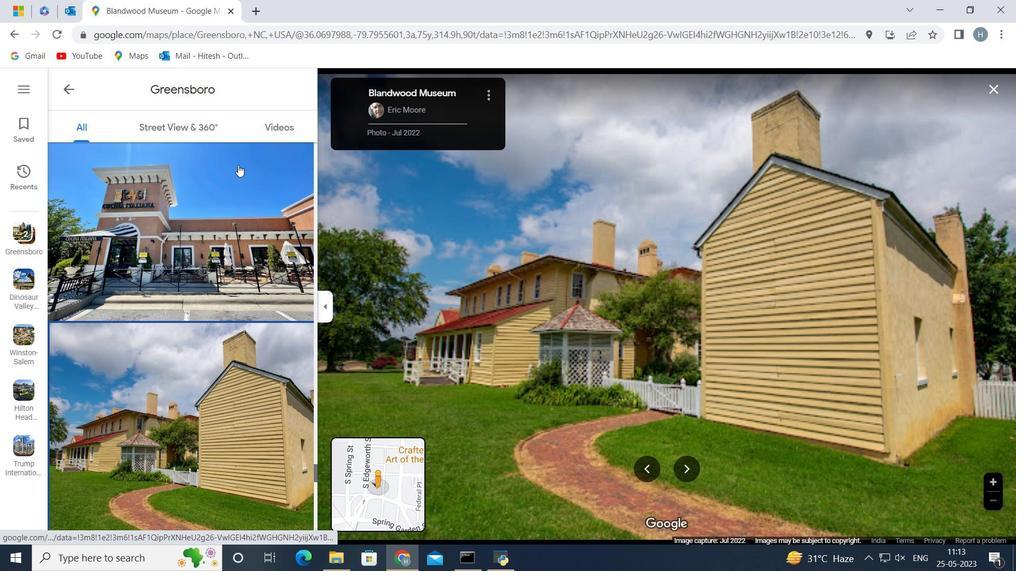 
Action: Mouse moved to (236, 166)
Screenshot: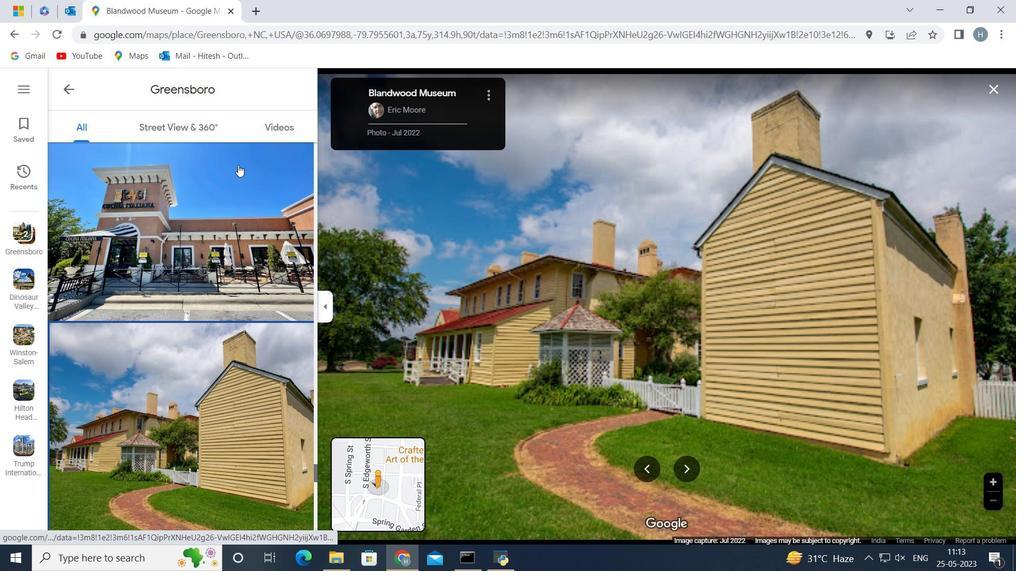 
Action: Mouse scrolled (236, 166) with delta (0, 0)
Screenshot: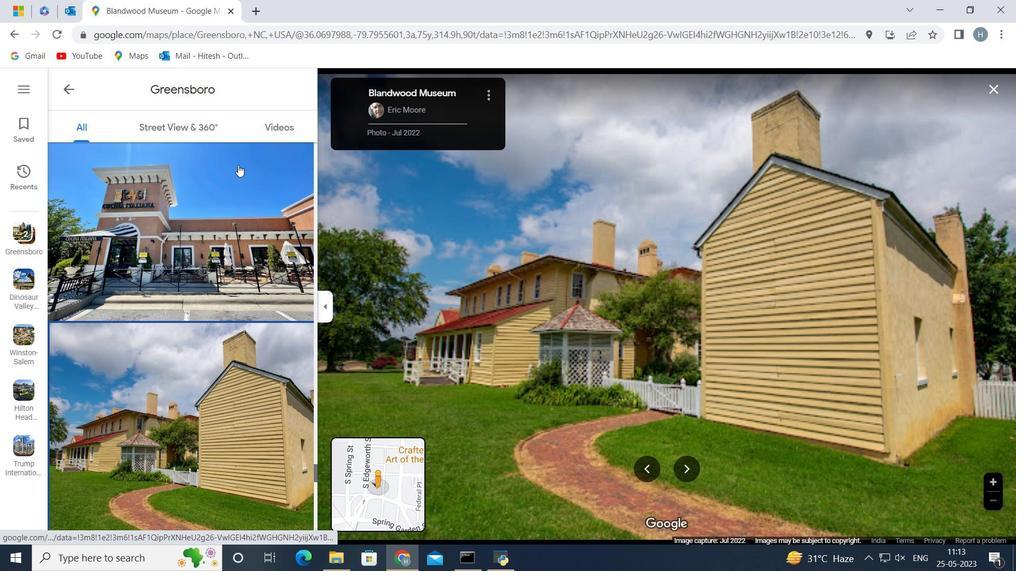 
Action: Mouse scrolled (236, 166) with delta (0, 0)
Screenshot: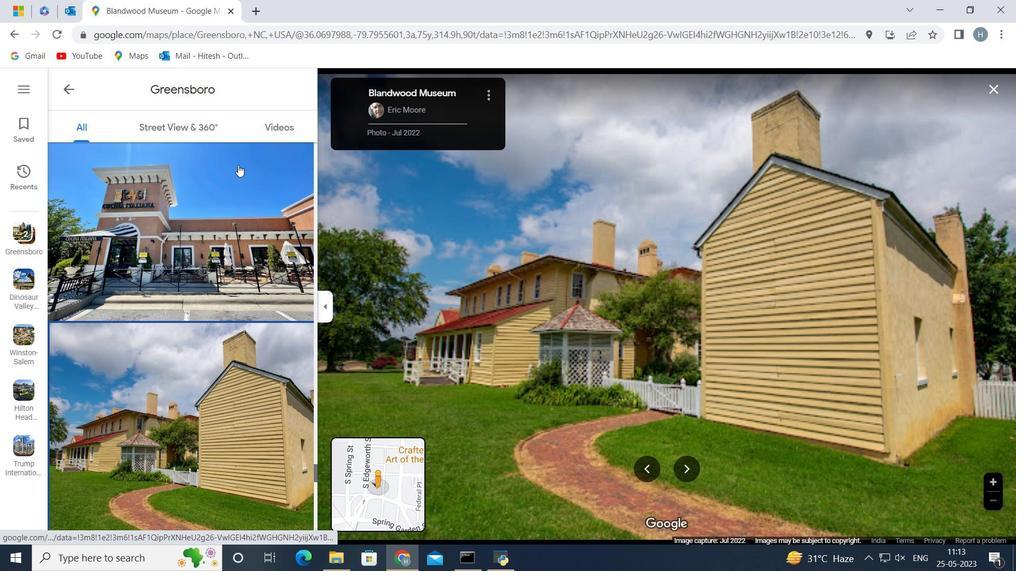 
Action: Mouse scrolled (236, 166) with delta (0, 0)
Screenshot: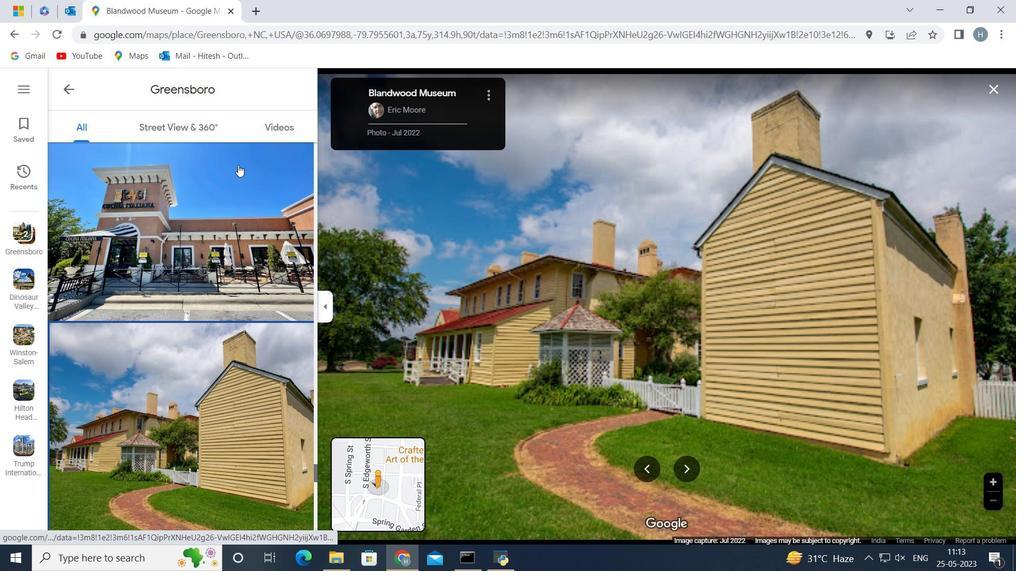 
Action: Mouse scrolled (236, 166) with delta (0, 0)
Screenshot: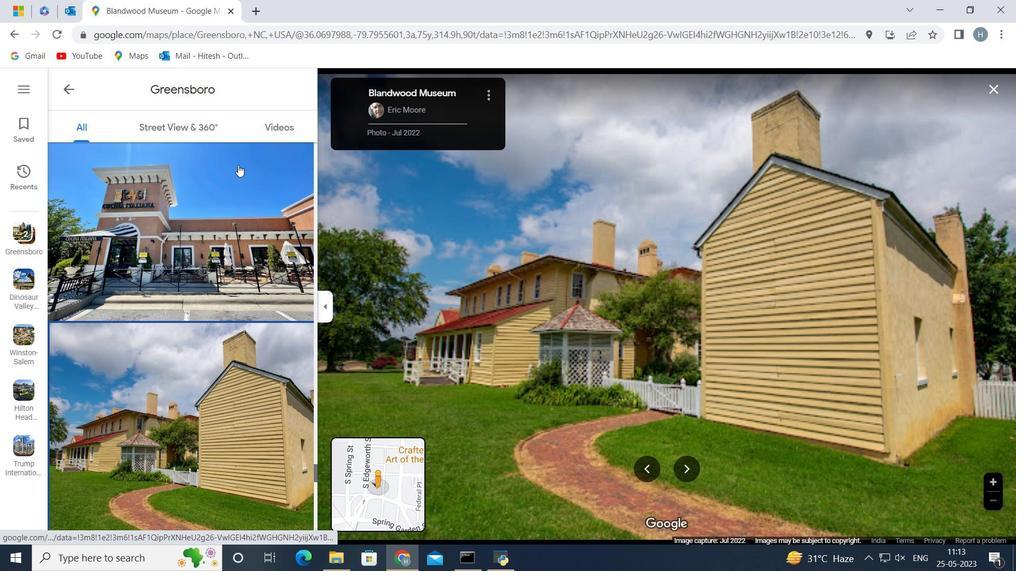 
Action: Mouse moved to (236, 166)
Screenshot: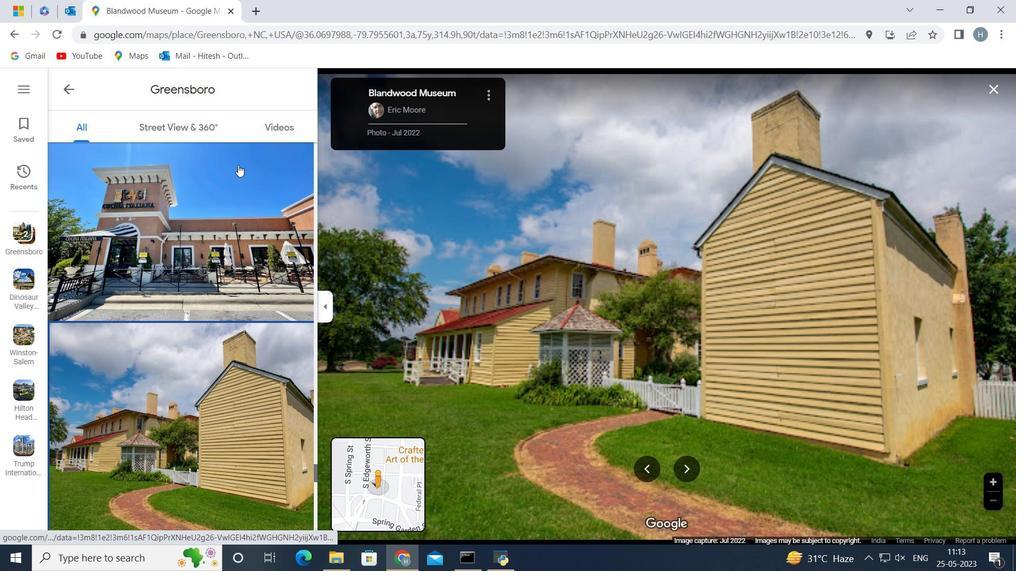 
Action: Mouse scrolled (236, 166) with delta (0, 0)
Screenshot: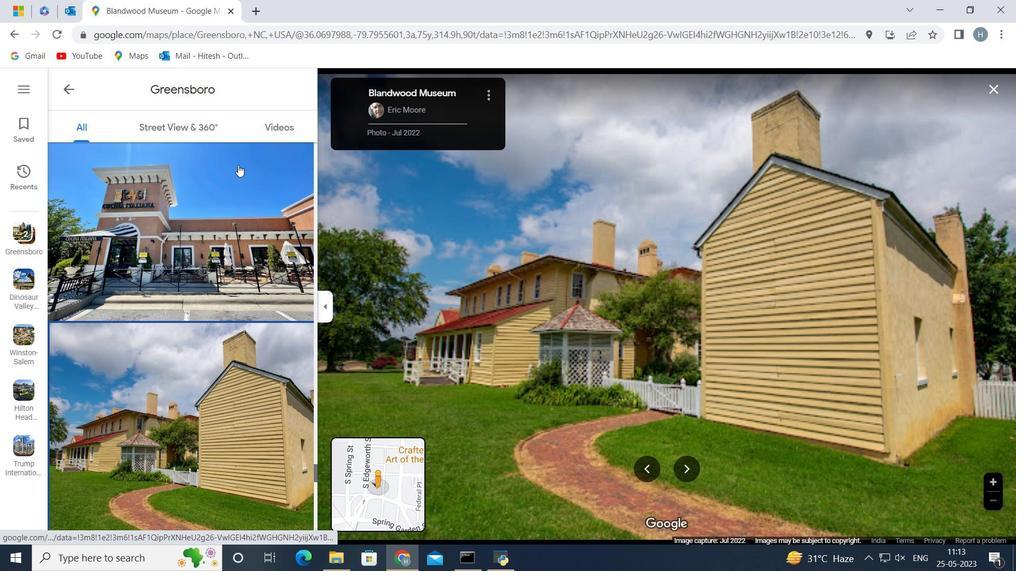 
Action: Mouse moved to (236, 166)
Screenshot: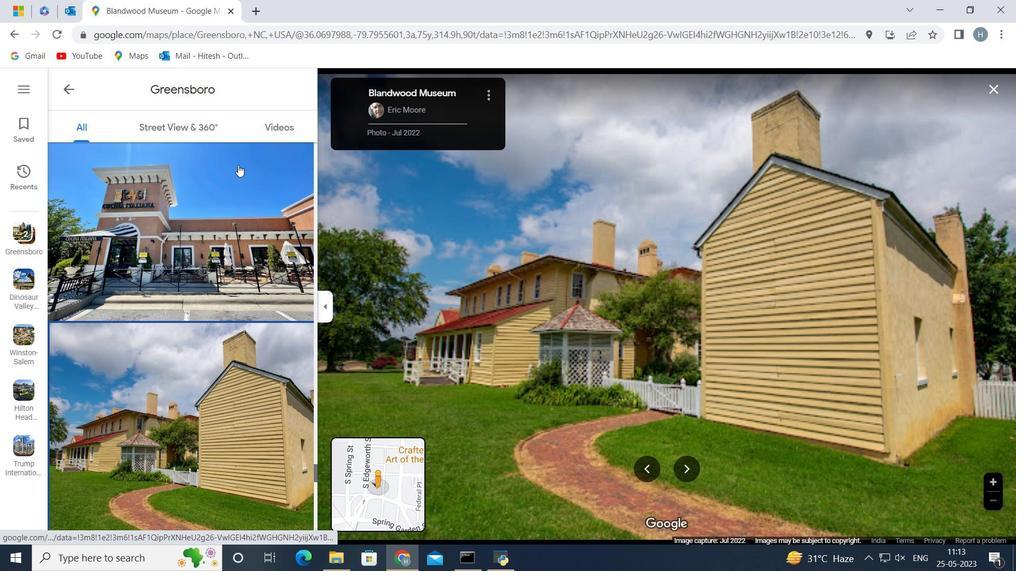 
Action: Mouse scrolled (236, 166) with delta (0, 0)
Screenshot: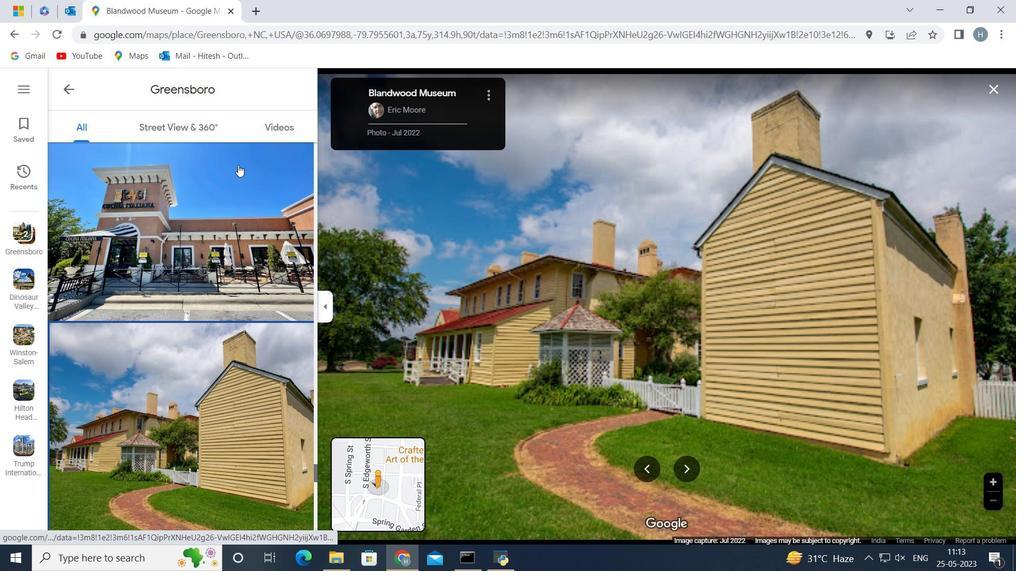 
Action: Mouse moved to (236, 166)
Screenshot: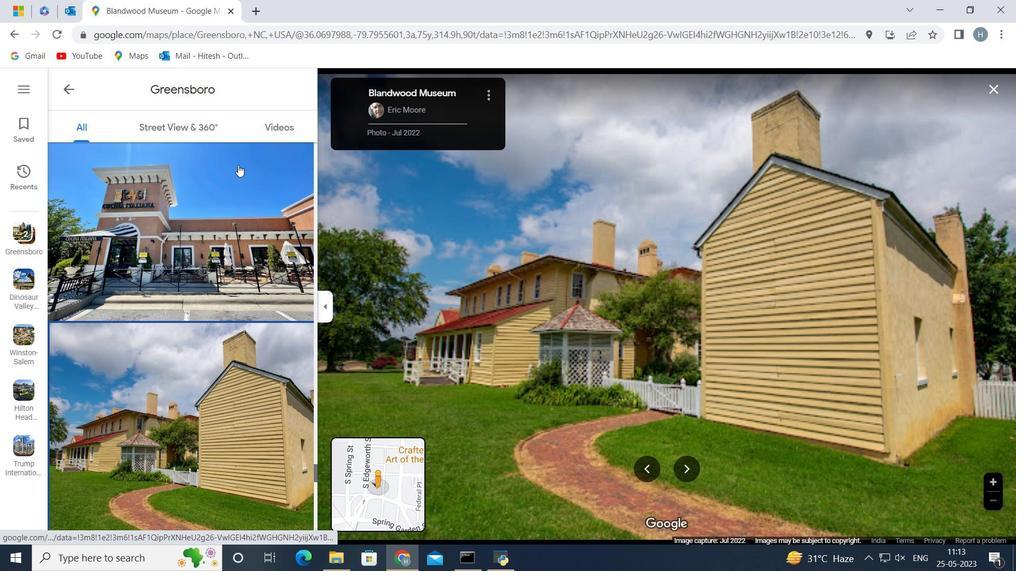 
Action: Mouse scrolled (236, 166) with delta (0, 0)
Screenshot: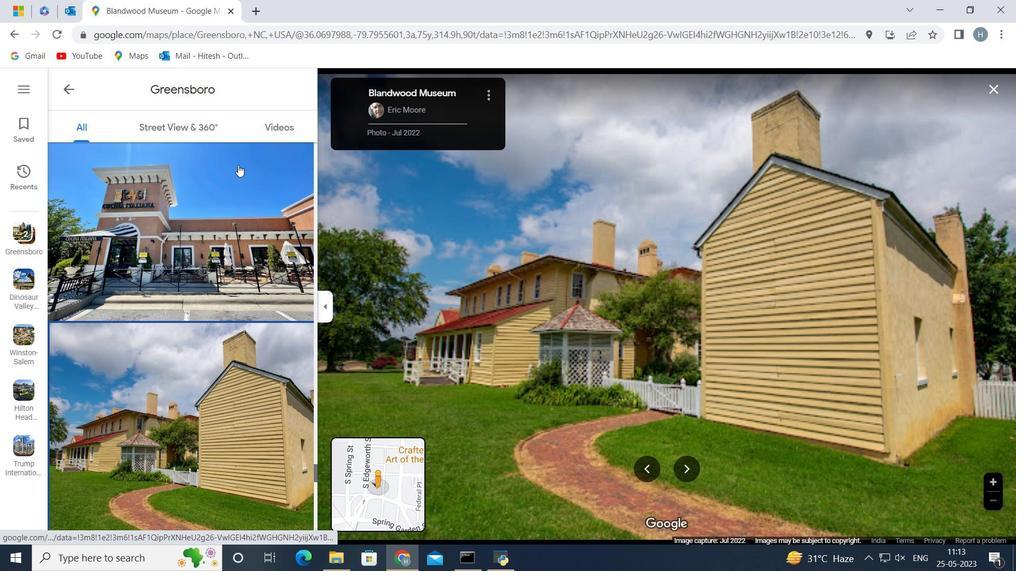 
Action: Mouse scrolled (236, 166) with delta (0, 0)
Screenshot: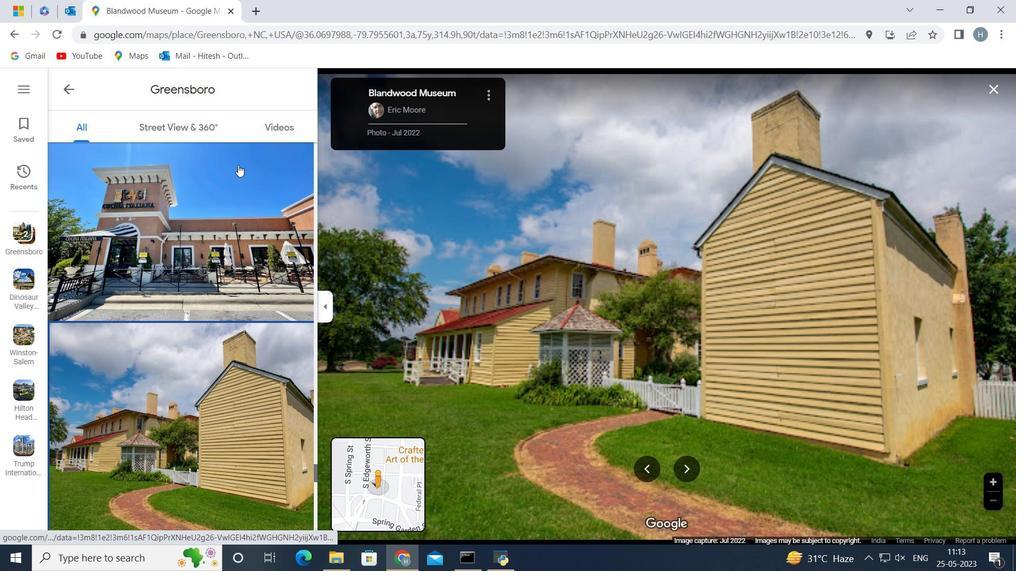 
Action: Mouse moved to (236, 166)
Screenshot: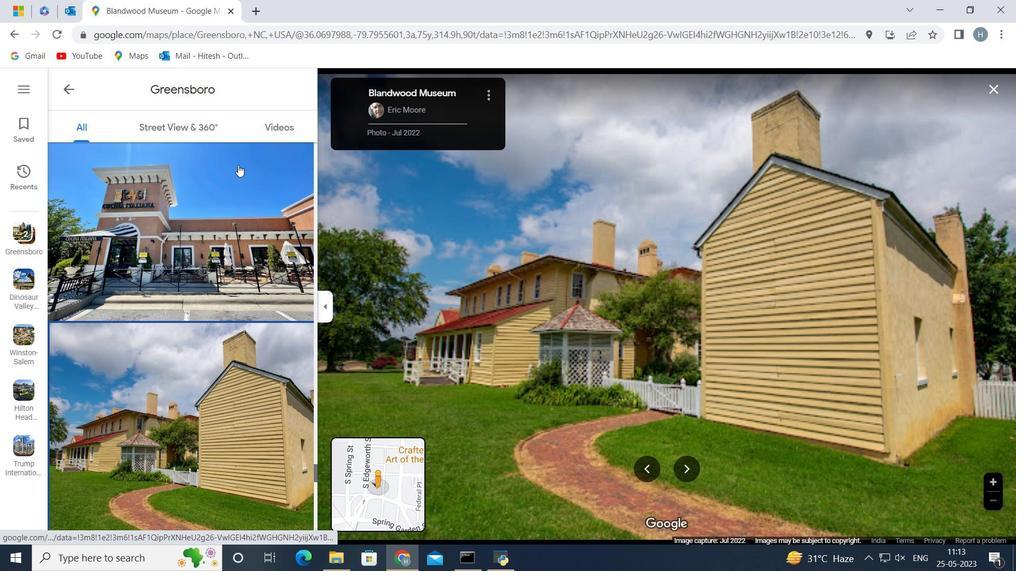 
Action: Mouse scrolled (236, 166) with delta (0, 0)
Screenshot: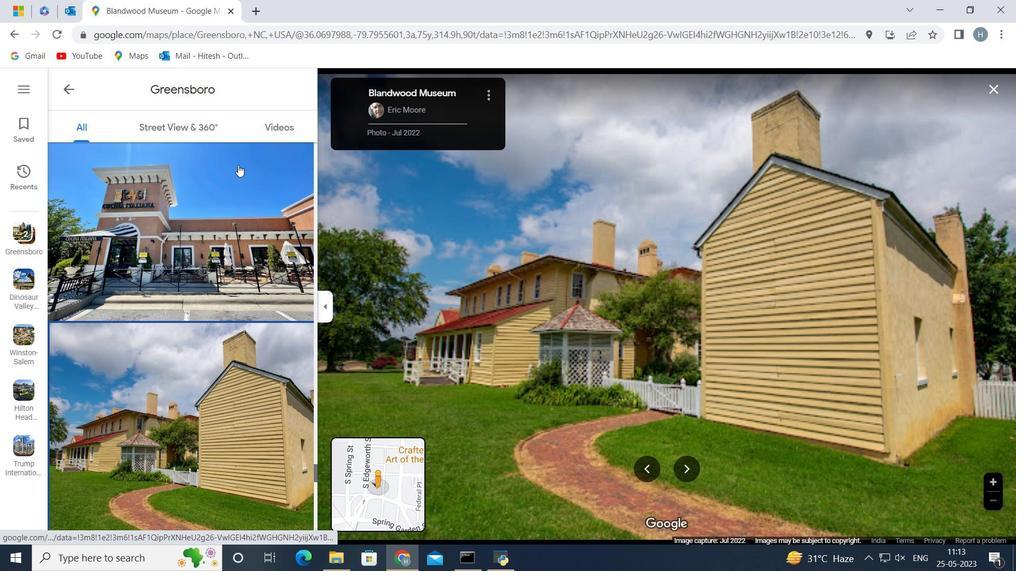 
Action: Mouse moved to (236, 166)
Screenshot: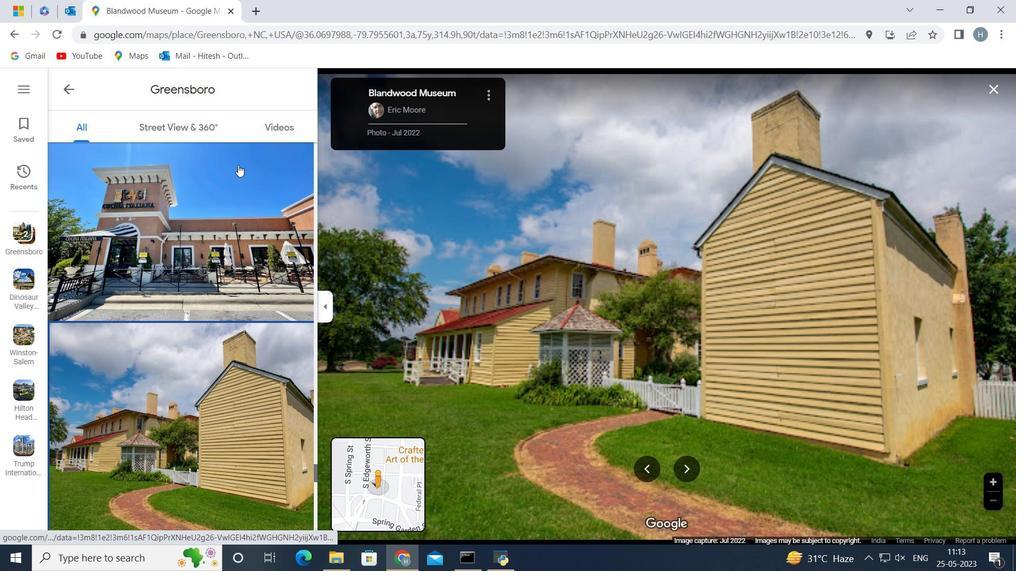 
Action: Mouse scrolled (236, 166) with delta (0, 0)
Screenshot: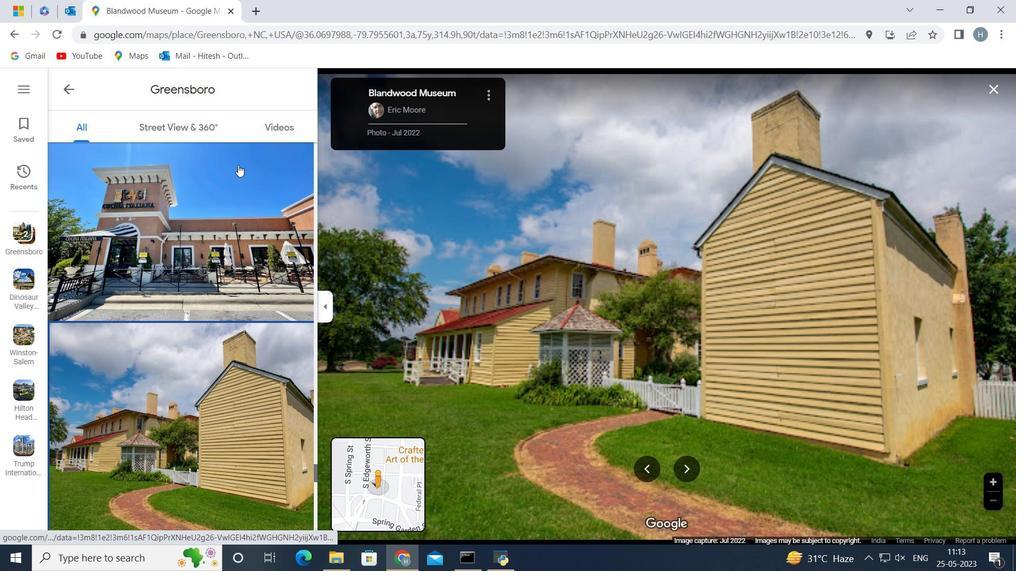 
Action: Mouse moved to (236, 166)
Screenshot: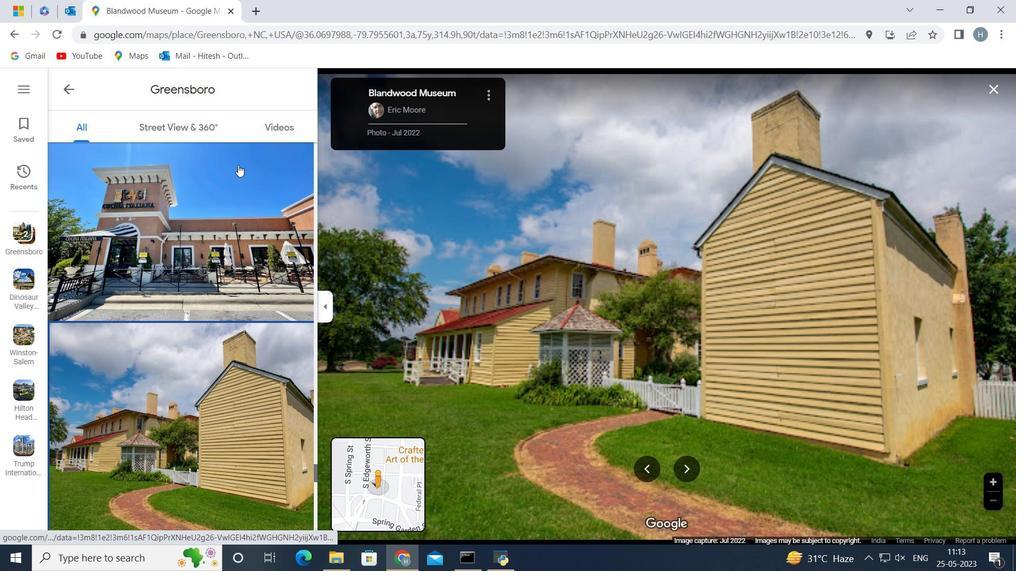 
Action: Mouse scrolled (236, 166) with delta (0, 0)
Screenshot: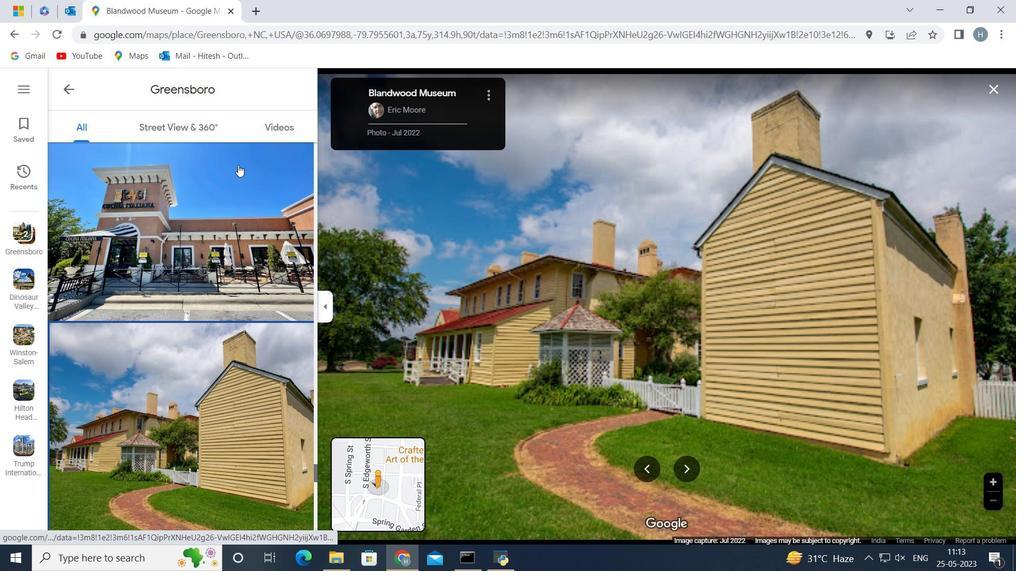 
Action: Mouse moved to (236, 166)
Screenshot: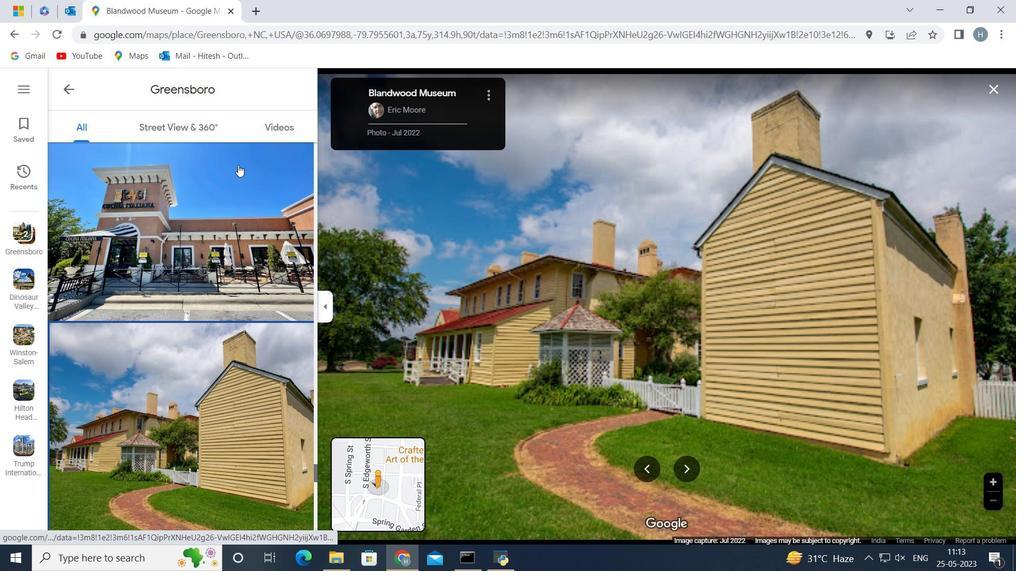 
Action: Mouse scrolled (236, 166) with delta (0, 0)
Screenshot: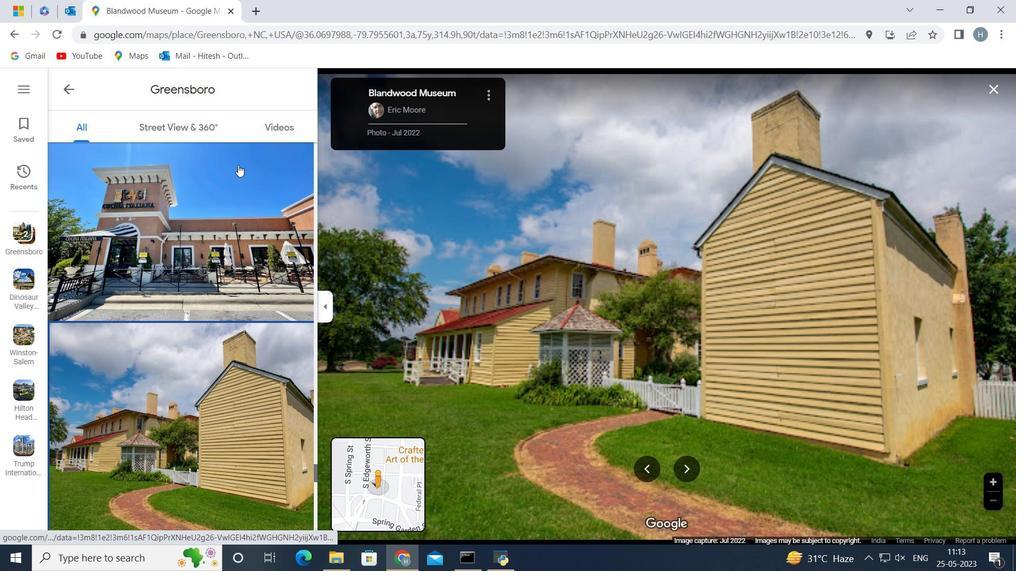 
Action: Mouse moved to (236, 166)
